 Task: Research Airbnb accommodation in Eindhoven, Netherlands from 13th December, 2023 to 16th December, 2023 for 2 adults, 1 child. Place can be entire room with 2 bedrooms having 2 beds and 1 bathroom. Property type can be flat. Amenities needed are: washing machine.
Action: Mouse moved to (463, 90)
Screenshot: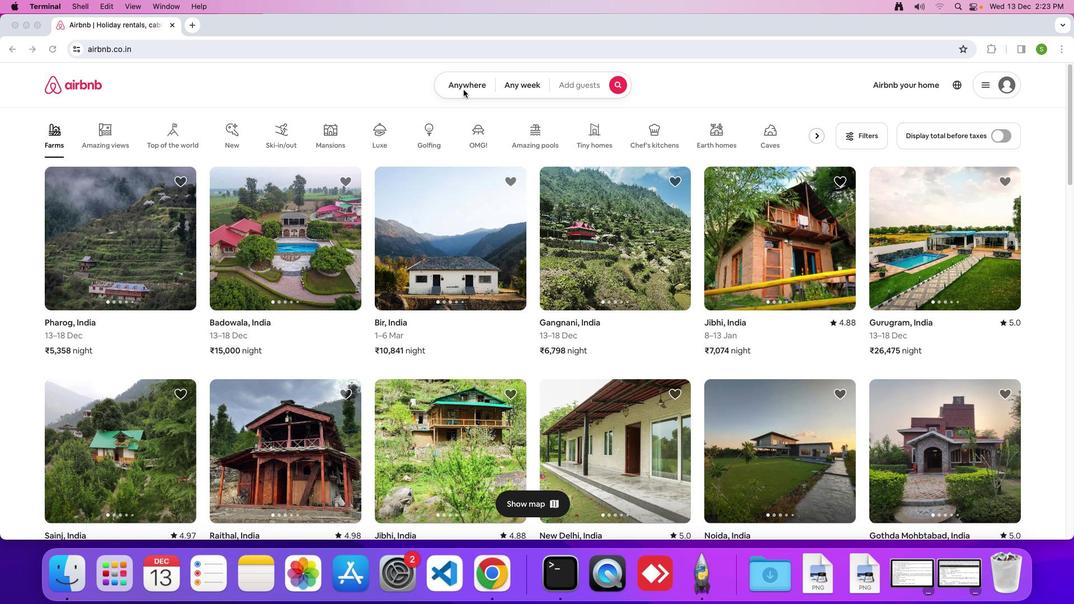 
Action: Mouse pressed left at (463, 90)
Screenshot: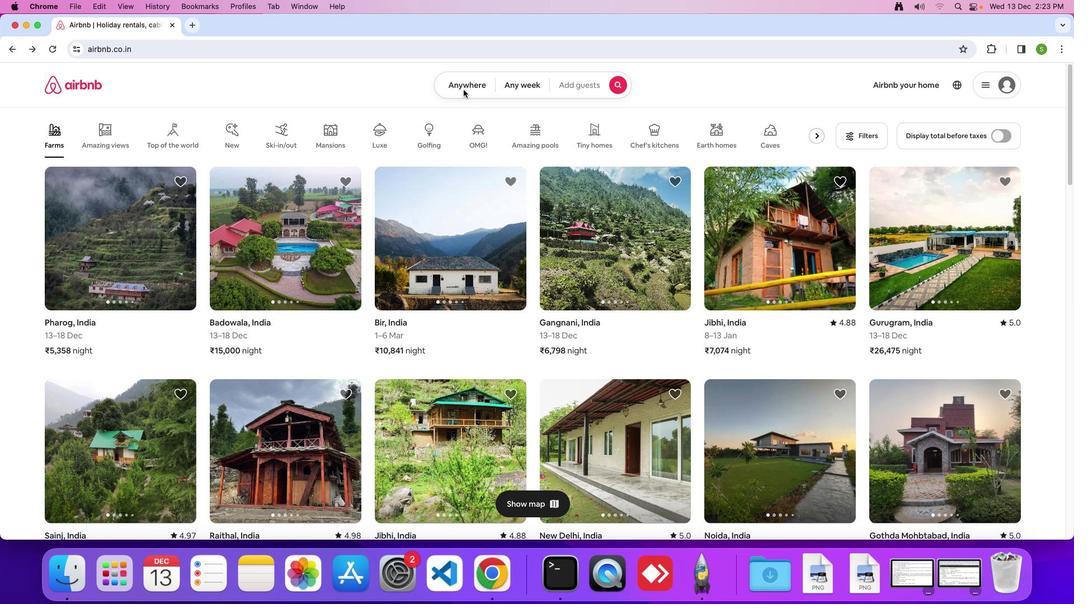
Action: Mouse moved to (456, 90)
Screenshot: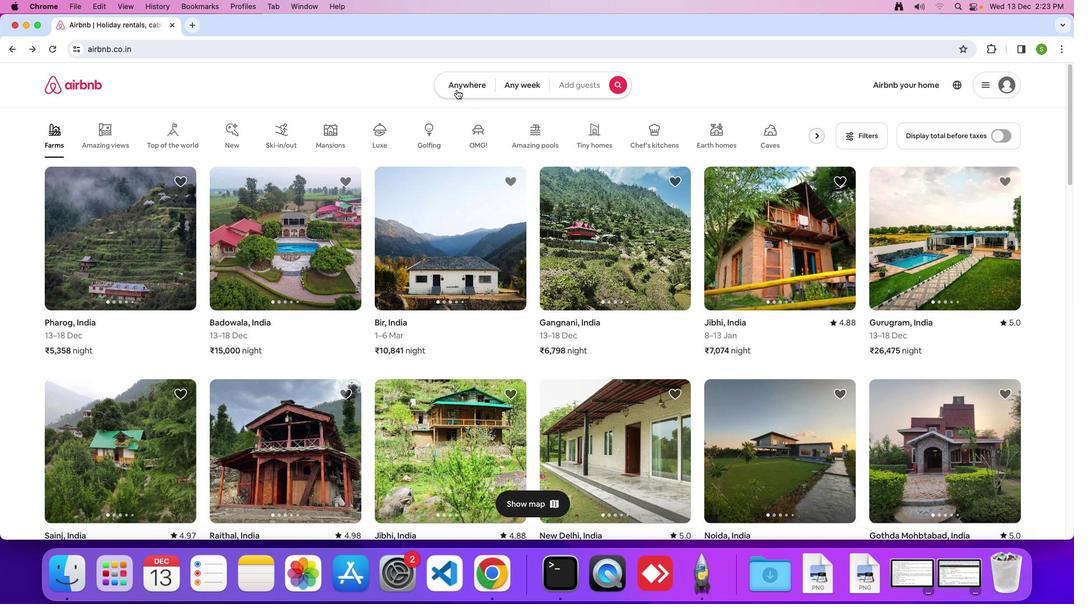 
Action: Mouse pressed left at (456, 90)
Screenshot: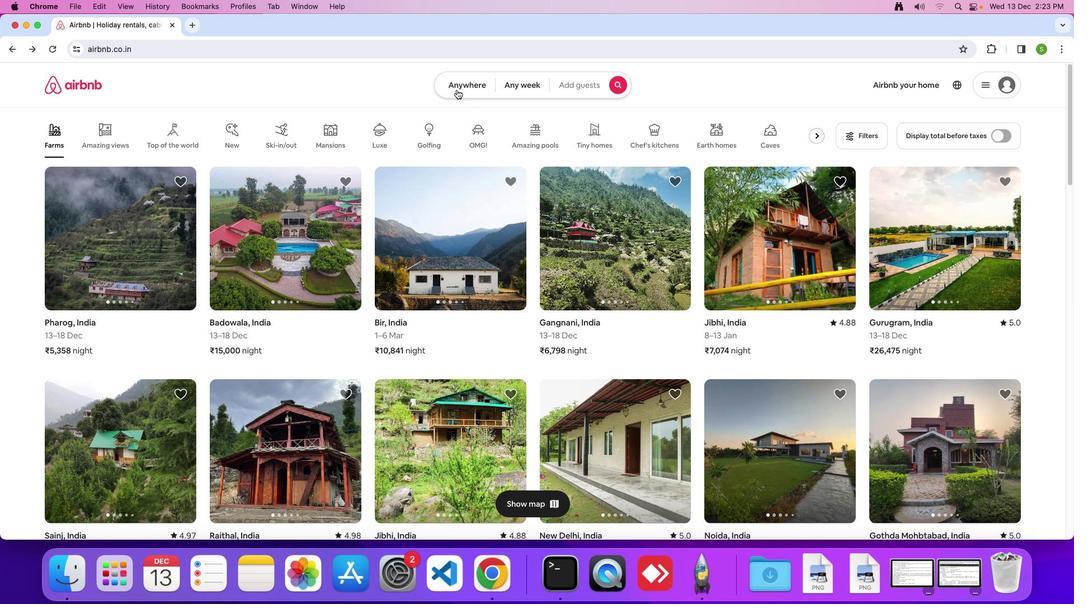 
Action: Mouse moved to (402, 130)
Screenshot: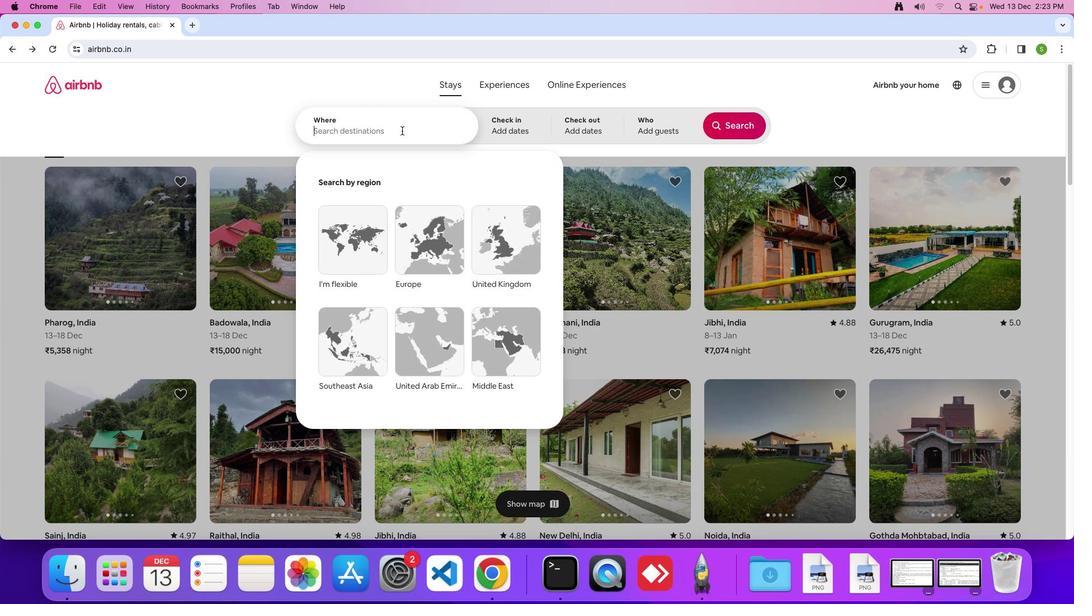 
Action: Mouse pressed left at (402, 130)
Screenshot: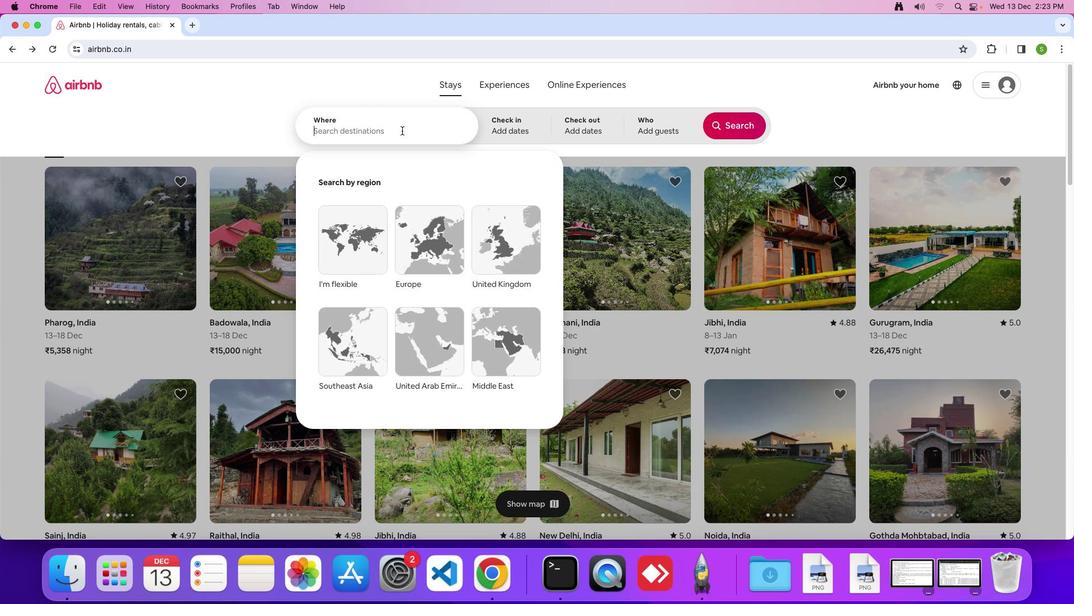 
Action: Mouse moved to (404, 131)
Screenshot: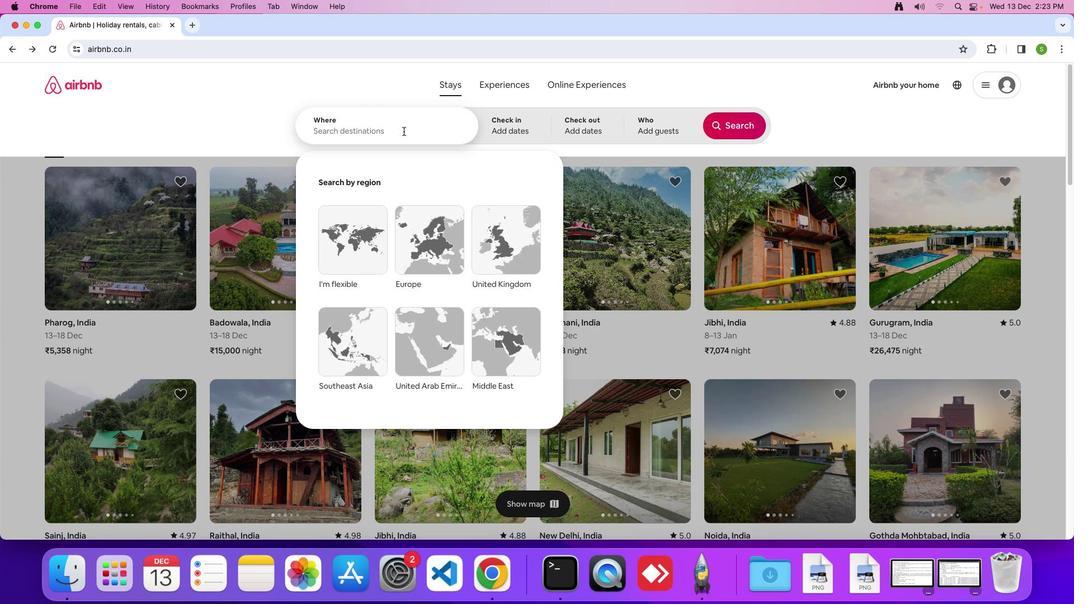 
Action: Key pressed 'E'Key.caps_lock'i''n''d''h''o''v''e''n'','Key.spaceKey.shift'N''e''t''h''e''r''l''a''n''d''s'Key.enter
Screenshot: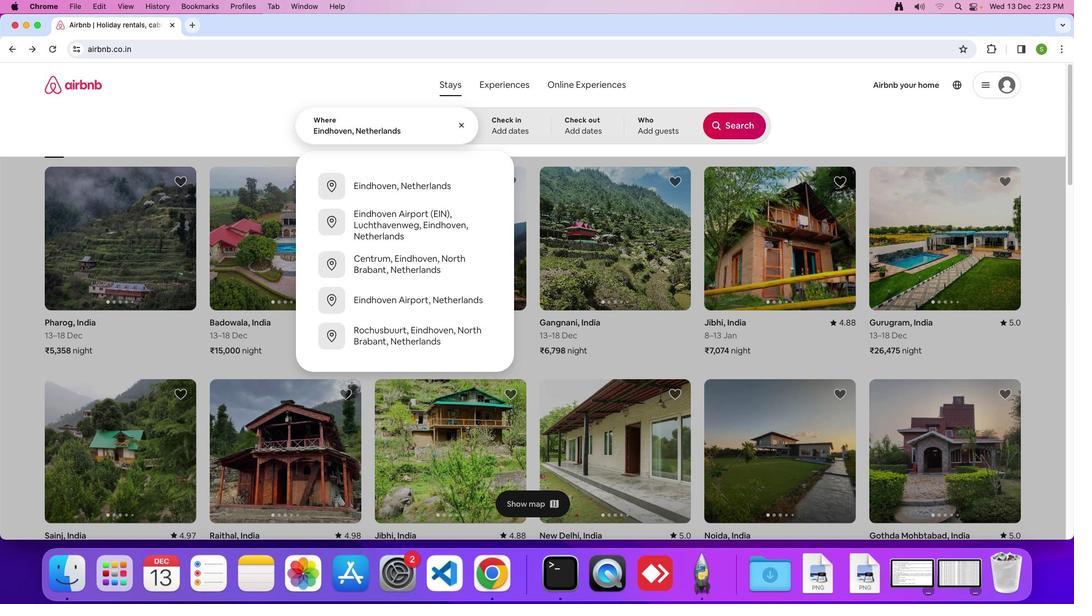 
Action: Mouse moved to (429, 324)
Screenshot: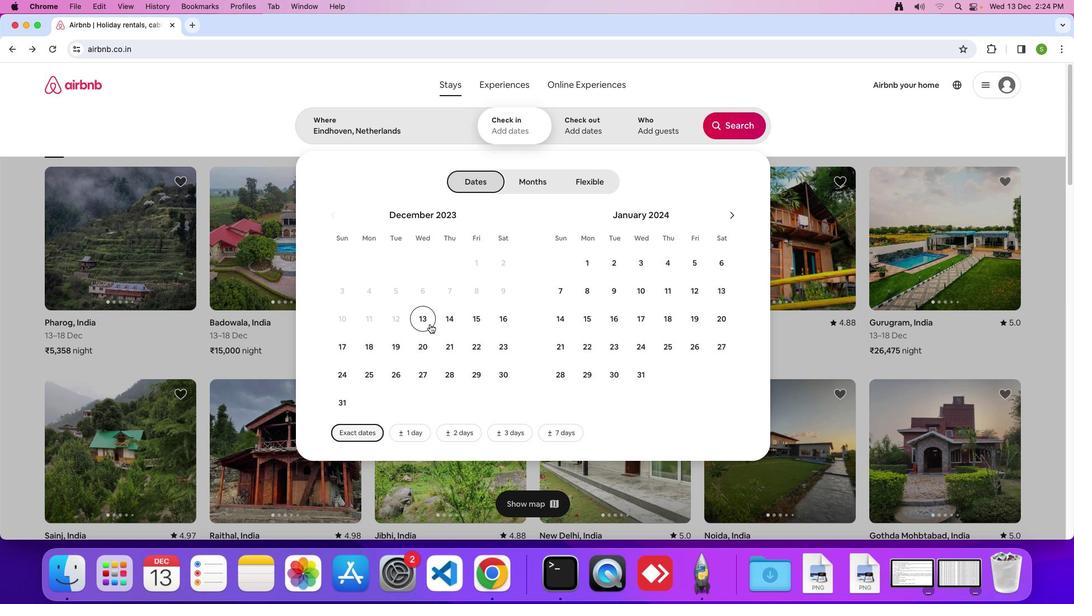 
Action: Mouse pressed left at (429, 324)
Screenshot: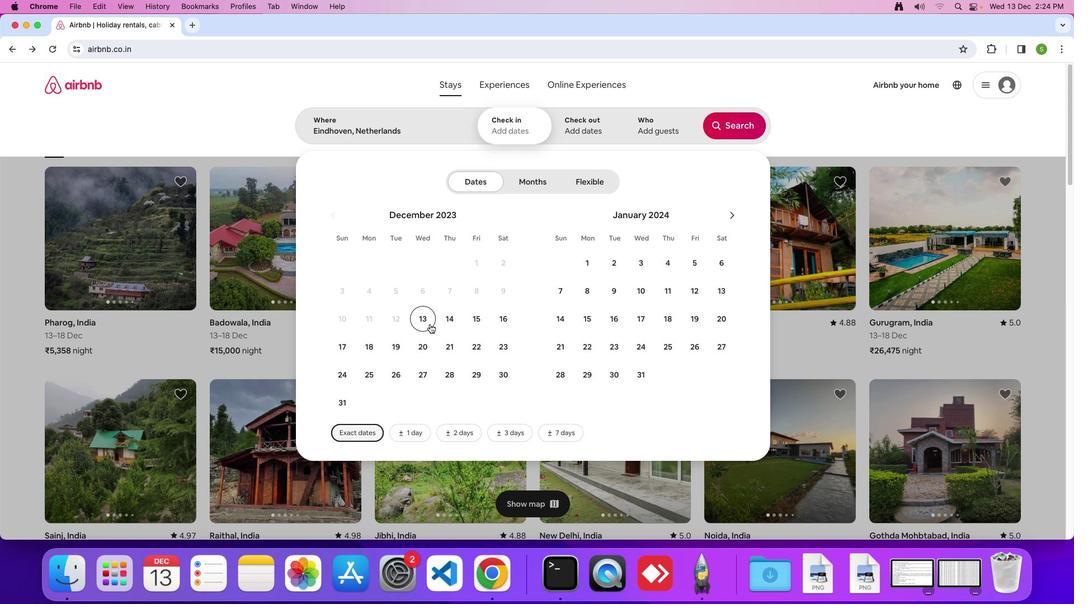 
Action: Mouse moved to (498, 318)
Screenshot: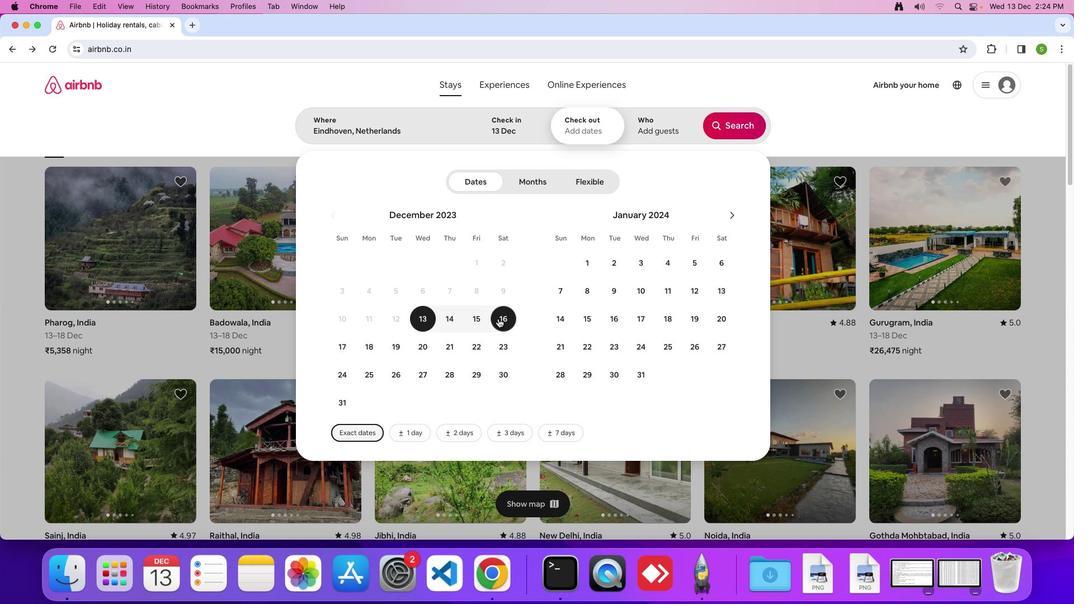 
Action: Mouse pressed left at (498, 318)
Screenshot: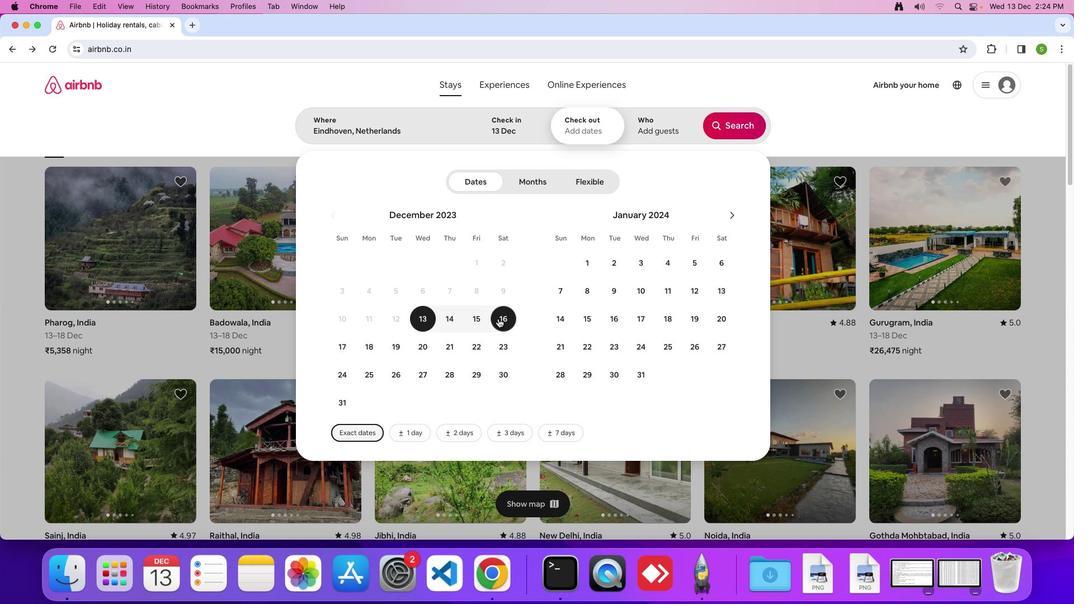 
Action: Mouse moved to (648, 137)
Screenshot: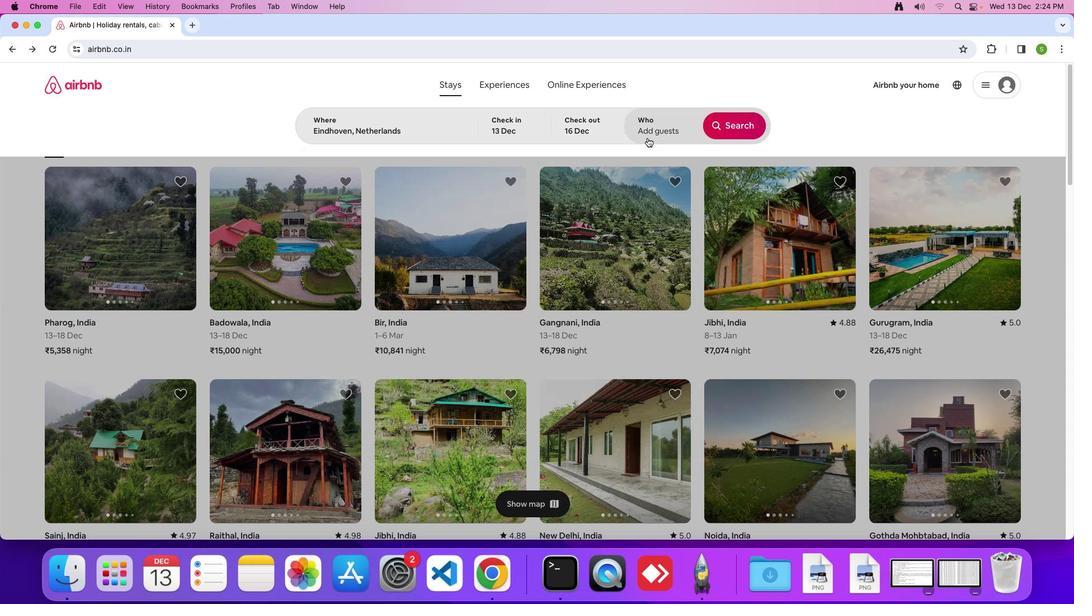 
Action: Mouse pressed left at (648, 137)
Screenshot: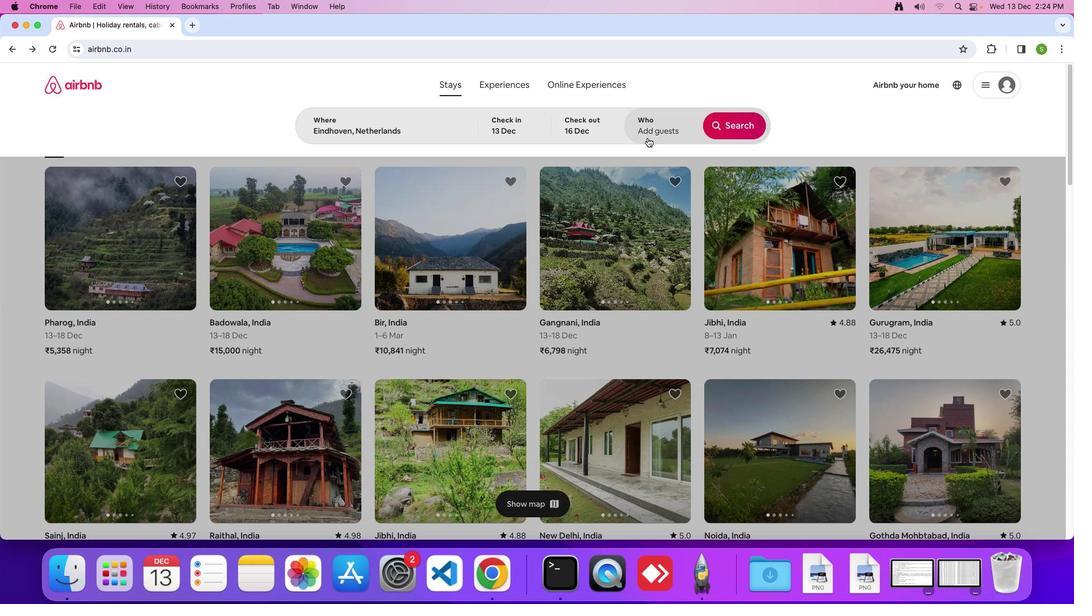 
Action: Mouse moved to (731, 188)
Screenshot: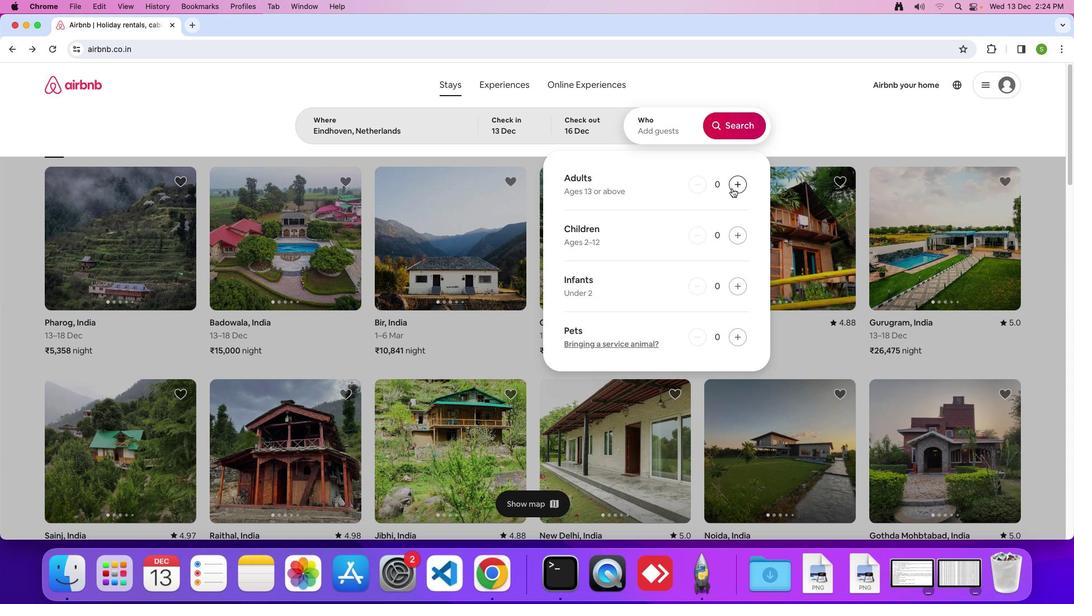 
Action: Mouse pressed left at (731, 188)
Screenshot: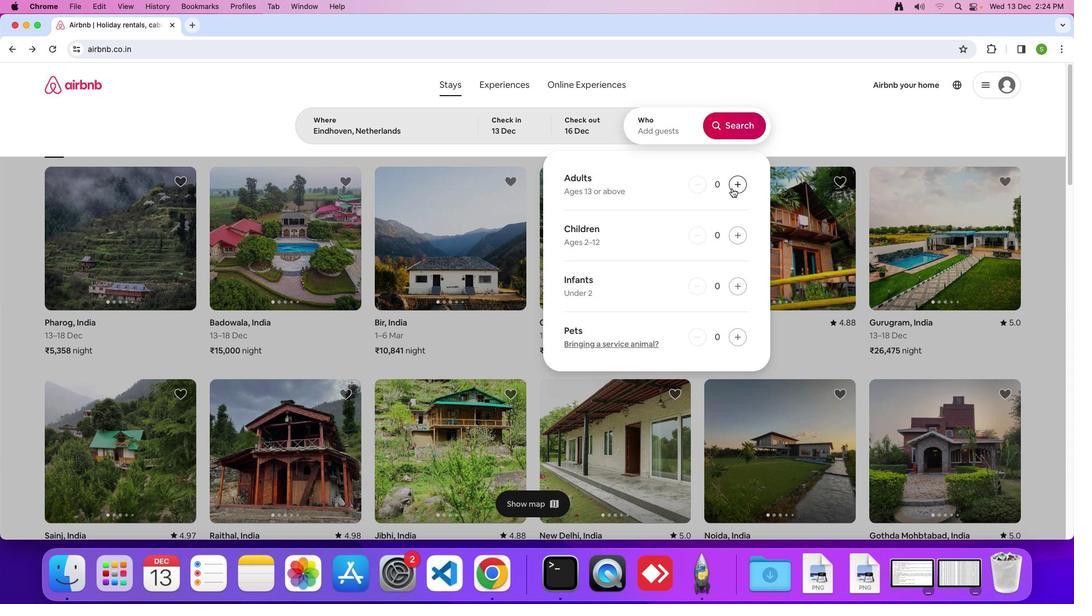 
Action: Mouse pressed left at (731, 188)
Screenshot: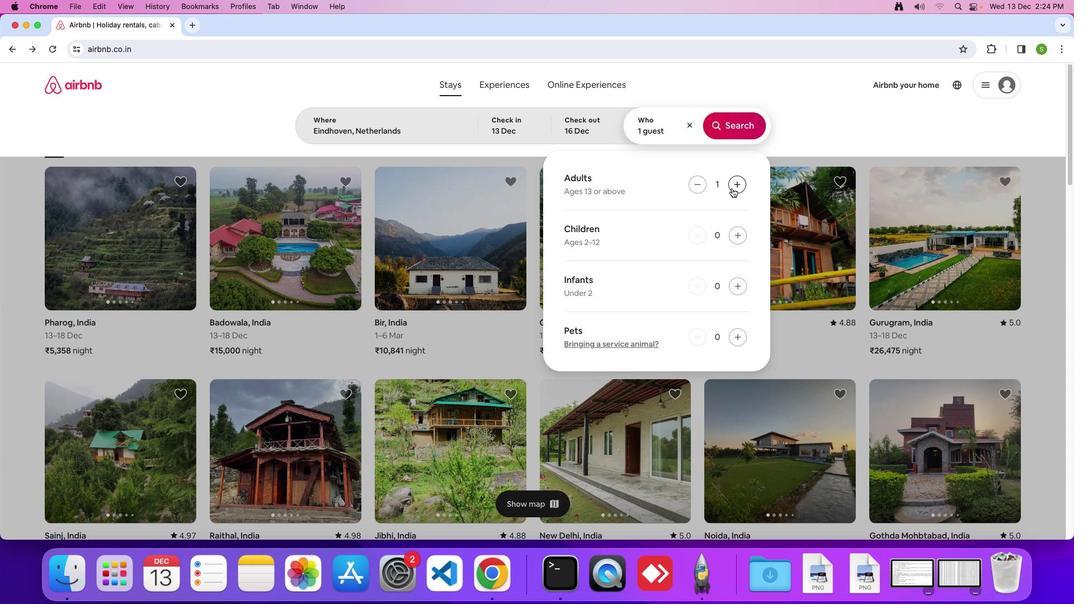 
Action: Mouse moved to (736, 233)
Screenshot: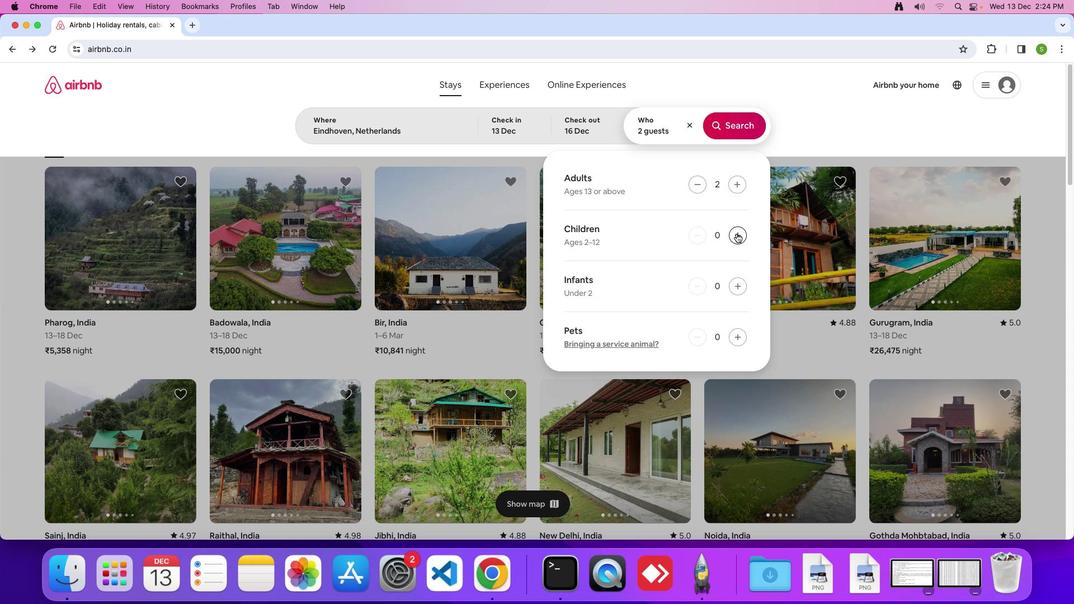 
Action: Mouse pressed left at (736, 233)
Screenshot: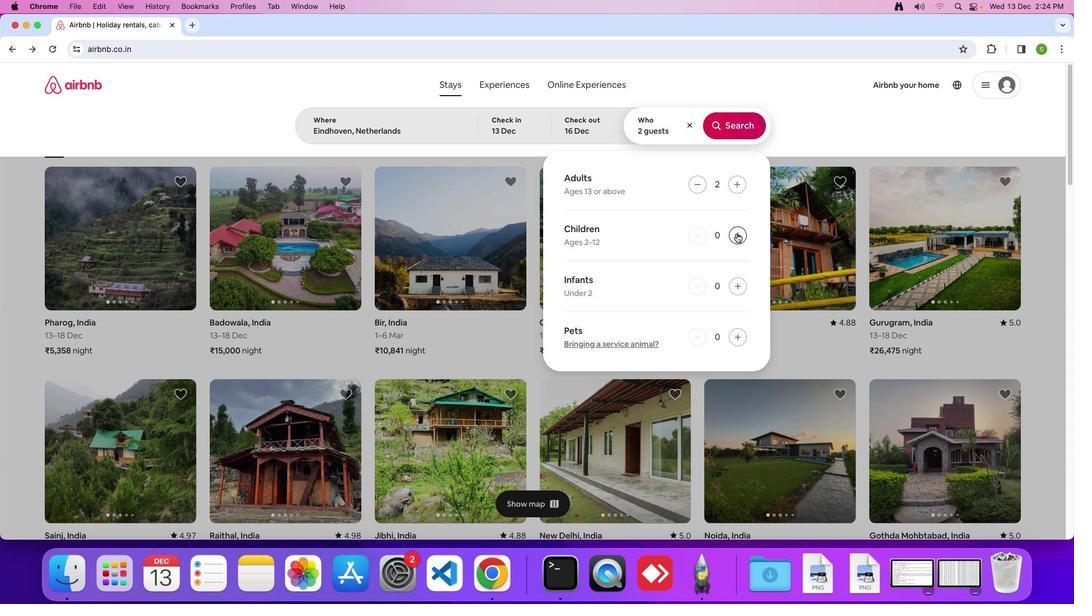 
Action: Mouse moved to (727, 130)
Screenshot: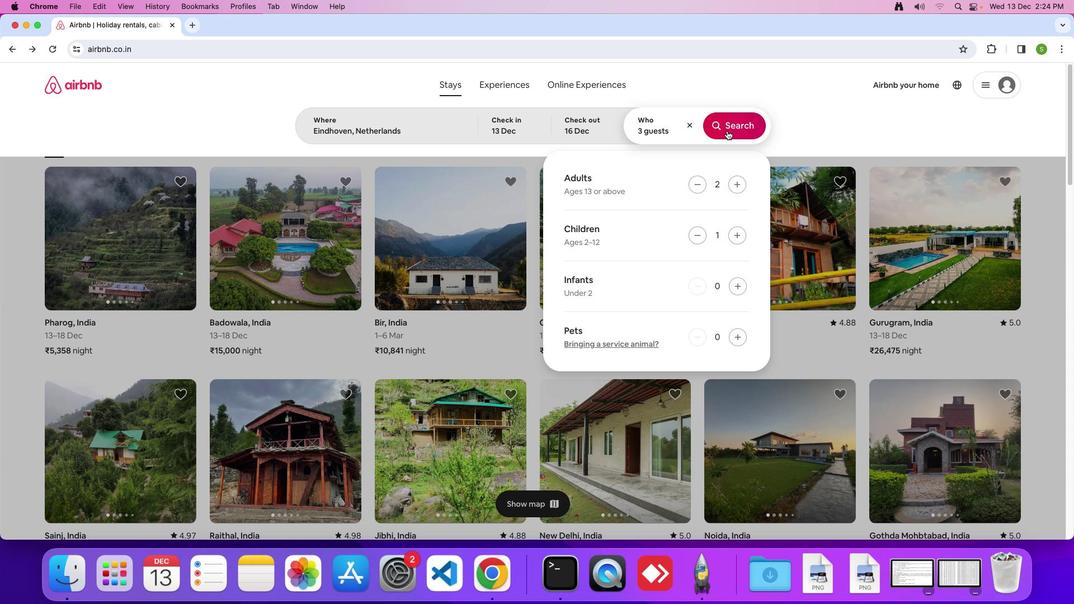 
Action: Mouse pressed left at (727, 130)
Screenshot: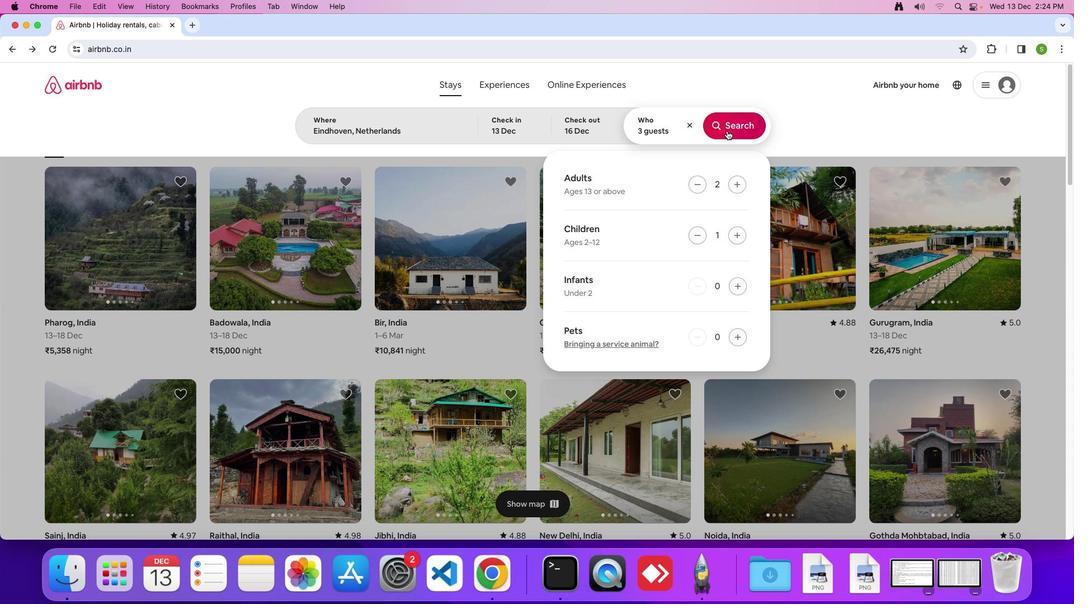 
Action: Mouse moved to (875, 132)
Screenshot: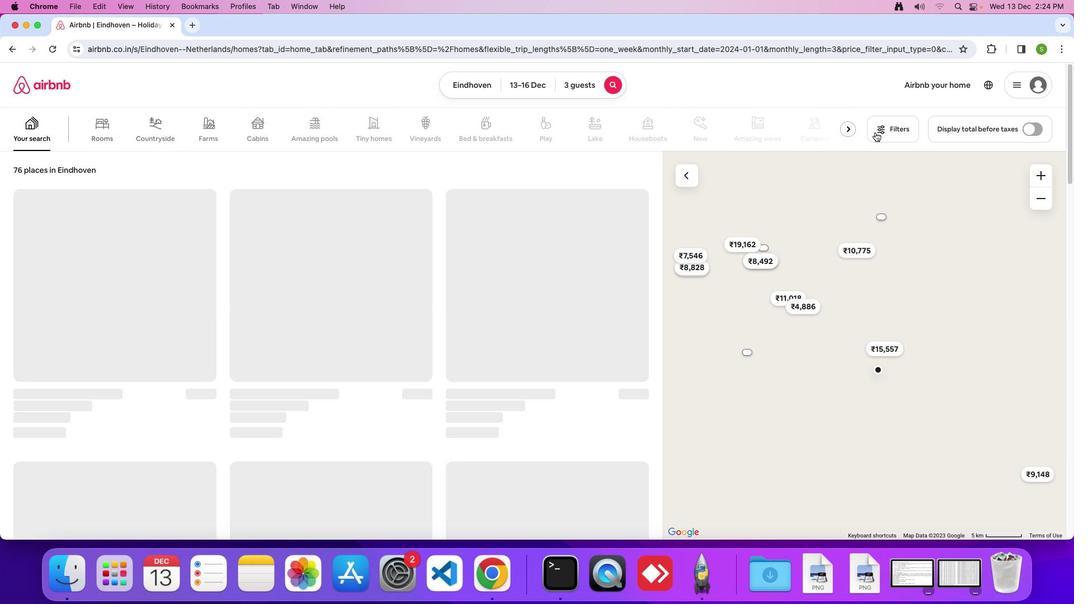 
Action: Mouse pressed left at (875, 132)
Screenshot: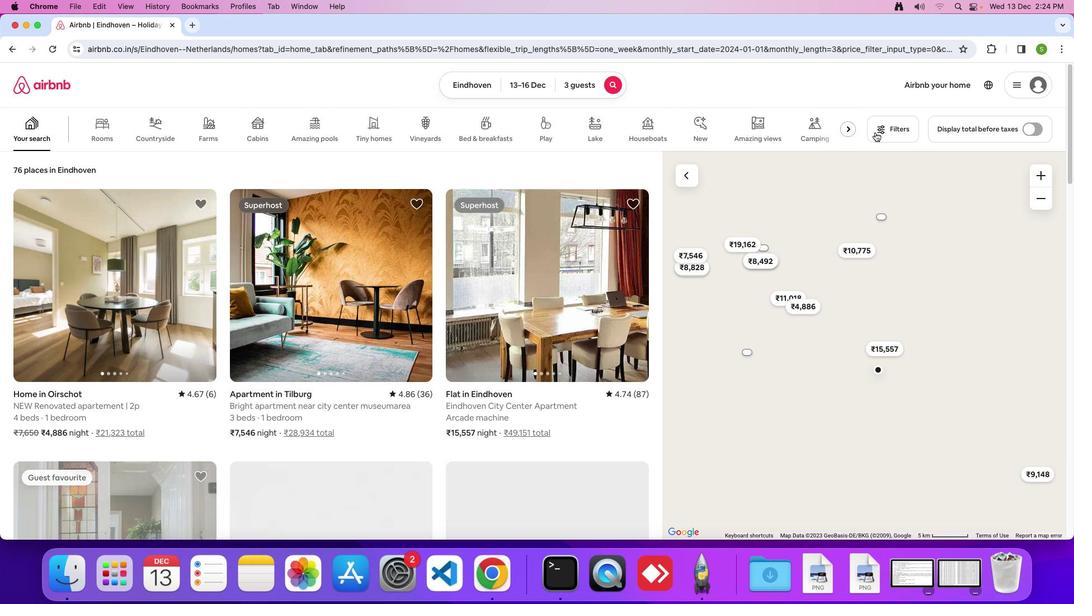 
Action: Mouse moved to (483, 317)
Screenshot: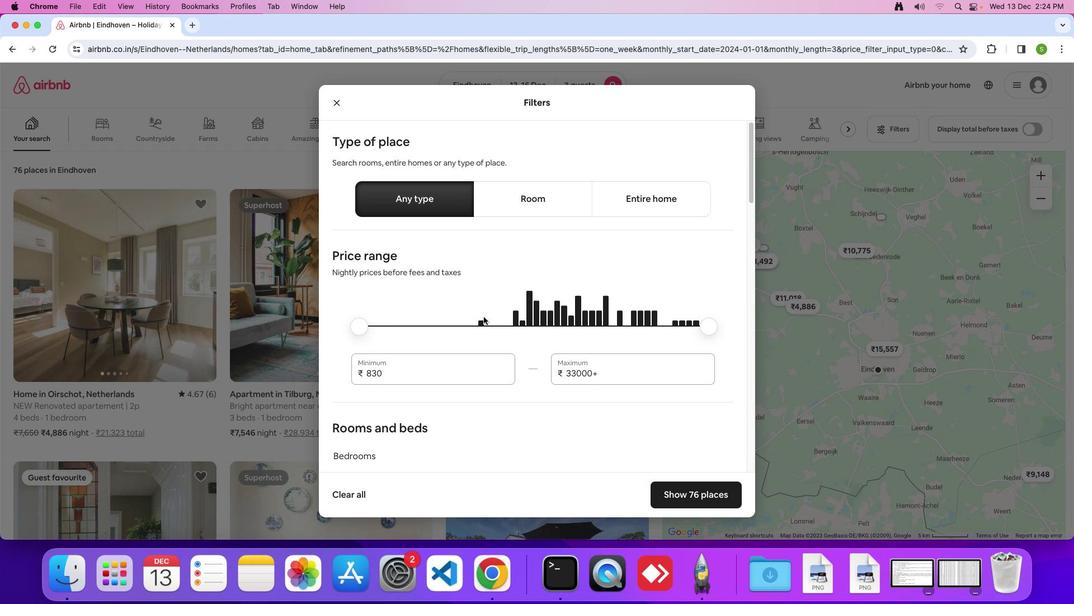 
Action: Mouse scrolled (483, 317) with delta (0, 0)
Screenshot: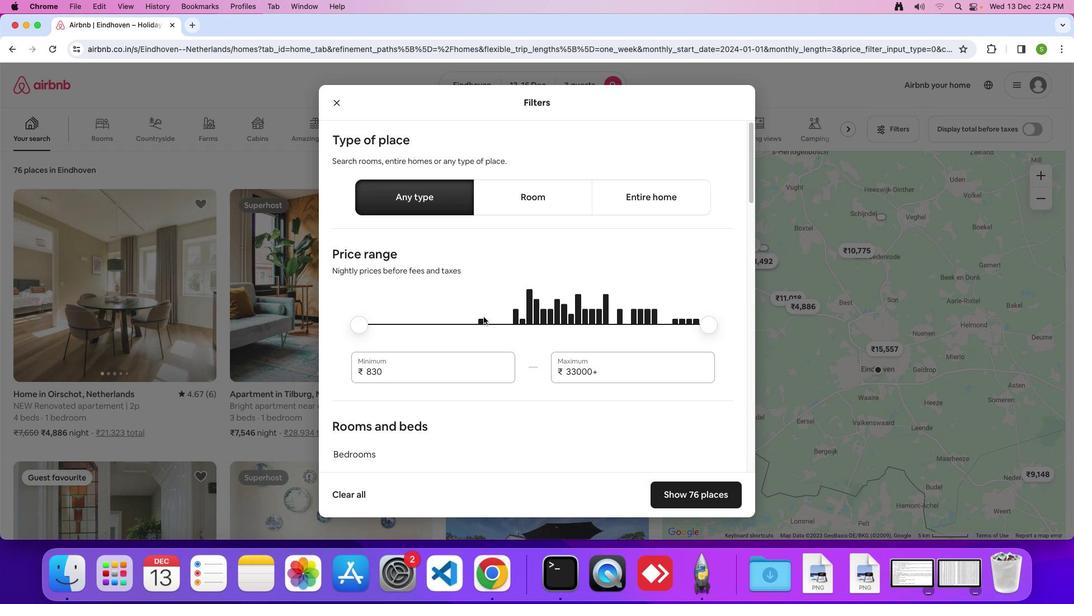 
Action: Mouse scrolled (483, 317) with delta (0, 0)
Screenshot: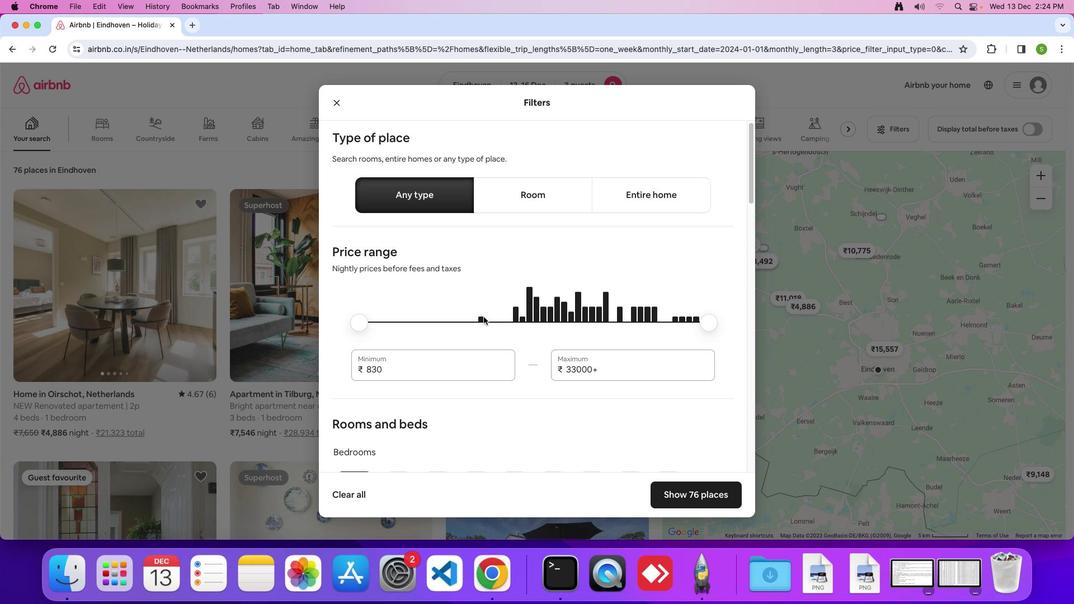 
Action: Mouse scrolled (483, 317) with delta (0, 0)
Screenshot: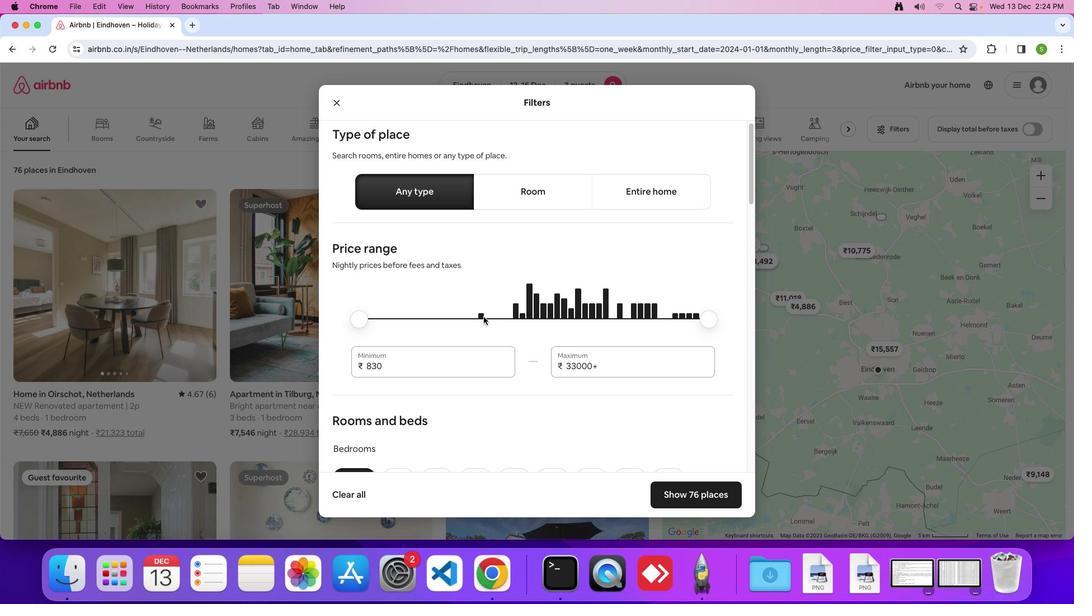 
Action: Mouse moved to (483, 315)
Screenshot: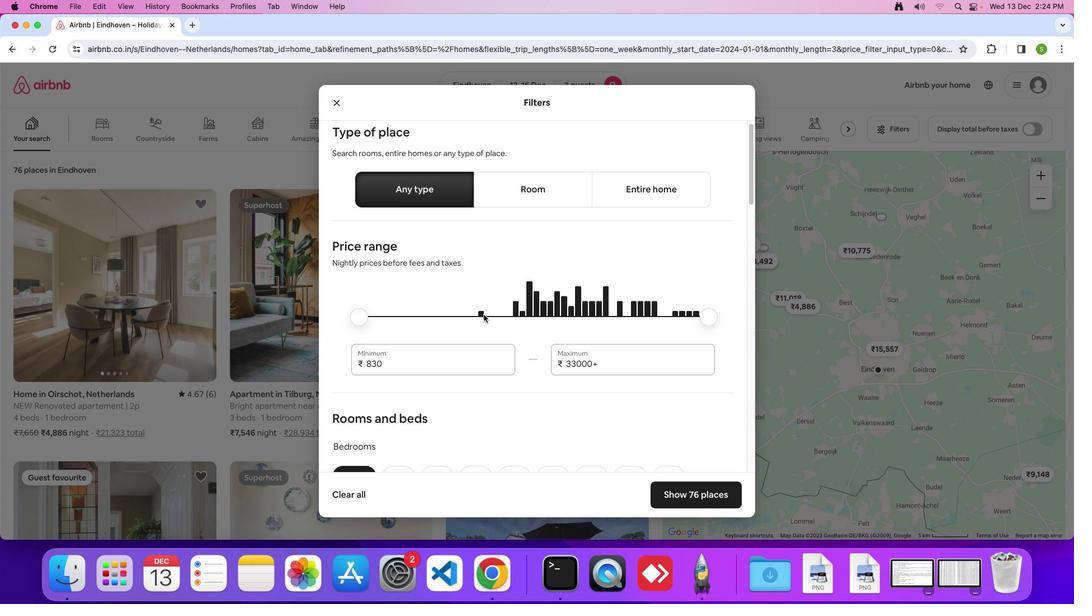 
Action: Mouse scrolled (483, 315) with delta (0, 0)
Screenshot: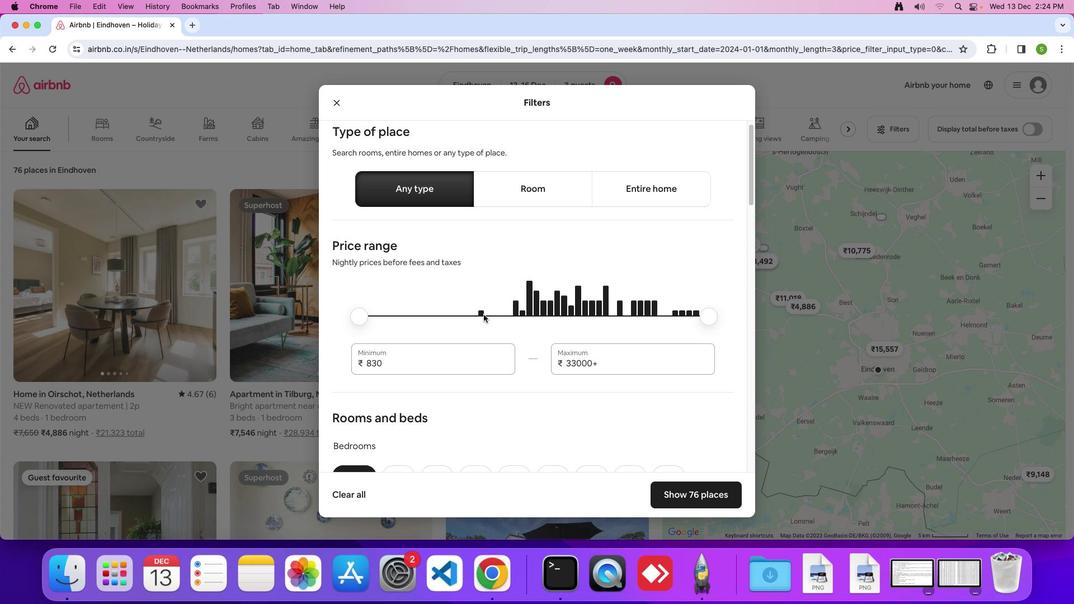 
Action: Mouse scrolled (483, 315) with delta (0, 0)
Screenshot: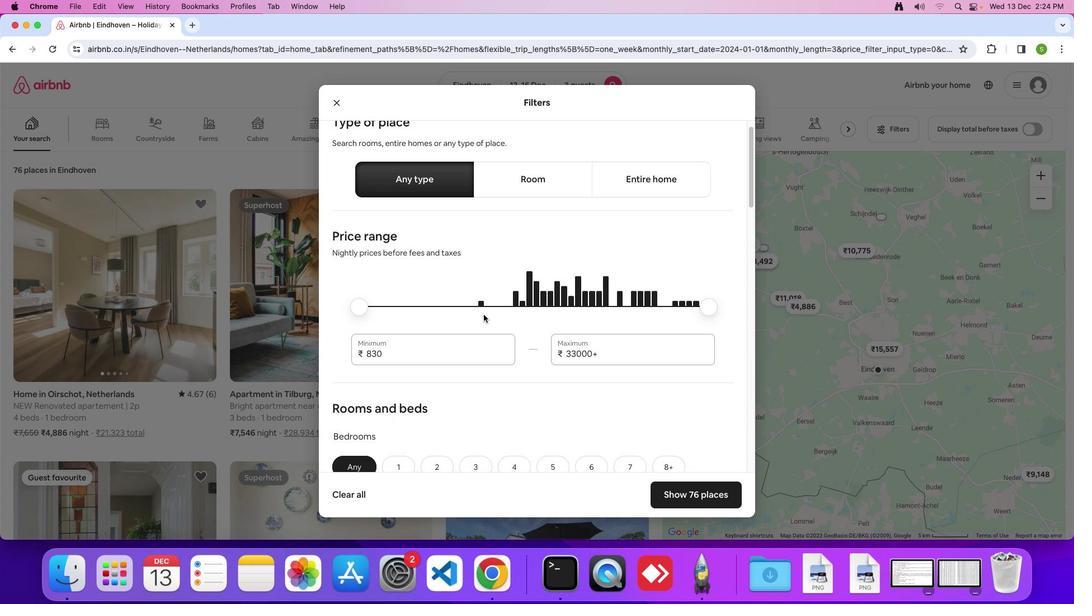 
Action: Mouse scrolled (483, 315) with delta (0, 0)
Screenshot: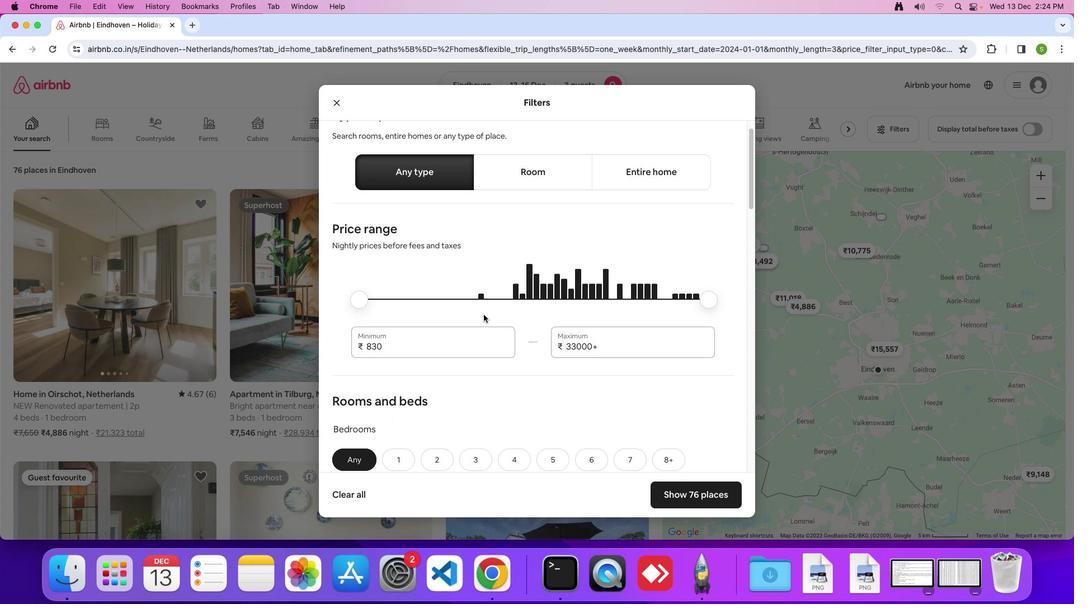 
Action: Mouse scrolled (483, 315) with delta (0, 0)
Screenshot: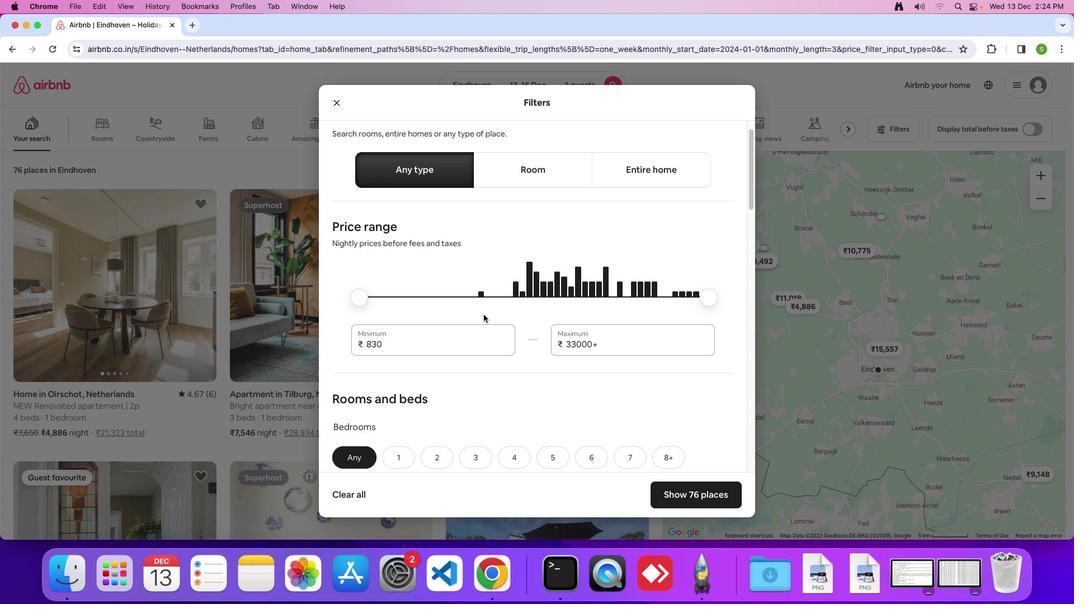 
Action: Mouse scrolled (483, 315) with delta (0, 0)
Screenshot: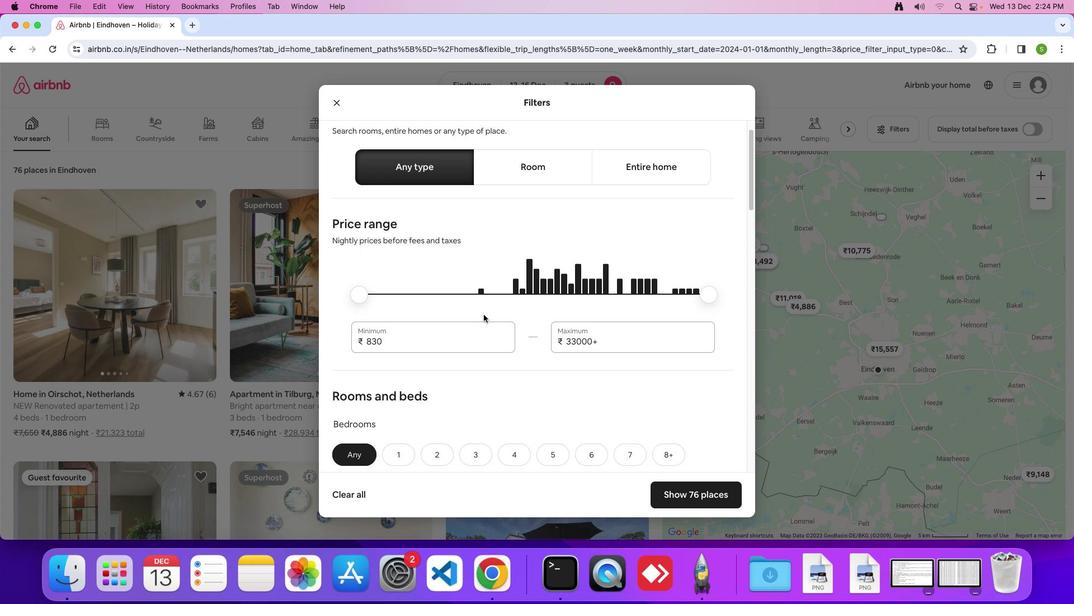 
Action: Mouse moved to (483, 315)
Screenshot: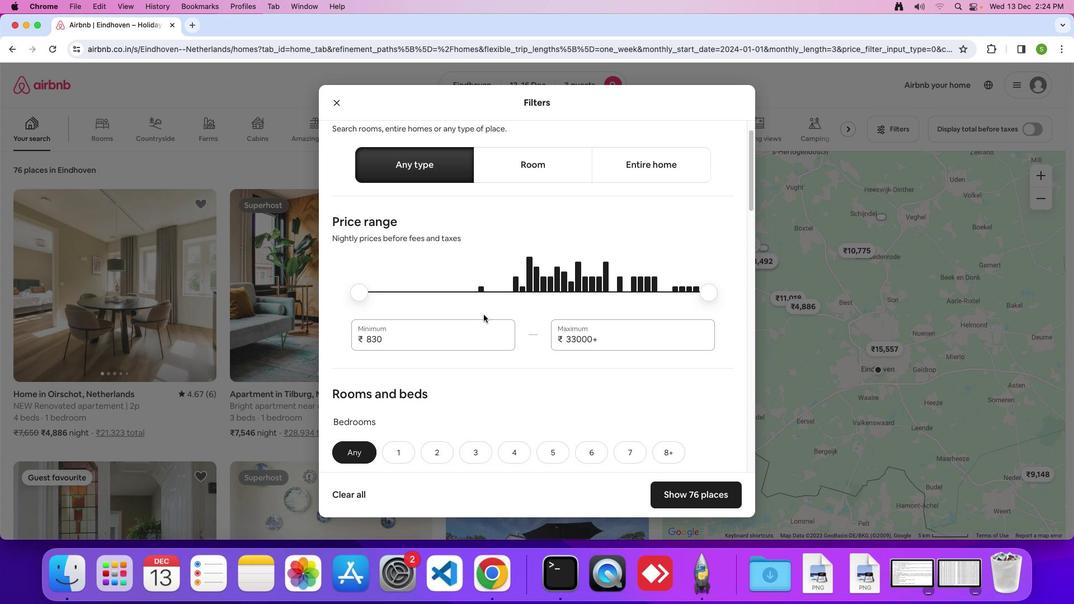 
Action: Mouse scrolled (483, 315) with delta (0, 0)
Screenshot: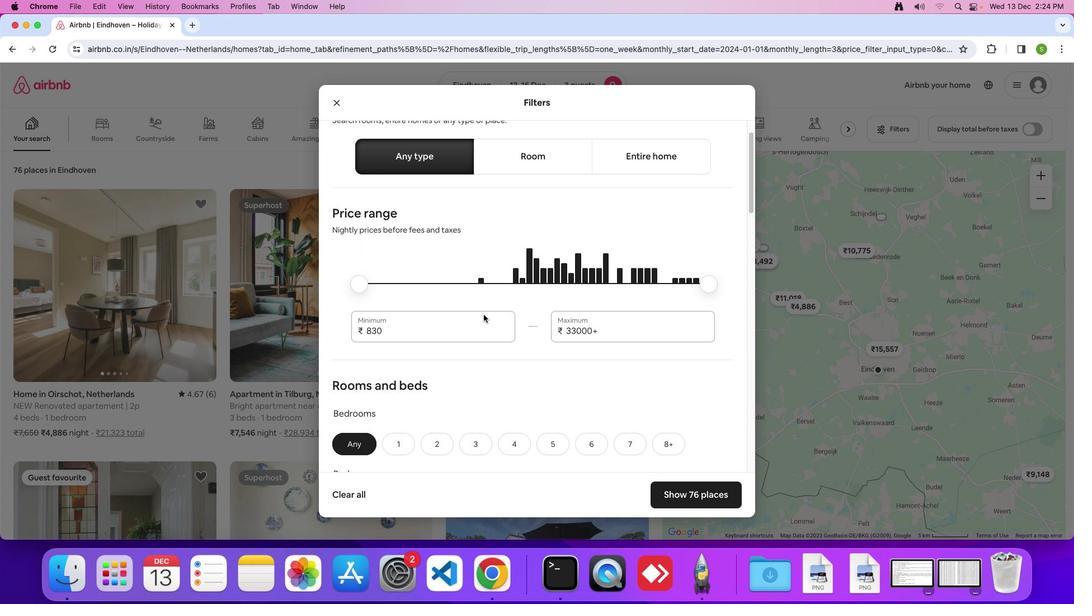 
Action: Mouse scrolled (483, 315) with delta (0, 0)
Screenshot: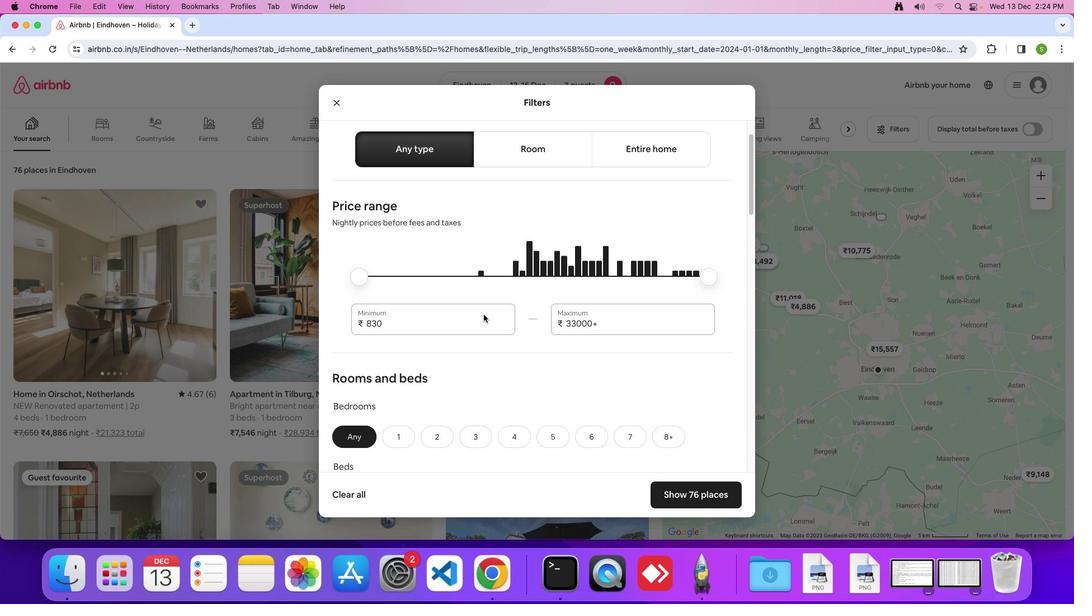 
Action: Mouse scrolled (483, 315) with delta (0, -1)
Screenshot: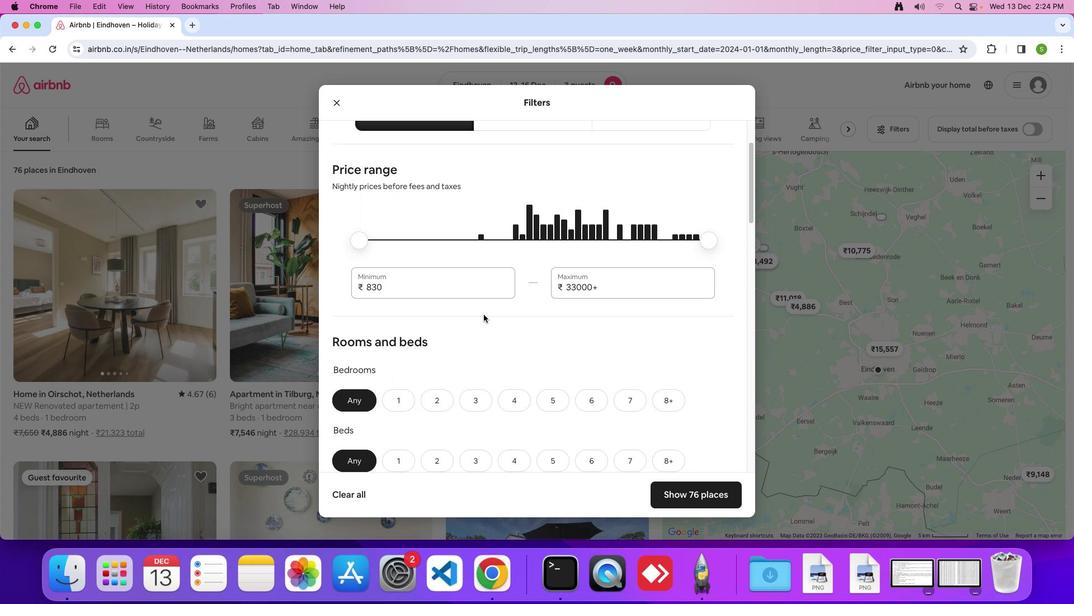 
Action: Mouse scrolled (483, 315) with delta (0, 0)
Screenshot: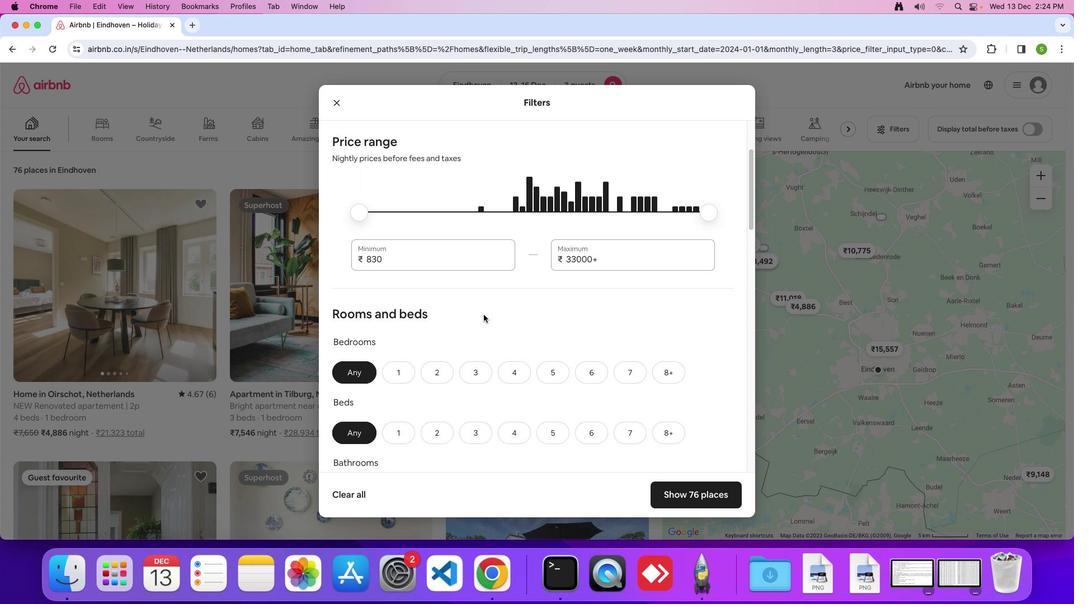 
Action: Mouse scrolled (483, 315) with delta (0, 0)
Screenshot: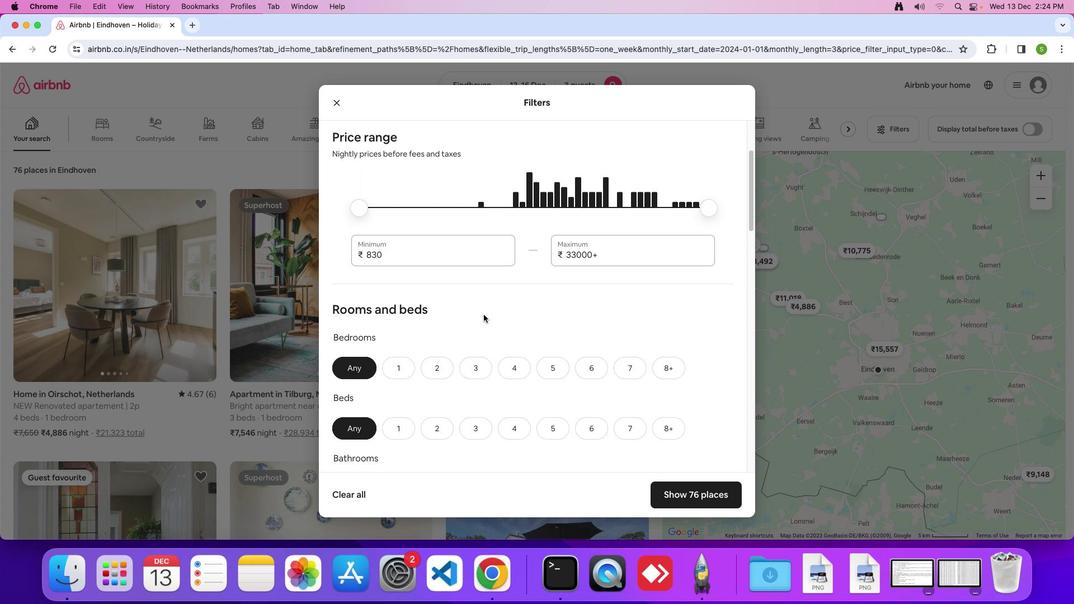 
Action: Mouse scrolled (483, 315) with delta (0, 0)
Screenshot: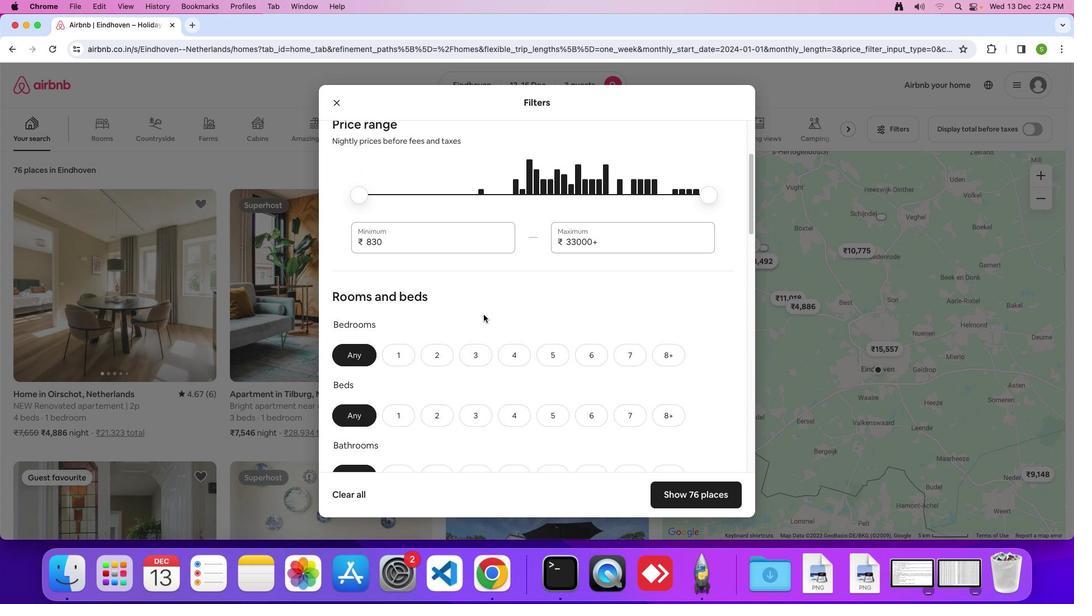 
Action: Mouse scrolled (483, 315) with delta (0, 0)
Screenshot: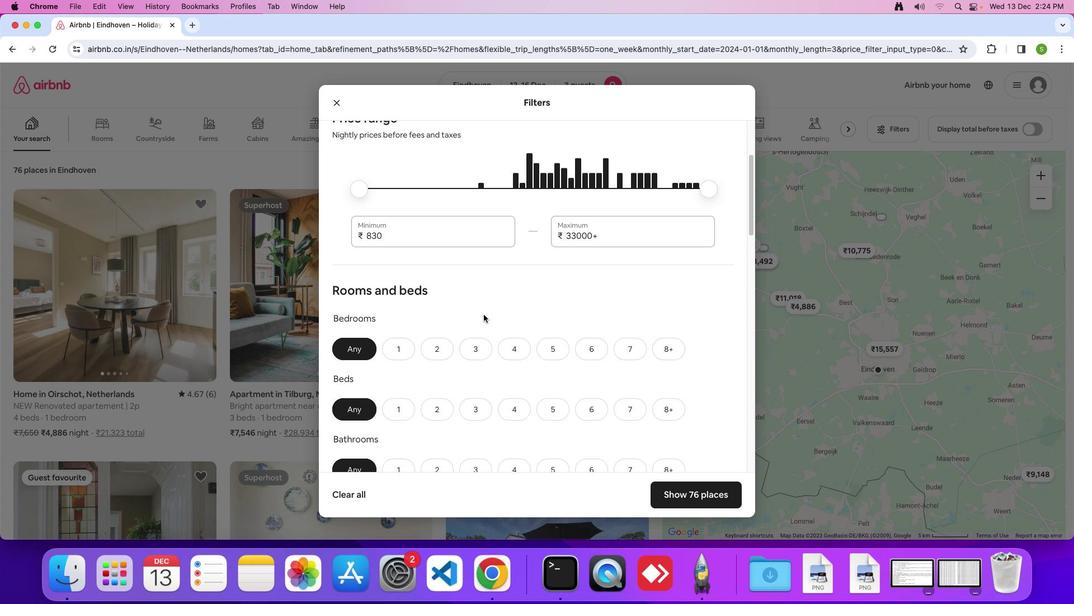
Action: Mouse scrolled (483, 315) with delta (0, 0)
Screenshot: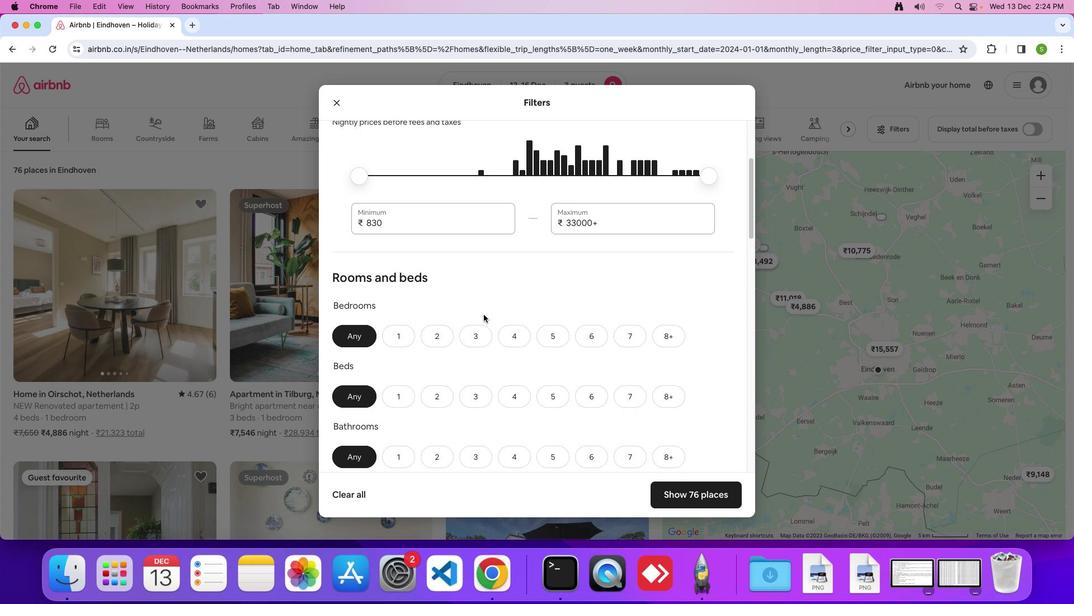 
Action: Mouse scrolled (483, 315) with delta (0, 0)
Screenshot: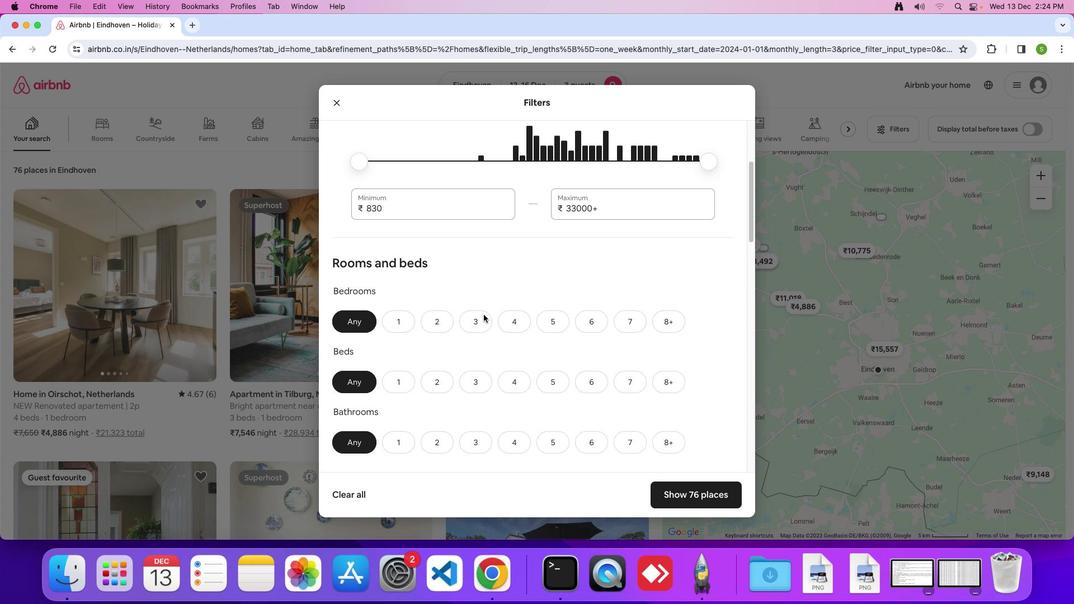 
Action: Mouse scrolled (483, 315) with delta (0, 0)
Screenshot: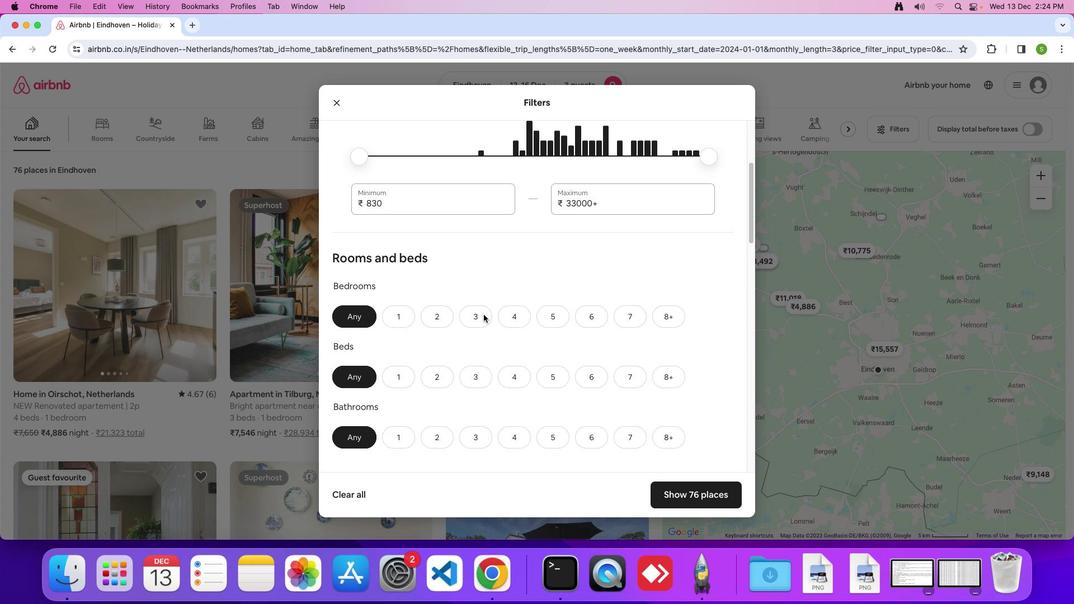 
Action: Mouse scrolled (483, 315) with delta (0, 0)
Screenshot: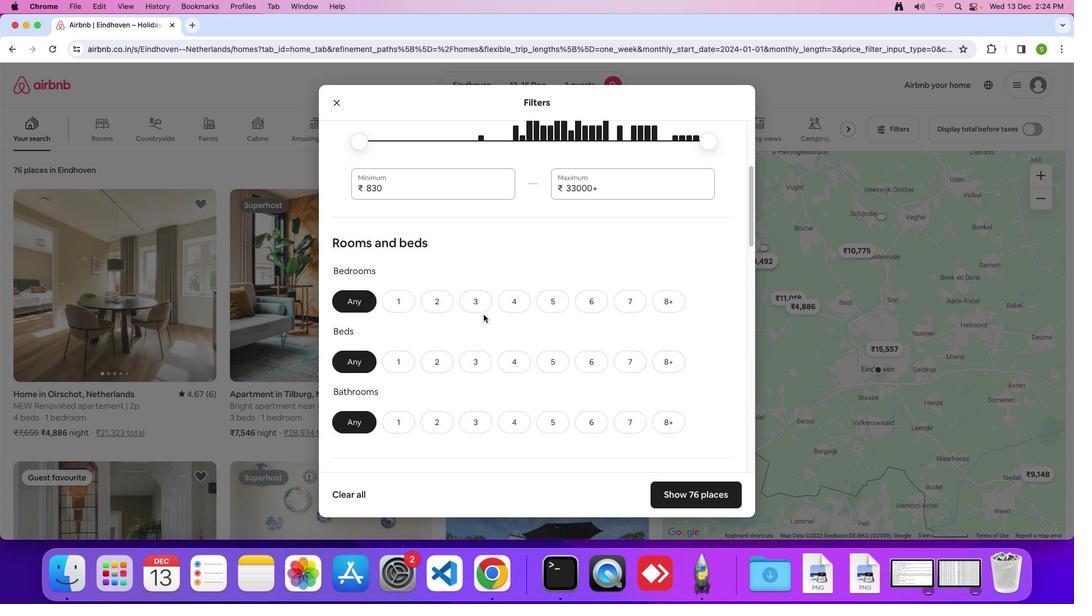 
Action: Mouse scrolled (483, 315) with delta (0, 0)
Screenshot: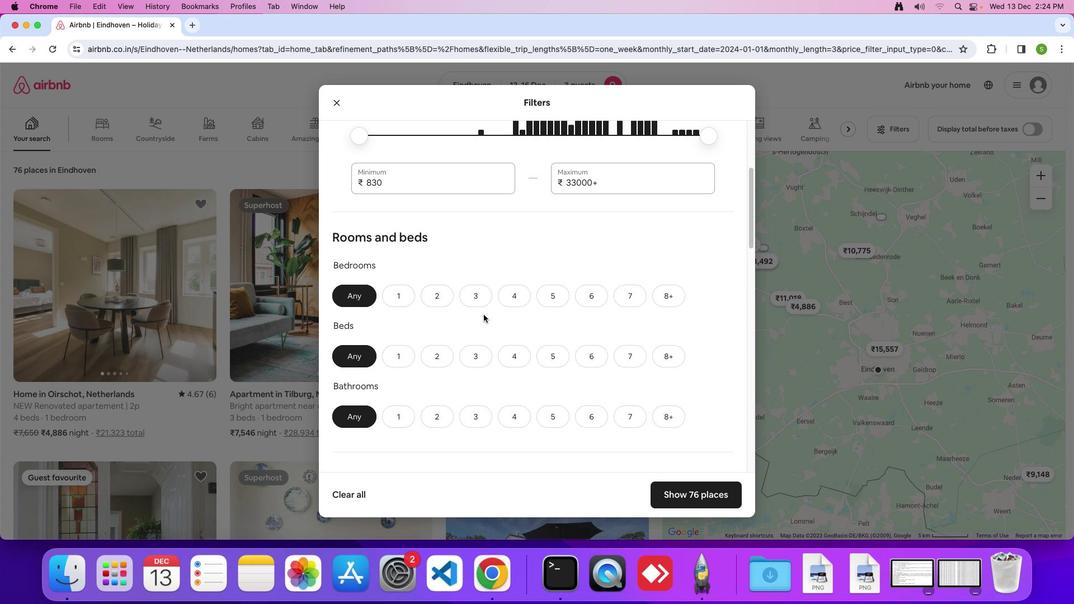 
Action: Mouse scrolled (483, 315) with delta (0, 0)
Screenshot: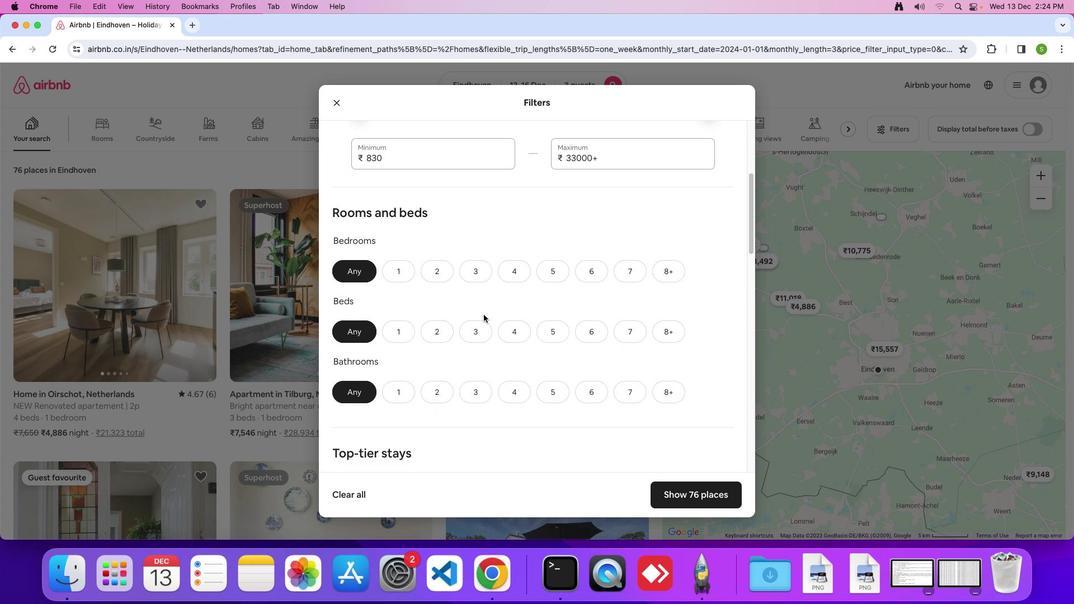 
Action: Mouse moved to (439, 266)
Screenshot: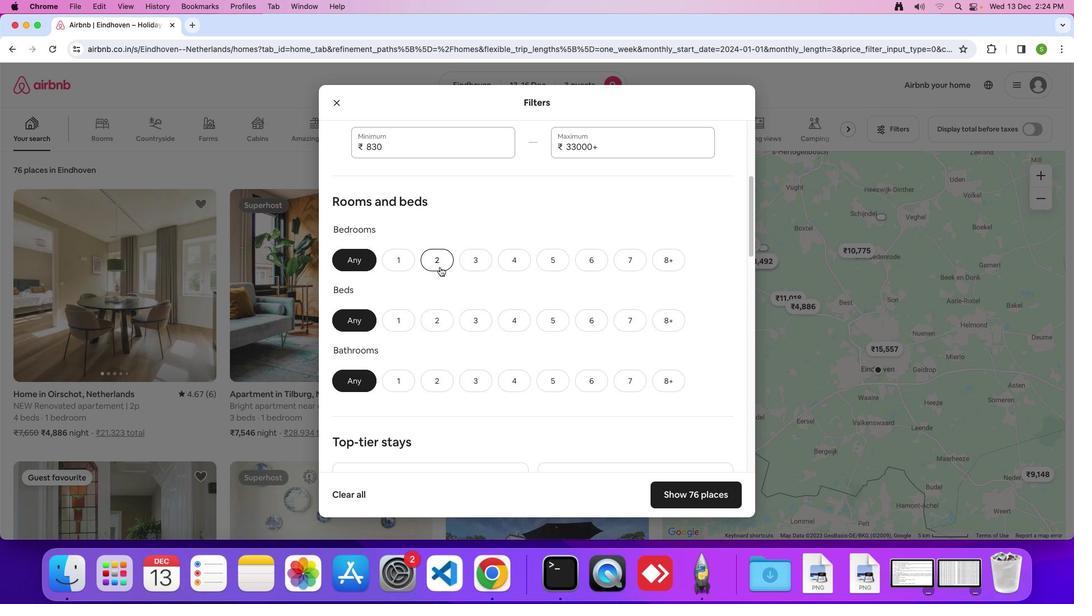 
Action: Mouse pressed left at (439, 266)
Screenshot: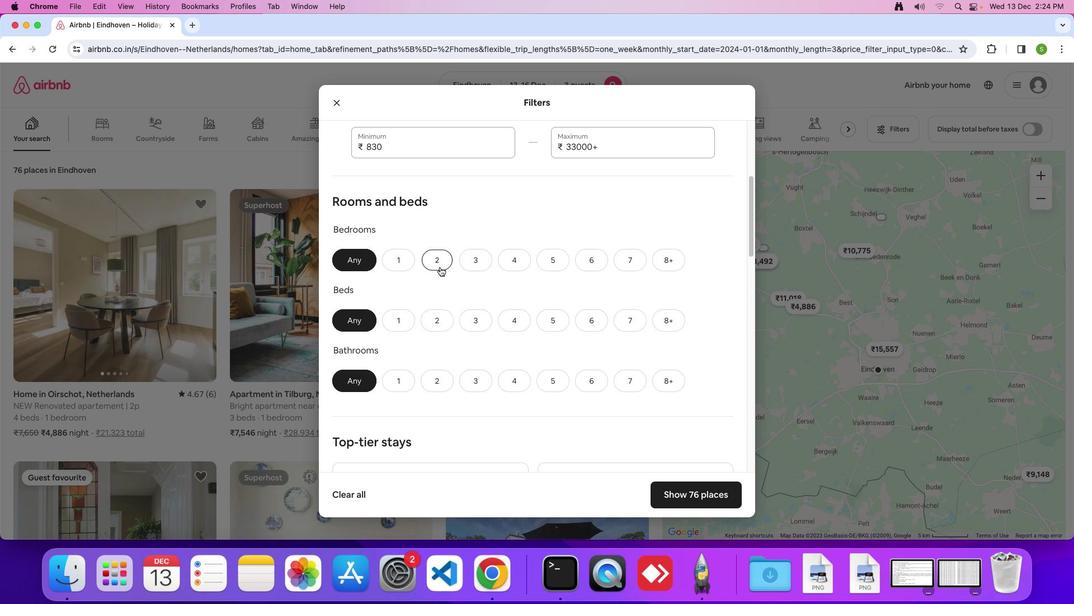
Action: Mouse moved to (431, 327)
Screenshot: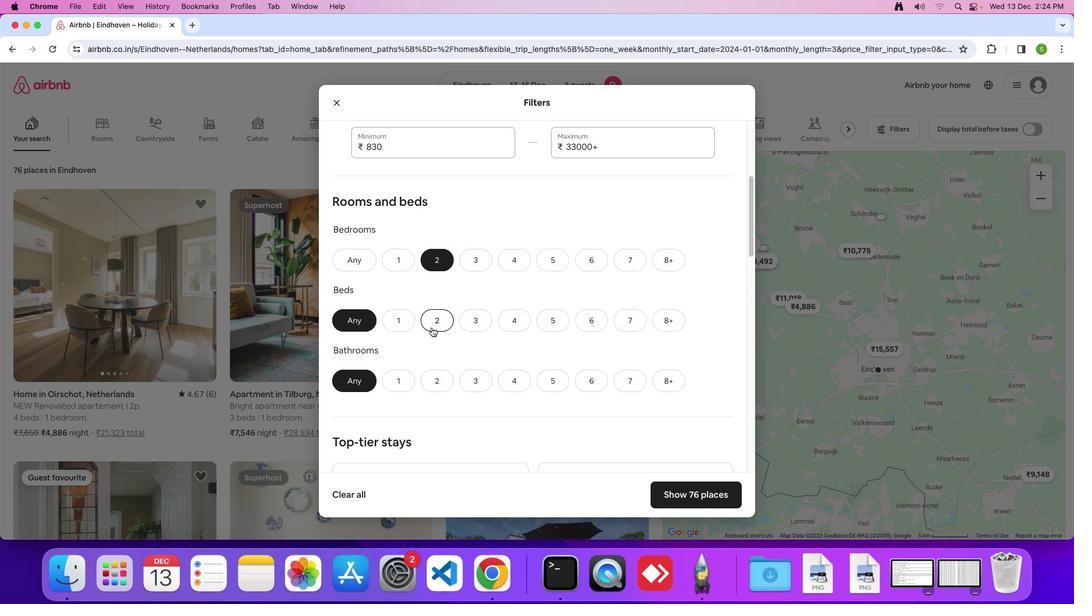 
Action: Mouse pressed left at (431, 327)
Screenshot: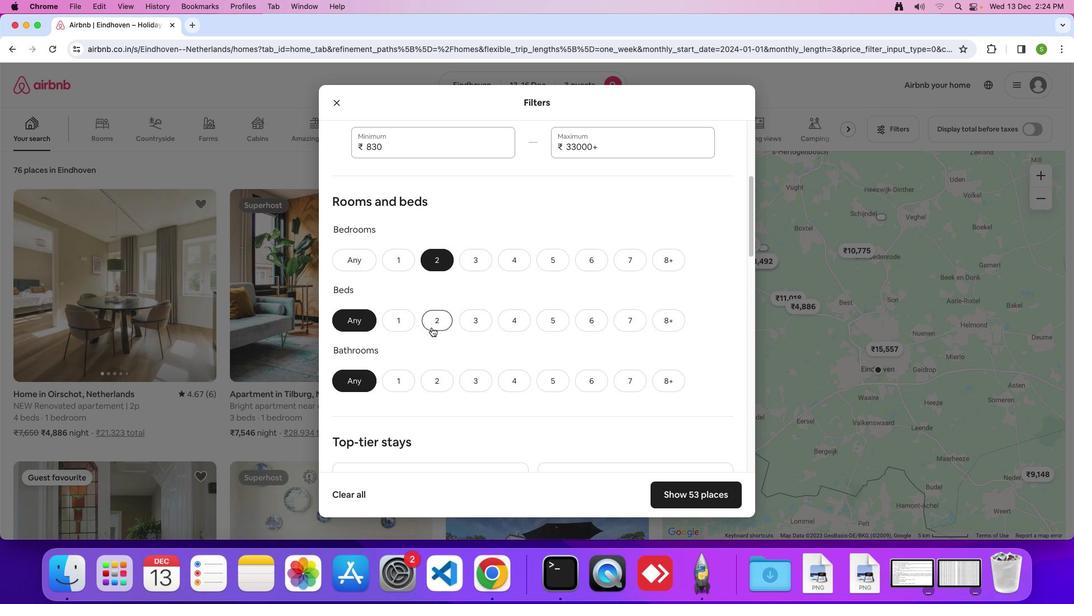 
Action: Mouse moved to (432, 327)
Screenshot: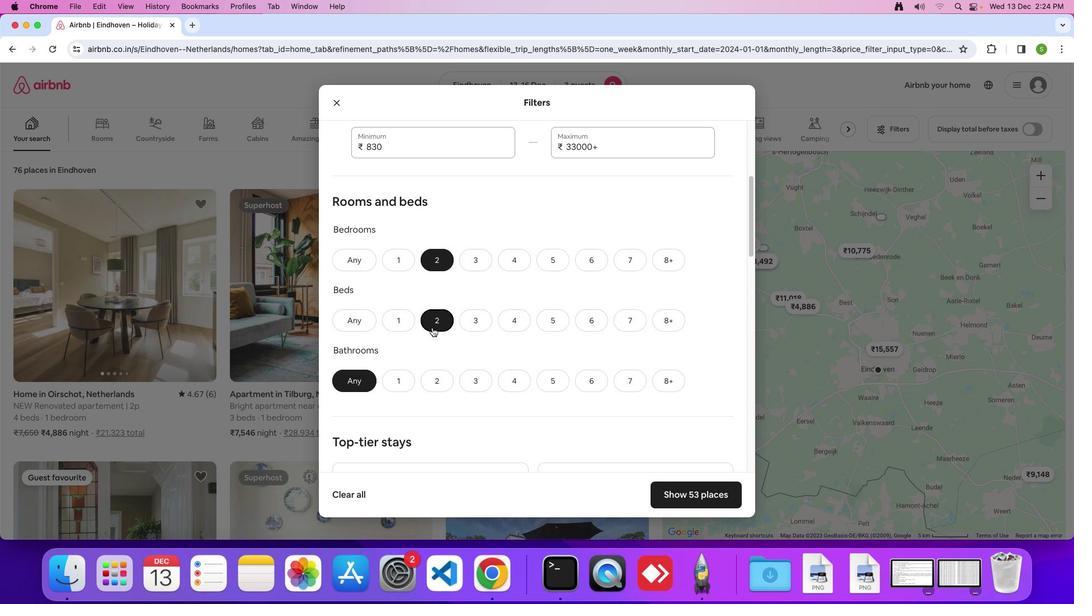
Action: Mouse scrolled (432, 327) with delta (0, 0)
Screenshot: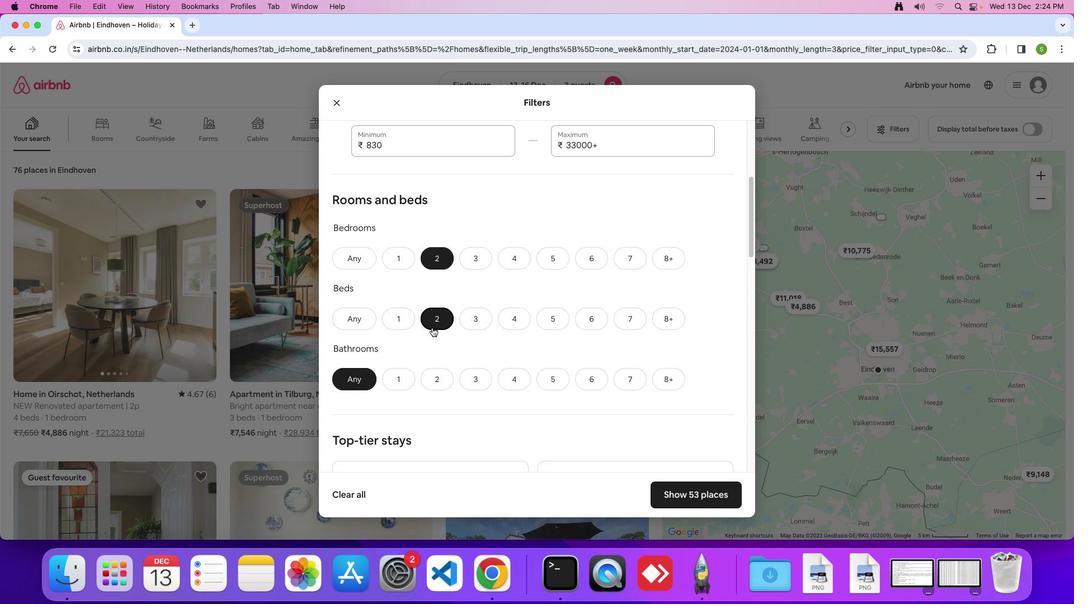 
Action: Mouse scrolled (432, 327) with delta (0, 0)
Screenshot: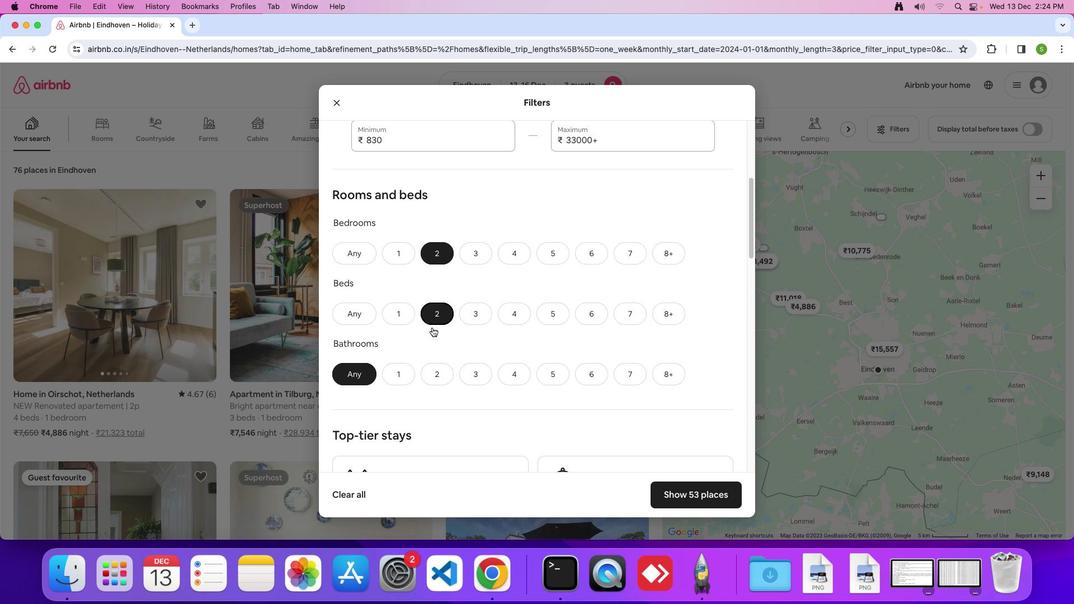 
Action: Mouse scrolled (432, 327) with delta (0, 0)
Screenshot: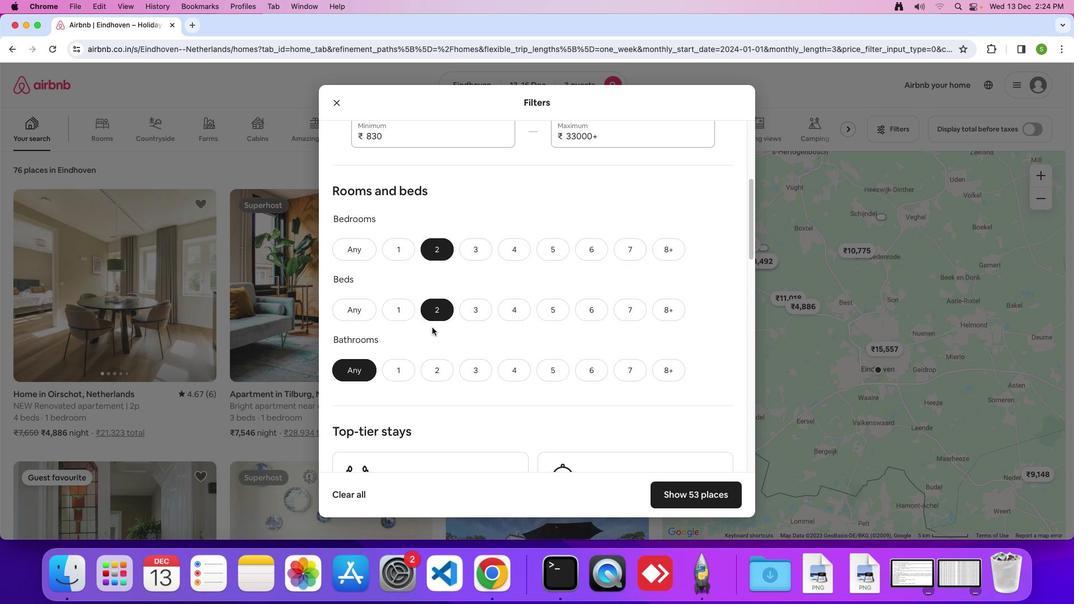 
Action: Mouse scrolled (432, 327) with delta (0, 0)
Screenshot: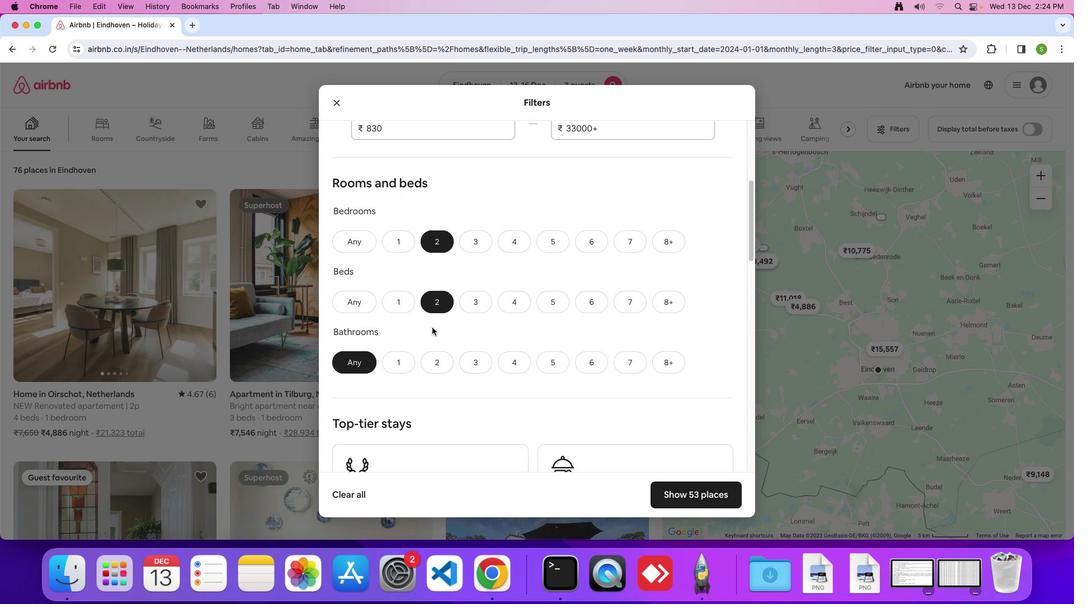 
Action: Mouse scrolled (432, 327) with delta (0, 0)
Screenshot: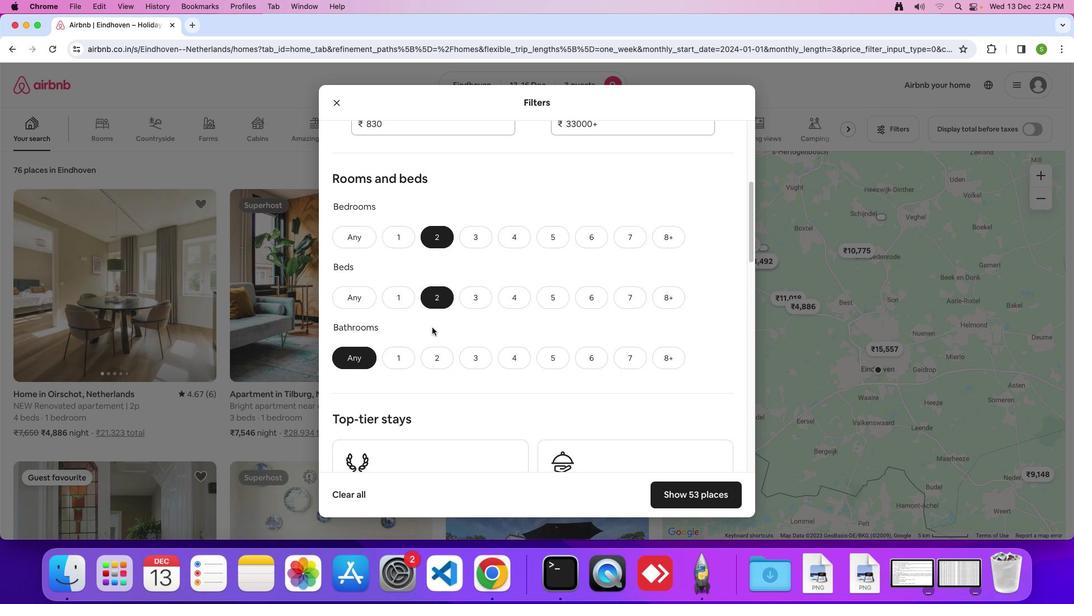 
Action: Mouse moved to (405, 357)
Screenshot: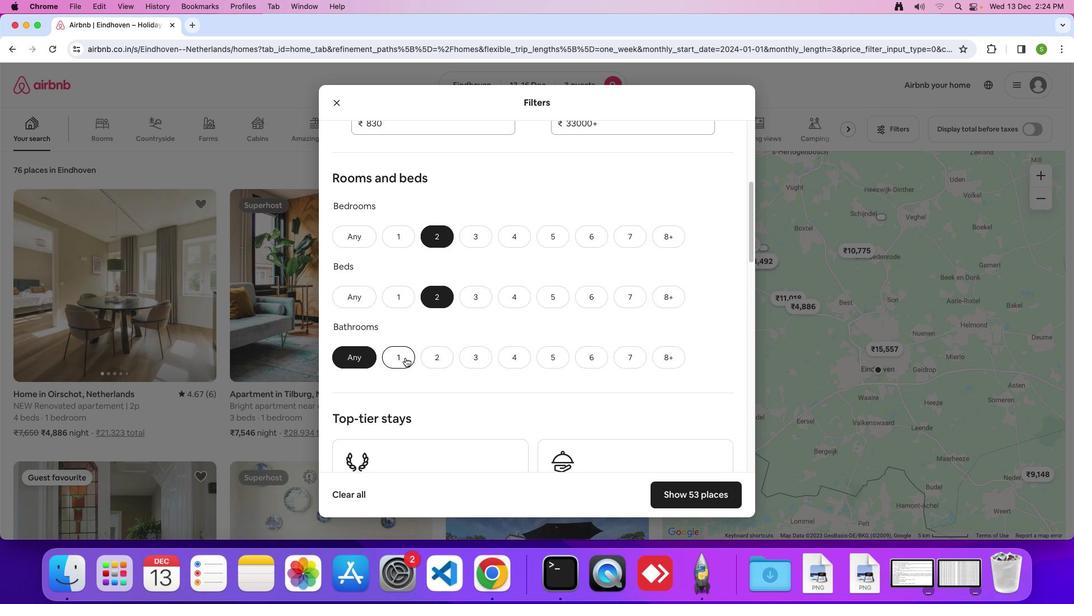 
Action: Mouse pressed left at (405, 357)
Screenshot: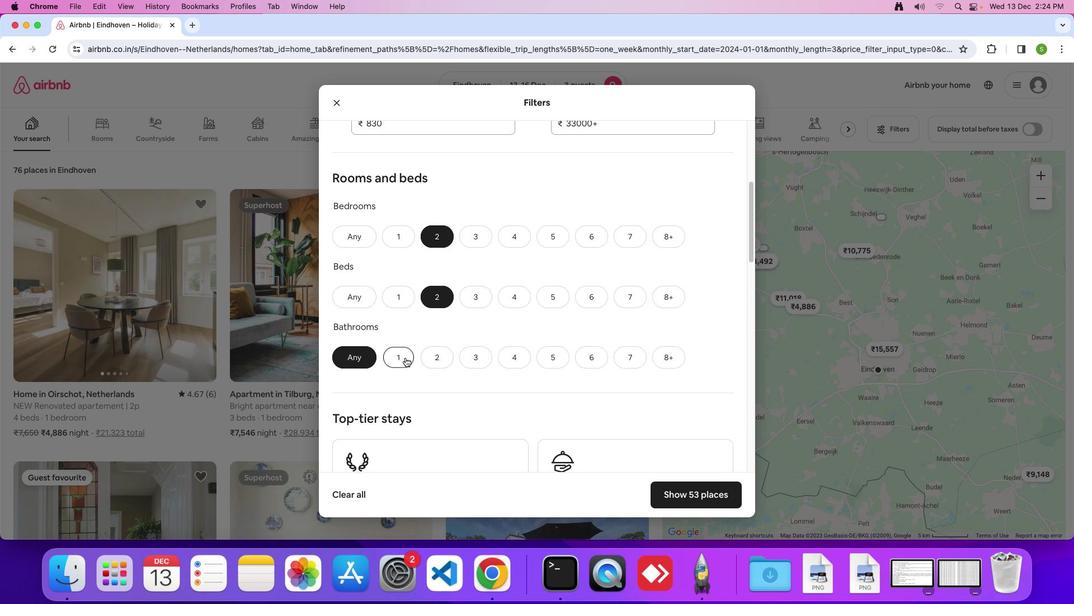 
Action: Mouse moved to (466, 344)
Screenshot: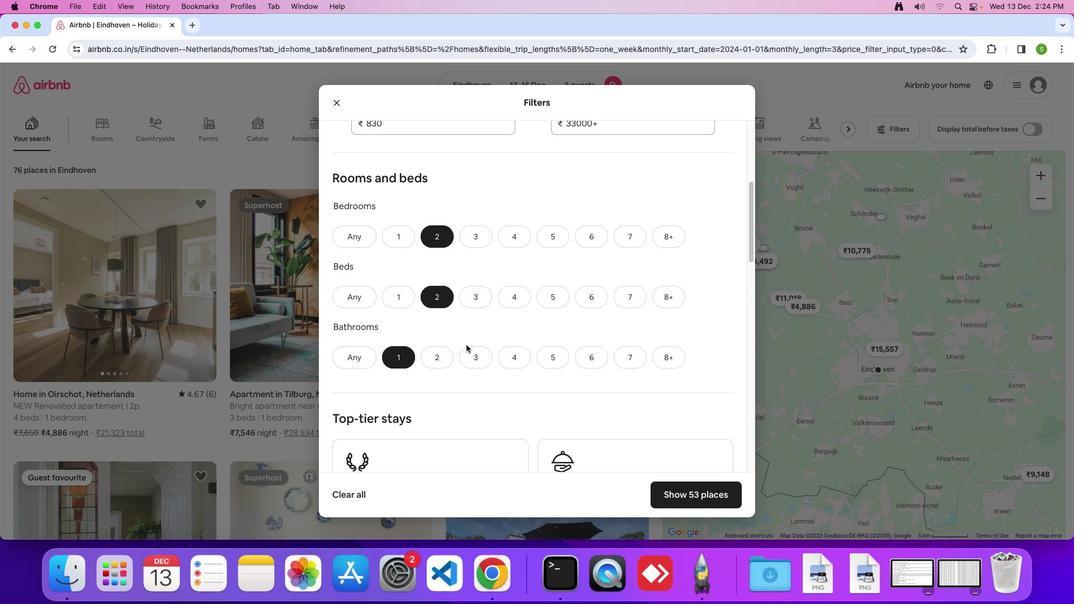 
Action: Mouse scrolled (466, 344) with delta (0, 0)
Screenshot: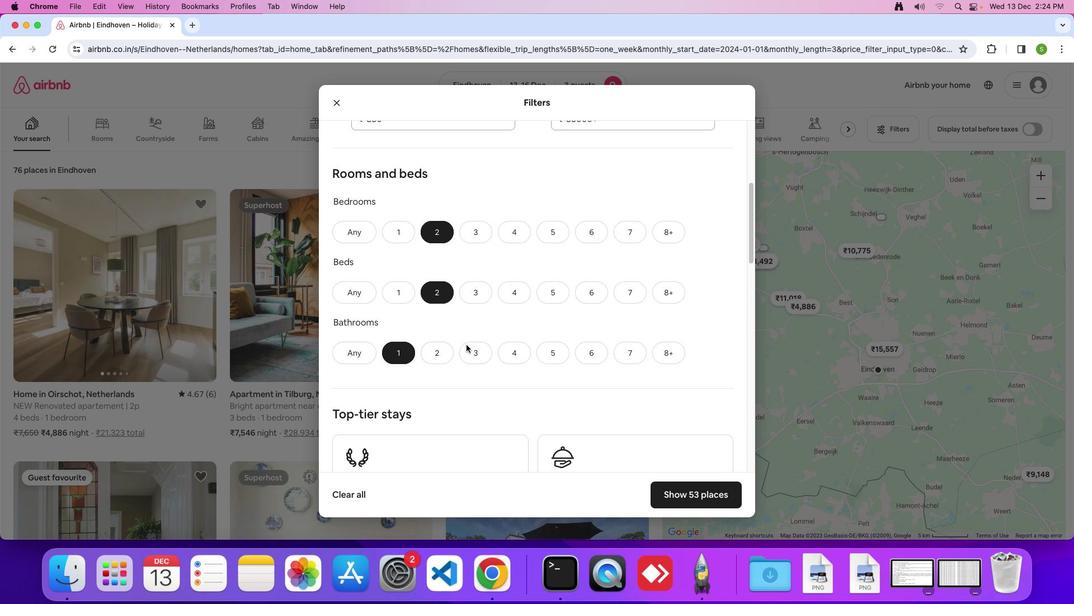 
Action: Mouse scrolled (466, 344) with delta (0, 0)
Screenshot: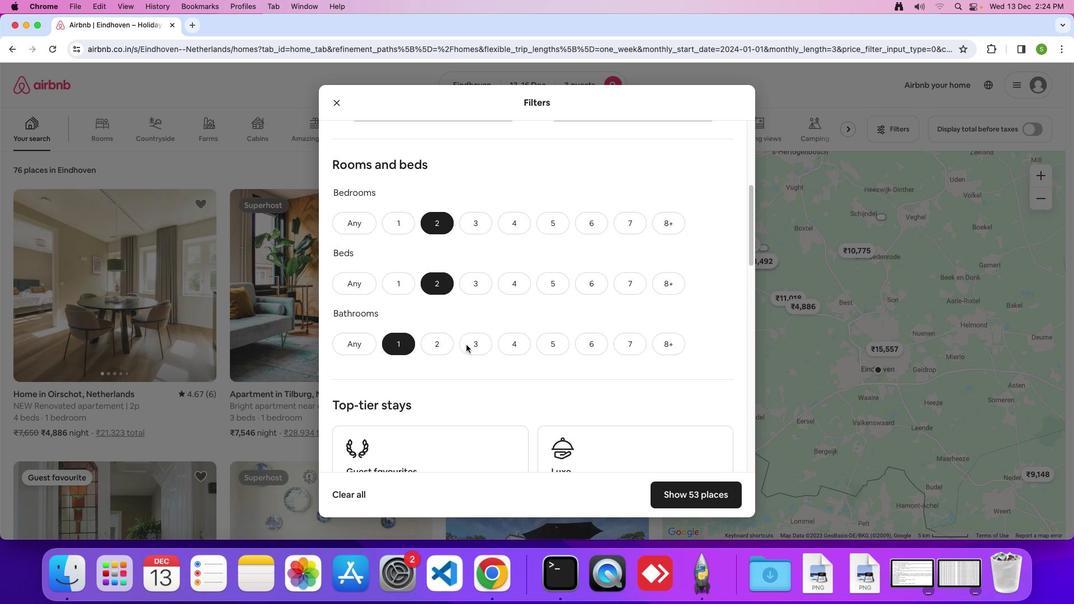 
Action: Mouse scrolled (466, 344) with delta (0, 0)
Screenshot: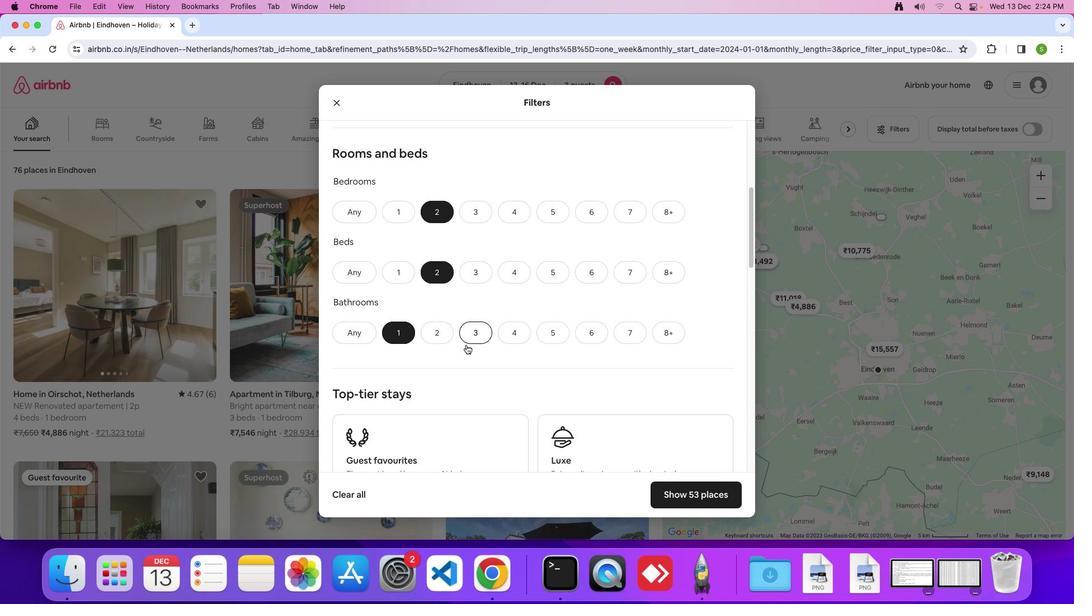 
Action: Mouse scrolled (466, 344) with delta (0, 0)
Screenshot: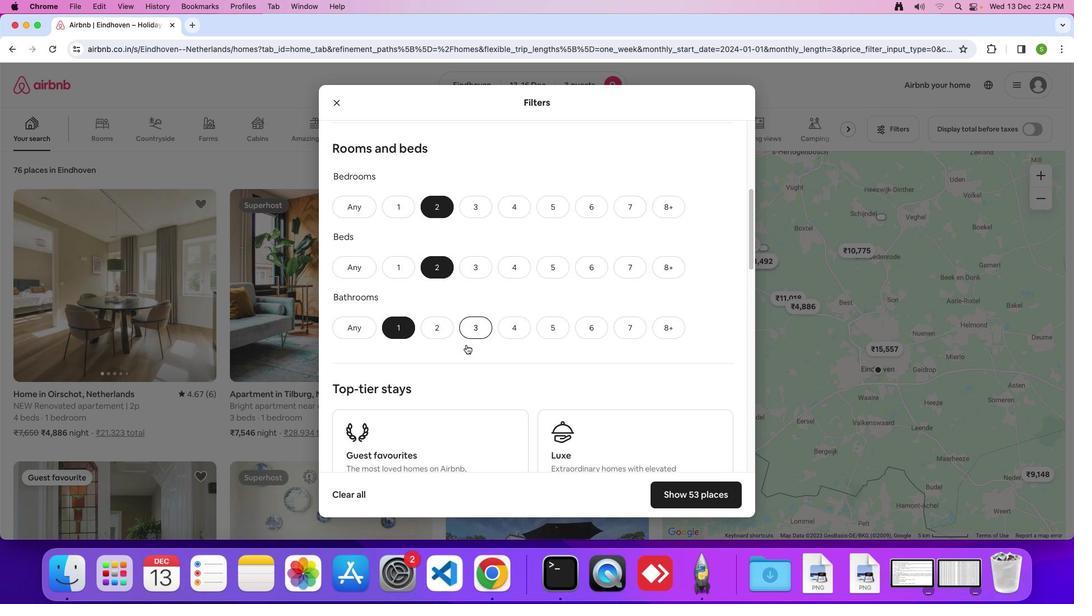 
Action: Mouse scrolled (466, 344) with delta (0, 0)
Screenshot: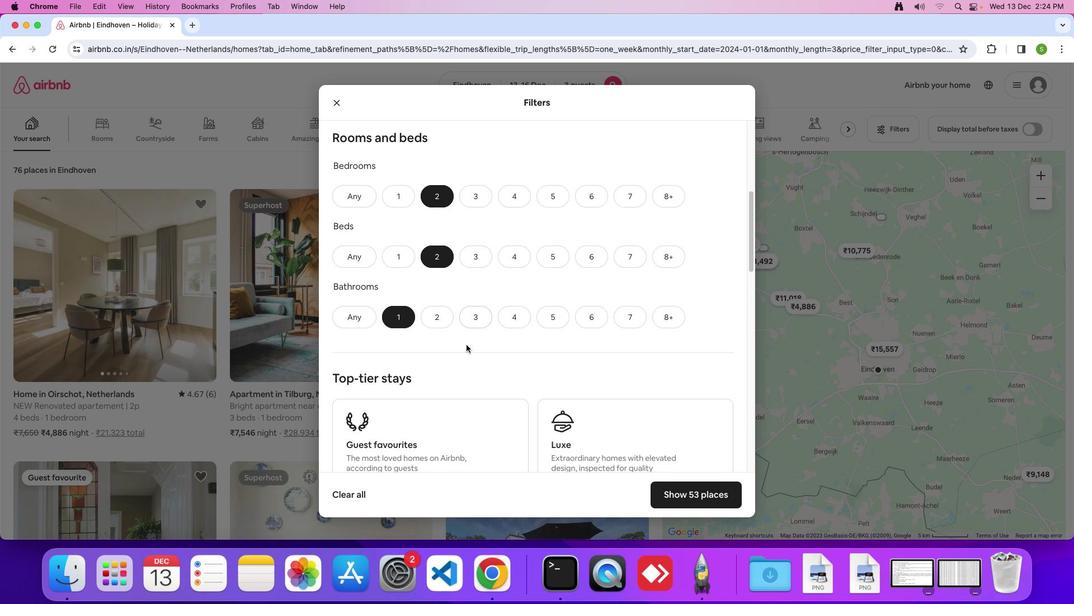 
Action: Mouse scrolled (466, 344) with delta (0, 0)
Screenshot: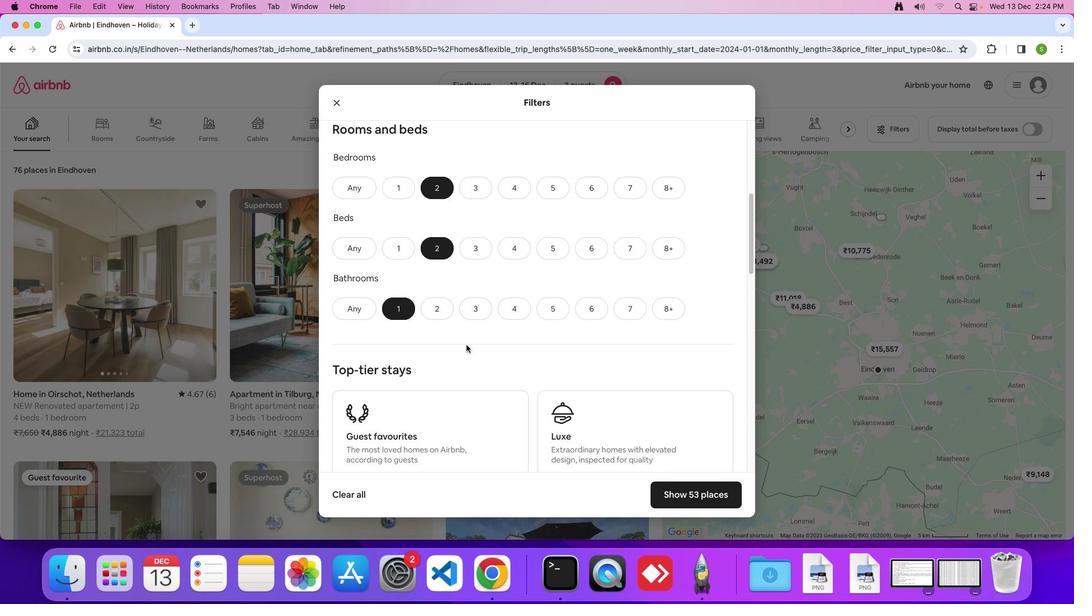 
Action: Mouse scrolled (466, 344) with delta (0, 0)
Screenshot: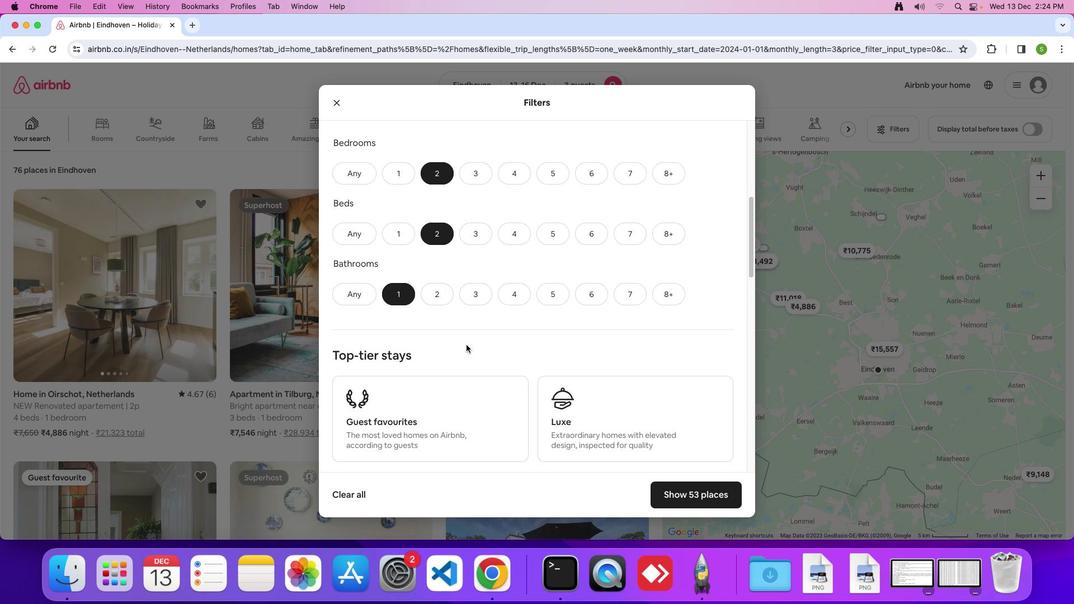 
Action: Mouse scrolled (466, 344) with delta (0, 0)
Screenshot: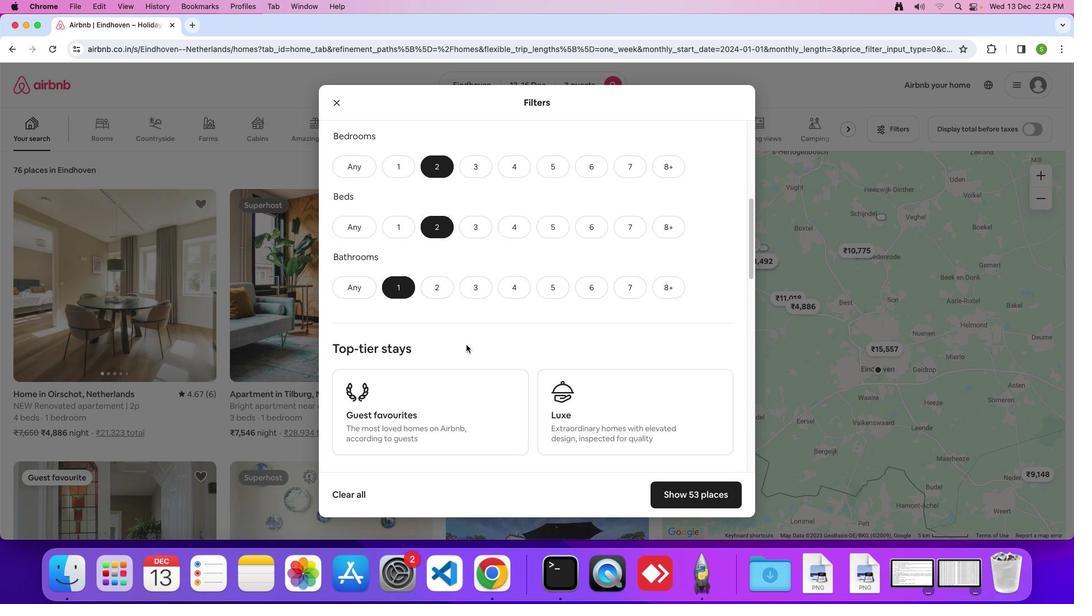
Action: Mouse scrolled (466, 344) with delta (0, 0)
Screenshot: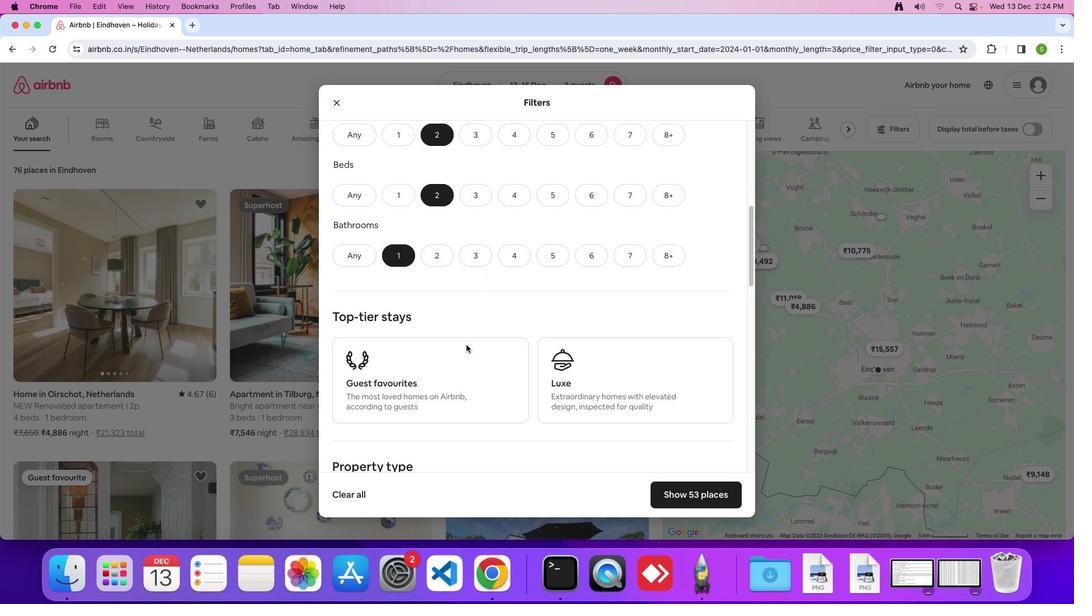 
Action: Mouse scrolled (466, 344) with delta (0, 0)
Screenshot: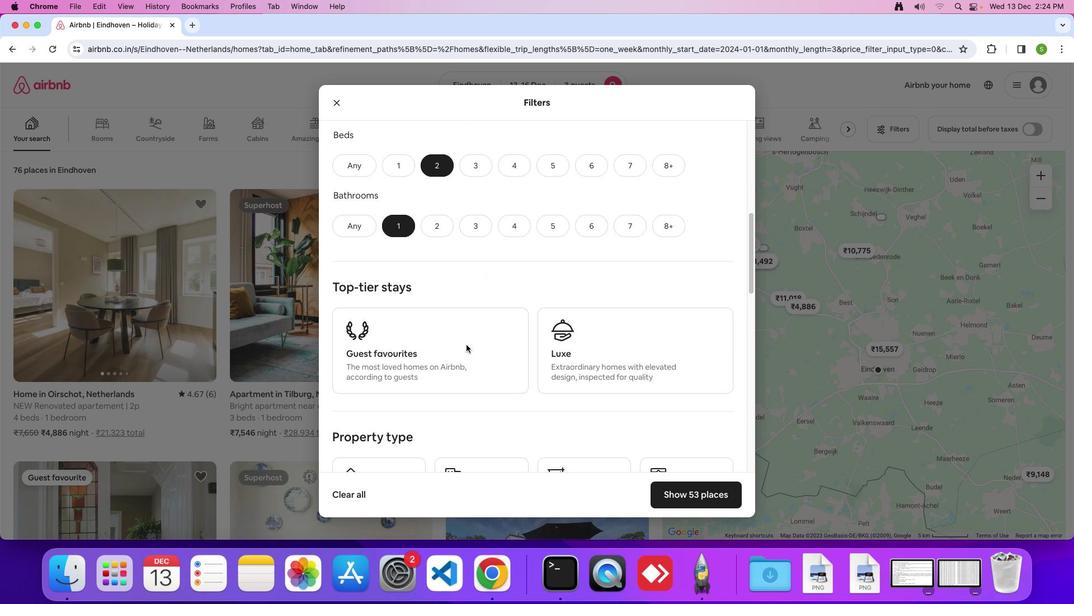 
Action: Mouse scrolled (466, 344) with delta (0, -1)
Screenshot: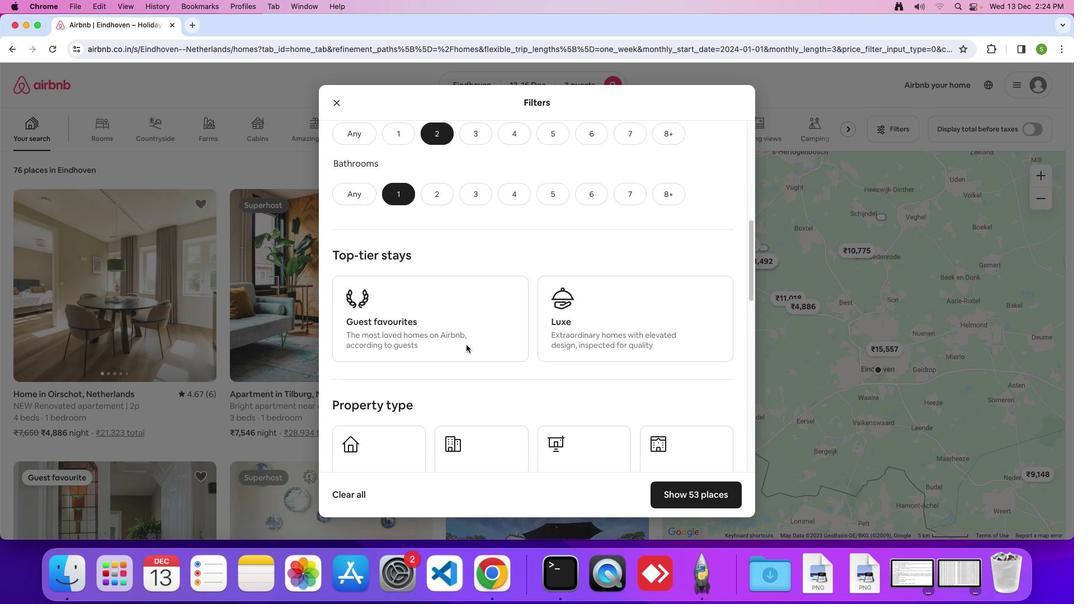 
Action: Mouse scrolled (466, 344) with delta (0, 0)
Screenshot: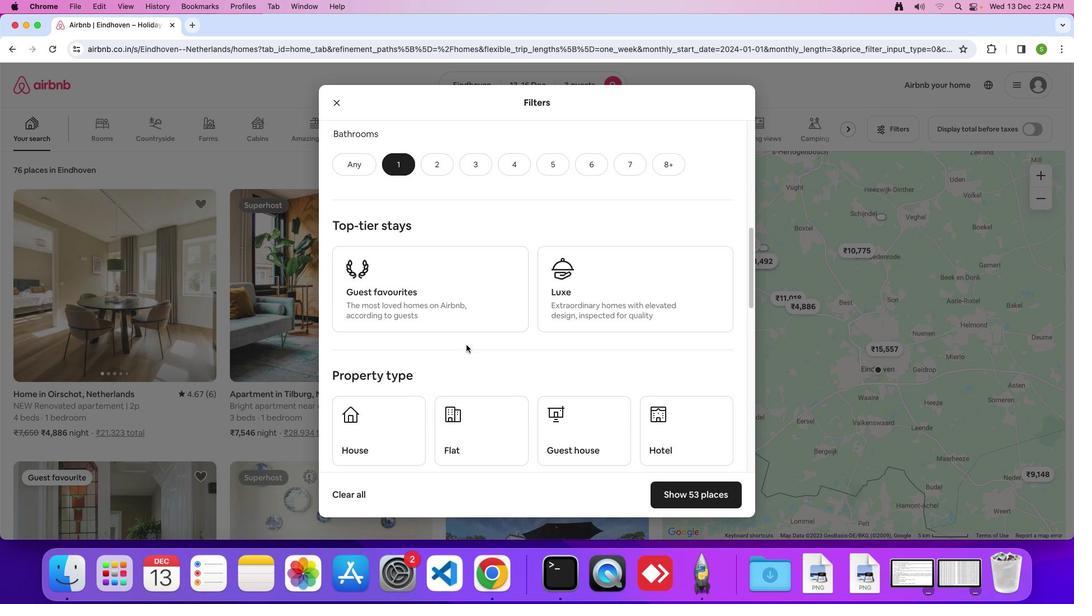 
Action: Mouse scrolled (466, 344) with delta (0, 0)
Screenshot: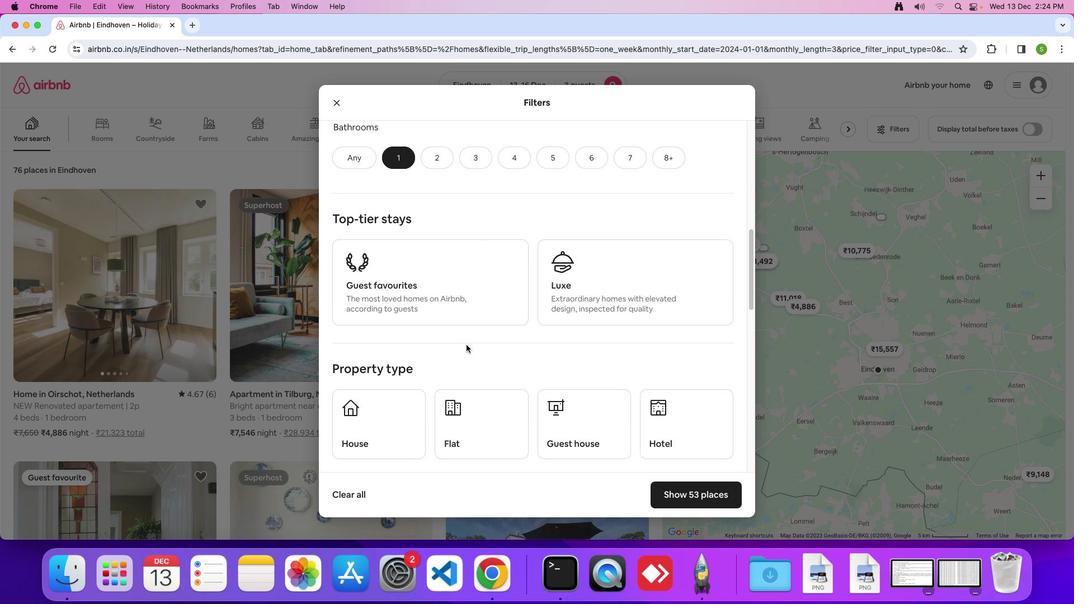 
Action: Mouse moved to (461, 401)
Screenshot: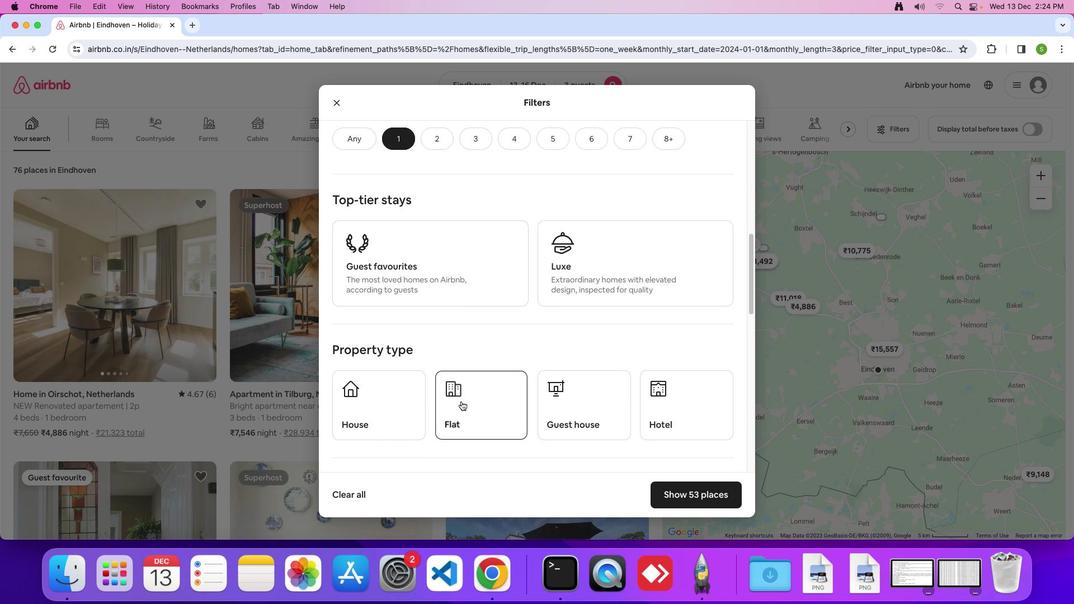 
Action: Mouse pressed left at (461, 401)
Screenshot: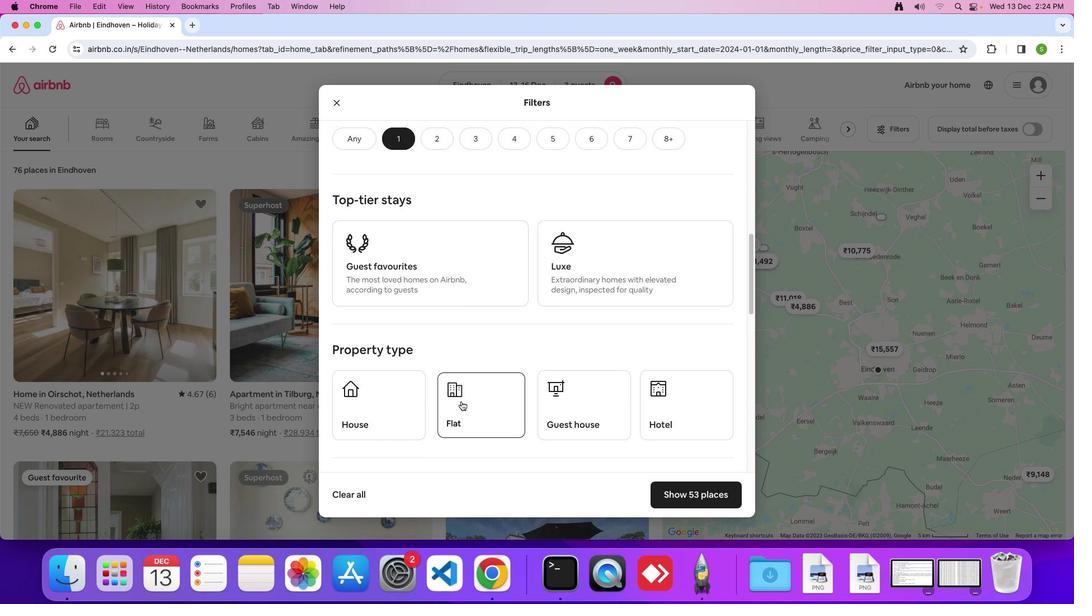 
Action: Mouse moved to (544, 377)
Screenshot: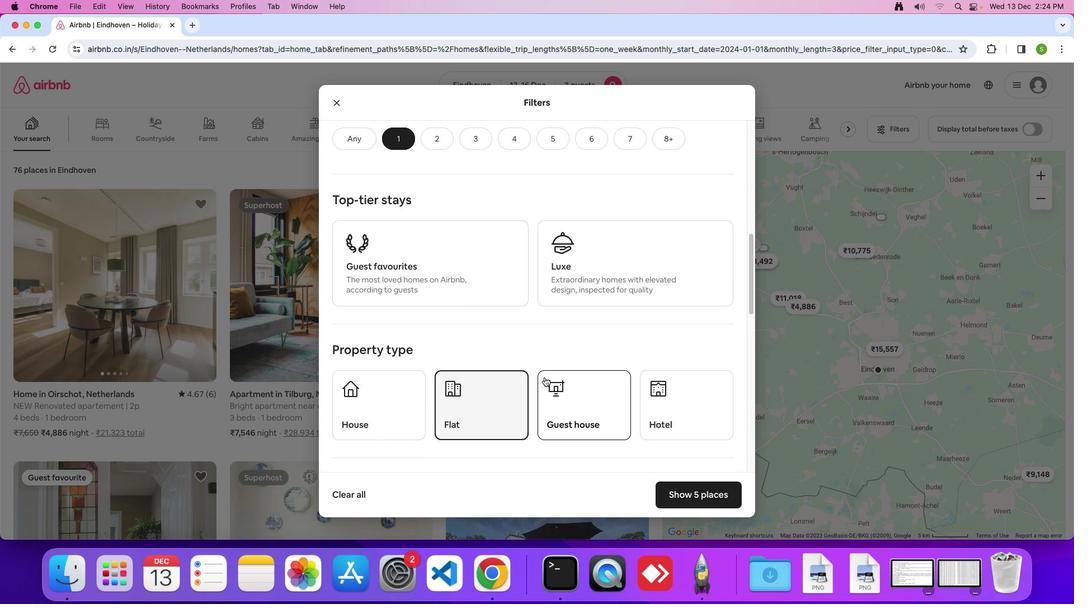 
Action: Mouse scrolled (544, 377) with delta (0, 0)
Screenshot: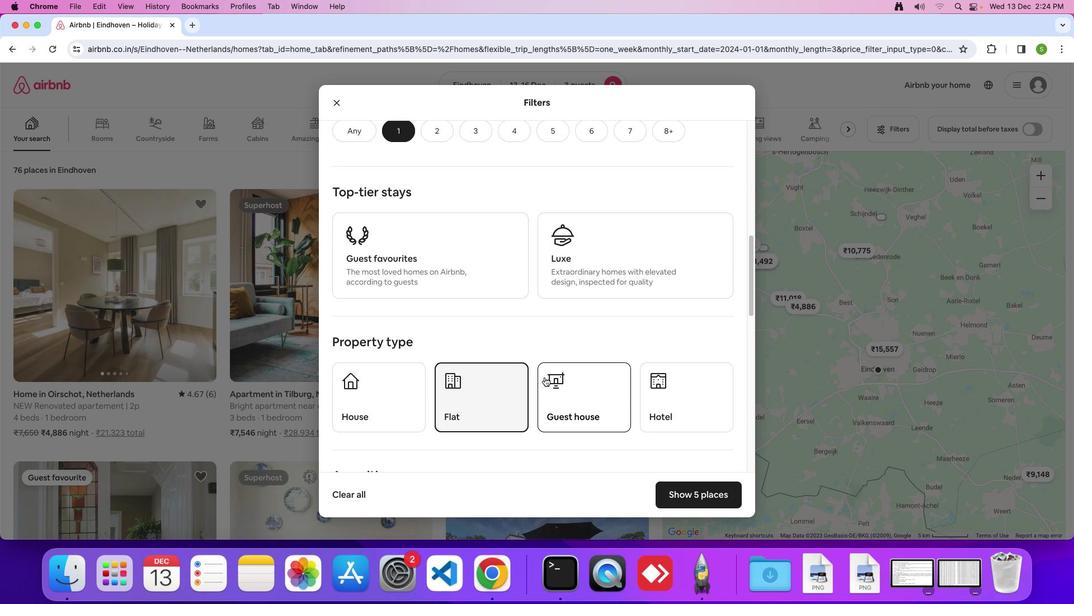 
Action: Mouse scrolled (544, 377) with delta (0, 0)
Screenshot: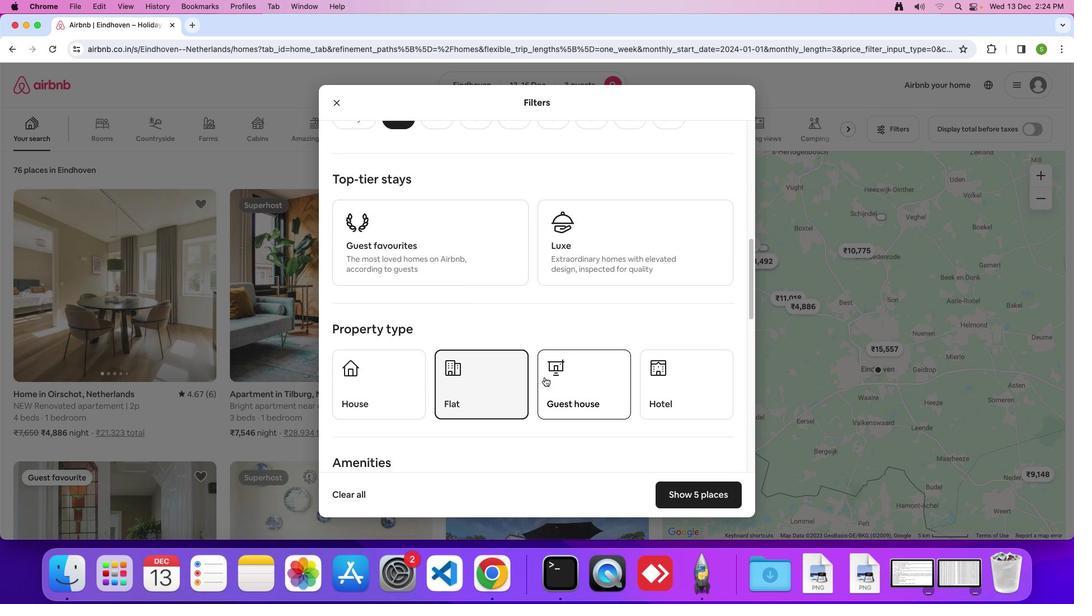 
Action: Mouse scrolled (544, 377) with delta (0, -1)
Screenshot: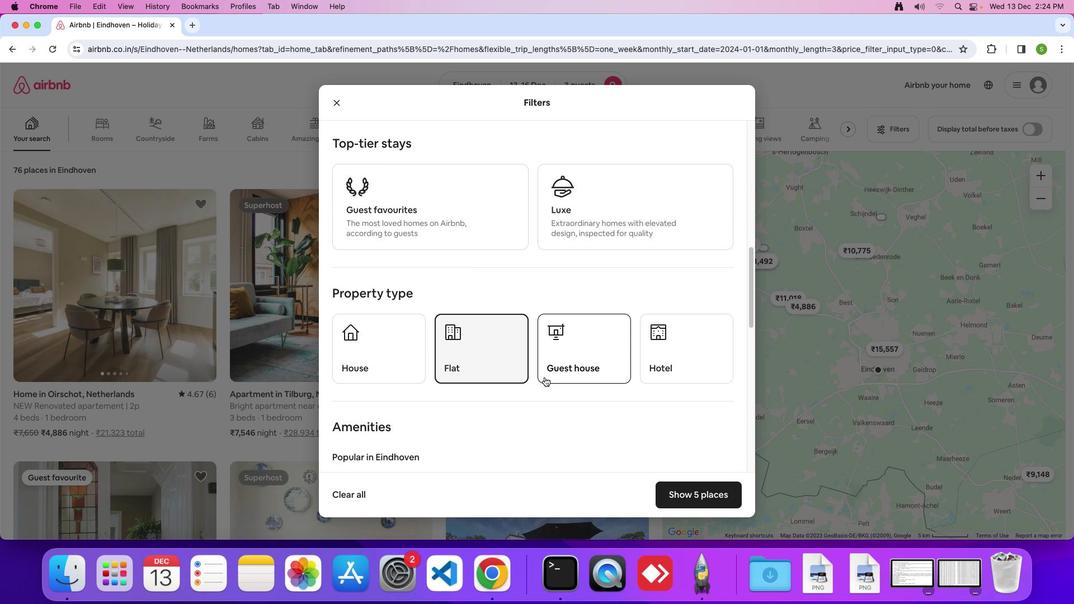 
Action: Mouse moved to (544, 377)
Screenshot: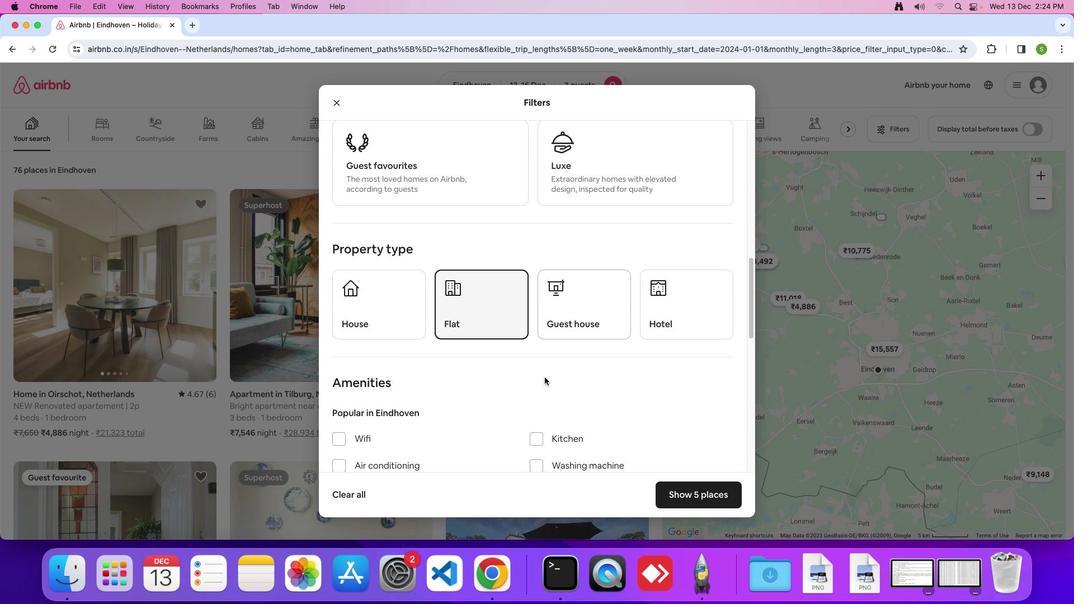 
Action: Mouse scrolled (544, 377) with delta (0, 0)
Screenshot: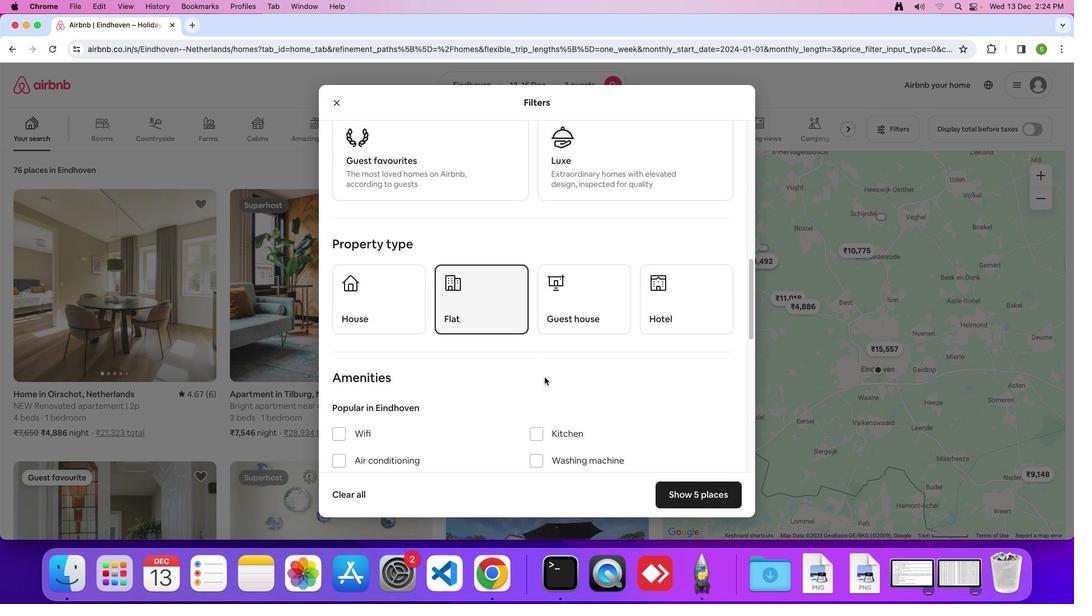 
Action: Mouse scrolled (544, 377) with delta (0, 0)
Screenshot: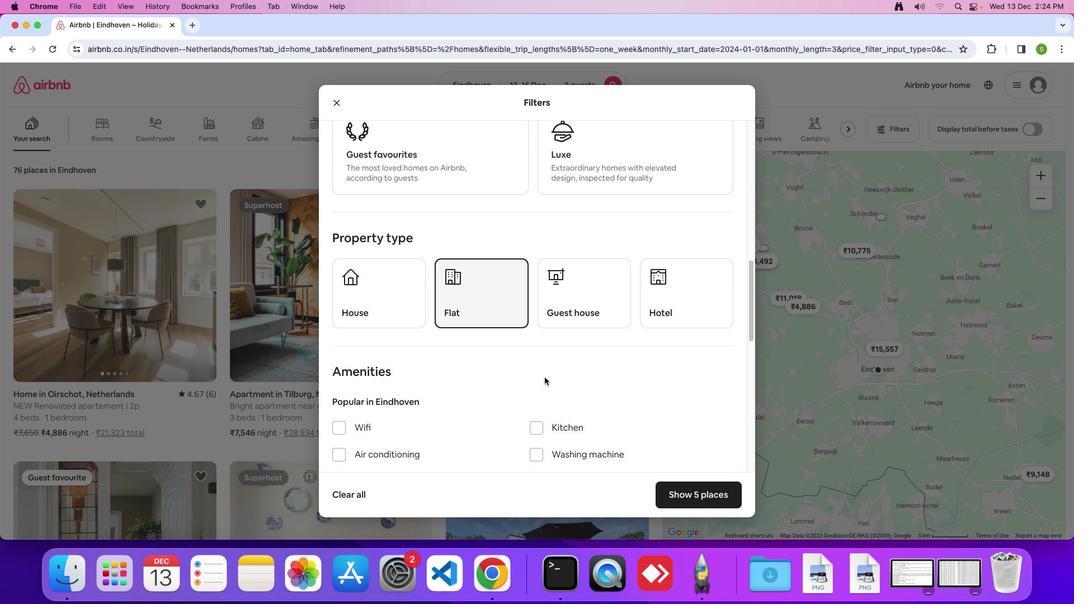 
Action: Mouse scrolled (544, 377) with delta (0, 0)
Screenshot: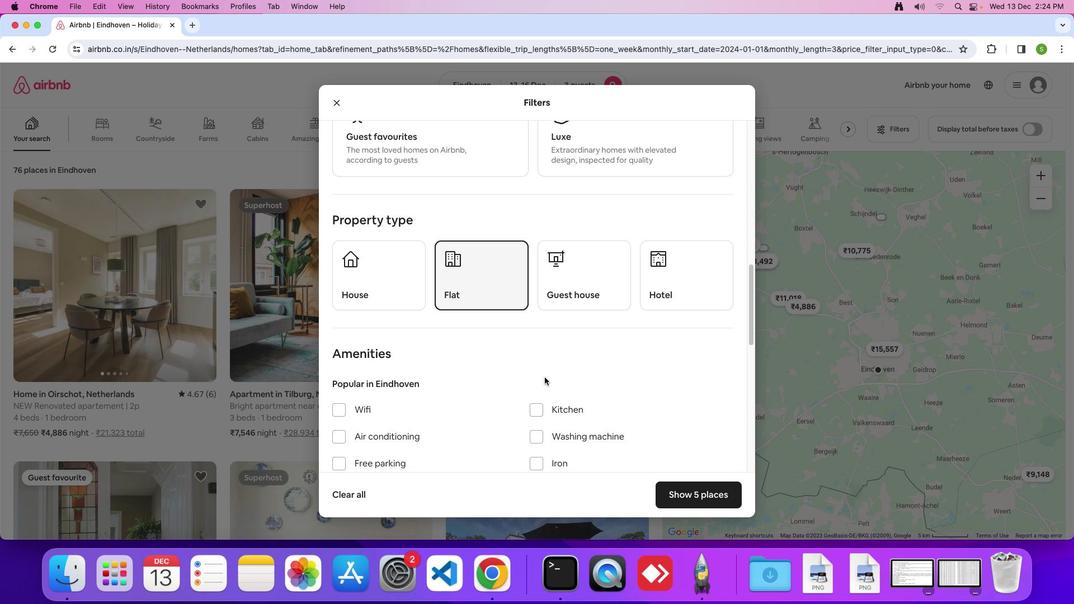 
Action: Mouse scrolled (544, 377) with delta (0, 0)
Screenshot: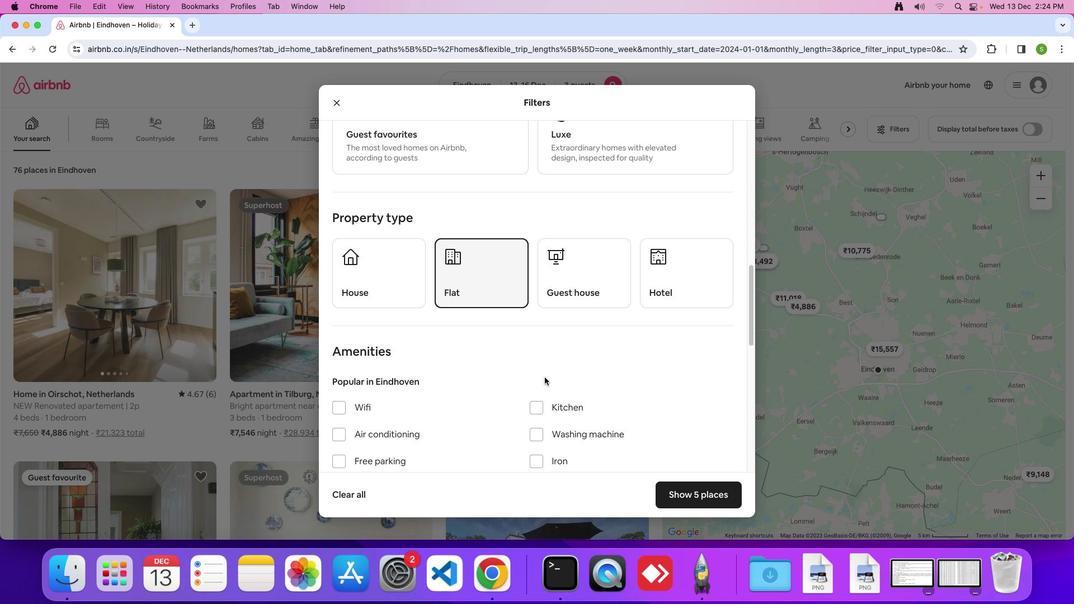 
Action: Mouse scrolled (544, 377) with delta (0, 0)
Screenshot: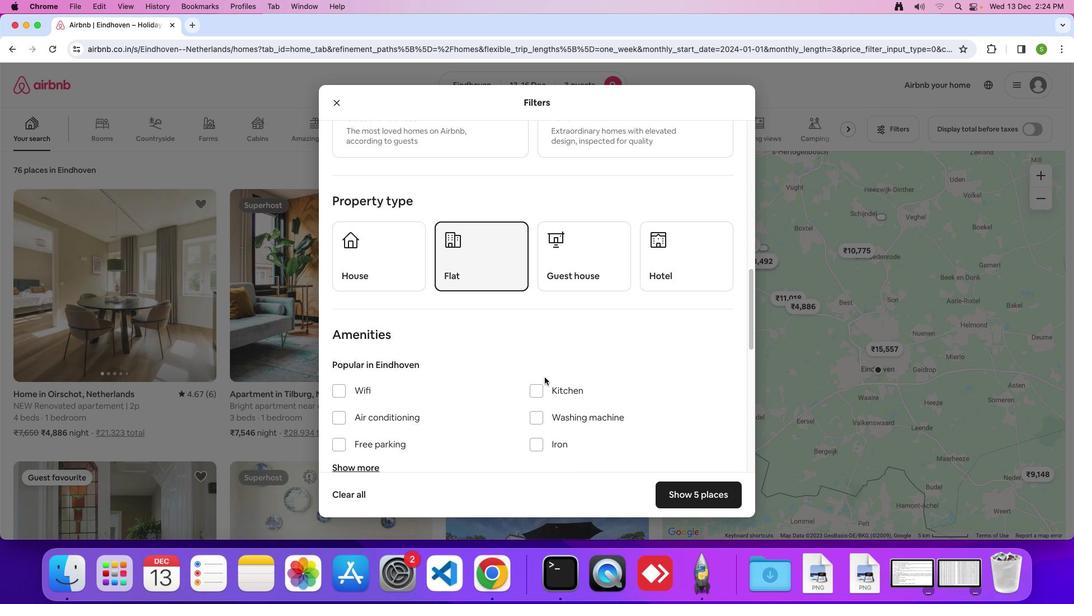 
Action: Mouse scrolled (544, 377) with delta (0, 0)
Screenshot: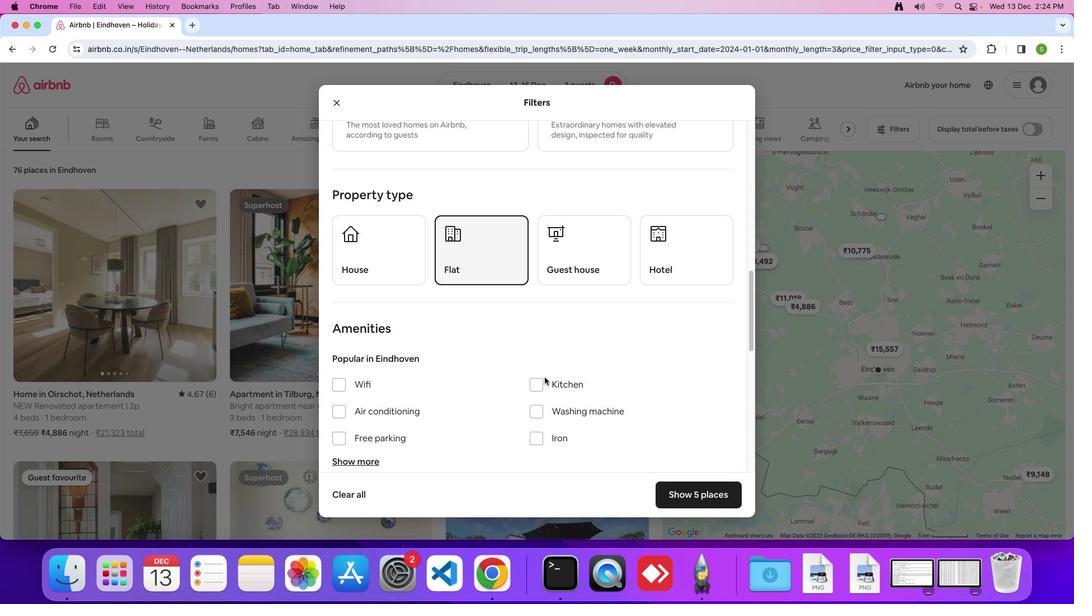 
Action: Mouse scrolled (544, 377) with delta (0, 0)
Screenshot: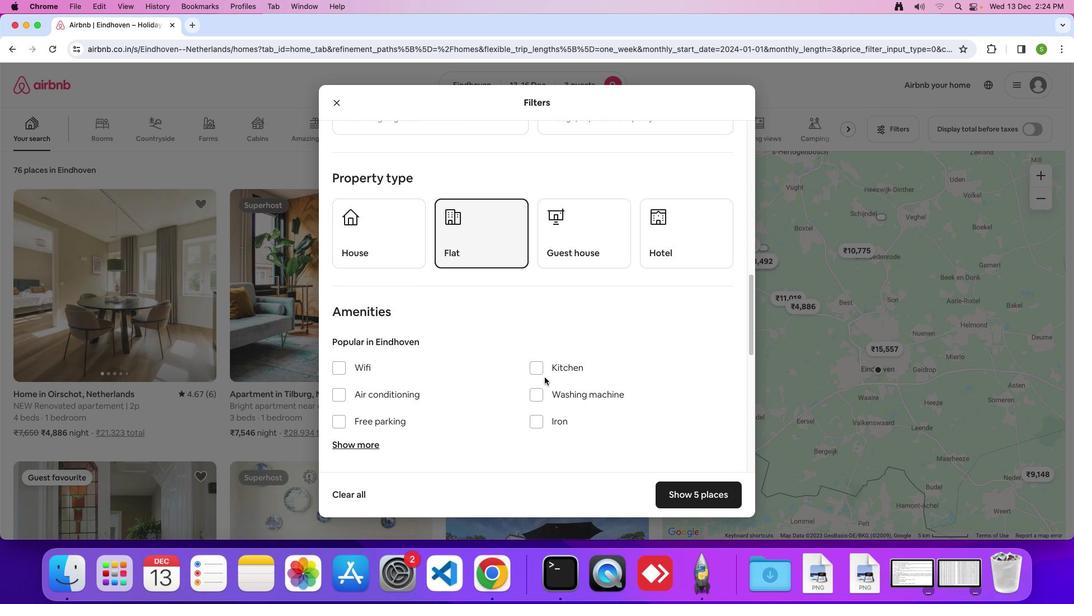 
Action: Mouse moved to (541, 382)
Screenshot: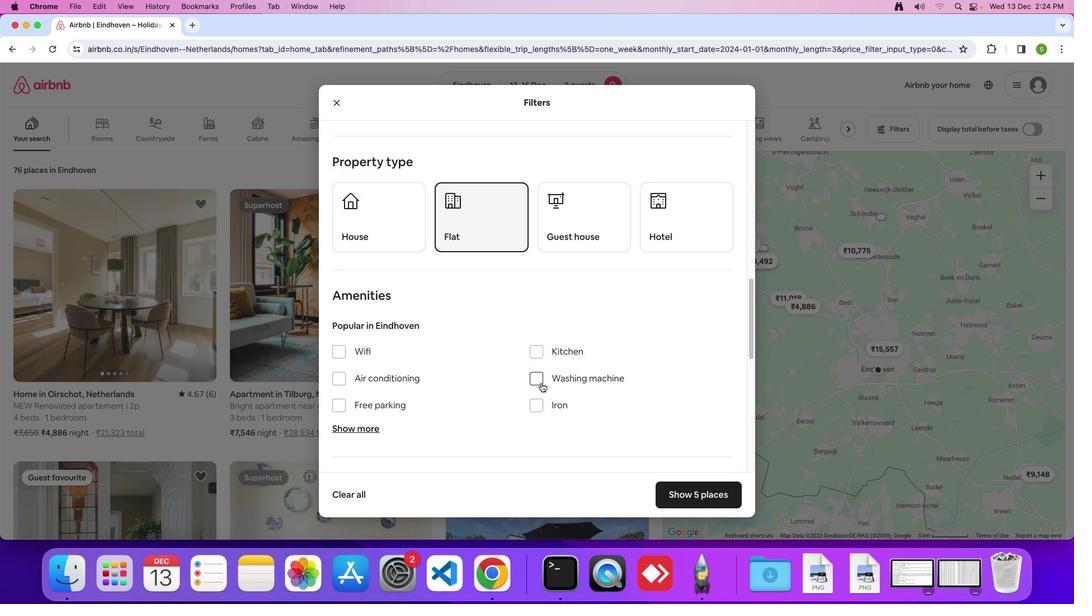 
Action: Mouse pressed left at (541, 382)
Screenshot: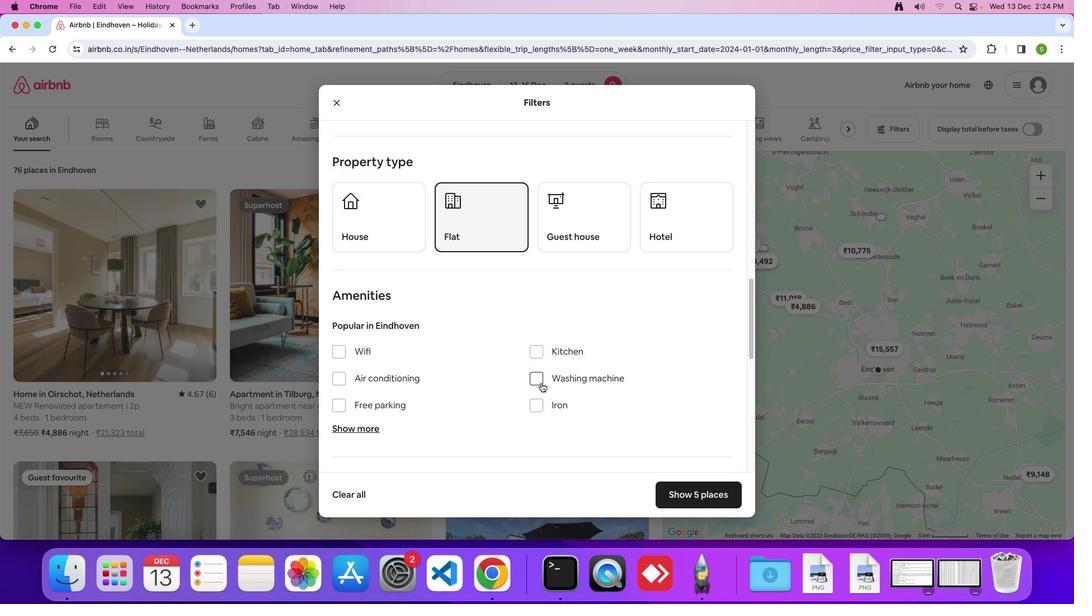 
Action: Mouse moved to (486, 377)
Screenshot: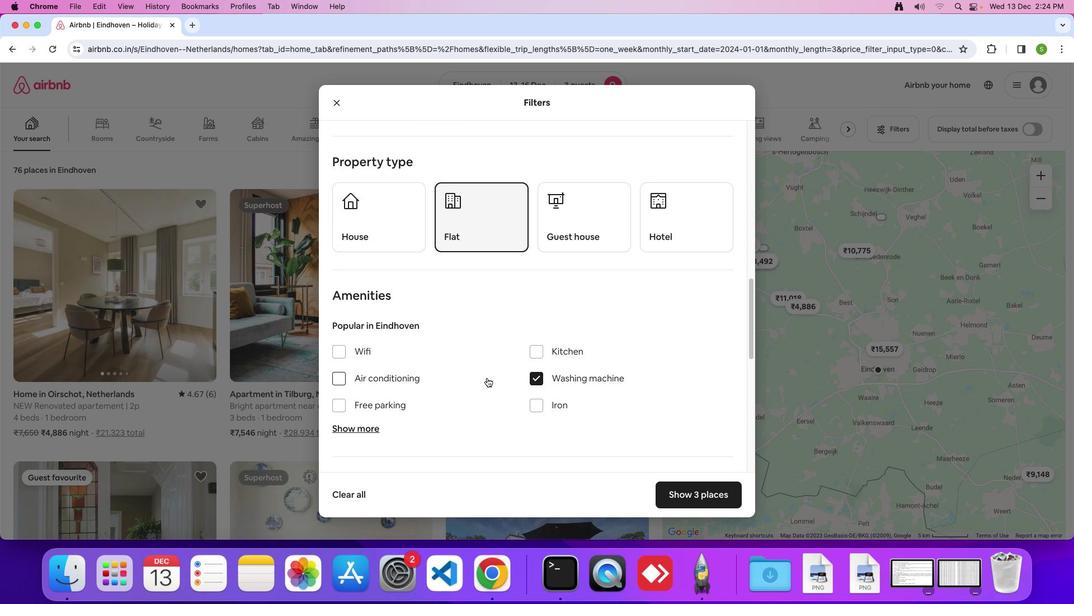 
Action: Mouse scrolled (486, 377) with delta (0, 0)
Screenshot: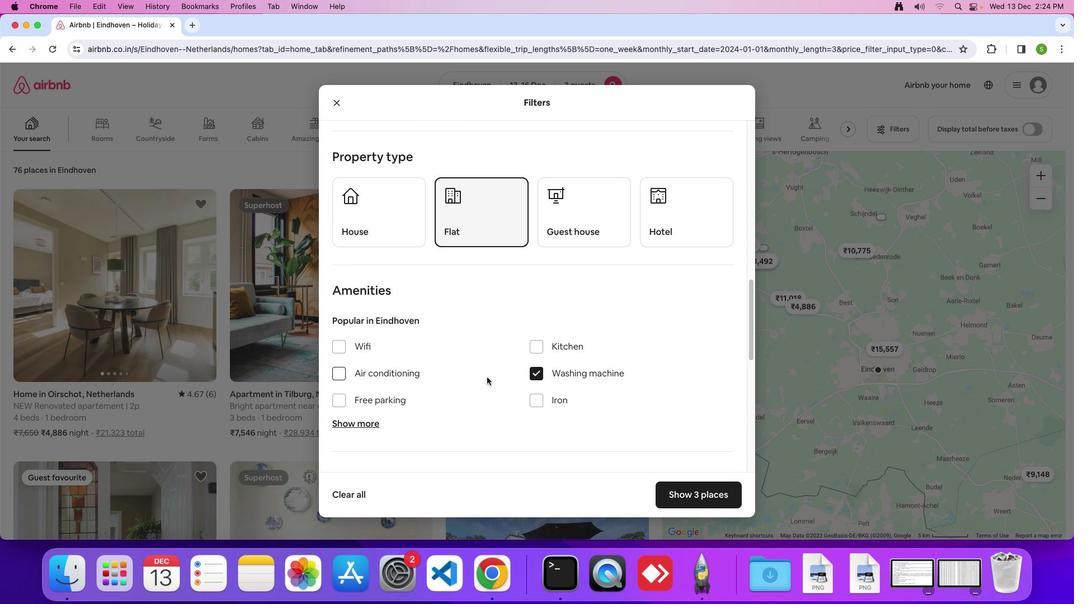 
Action: Mouse scrolled (486, 377) with delta (0, 0)
Screenshot: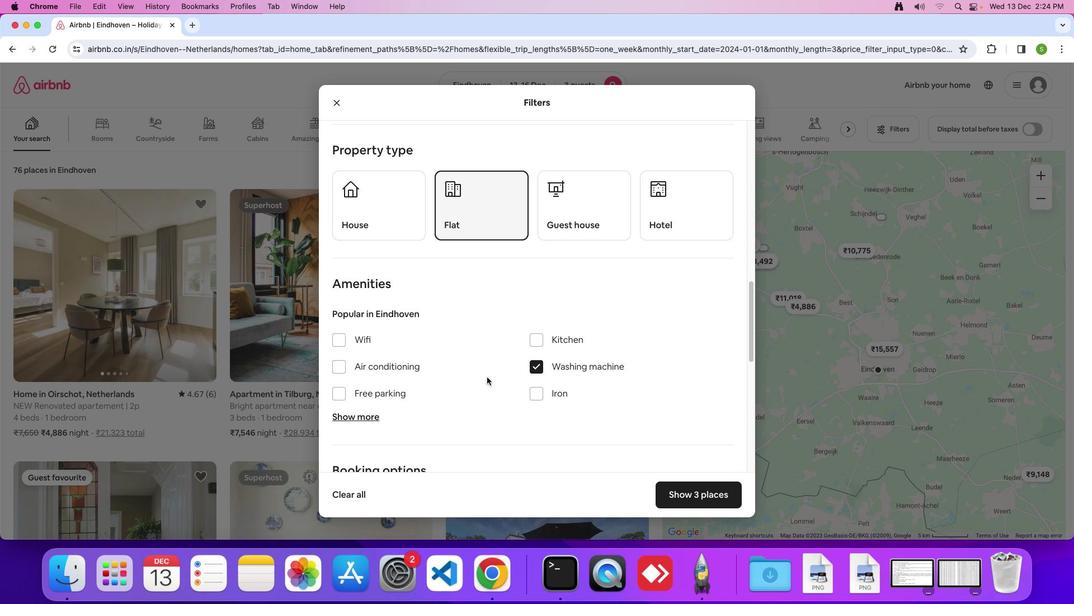 
Action: Mouse moved to (486, 377)
Screenshot: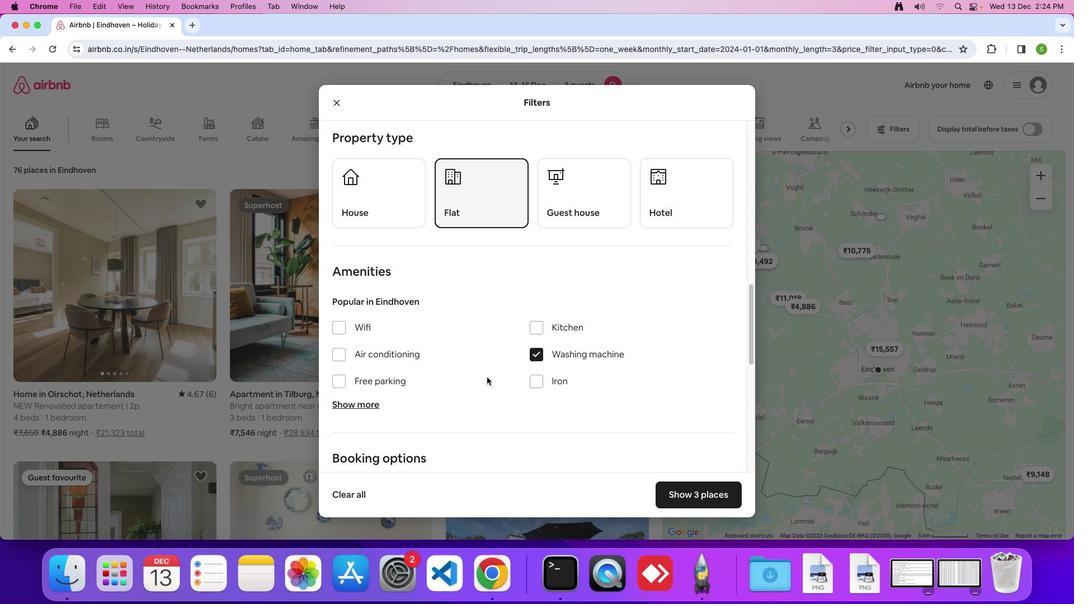 
Action: Mouse scrolled (486, 377) with delta (0, 0)
Screenshot: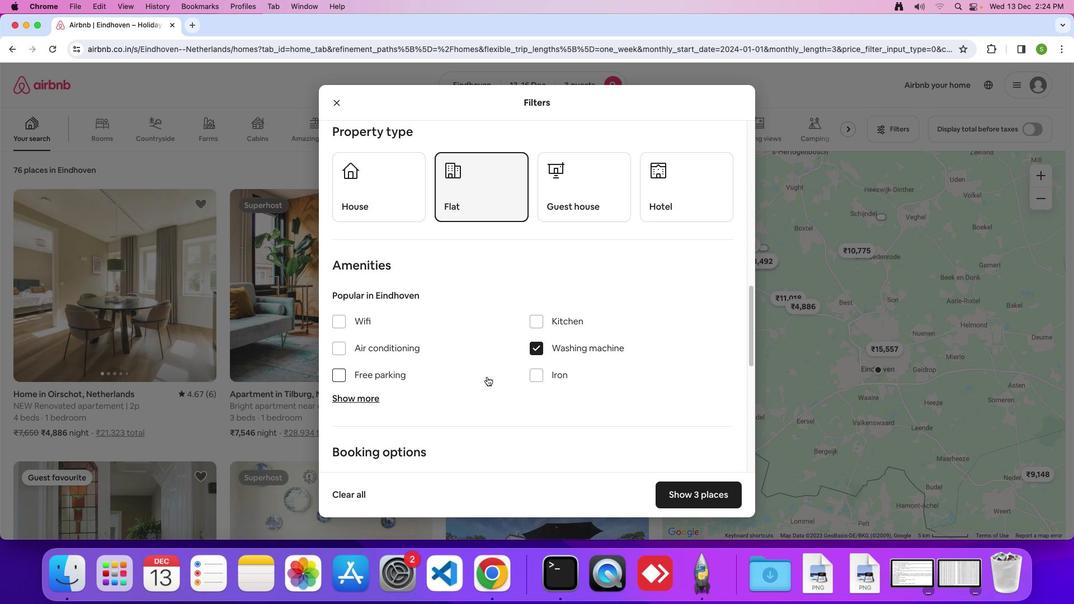 
Action: Mouse scrolled (486, 377) with delta (0, 0)
Screenshot: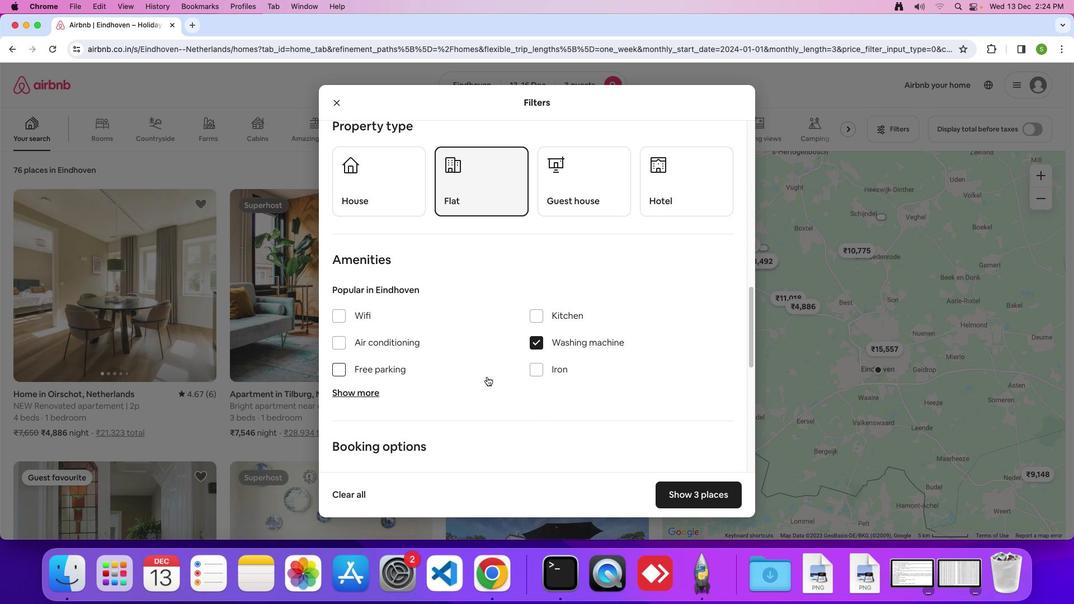 
Action: Mouse moved to (486, 377)
Screenshot: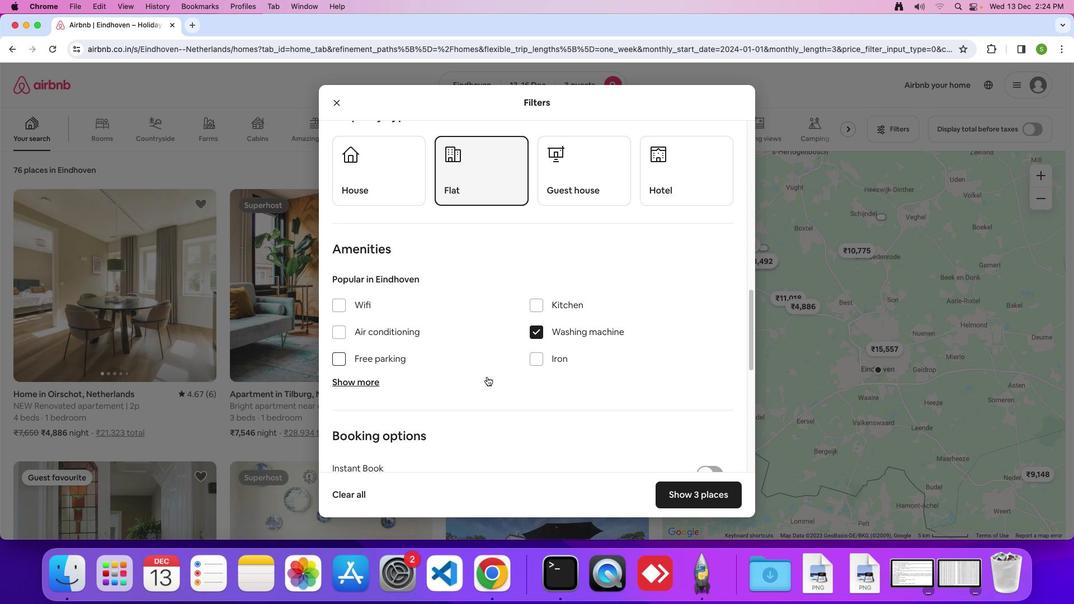 
Action: Mouse scrolled (486, 377) with delta (0, 0)
Screenshot: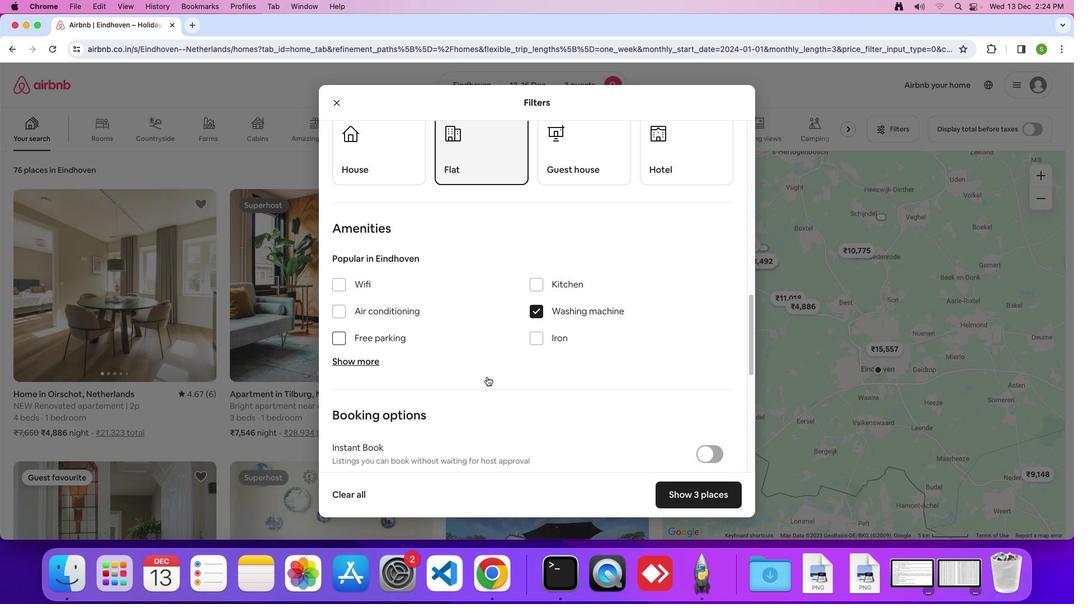
Action: Mouse moved to (488, 376)
Screenshot: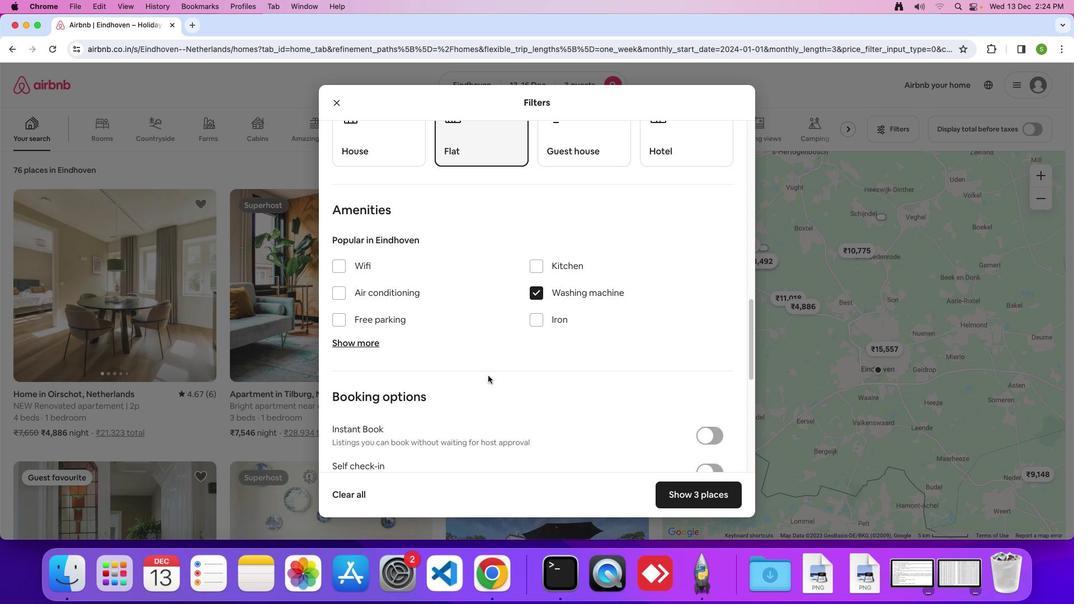 
Action: Mouse scrolled (488, 376) with delta (0, 0)
Screenshot: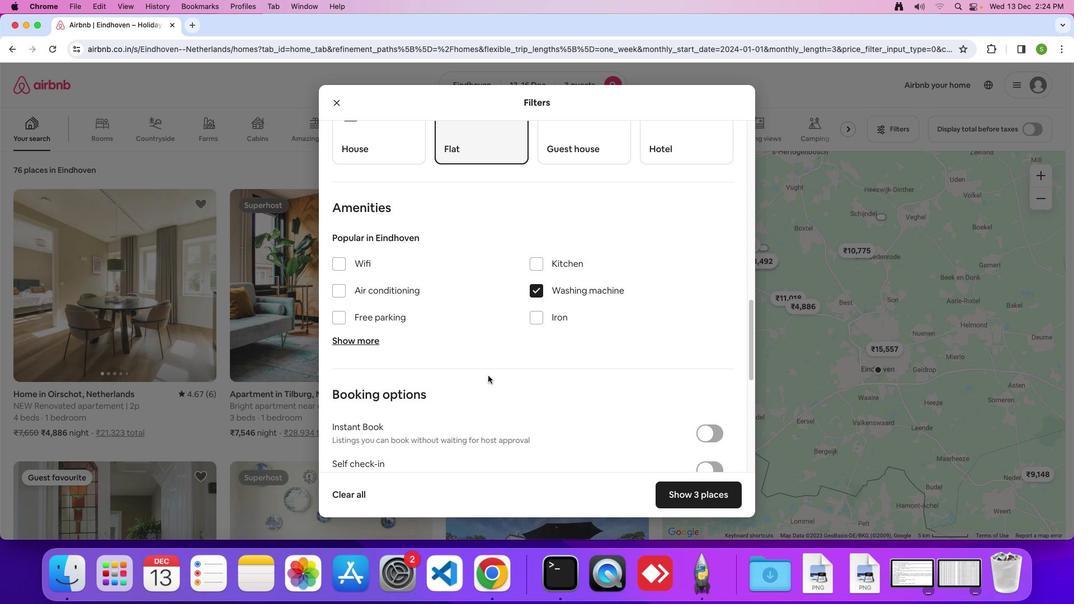 
Action: Mouse scrolled (488, 376) with delta (0, 0)
Screenshot: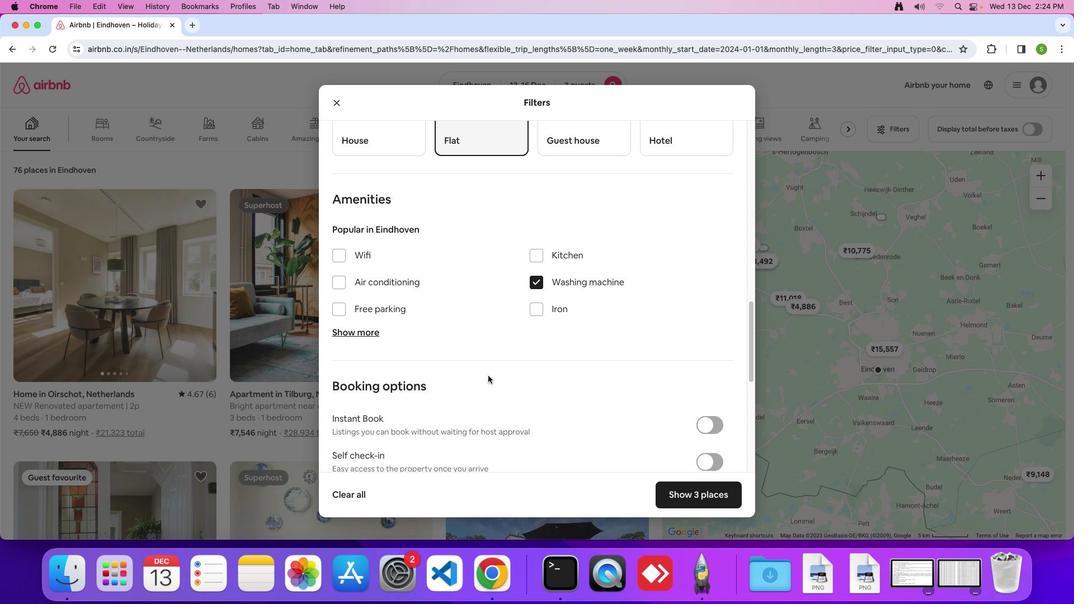 
Action: Mouse scrolled (488, 376) with delta (0, 0)
Screenshot: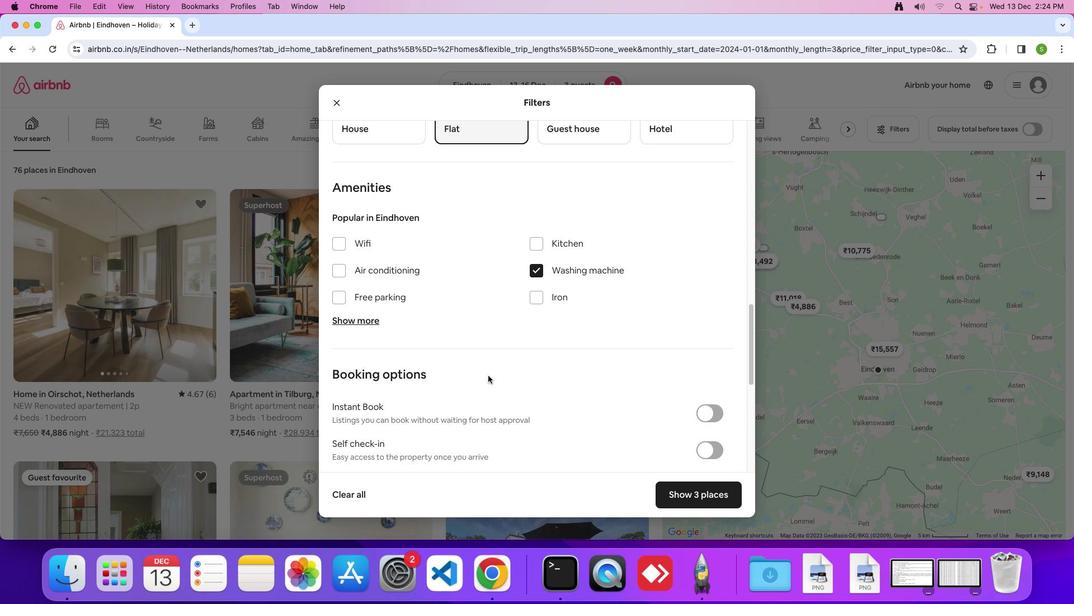 
Action: Mouse scrolled (488, 376) with delta (0, 0)
Screenshot: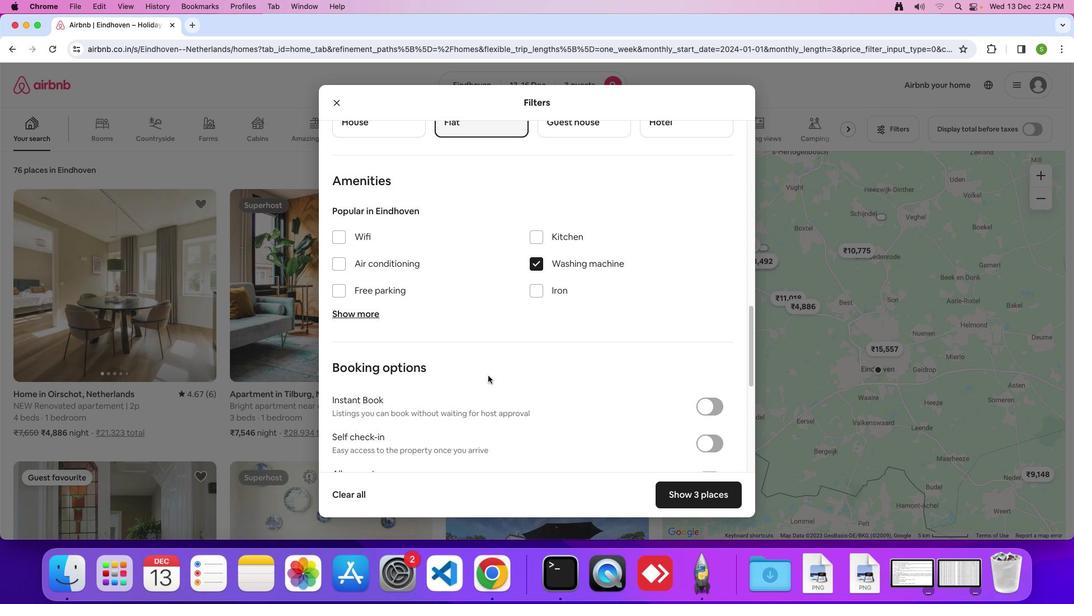
Action: Mouse scrolled (488, 376) with delta (0, -1)
Screenshot: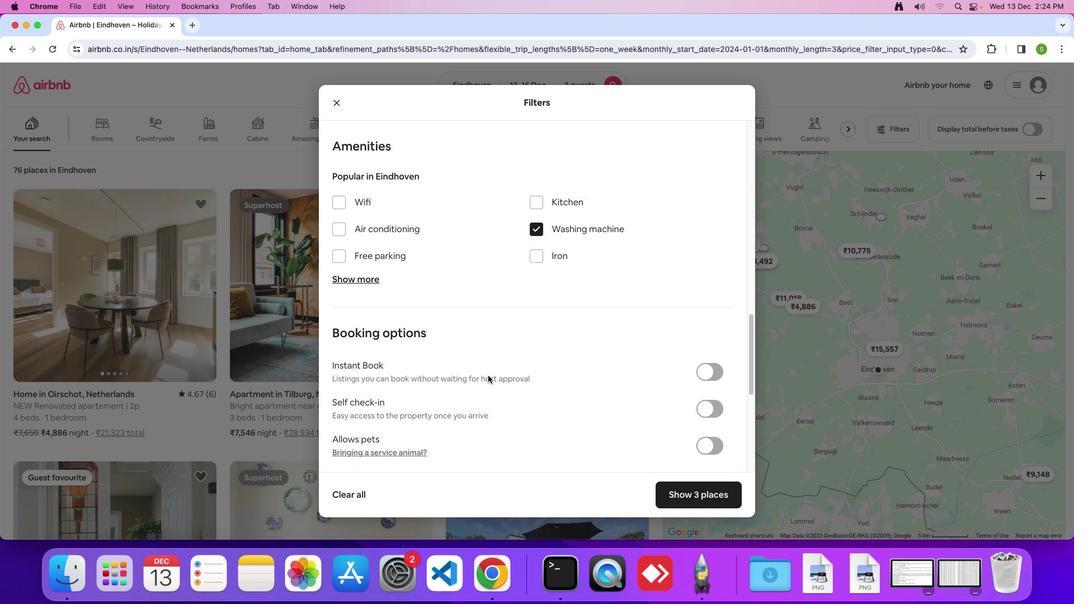 
Action: Mouse moved to (489, 372)
Screenshot: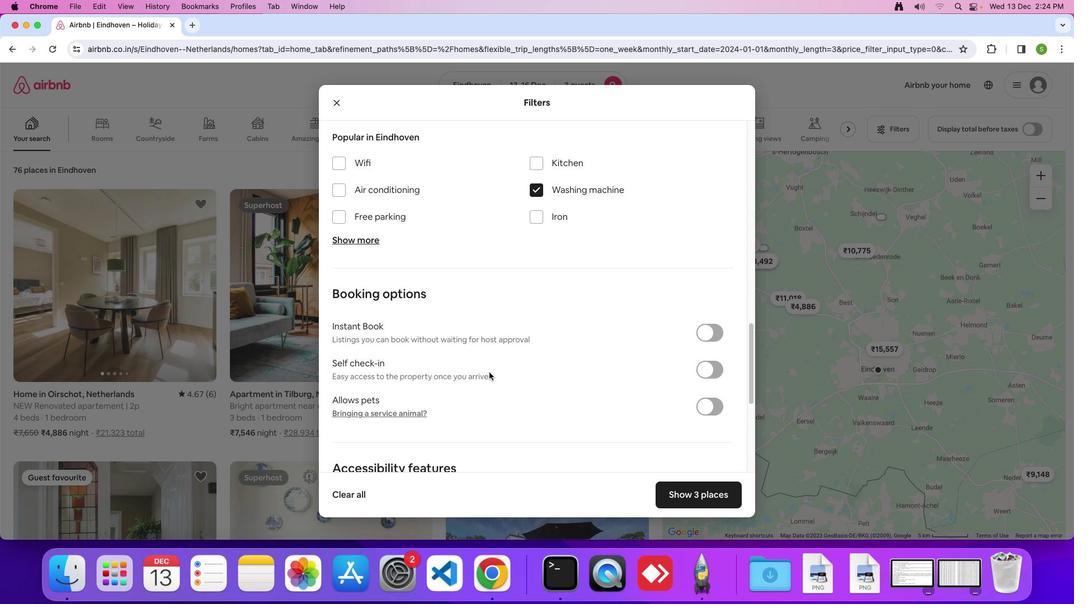 
Action: Mouse scrolled (489, 372) with delta (0, 0)
Screenshot: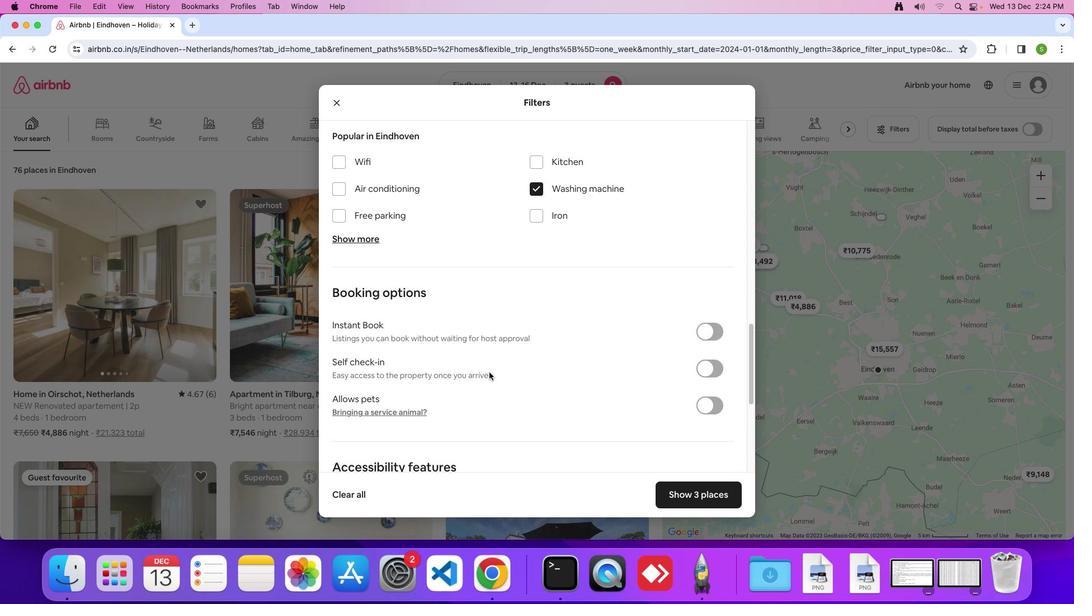 
Action: Mouse scrolled (489, 372) with delta (0, 0)
Screenshot: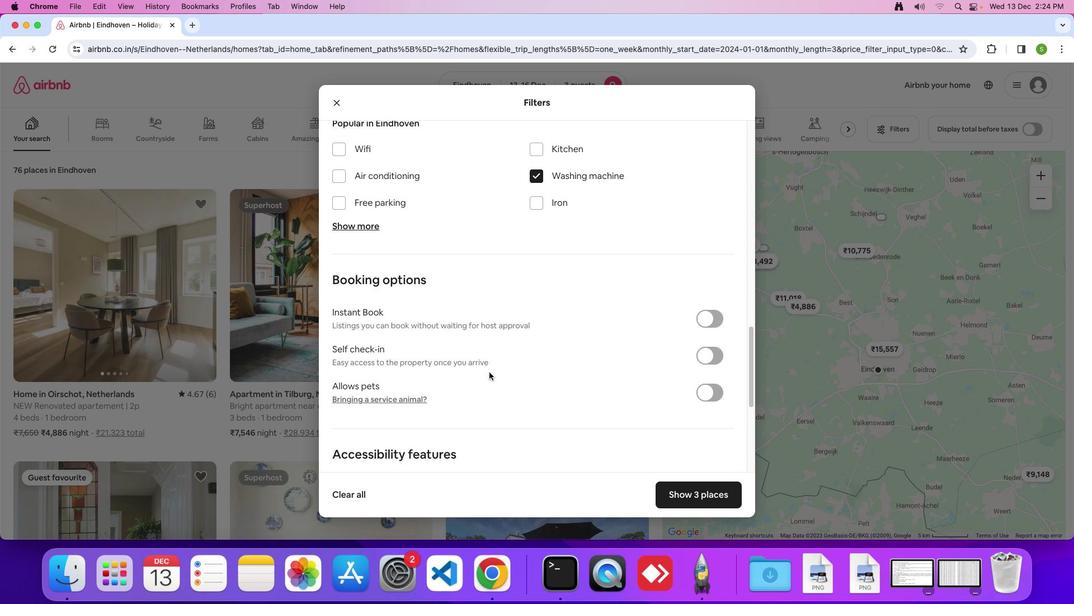 
Action: Mouse scrolled (489, 372) with delta (0, 0)
Screenshot: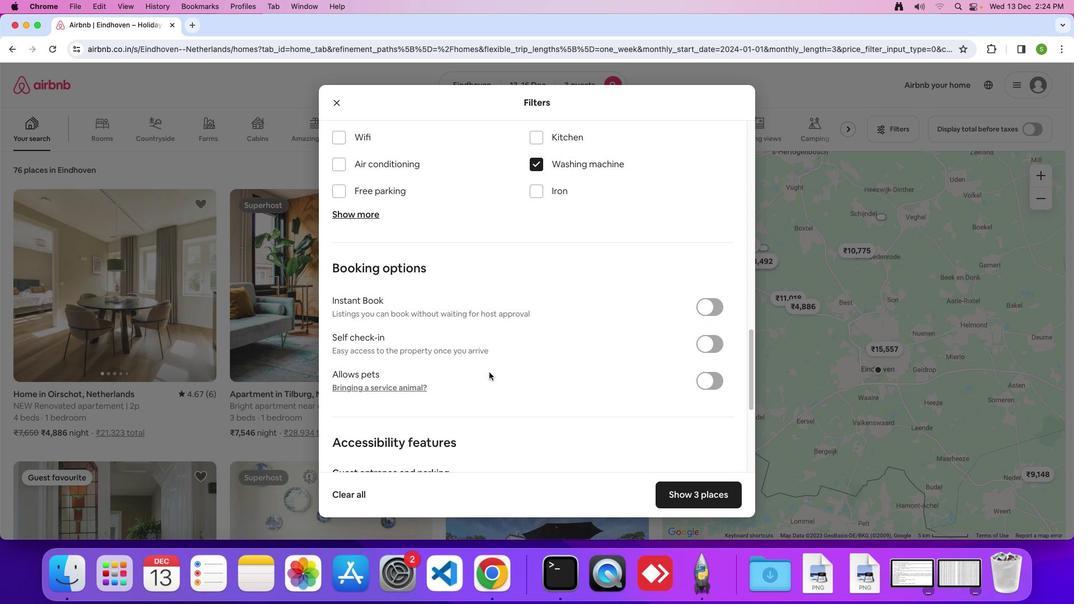 
Action: Mouse scrolled (489, 372) with delta (0, 0)
Screenshot: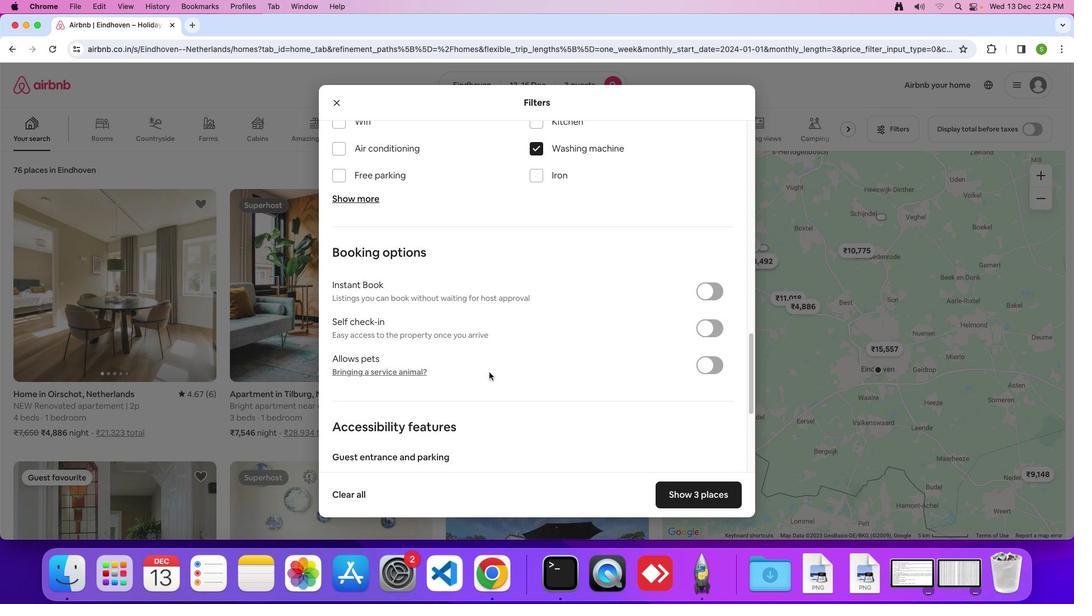
Action: Mouse scrolled (489, 372) with delta (0, -1)
Screenshot: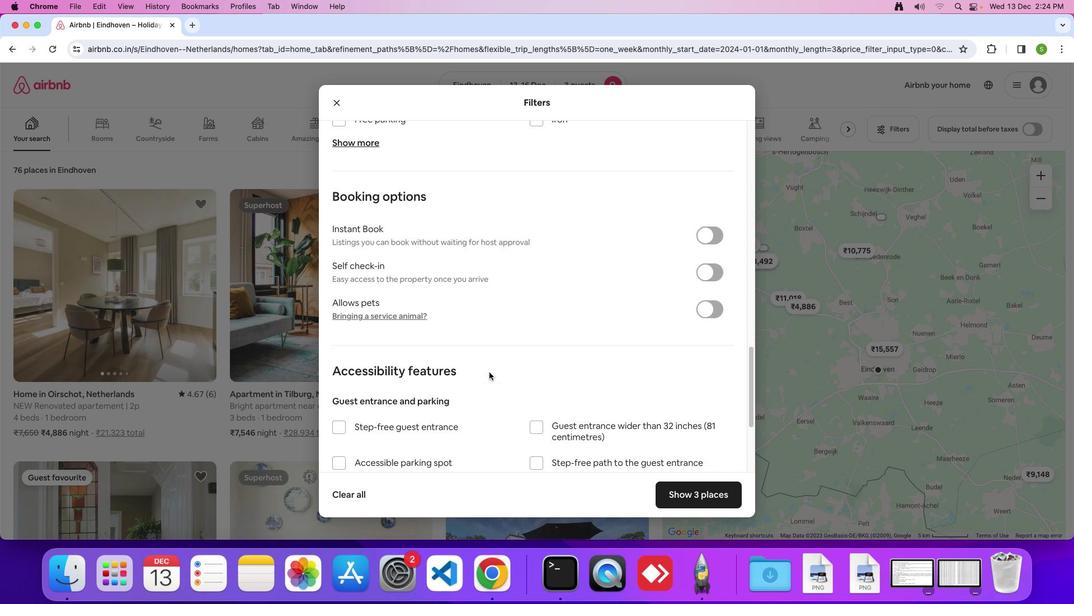 
Action: Mouse scrolled (489, 372) with delta (0, 0)
Screenshot: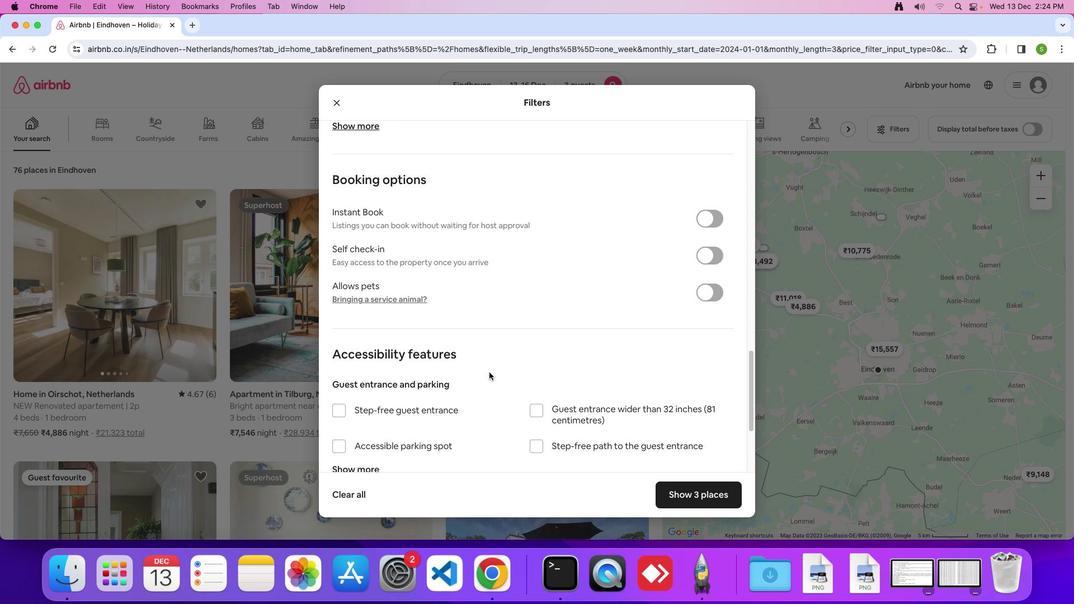 
Action: Mouse scrolled (489, 372) with delta (0, 0)
Screenshot: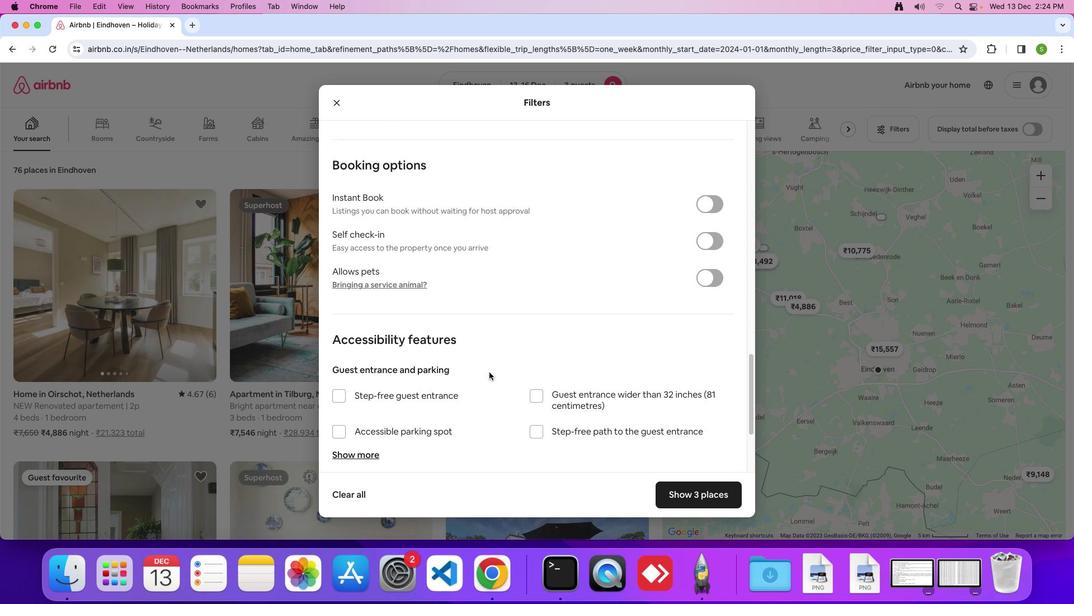 
Action: Mouse scrolled (489, 372) with delta (0, -1)
Screenshot: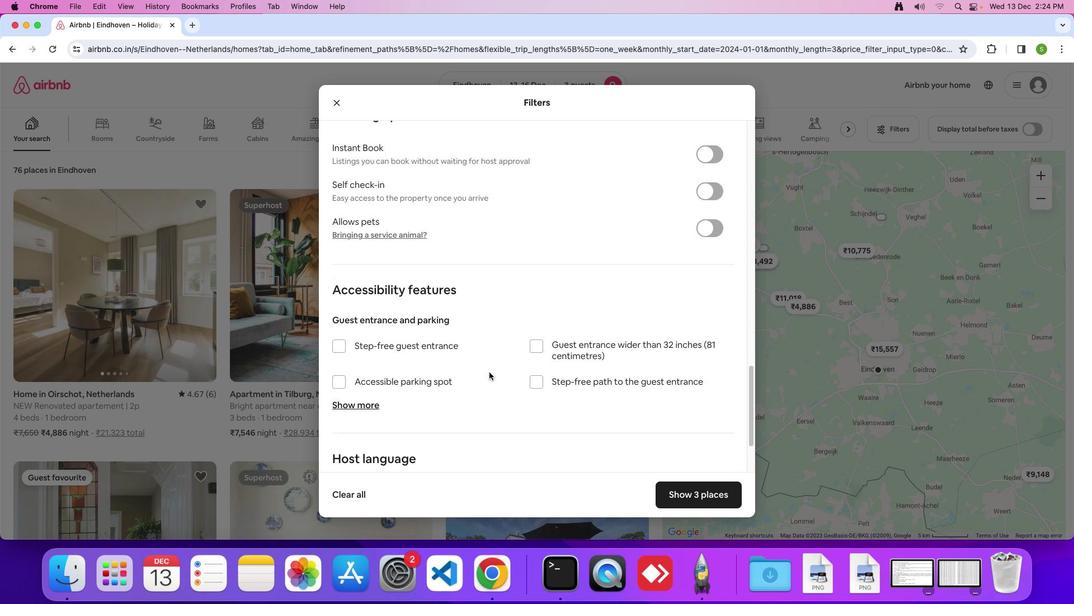 
Action: Mouse scrolled (489, 372) with delta (0, 0)
Screenshot: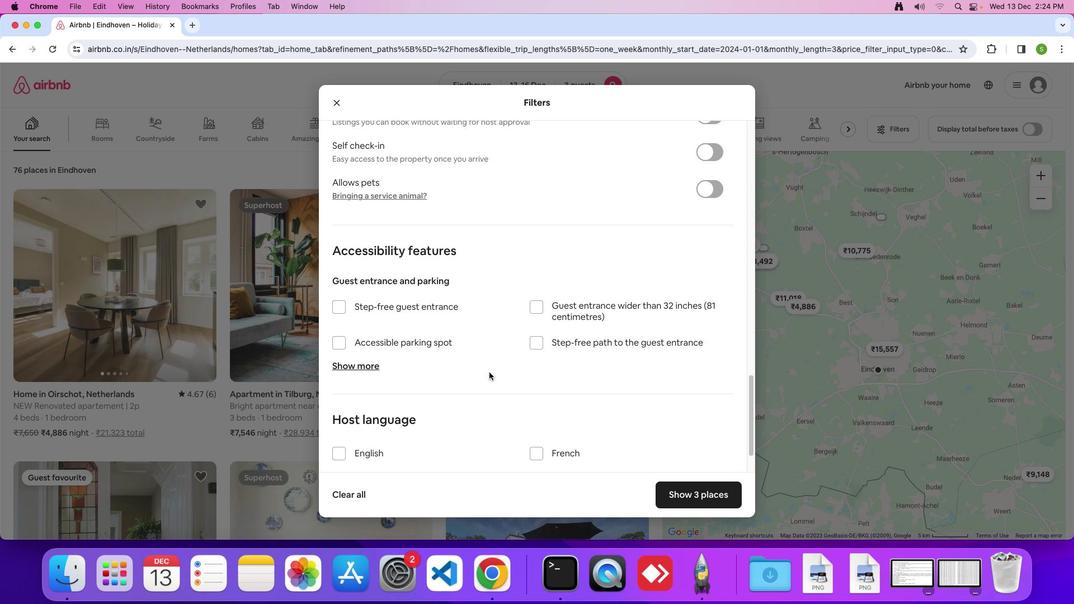 
Action: Mouse scrolled (489, 372) with delta (0, 0)
Screenshot: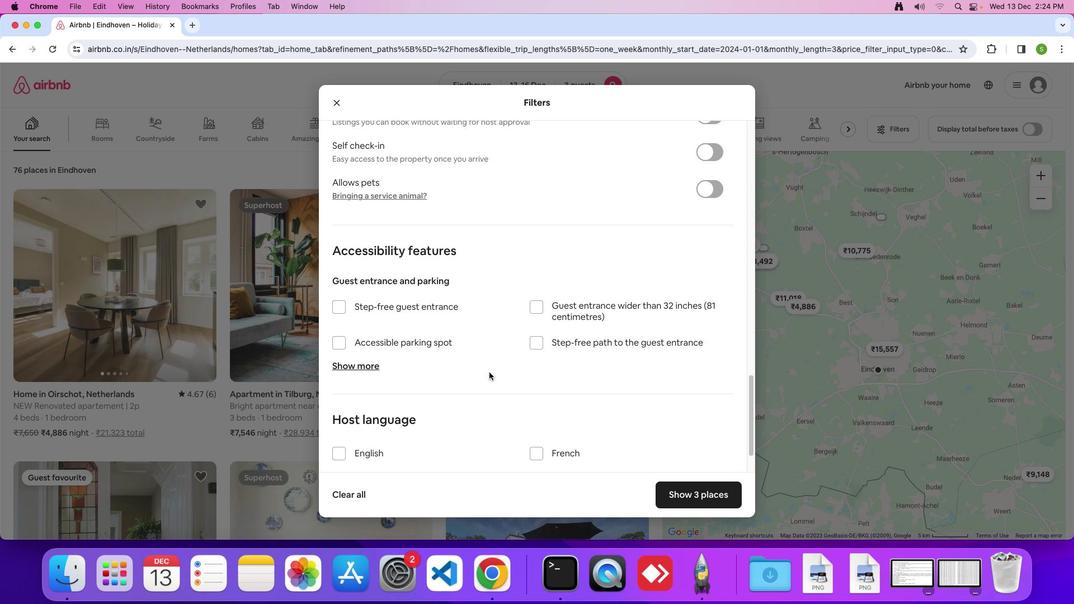 
Action: Mouse scrolled (489, 372) with delta (0, 0)
Screenshot: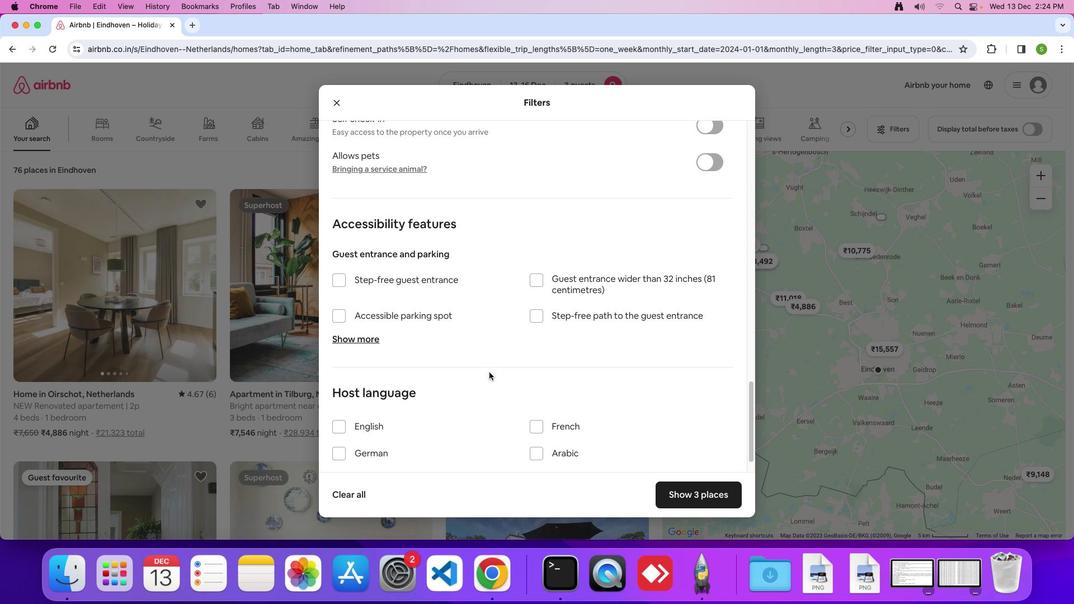 
Action: Mouse scrolled (489, 372) with delta (0, 0)
Screenshot: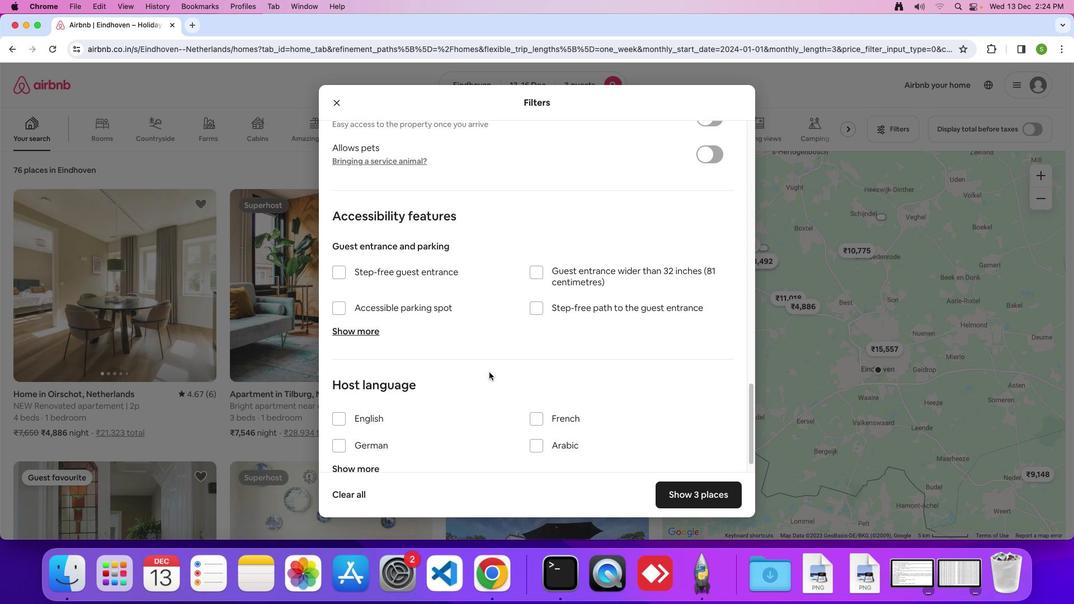 
Action: Mouse scrolled (489, 372) with delta (0, -1)
Screenshot: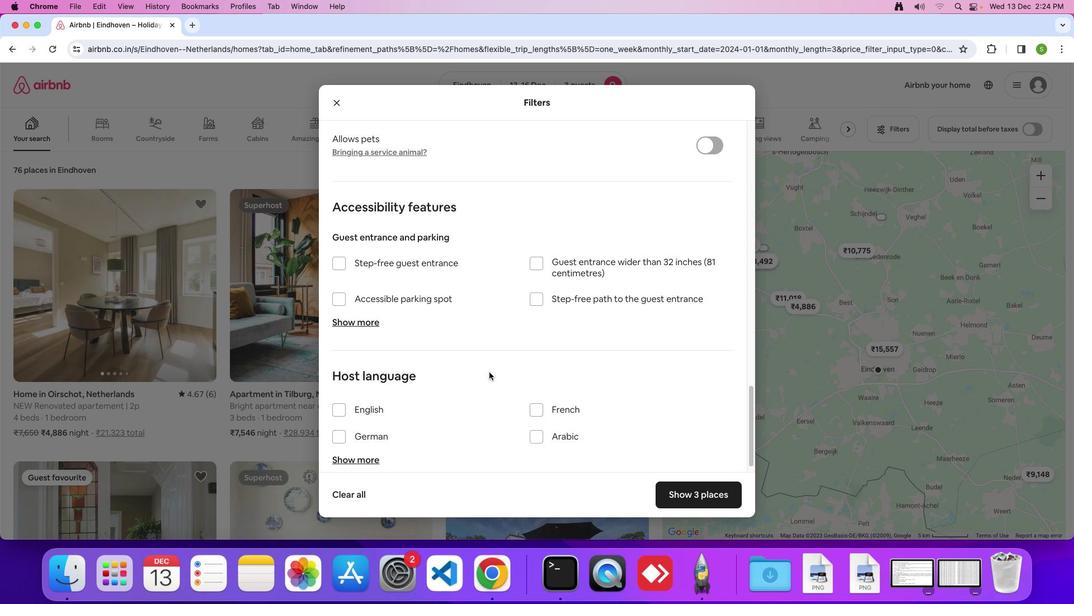 
Action: Mouse scrolled (489, 372) with delta (0, 0)
Screenshot: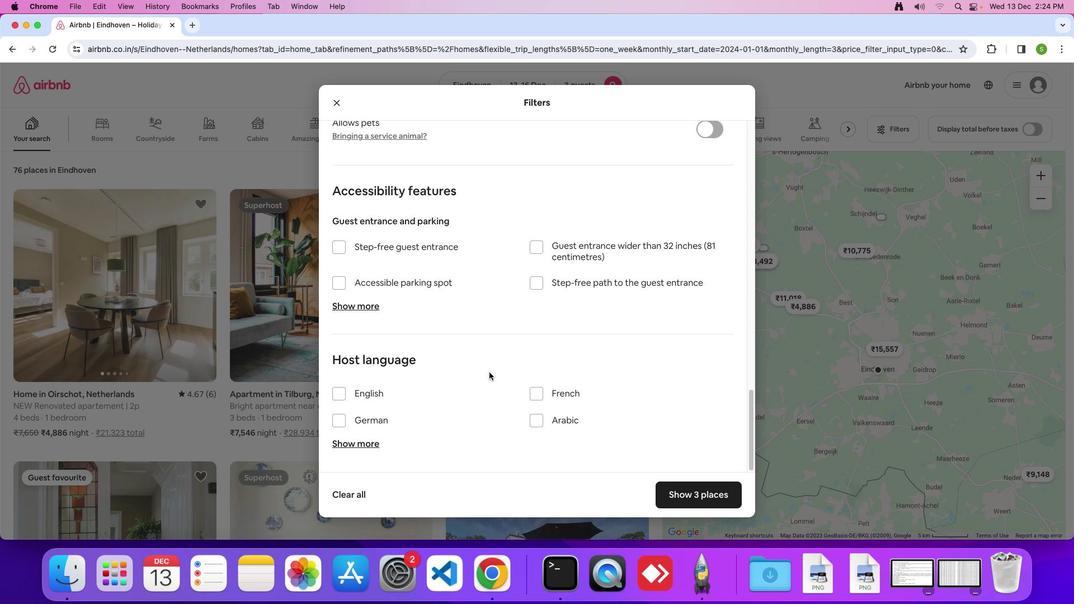 
Action: Mouse scrolled (489, 372) with delta (0, 0)
Screenshot: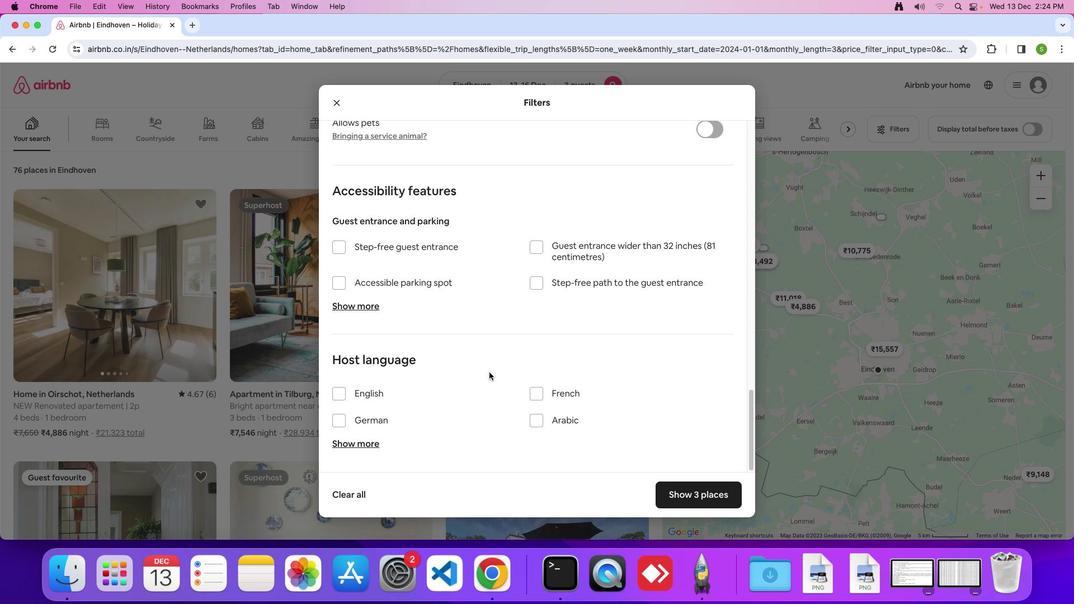 
Action: Mouse scrolled (489, 372) with delta (0, 0)
Screenshot: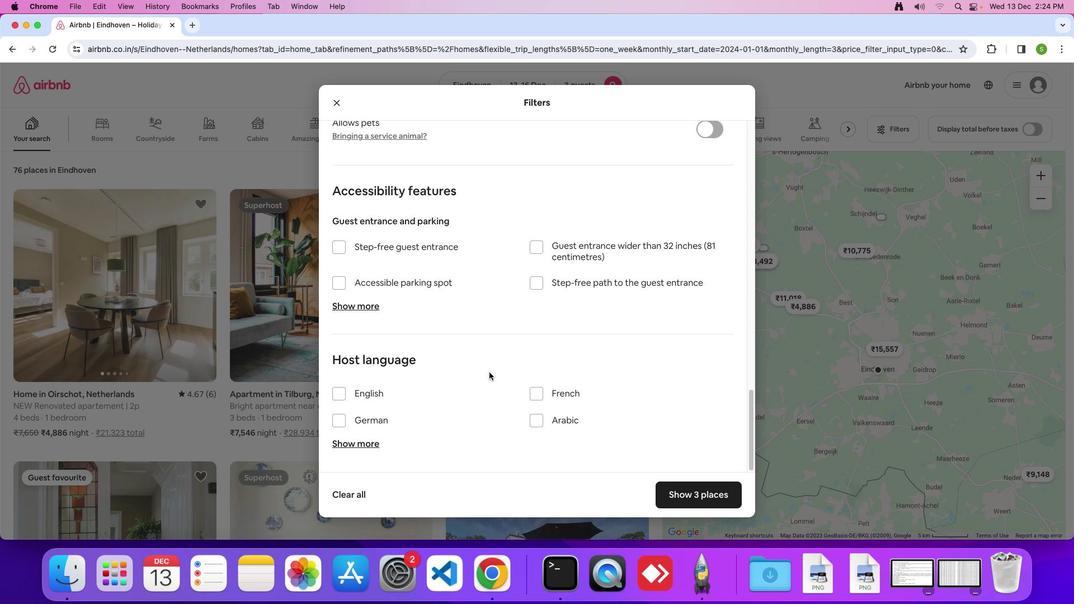 
Action: Mouse moved to (683, 494)
Screenshot: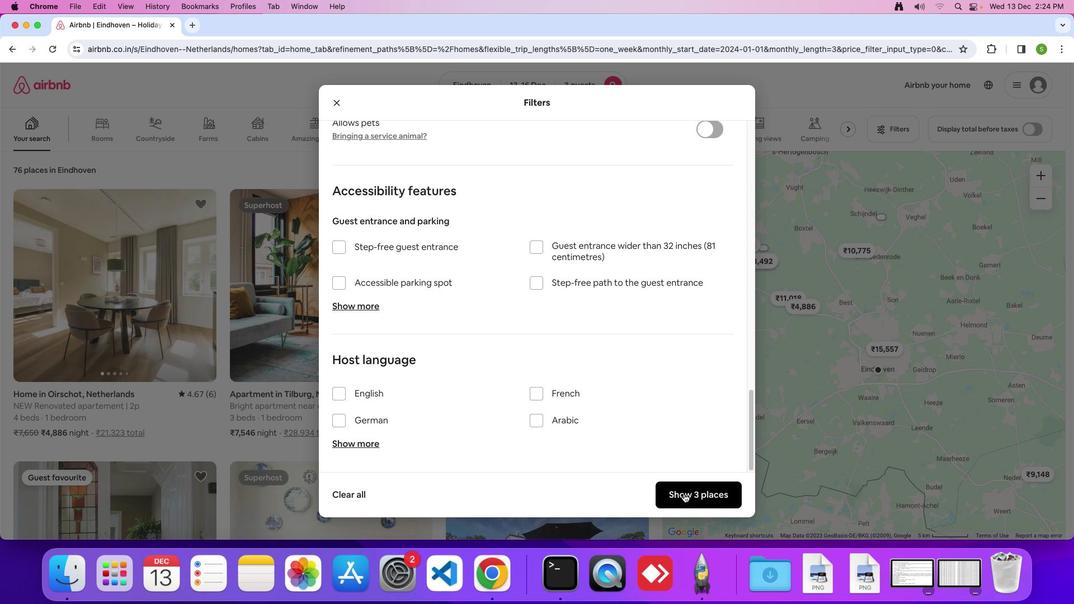 
Action: Mouse pressed left at (683, 494)
Screenshot: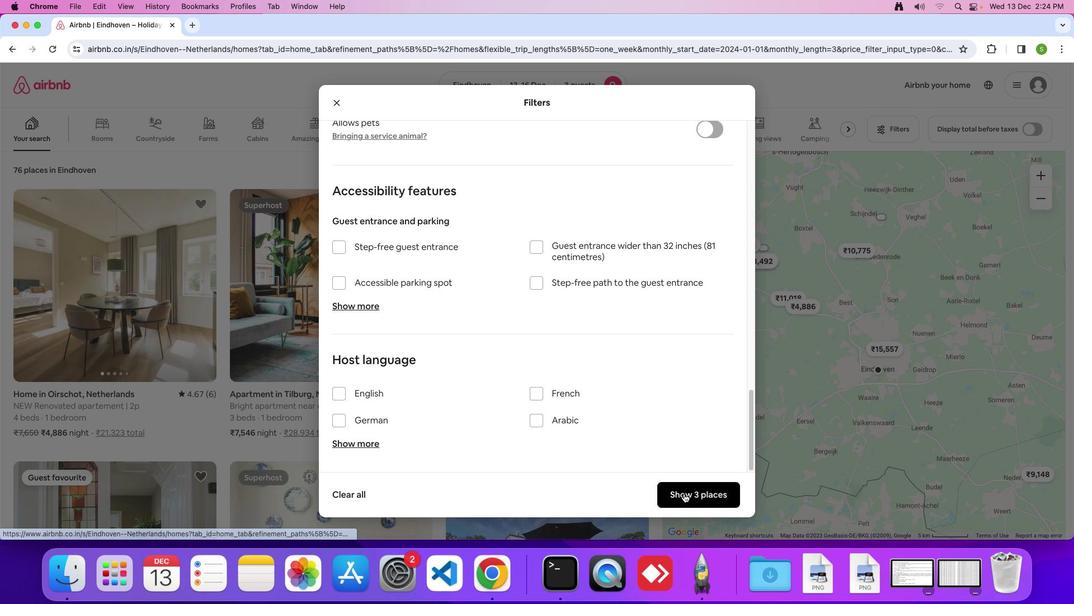 
Action: Mouse moved to (91, 275)
Screenshot: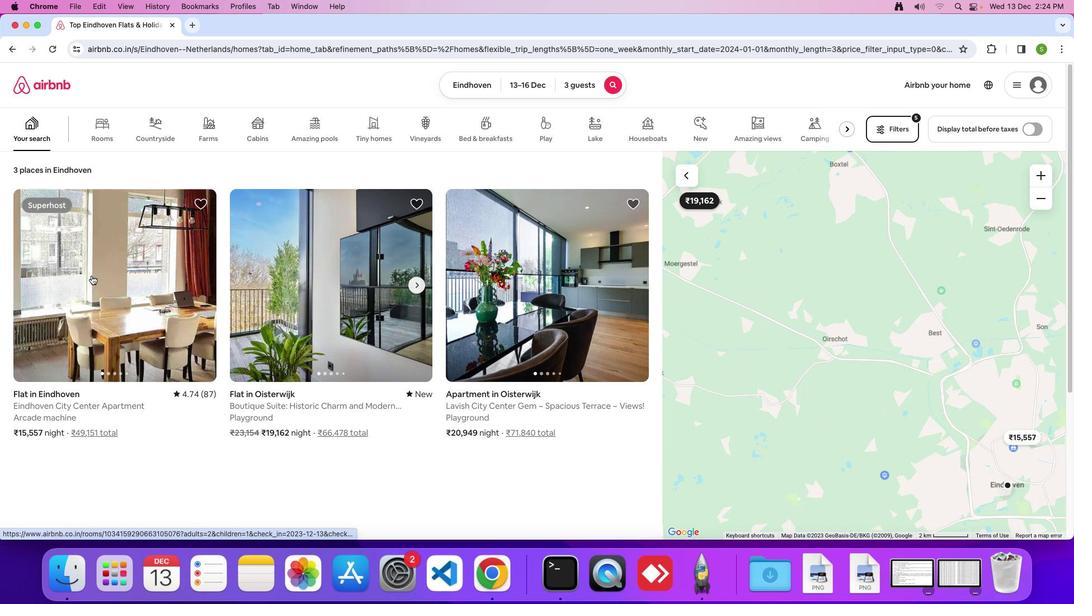 
Action: Mouse pressed left at (91, 275)
Screenshot: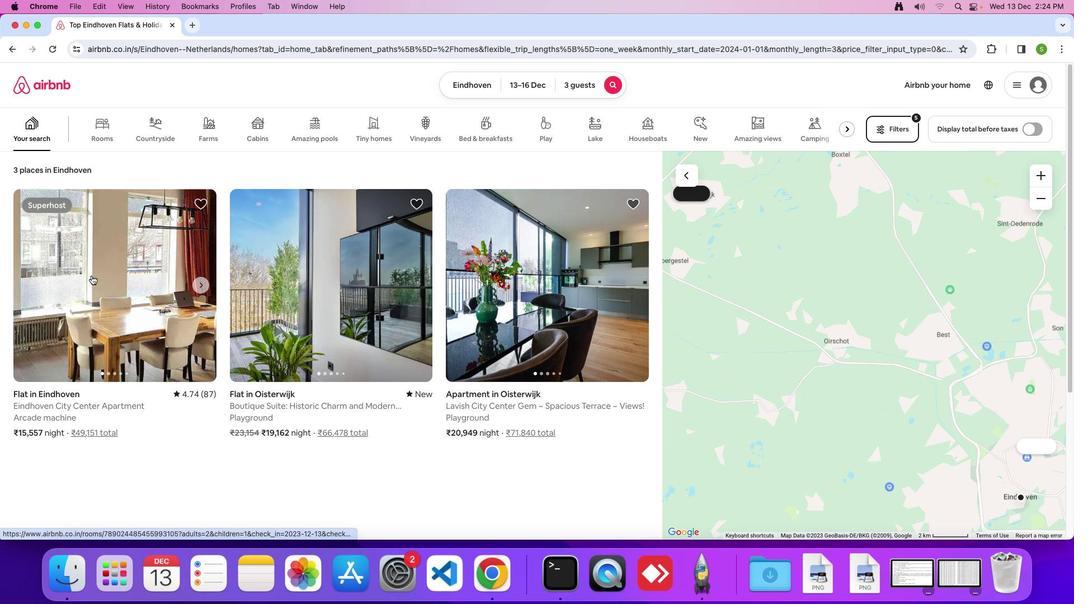 
Action: Mouse moved to (386, 290)
Screenshot: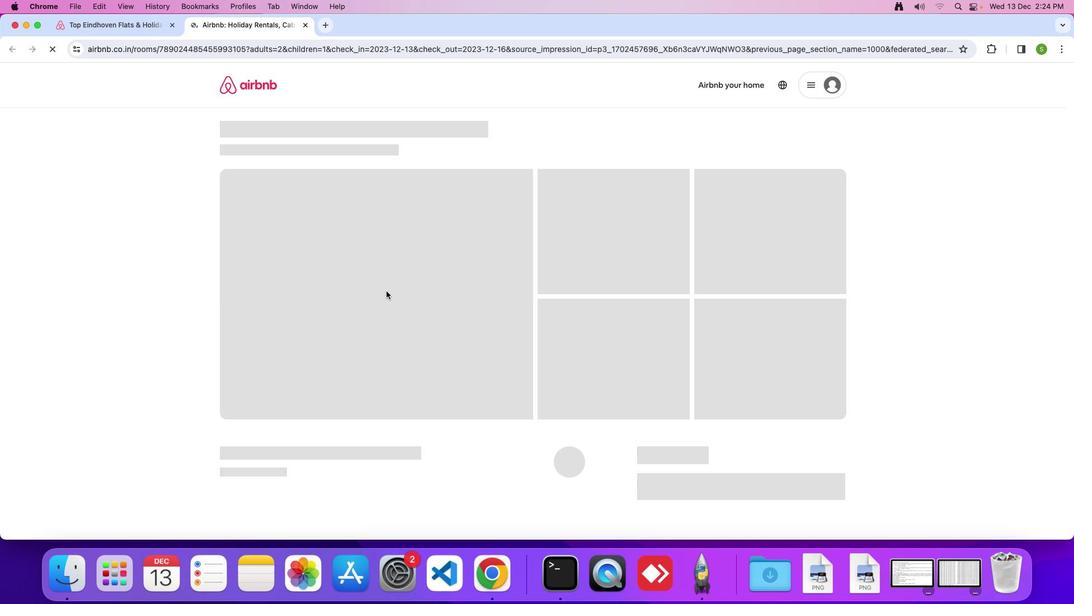 
Action: Mouse pressed left at (386, 290)
Screenshot: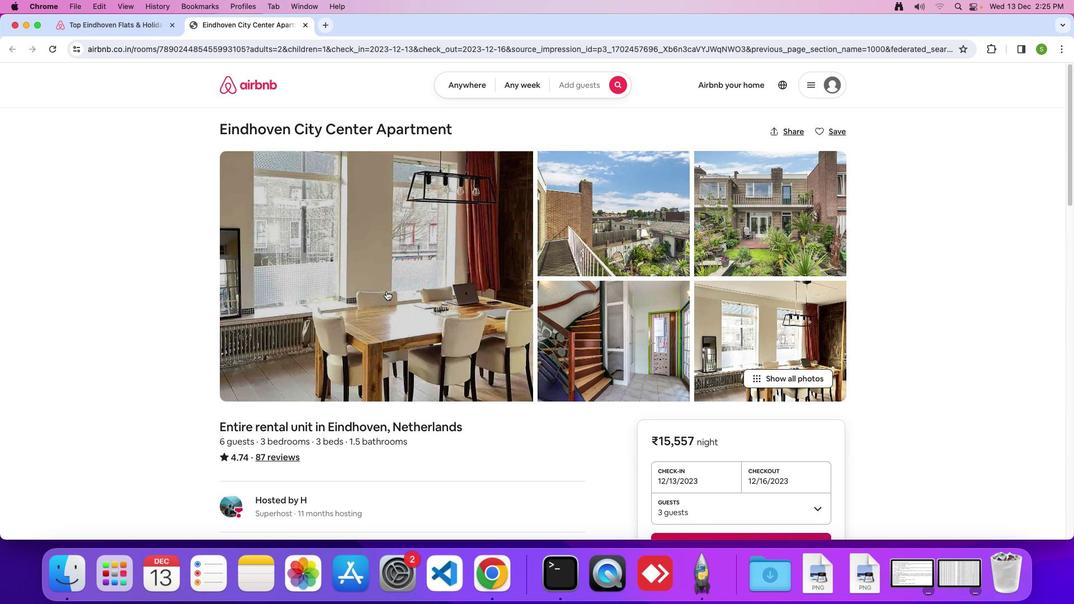 
Action: Mouse moved to (552, 357)
Screenshot: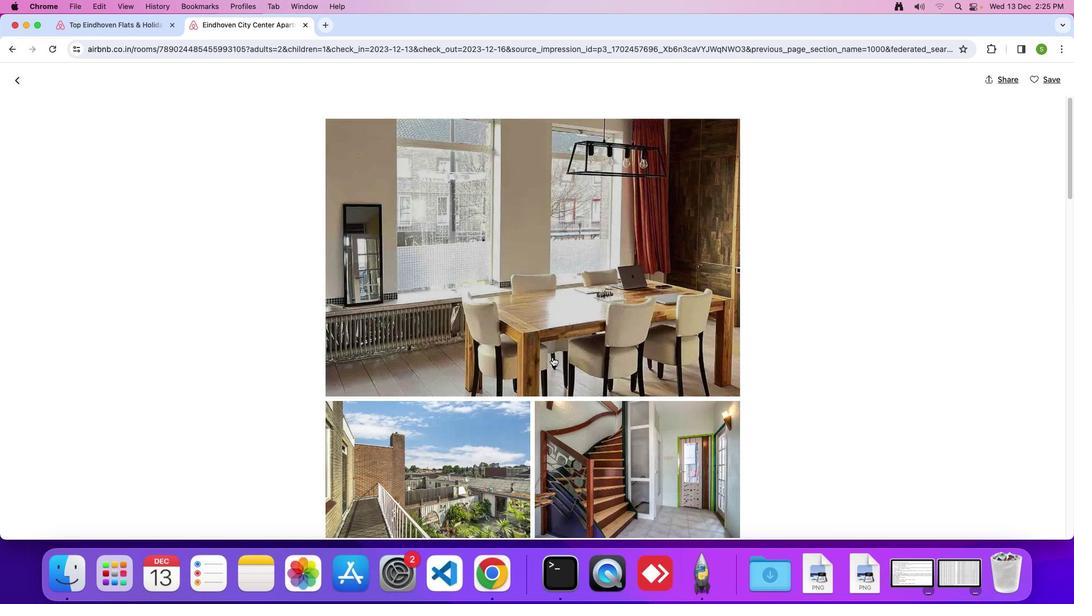 
Action: Mouse scrolled (552, 357) with delta (0, 0)
Screenshot: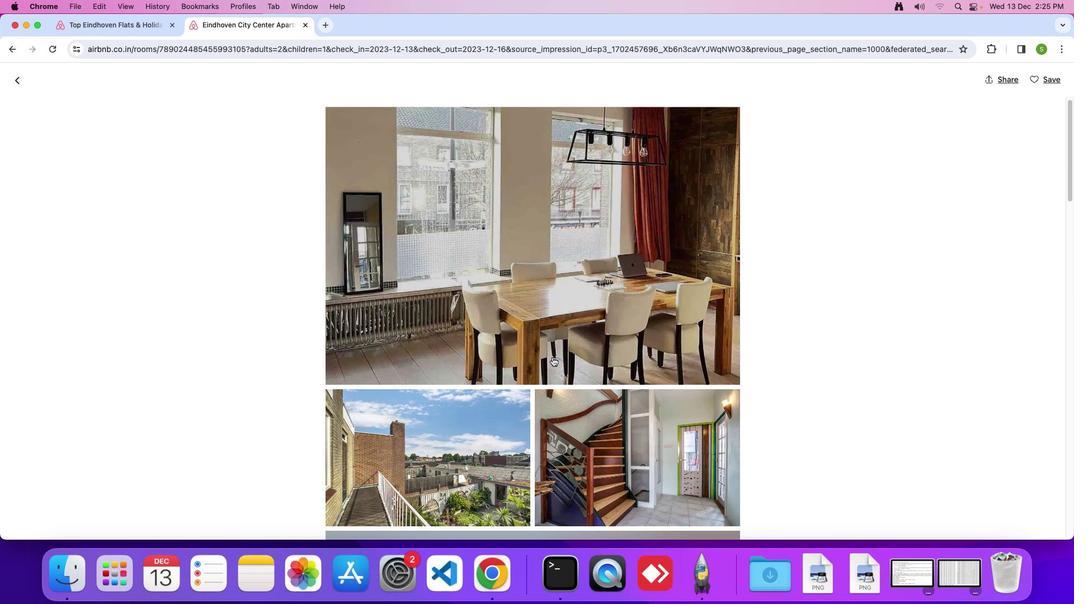 
Action: Mouse scrolled (552, 357) with delta (0, 0)
Screenshot: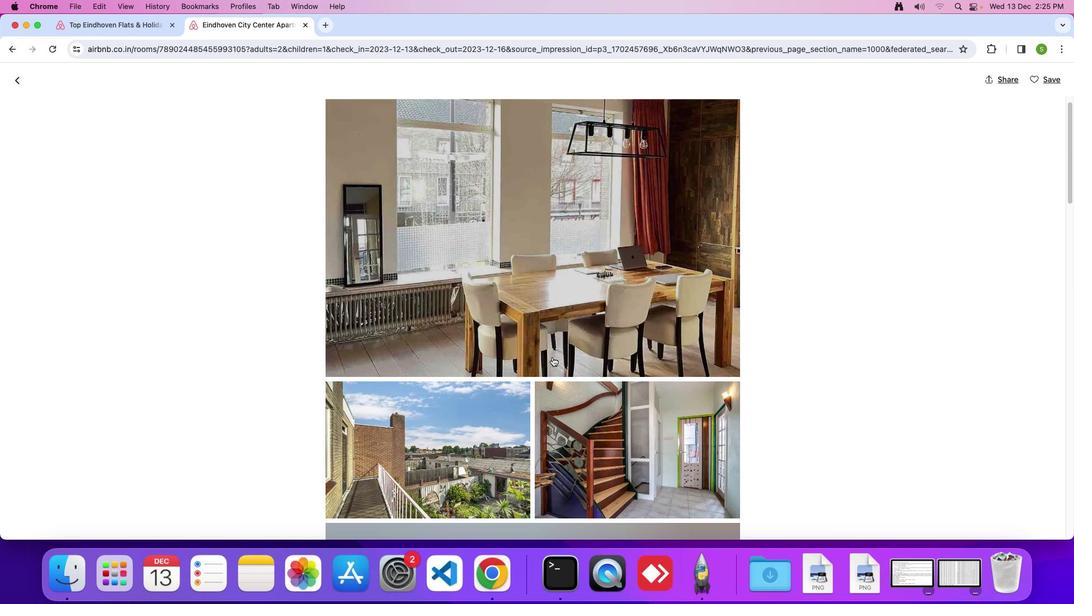 
Action: Mouse scrolled (552, 357) with delta (0, 0)
Screenshot: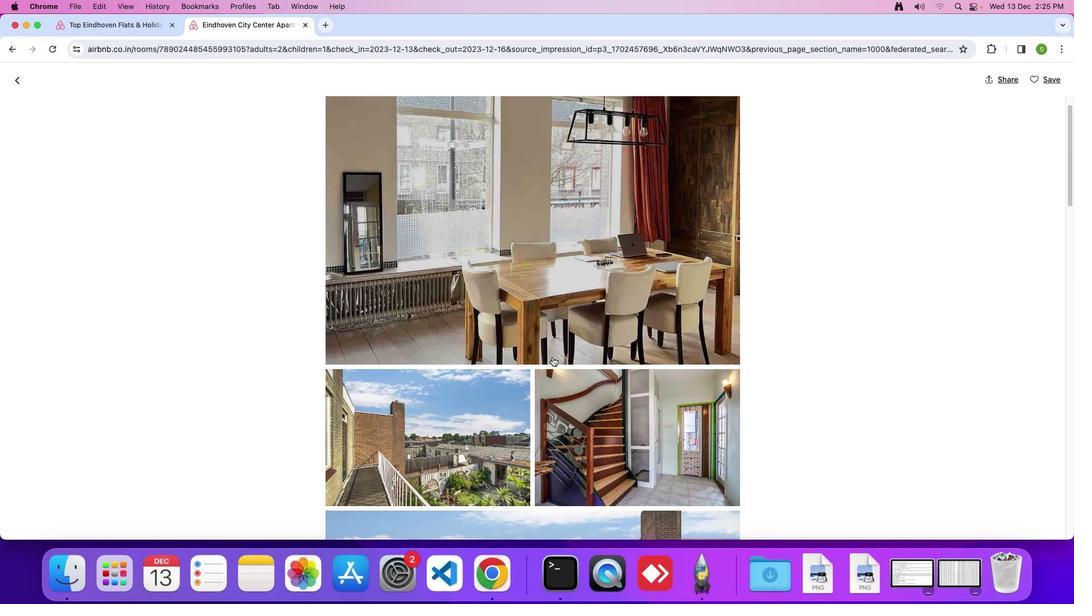 
Action: Mouse scrolled (552, 357) with delta (0, 0)
Screenshot: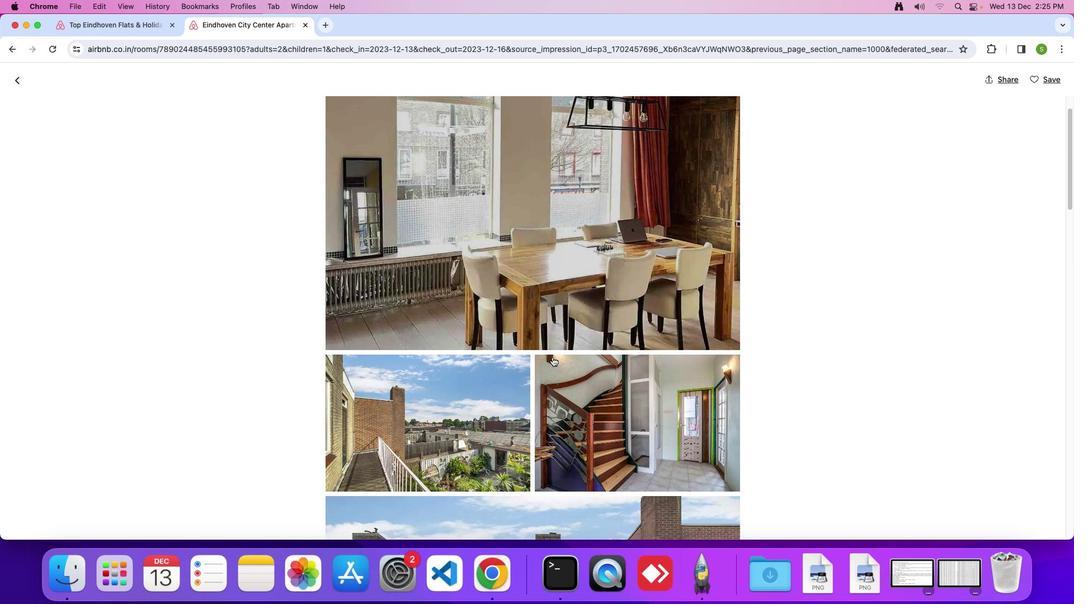 
Action: Mouse scrolled (552, 357) with delta (0, -1)
Screenshot: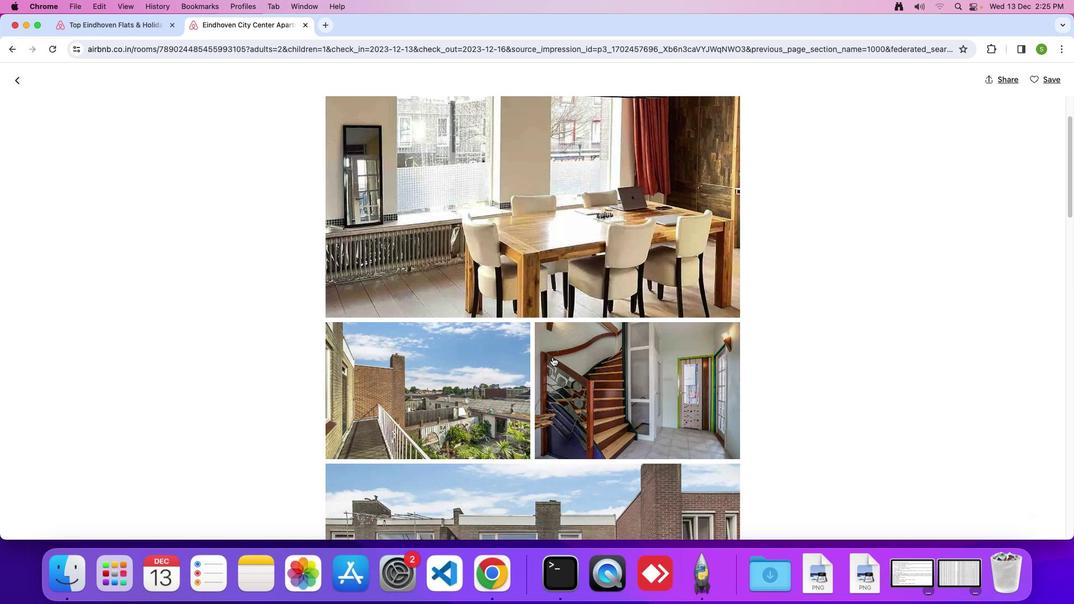 
Action: Mouse scrolled (552, 357) with delta (0, 0)
Screenshot: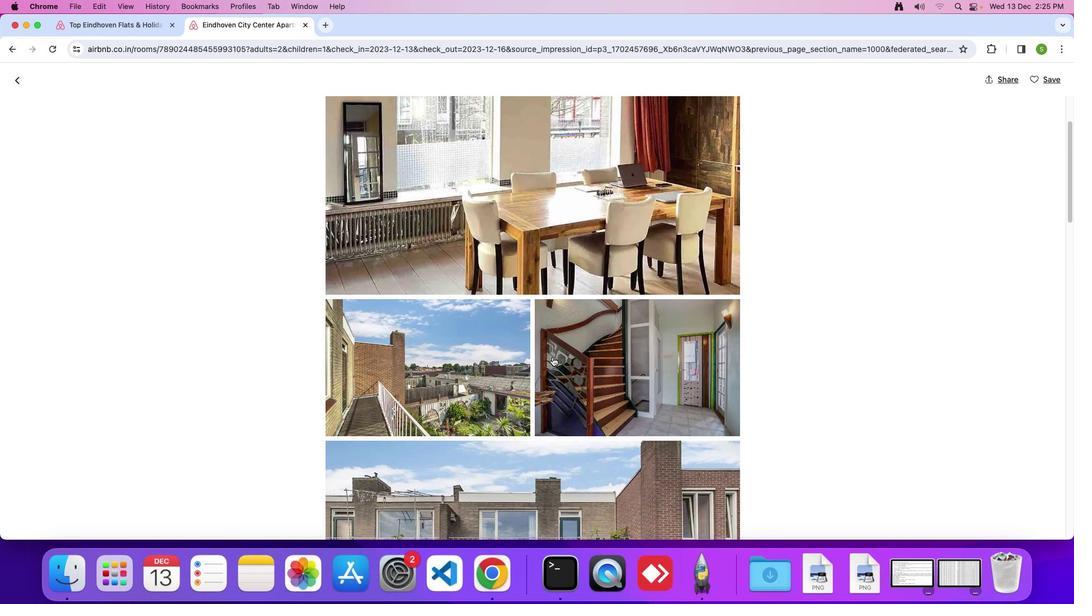 
Action: Mouse scrolled (552, 357) with delta (0, 0)
Screenshot: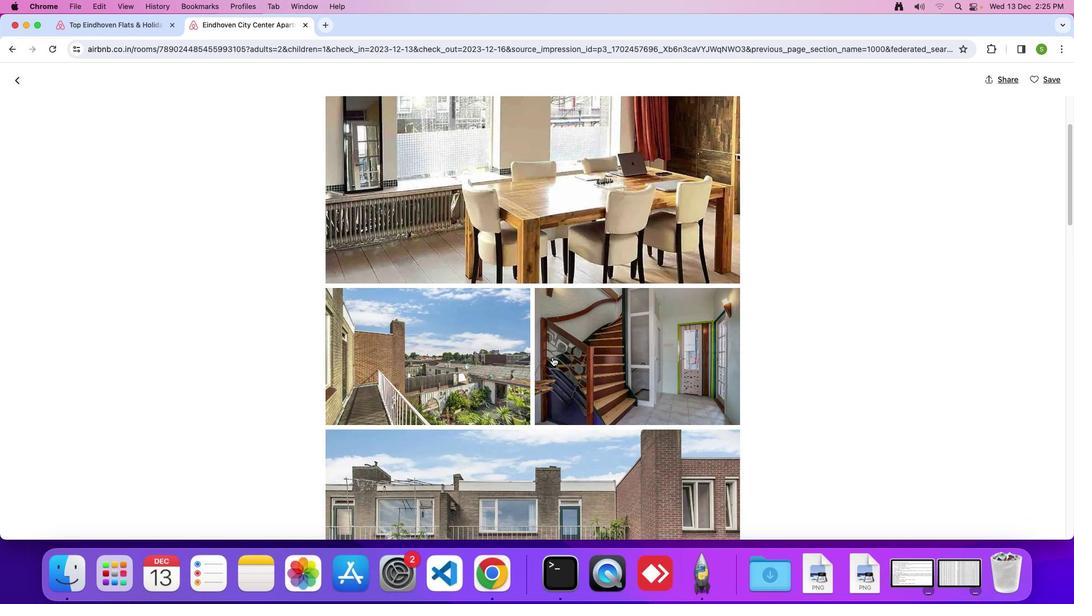 
Action: Mouse scrolled (552, 357) with delta (0, -1)
Screenshot: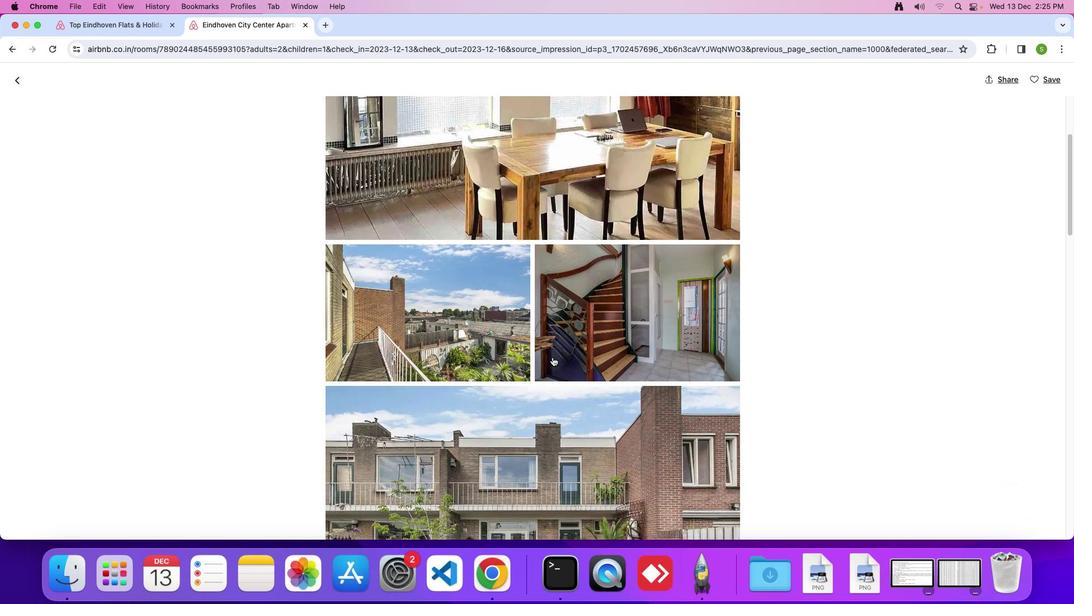 
Action: Mouse scrolled (552, 357) with delta (0, 0)
Screenshot: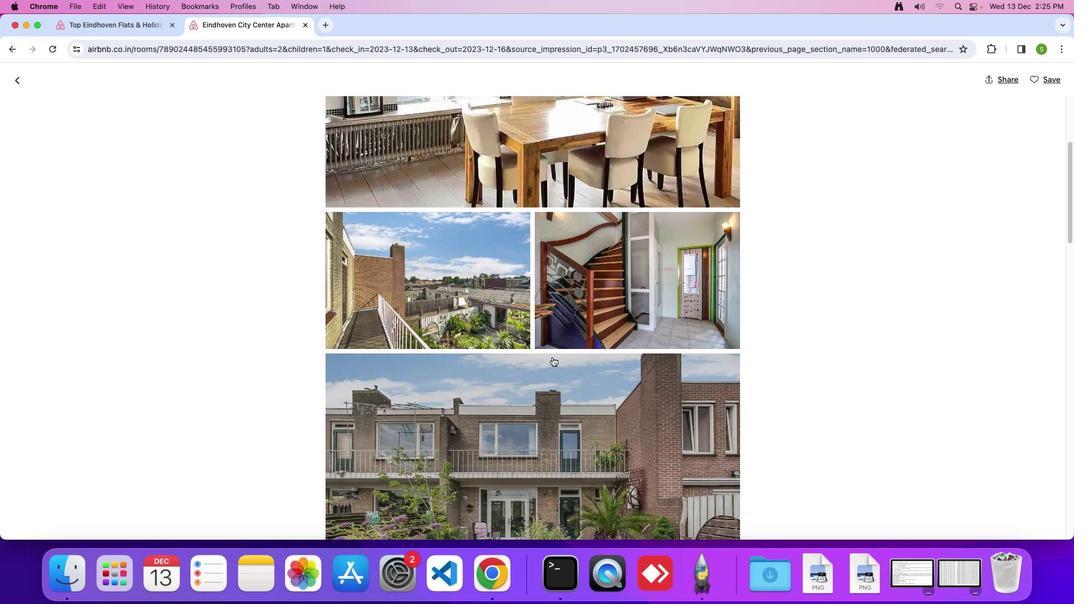
Action: Mouse scrolled (552, 357) with delta (0, 0)
Screenshot: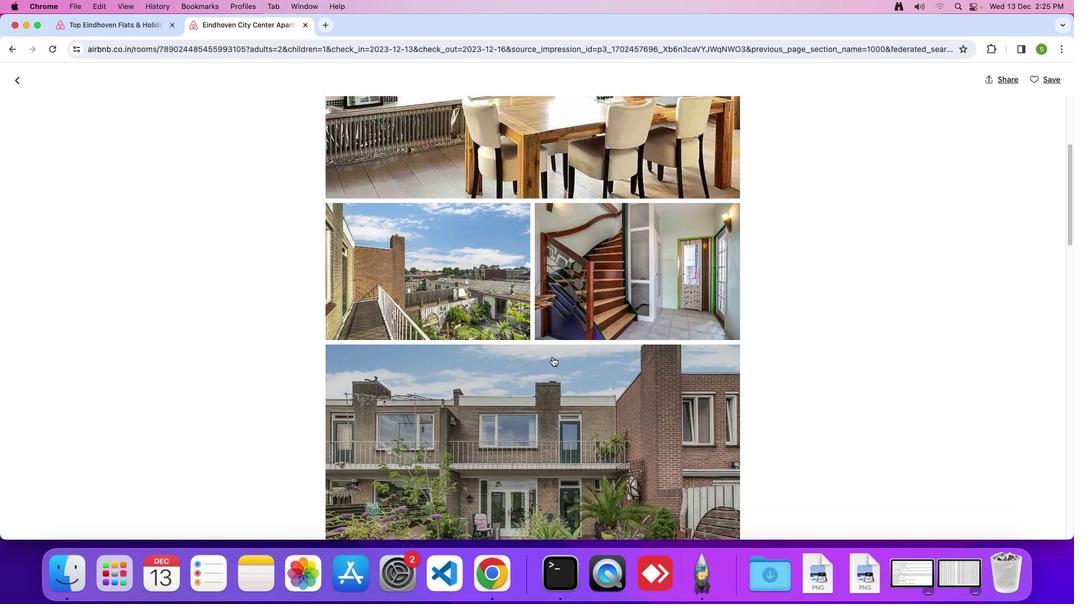 
Action: Mouse scrolled (552, 357) with delta (0, 0)
Screenshot: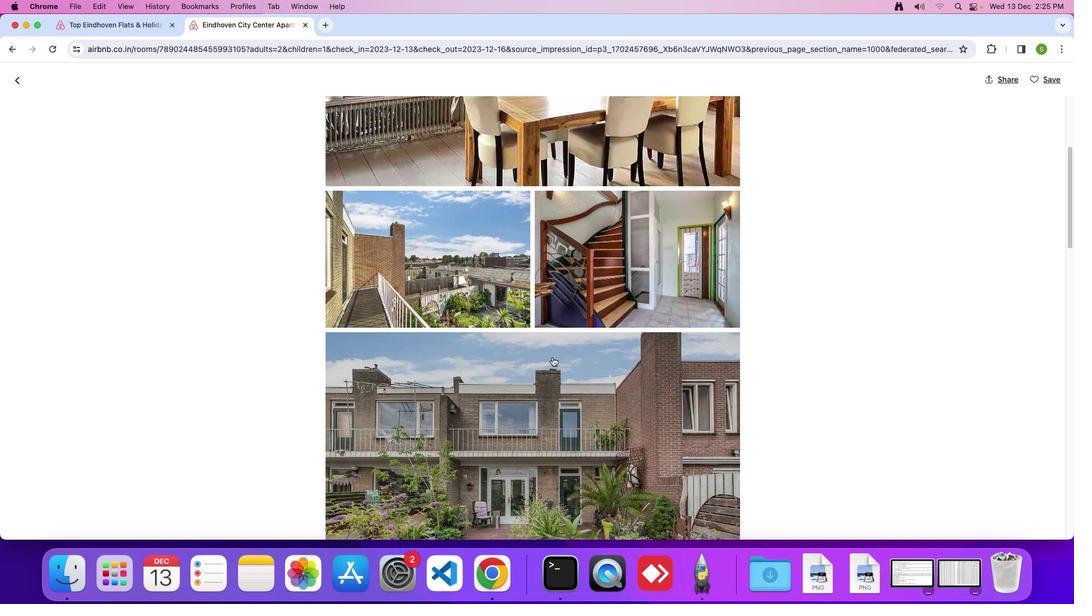
Action: Mouse scrolled (552, 357) with delta (0, 0)
Screenshot: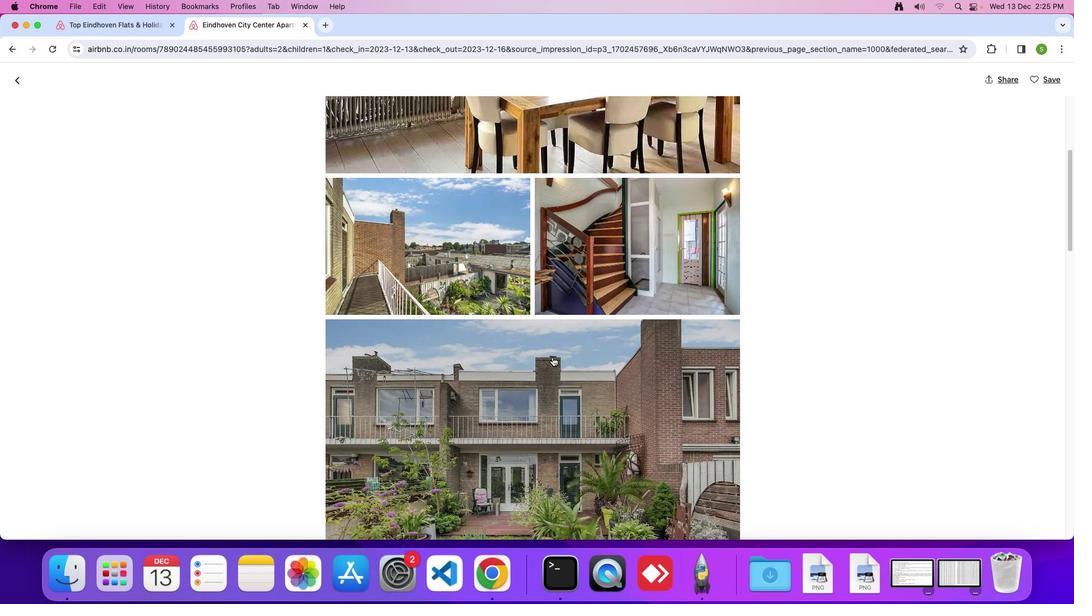 
Action: Mouse scrolled (552, 357) with delta (0, -1)
Screenshot: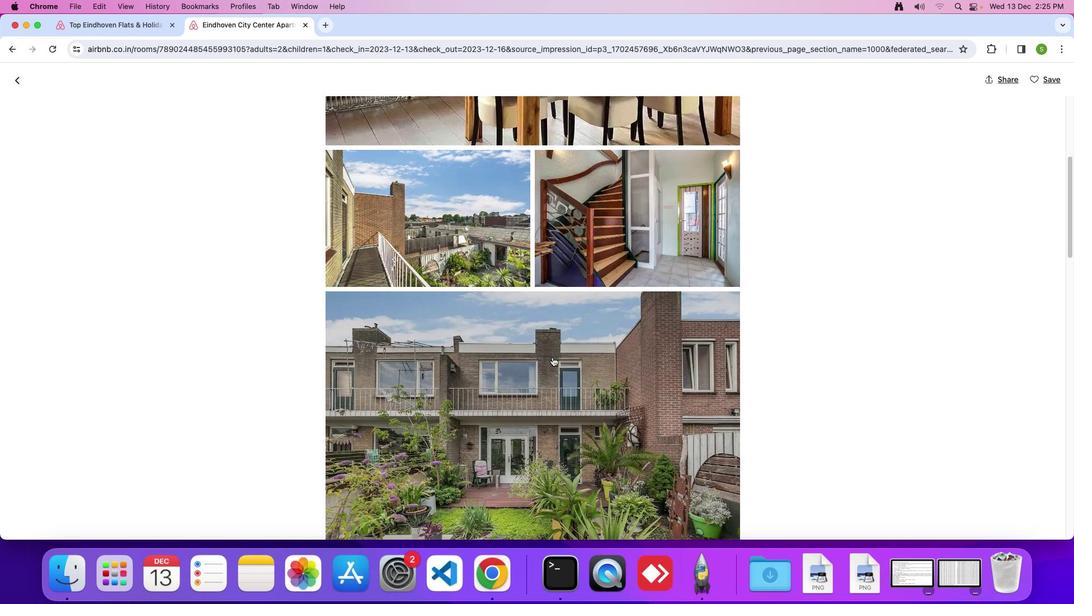 
Action: Mouse scrolled (552, 357) with delta (0, 0)
Screenshot: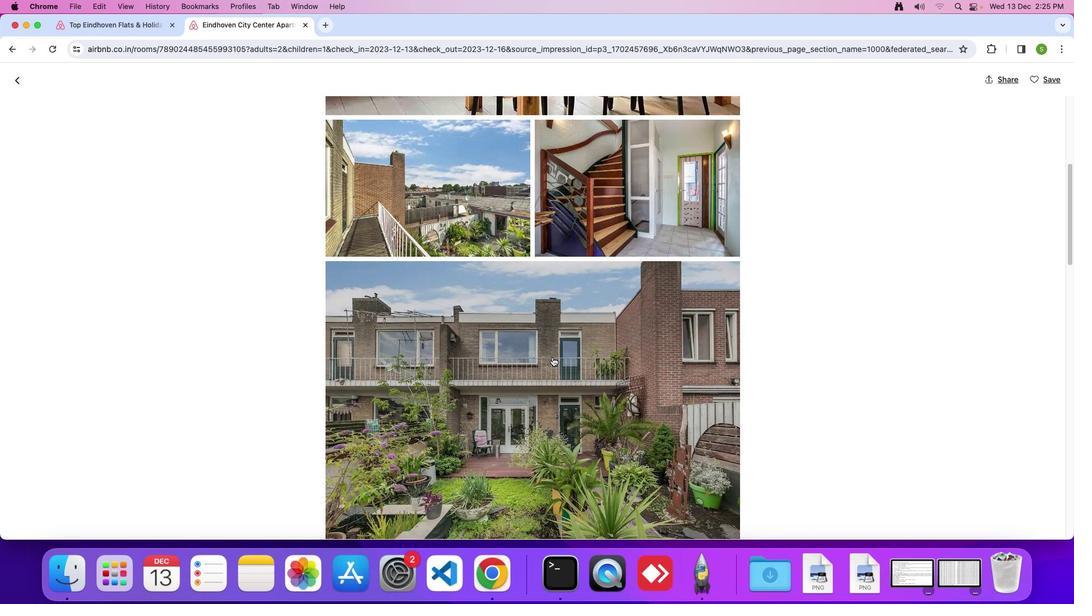 
Action: Mouse scrolled (552, 357) with delta (0, 0)
Screenshot: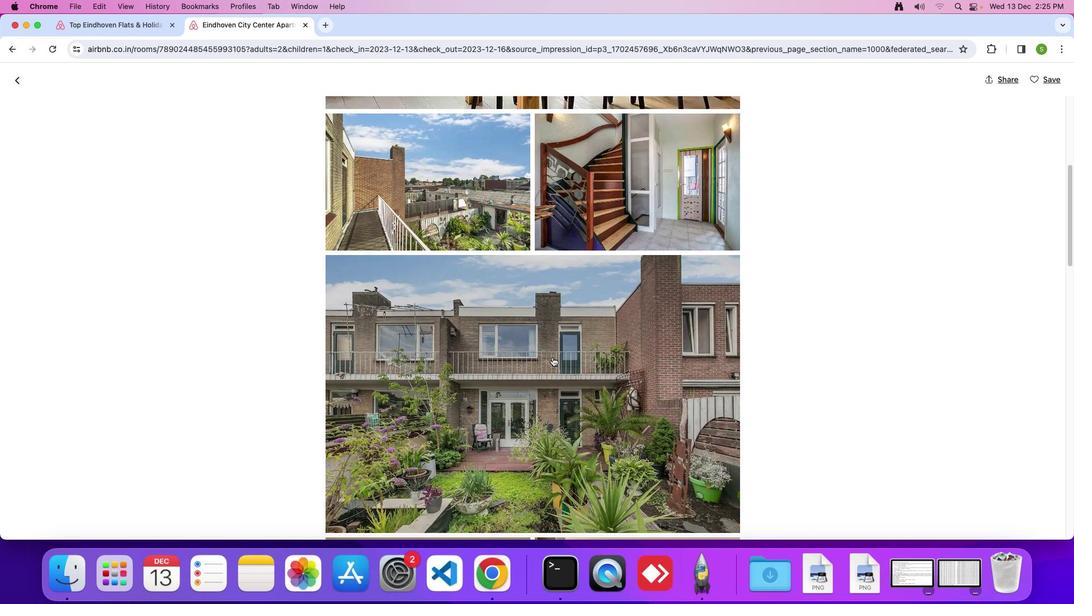 
Action: Mouse scrolled (552, 357) with delta (0, 0)
Screenshot: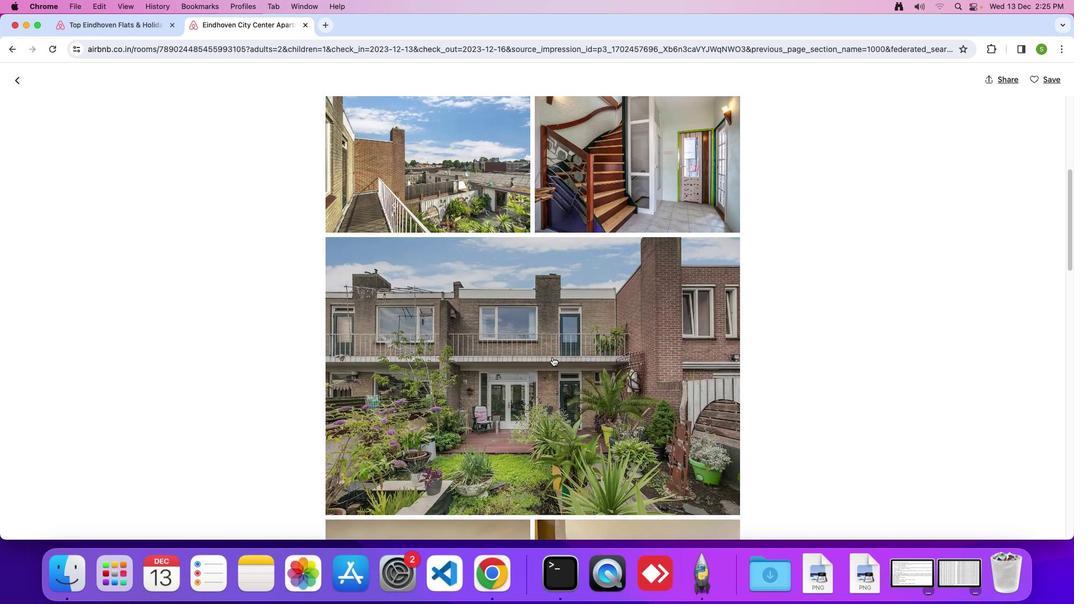 
Action: Mouse scrolled (552, 357) with delta (0, 0)
Screenshot: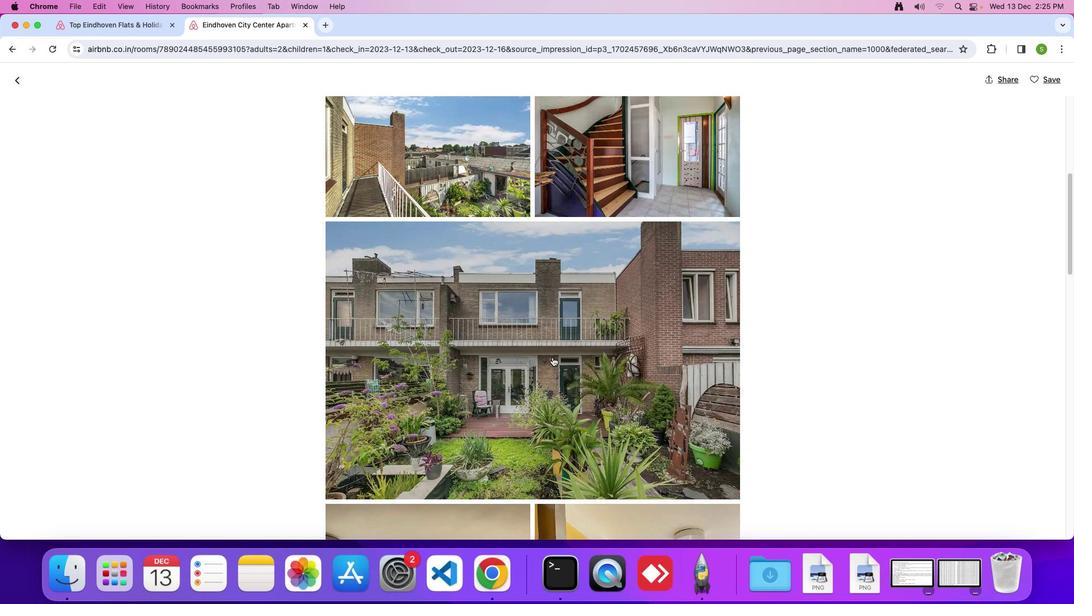 
Action: Mouse scrolled (552, 357) with delta (0, -1)
Screenshot: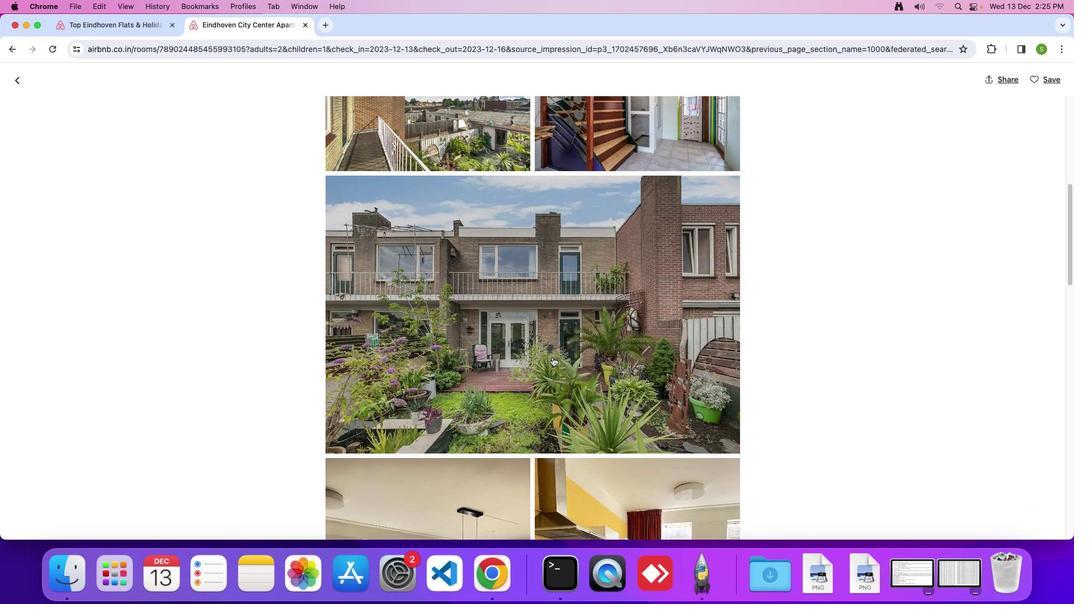 
Action: Mouse scrolled (552, 357) with delta (0, 0)
Screenshot: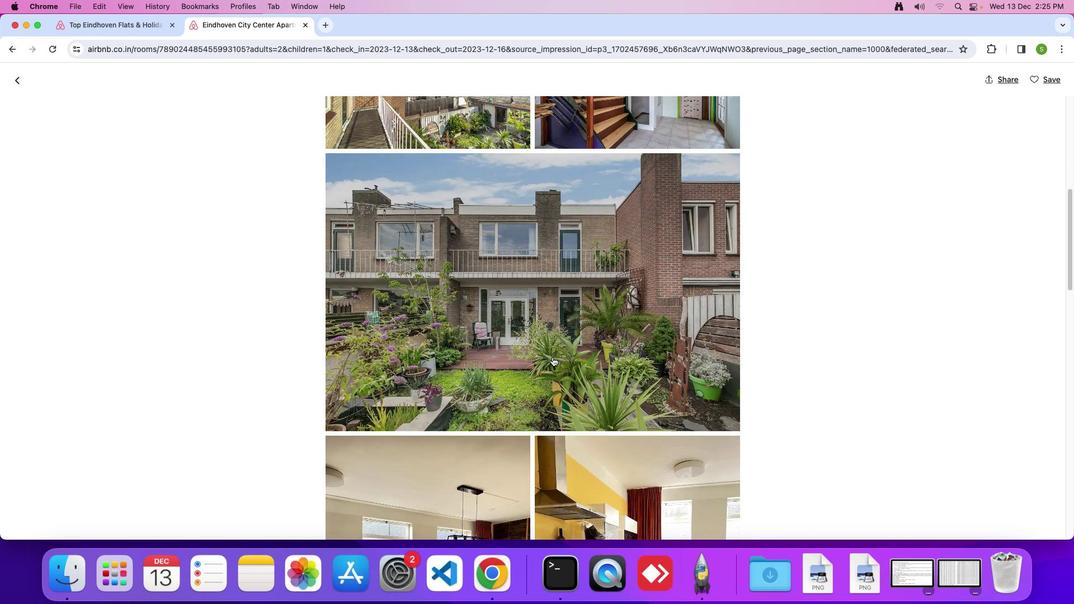 
Action: Mouse scrolled (552, 357) with delta (0, 0)
Screenshot: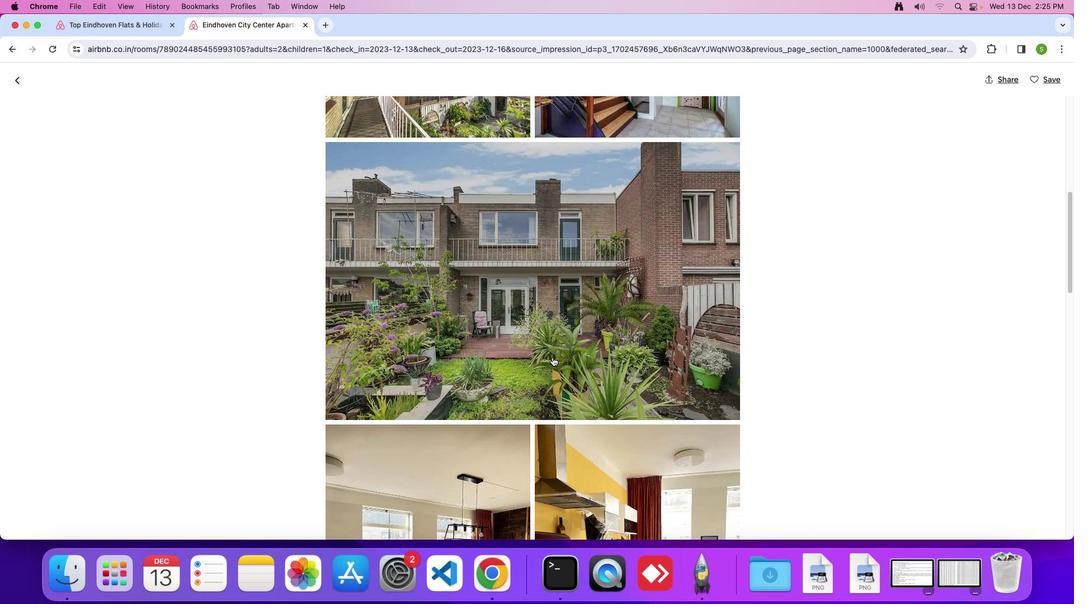 
Action: Mouse scrolled (552, 357) with delta (0, 0)
Screenshot: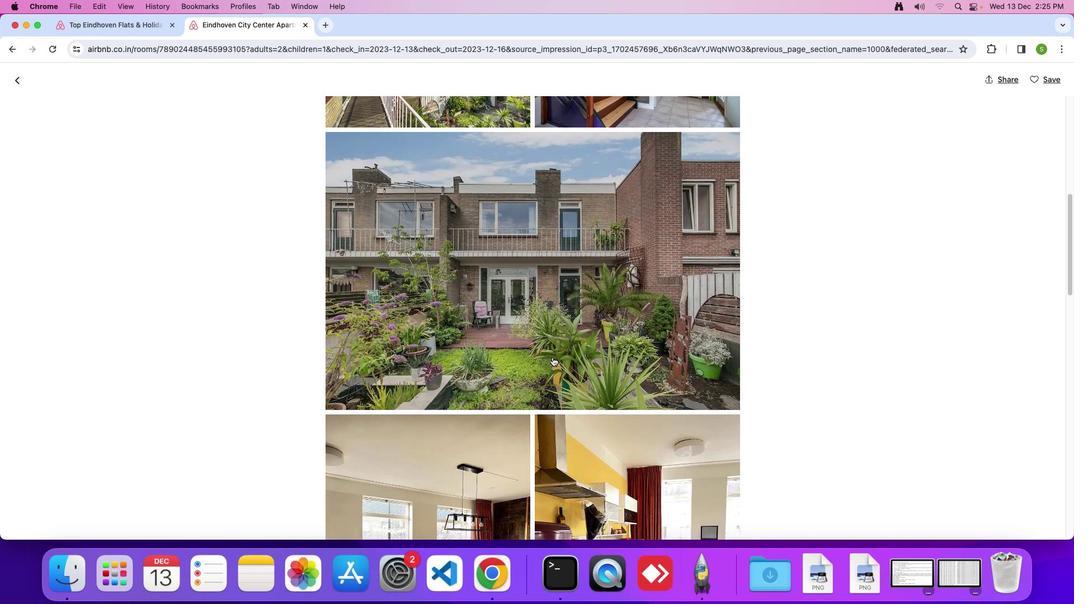 
Action: Mouse scrolled (552, 357) with delta (0, 0)
Screenshot: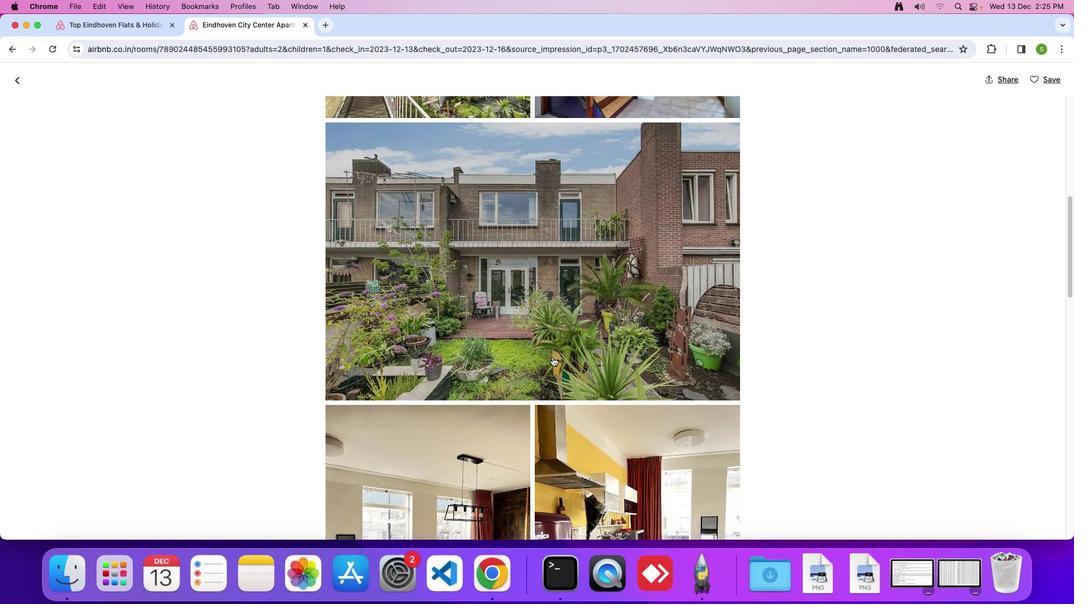 
Action: Mouse scrolled (552, 357) with delta (0, 0)
Screenshot: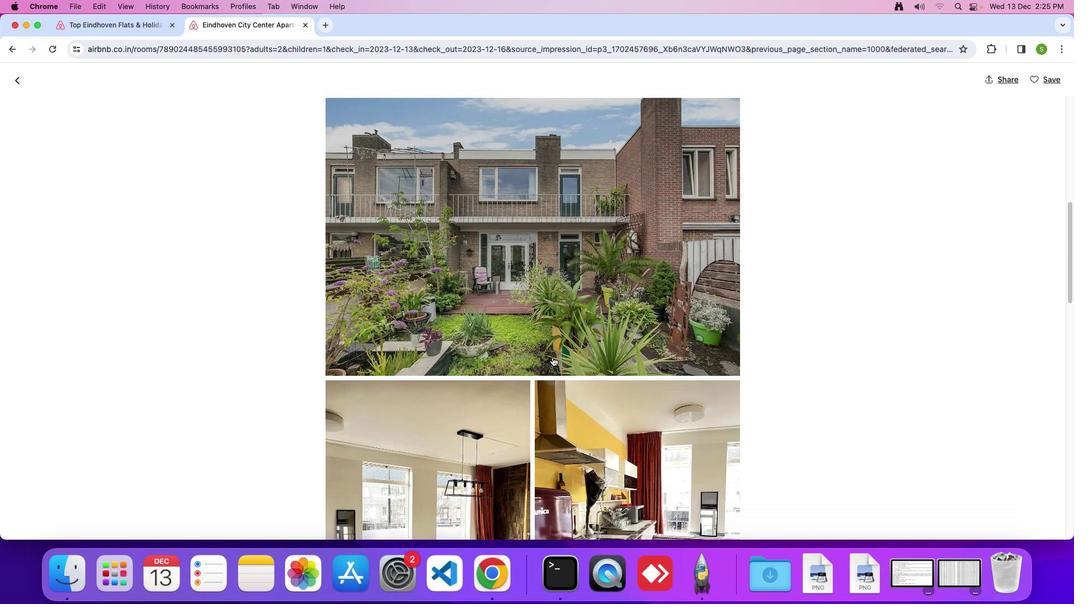 
Action: Mouse scrolled (552, 357) with delta (0, 0)
Screenshot: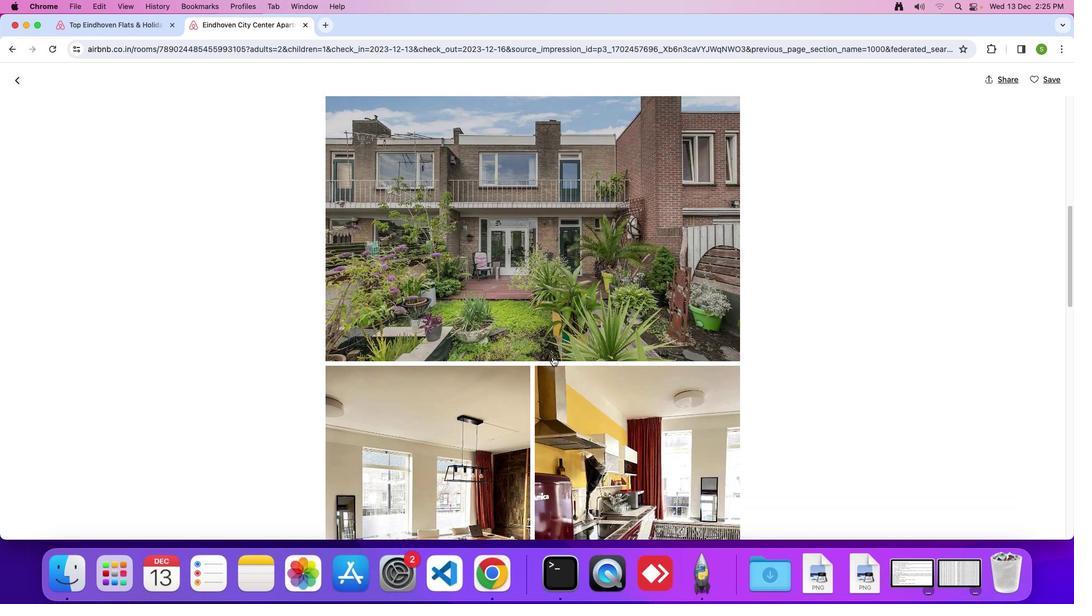 
Action: Mouse scrolled (552, 357) with delta (0, 0)
Screenshot: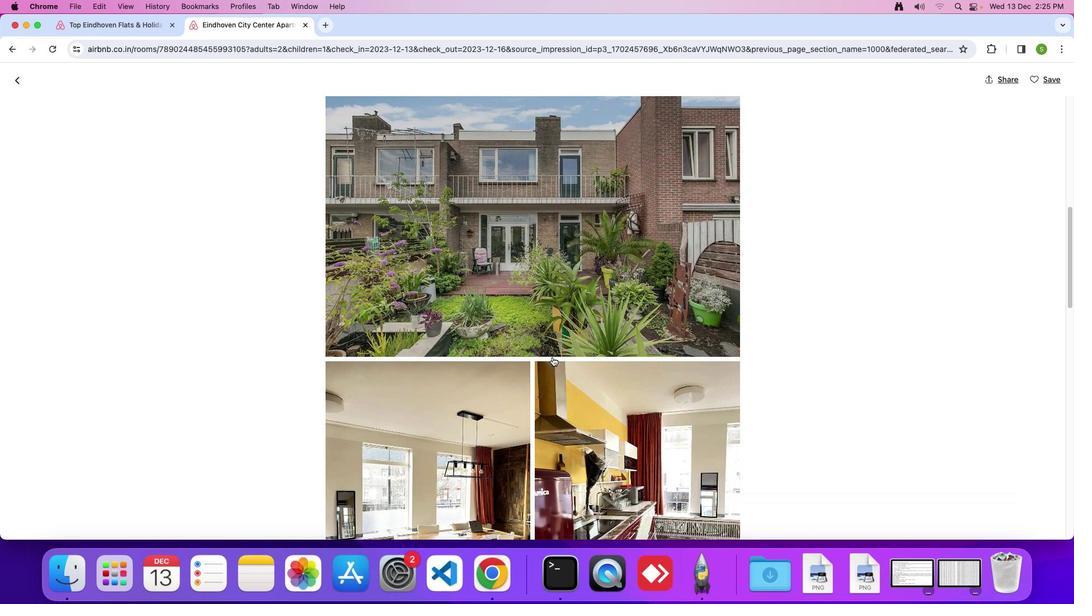 
Action: Mouse scrolled (552, 357) with delta (0, 0)
Screenshot: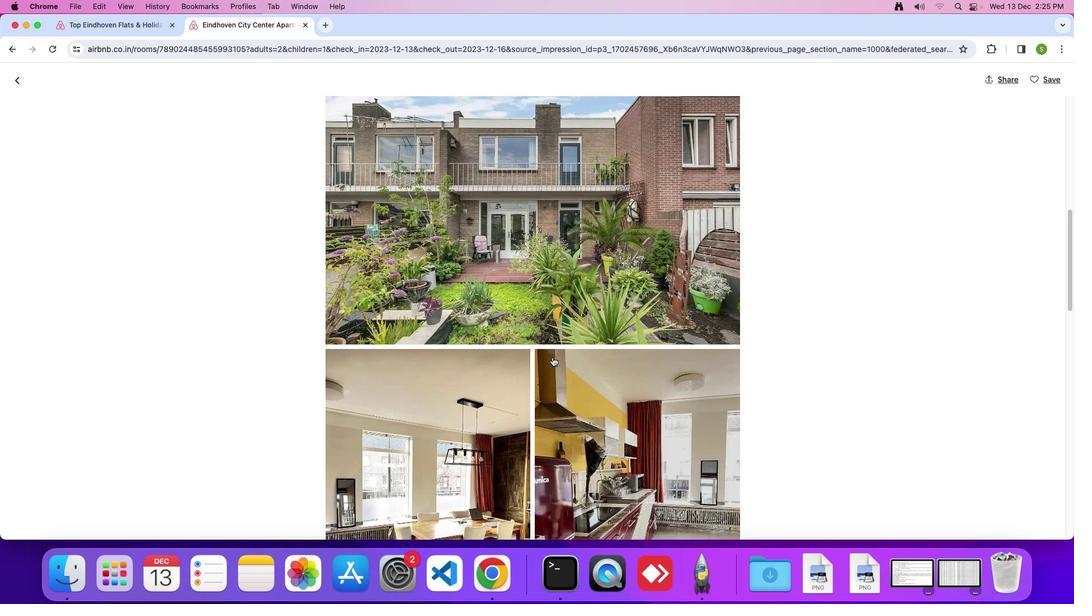 
Action: Mouse scrolled (552, 357) with delta (0, 0)
Screenshot: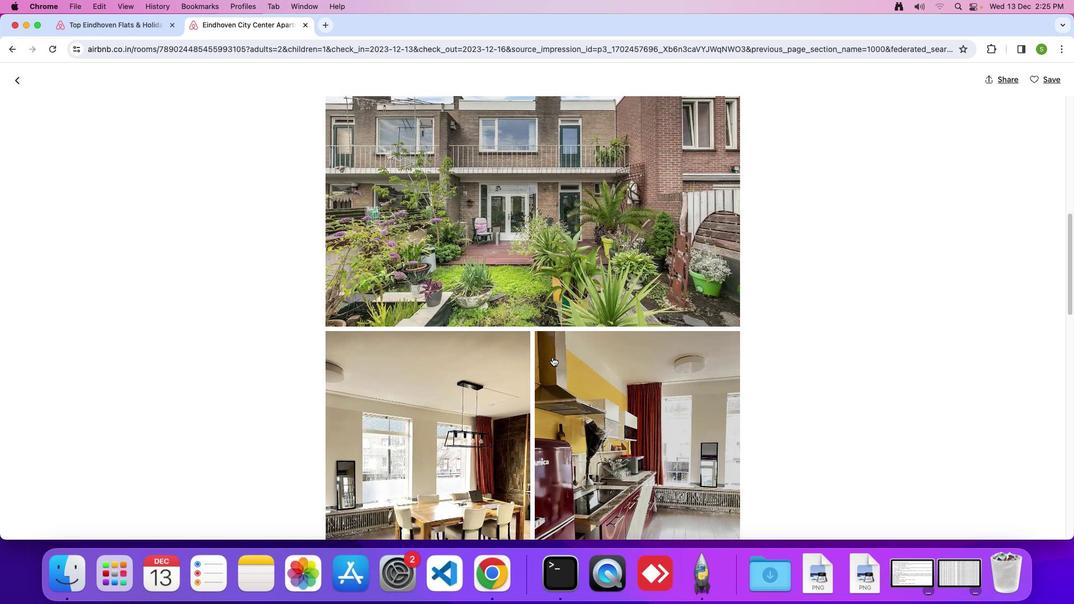 
Action: Mouse scrolled (552, 357) with delta (0, -1)
Screenshot: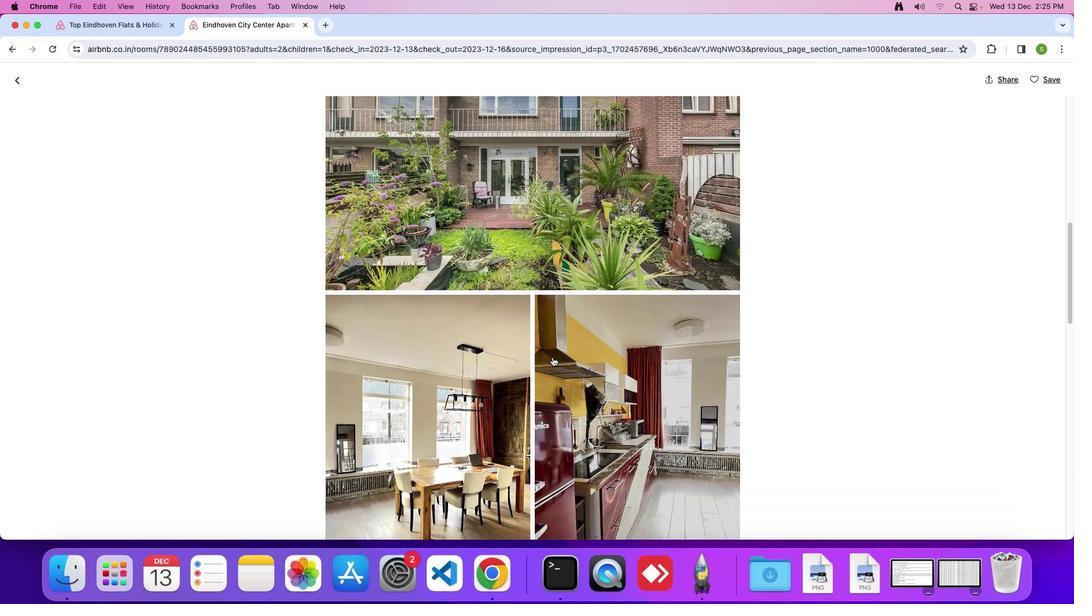 
Action: Mouse scrolled (552, 357) with delta (0, 0)
Screenshot: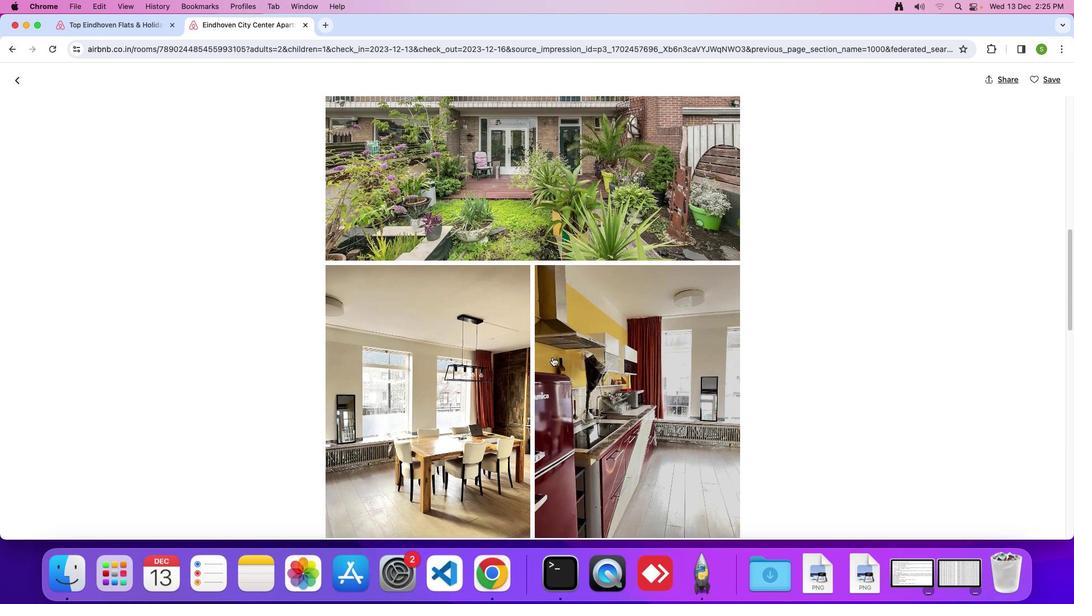 
Action: Mouse scrolled (552, 357) with delta (0, 0)
Screenshot: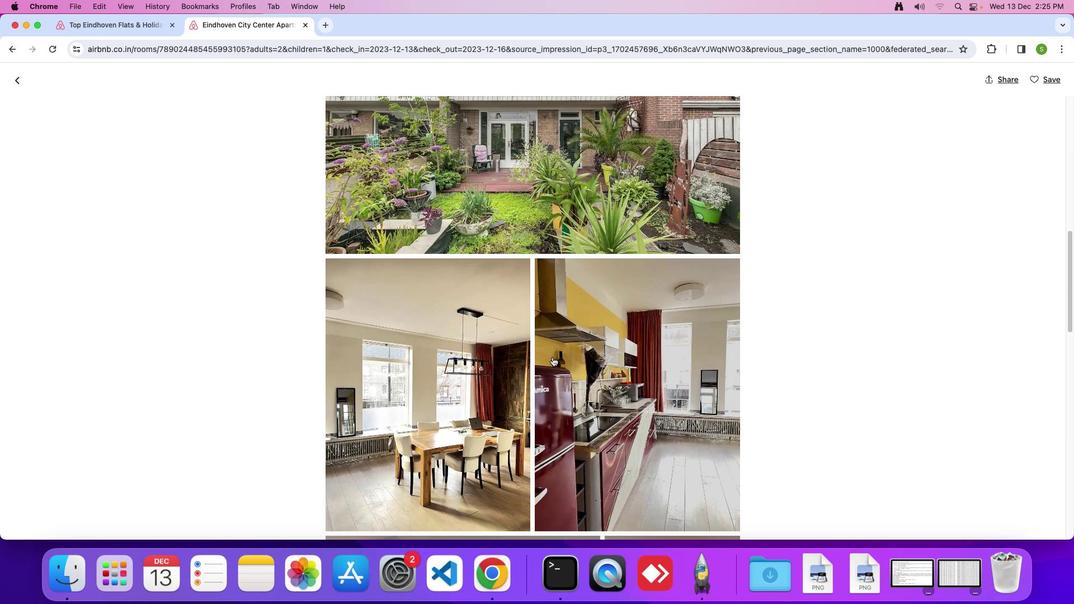 
Action: Mouse scrolled (552, 357) with delta (0, 0)
Screenshot: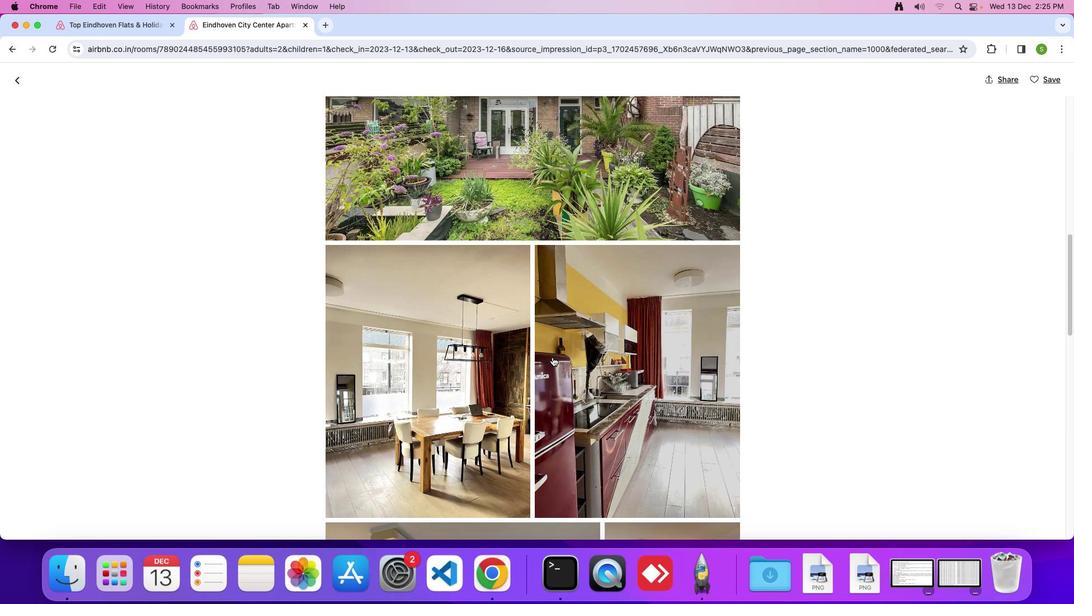 
Action: Mouse scrolled (552, 357) with delta (0, 0)
Screenshot: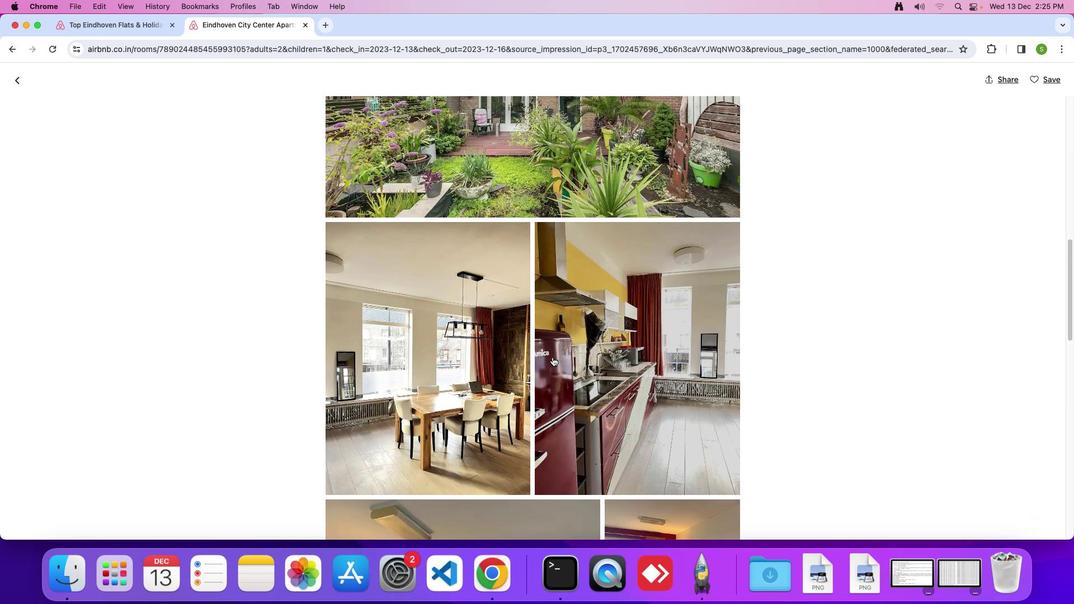 
Action: Mouse scrolled (552, 357) with delta (0, -1)
Screenshot: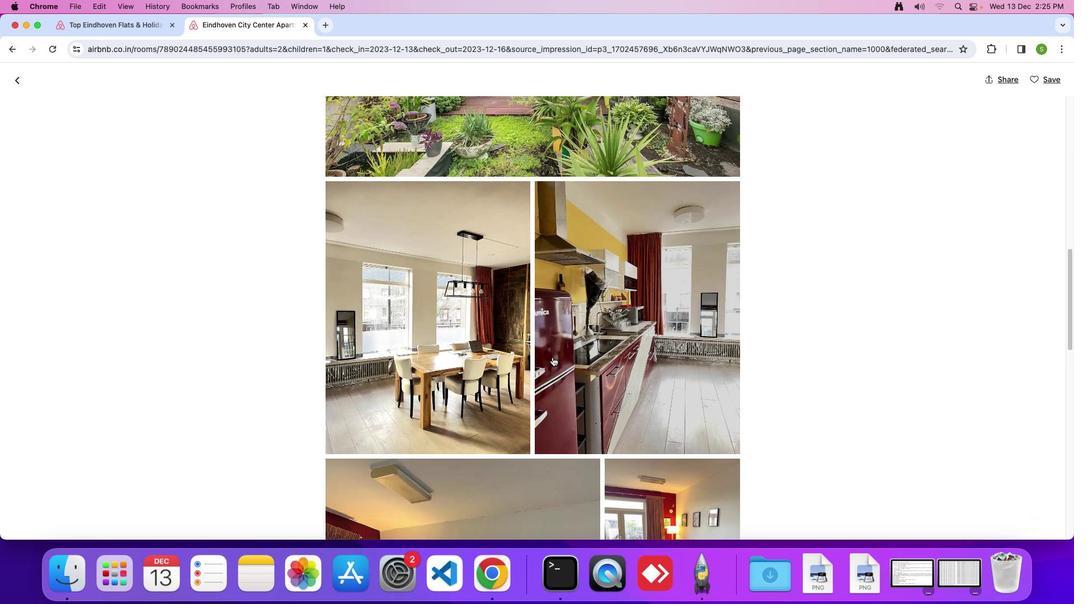 
Action: Mouse scrolled (552, 357) with delta (0, 0)
Screenshot: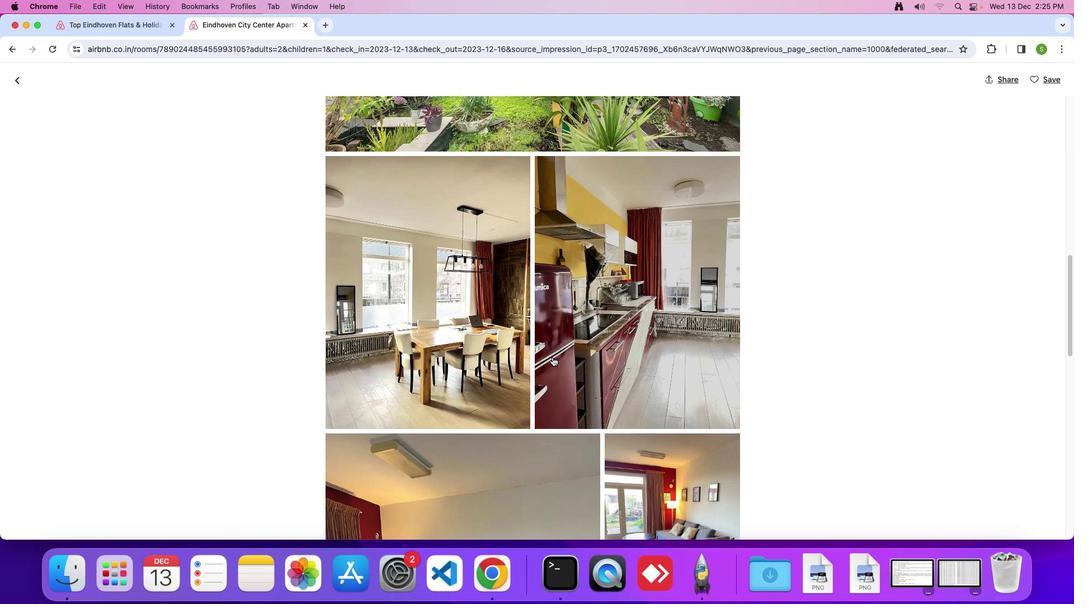 
Action: Mouse scrolled (552, 357) with delta (0, 0)
Screenshot: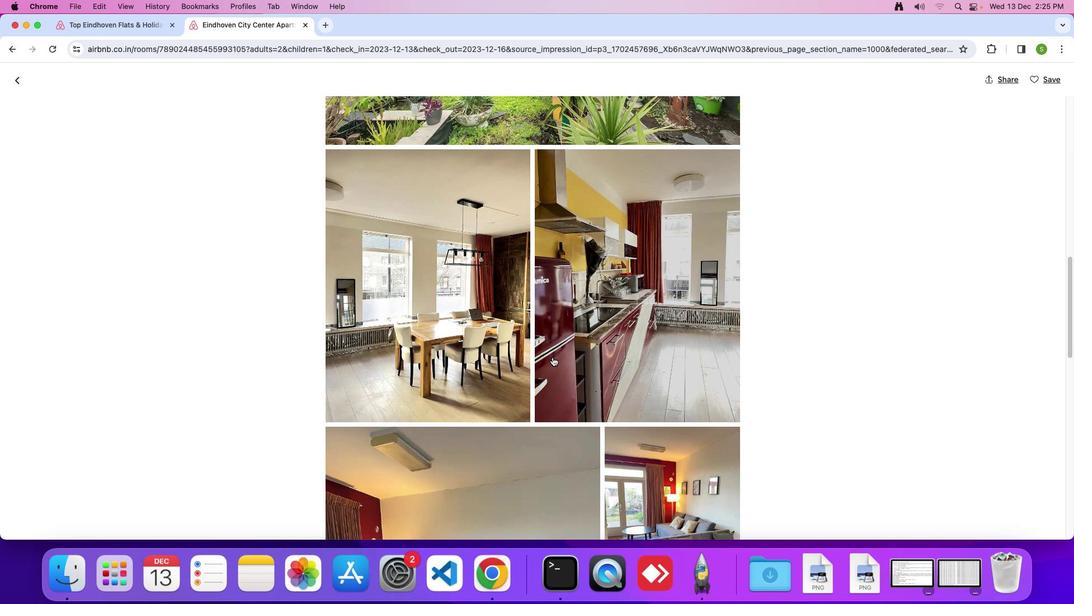 
Action: Mouse scrolled (552, 357) with delta (0, 0)
Screenshot: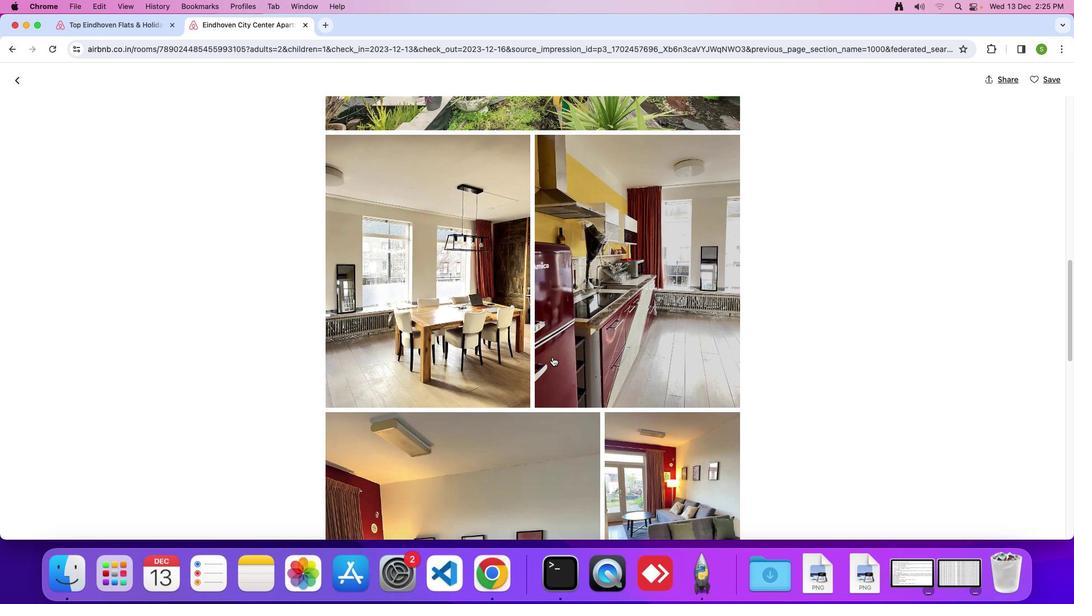 
Action: Mouse scrolled (552, 357) with delta (0, 0)
Screenshot: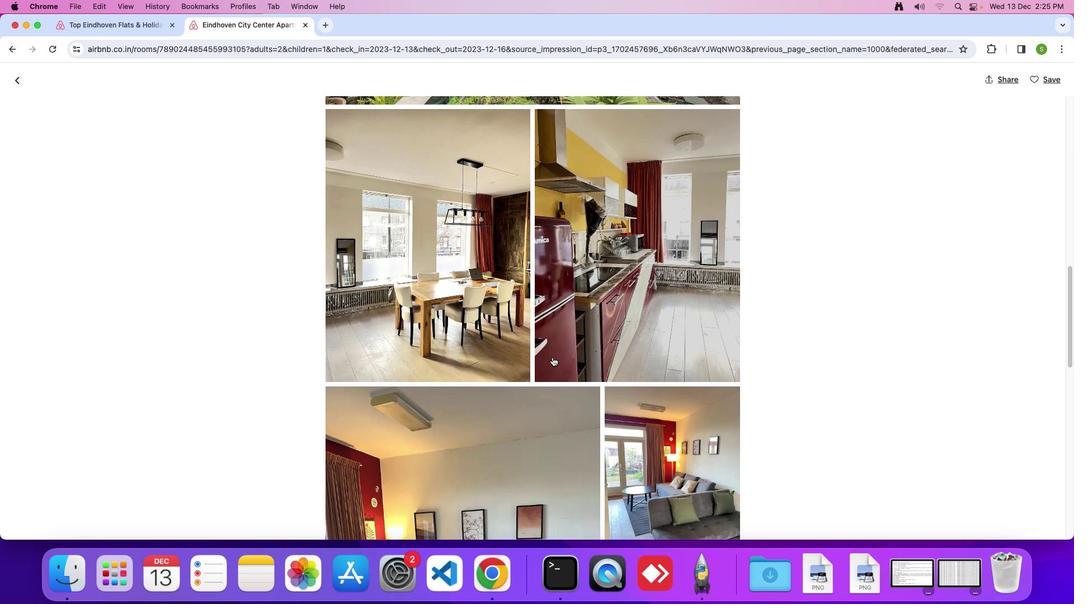 
Action: Mouse scrolled (552, 357) with delta (0, -1)
Screenshot: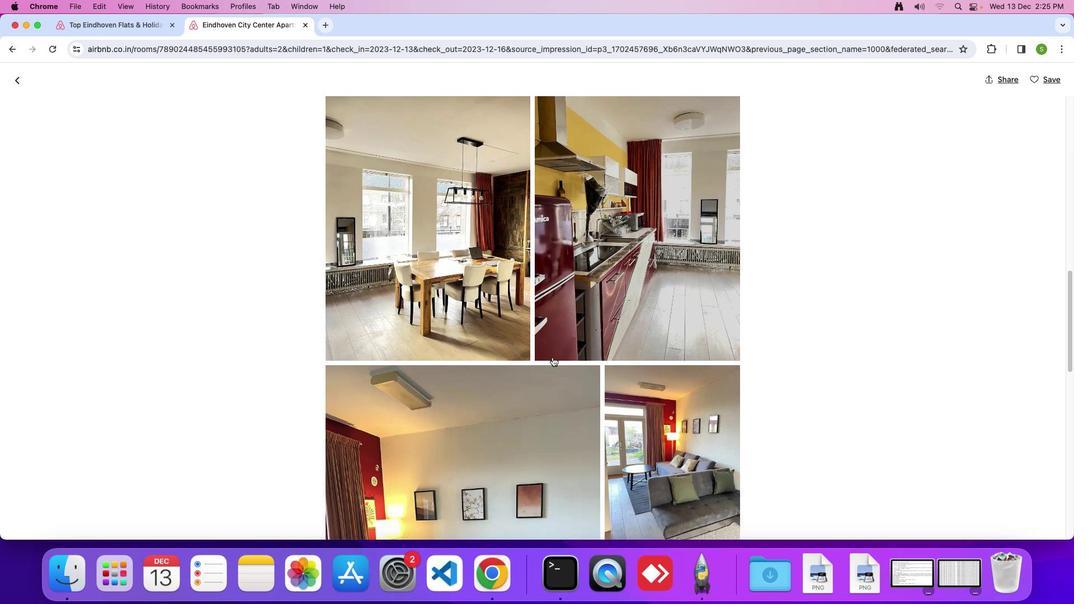 
Action: Mouse scrolled (552, 357) with delta (0, 0)
Screenshot: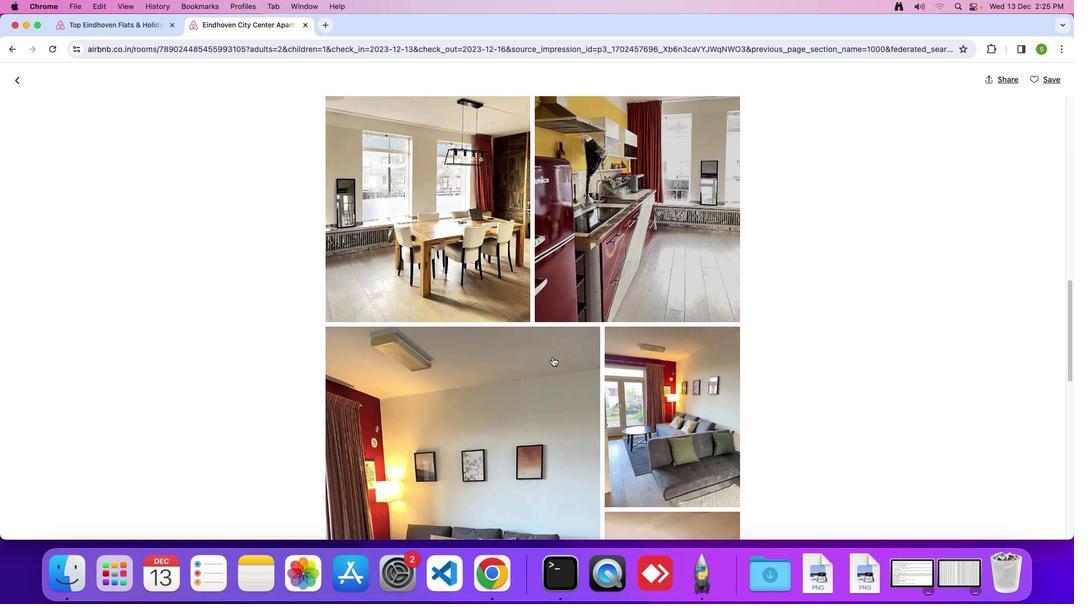 
Action: Mouse scrolled (552, 357) with delta (0, 0)
Screenshot: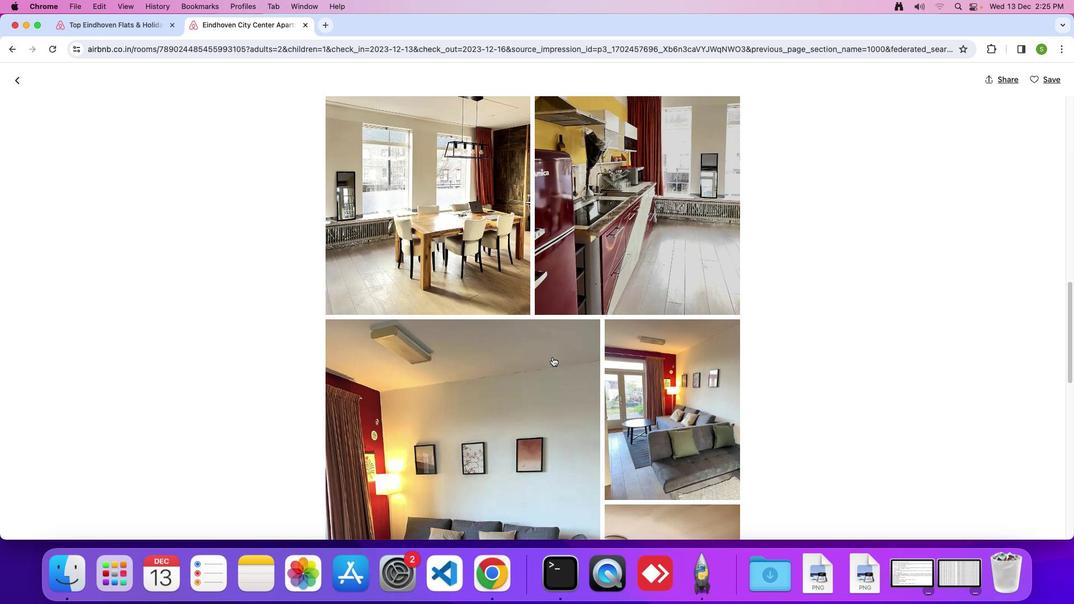 
Action: Mouse scrolled (552, 357) with delta (0, 0)
Screenshot: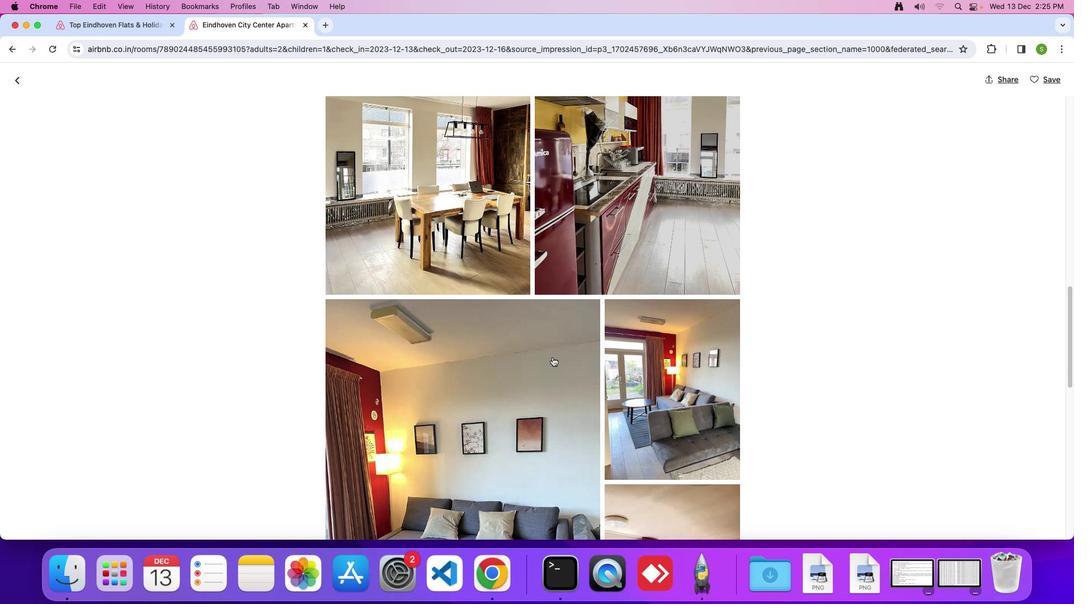 
Action: Mouse scrolled (552, 357) with delta (0, 0)
Screenshot: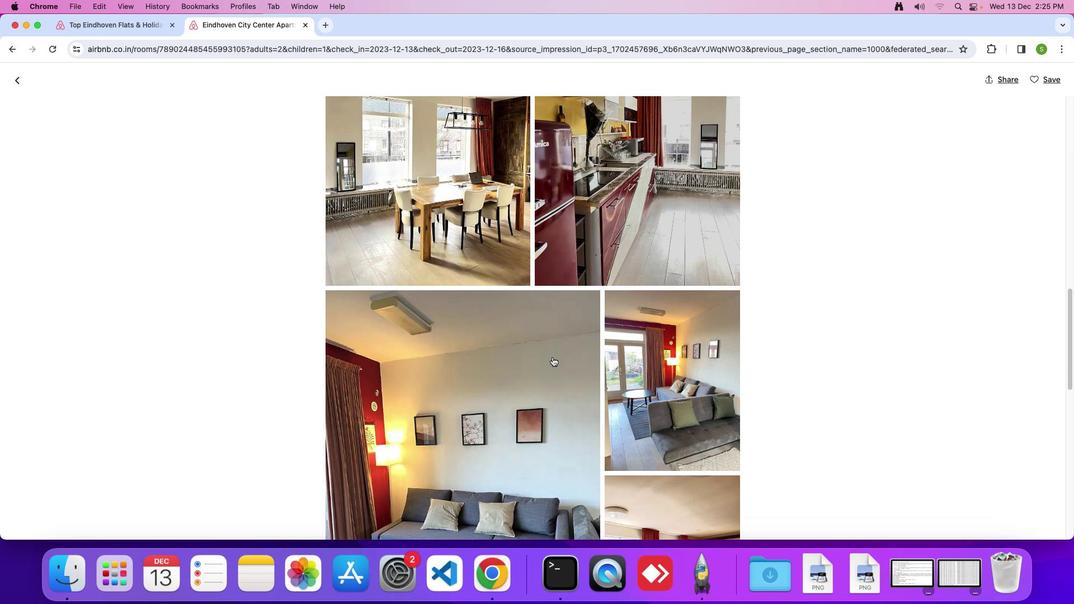 
Action: Mouse scrolled (552, 357) with delta (0, -1)
Screenshot: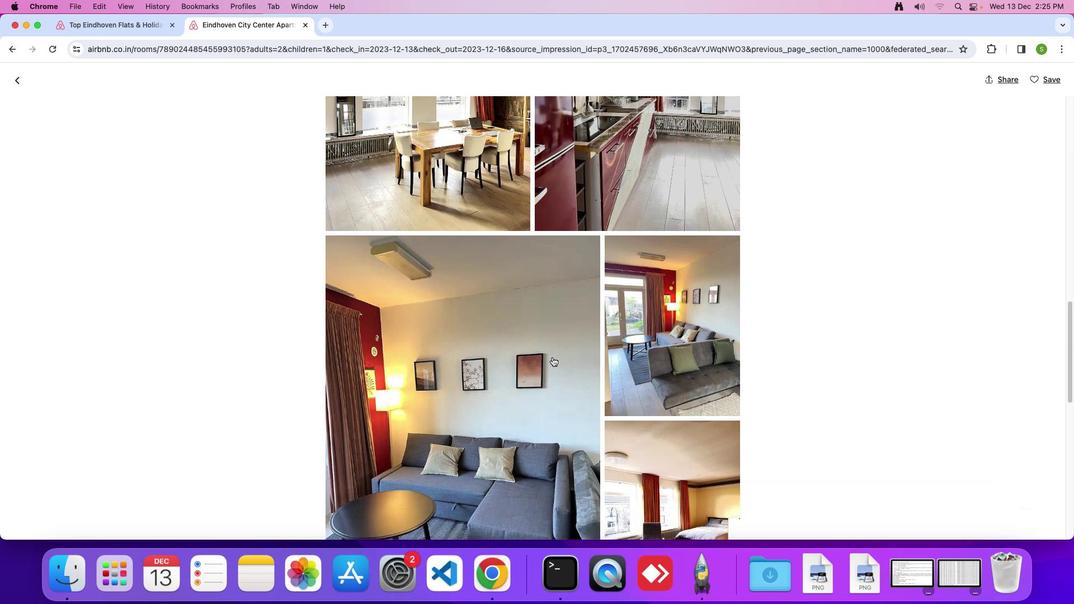 
Action: Mouse scrolled (552, 357) with delta (0, 0)
Screenshot: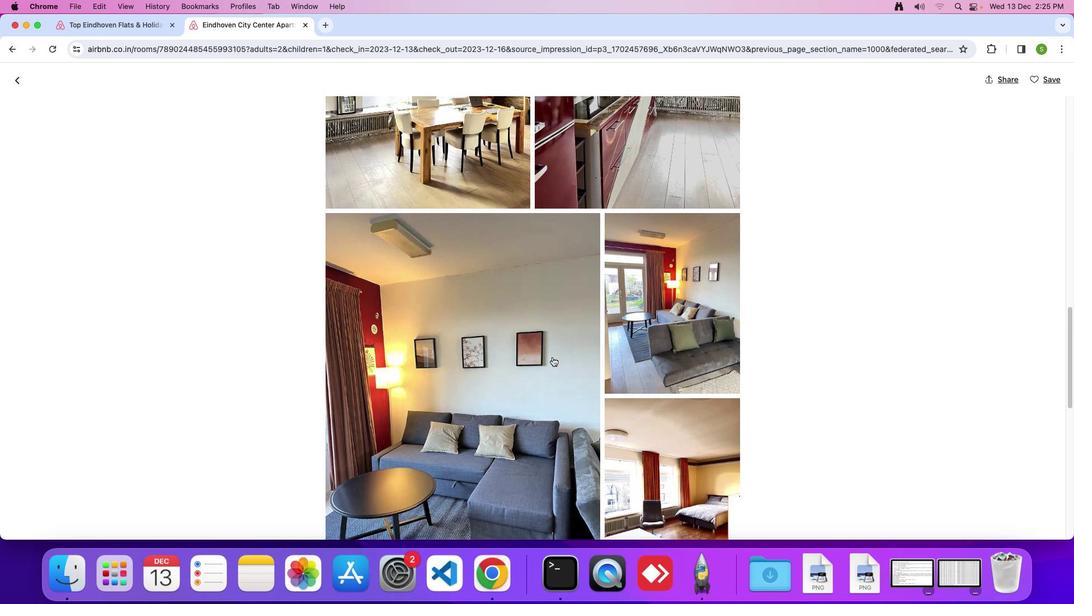 
Action: Mouse scrolled (552, 357) with delta (0, 0)
Screenshot: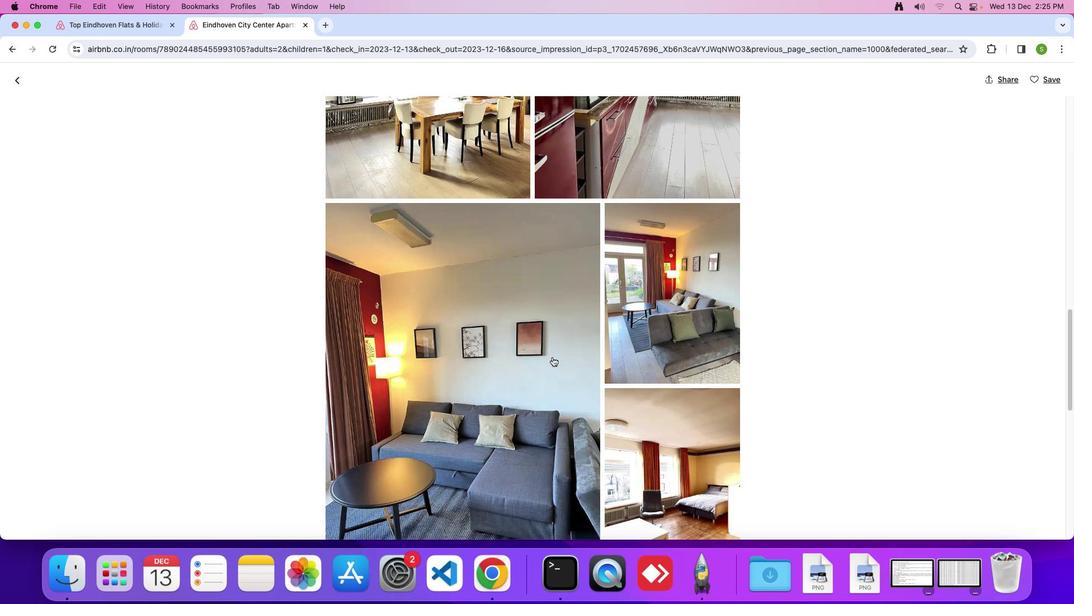 
Action: Mouse scrolled (552, 357) with delta (0, 0)
Screenshot: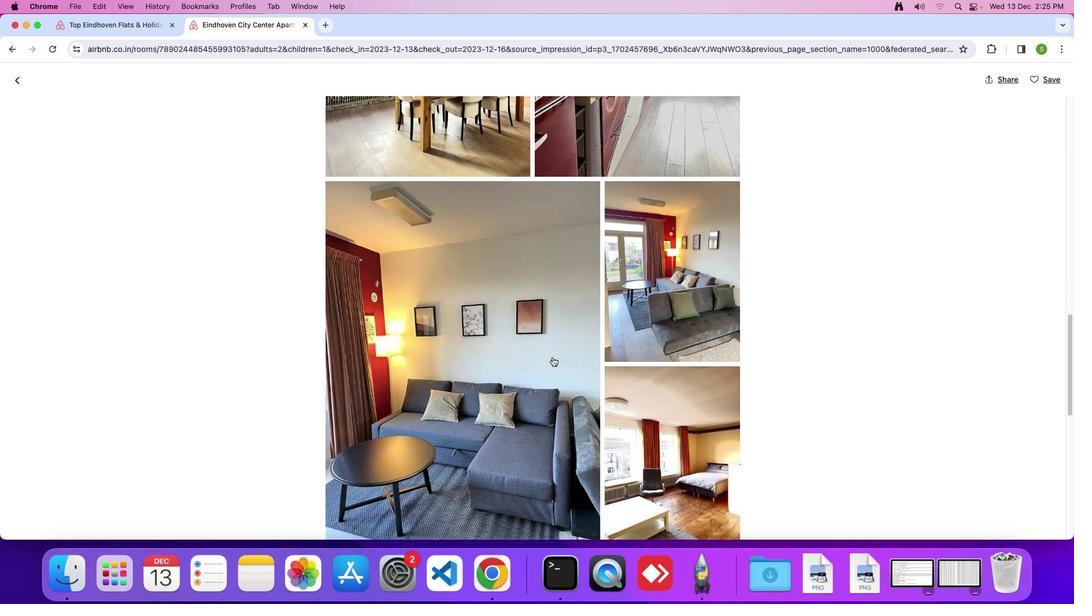 
Action: Mouse scrolled (552, 357) with delta (0, 0)
Screenshot: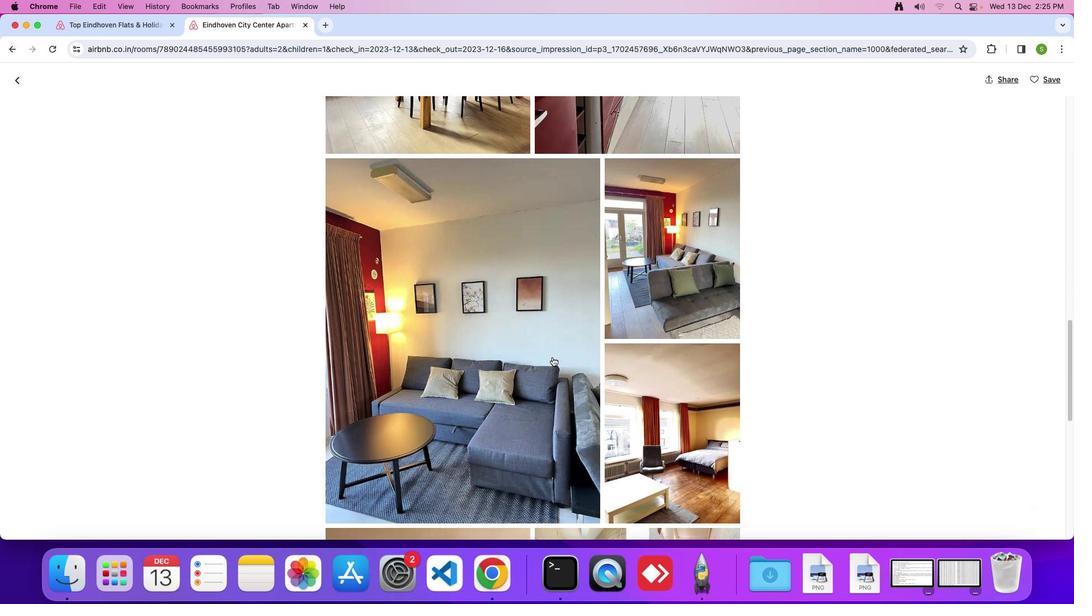 
Action: Mouse scrolled (552, 357) with delta (0, -1)
Screenshot: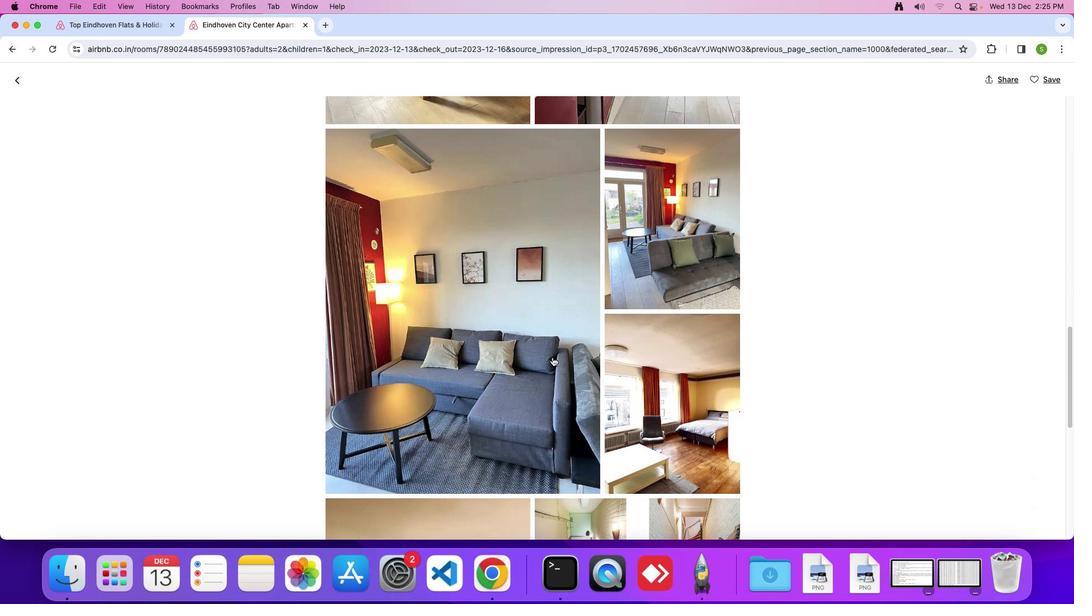 
Action: Mouse scrolled (552, 357) with delta (0, 0)
Screenshot: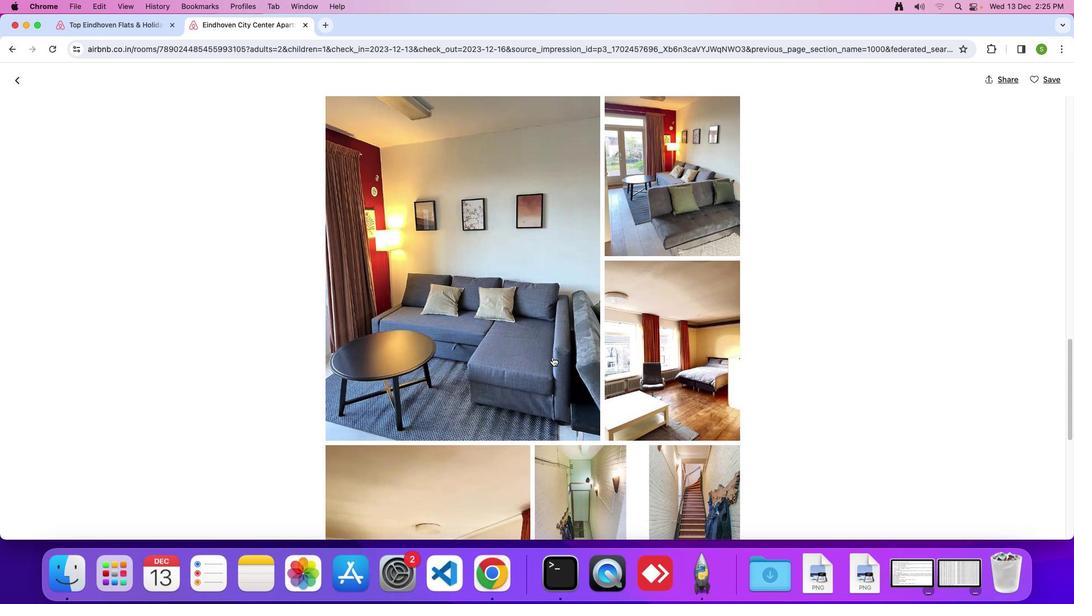 
Action: Mouse scrolled (552, 357) with delta (0, 0)
Screenshot: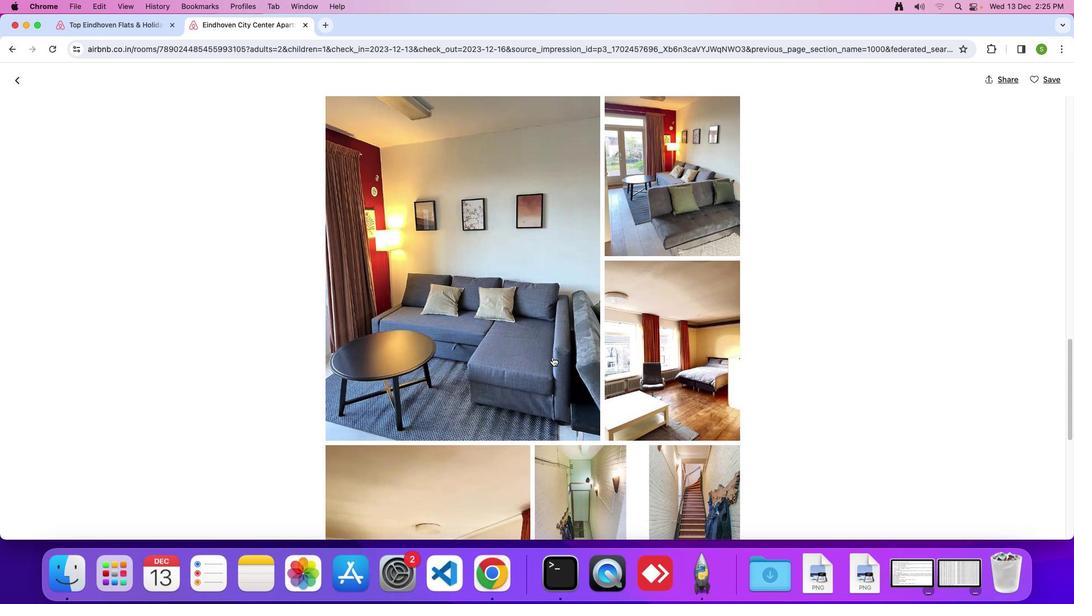 
Action: Mouse scrolled (552, 357) with delta (0, 0)
Screenshot: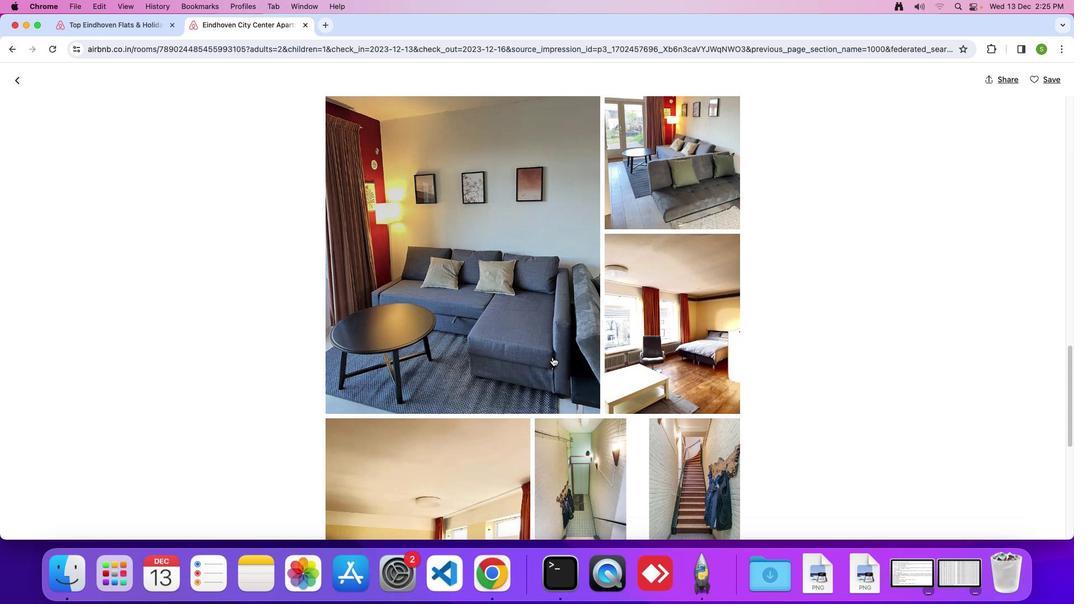 
Action: Mouse scrolled (552, 357) with delta (0, 0)
Screenshot: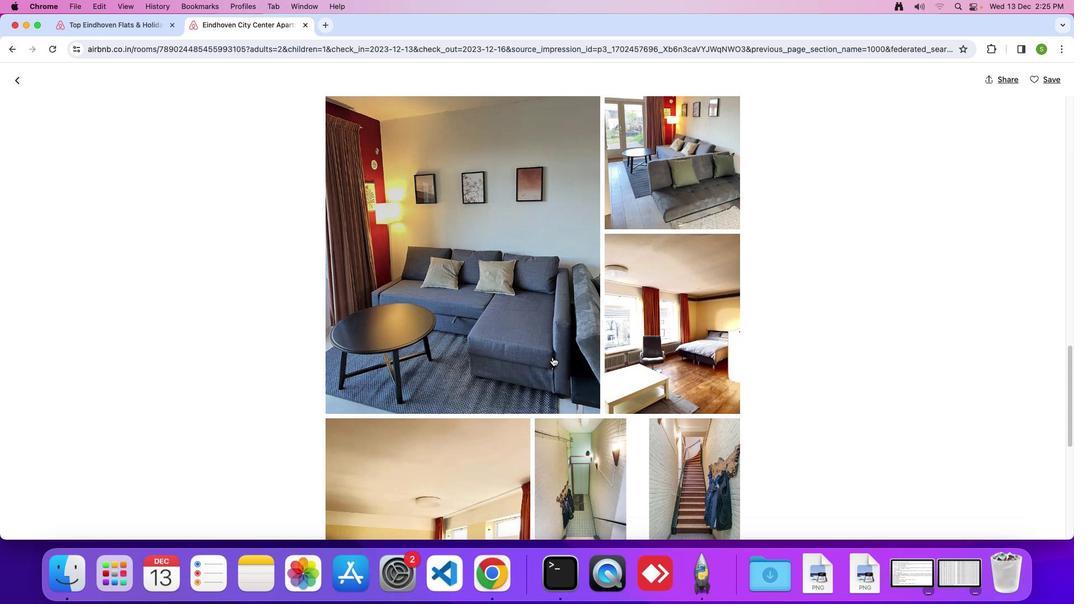 
Action: Mouse scrolled (552, 357) with delta (0, -1)
Screenshot: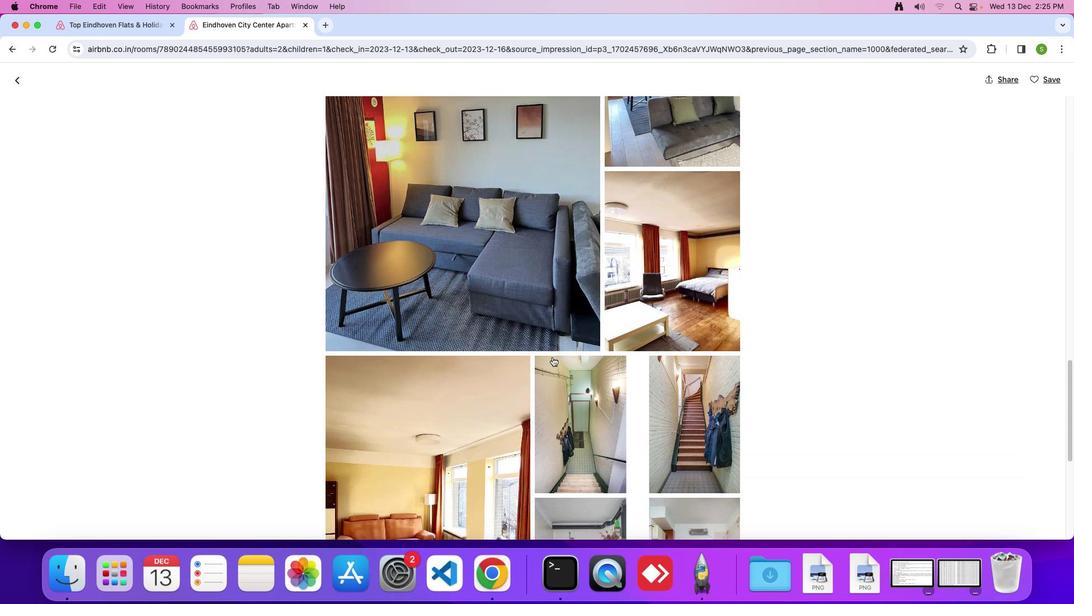 
Action: Mouse scrolled (552, 357) with delta (0, 0)
Screenshot: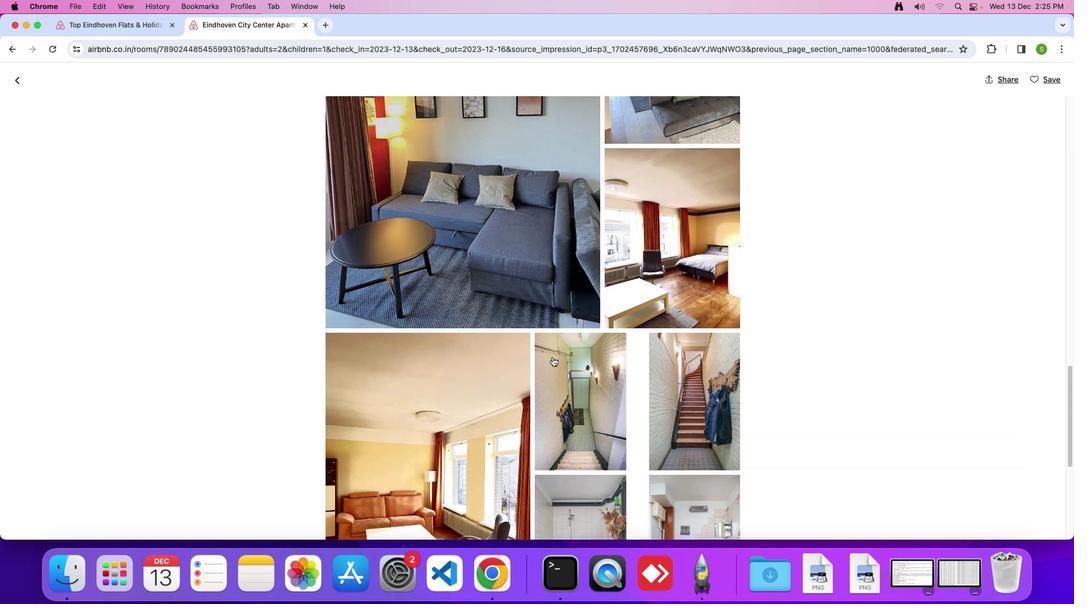 
Action: Mouse scrolled (552, 357) with delta (0, 0)
Screenshot: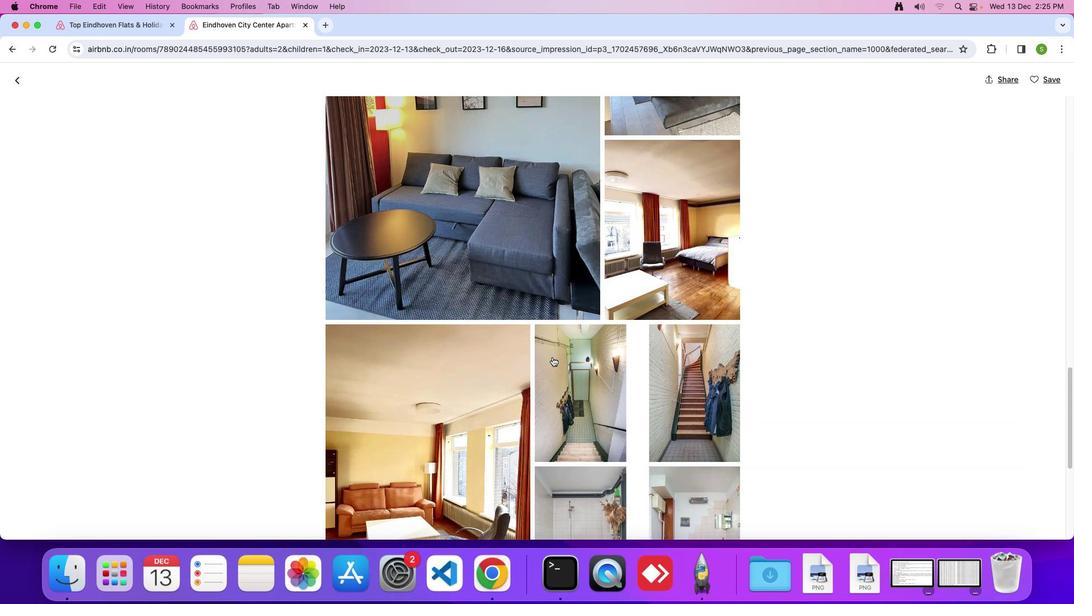 
Action: Mouse scrolled (552, 357) with delta (0, -1)
Screenshot: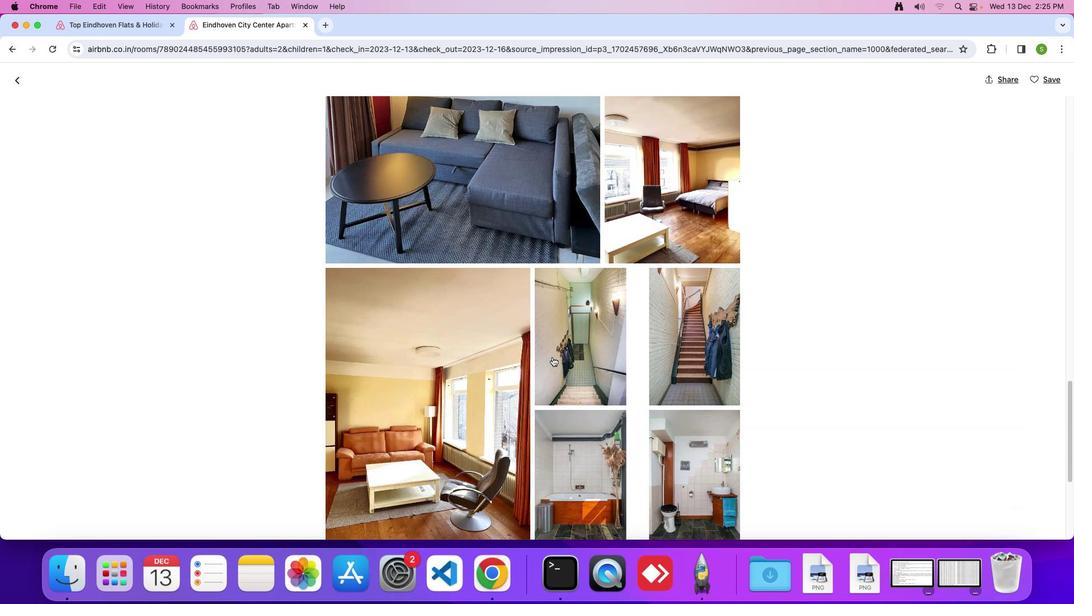 
Action: Mouse scrolled (552, 357) with delta (0, 0)
Screenshot: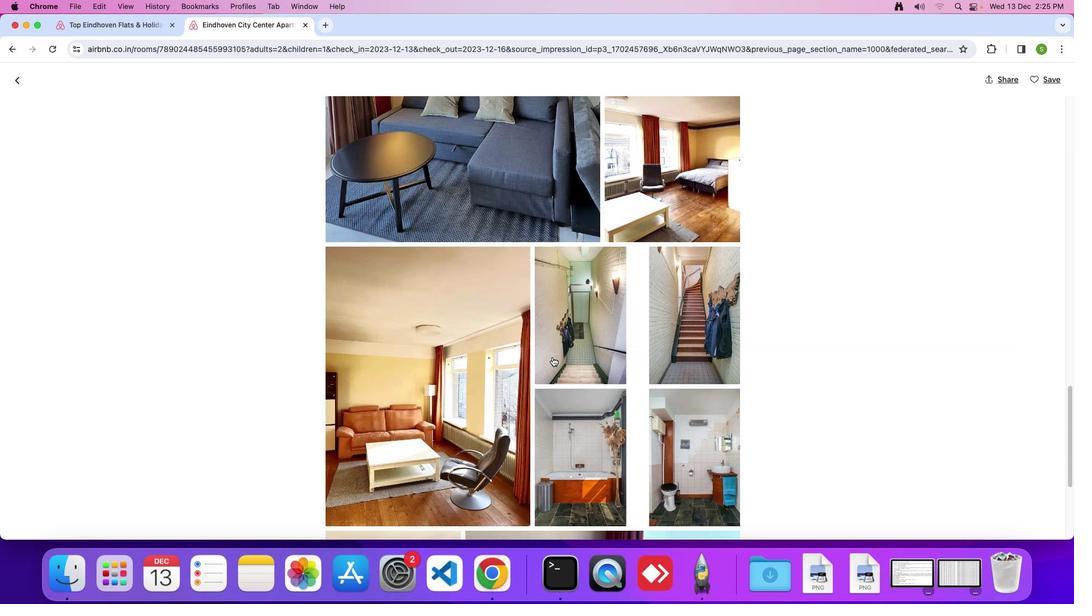
Action: Mouse scrolled (552, 357) with delta (0, 0)
Screenshot: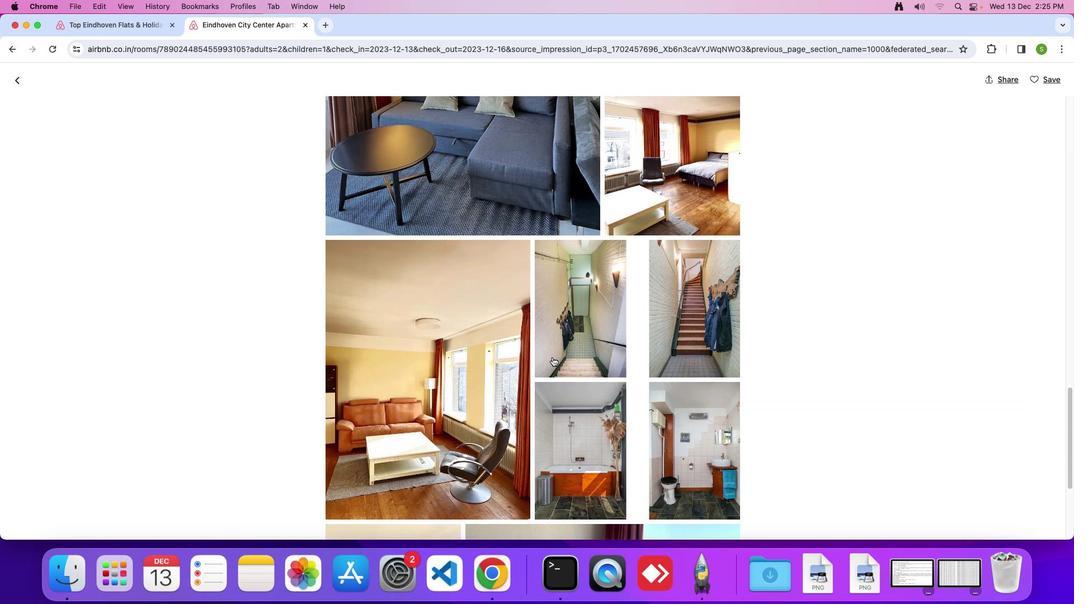 
Action: Mouse scrolled (552, 357) with delta (0, 0)
Screenshot: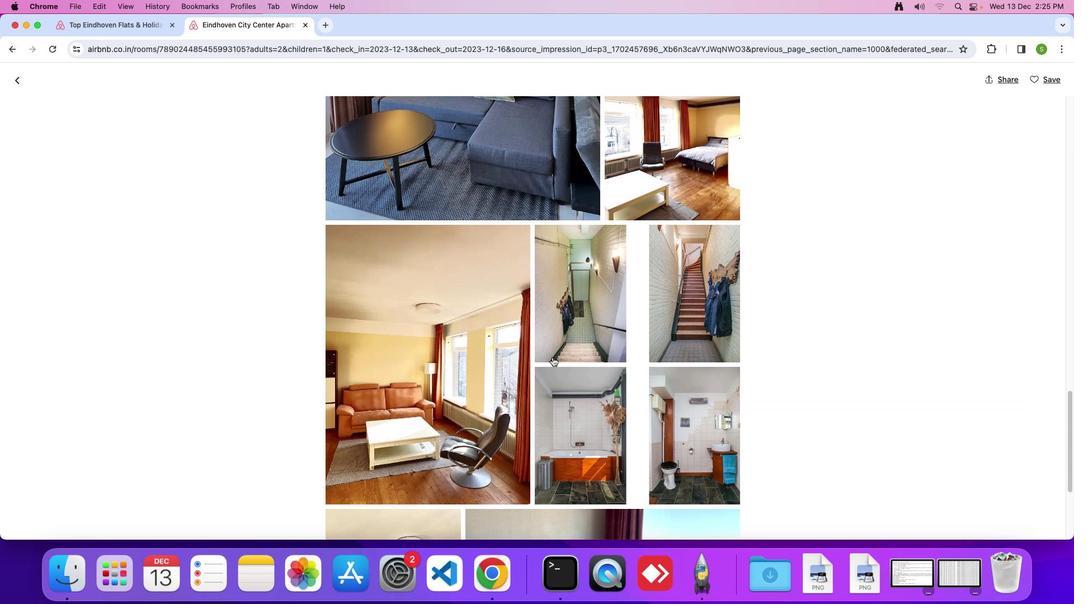
Action: Mouse scrolled (552, 357) with delta (0, 0)
Screenshot: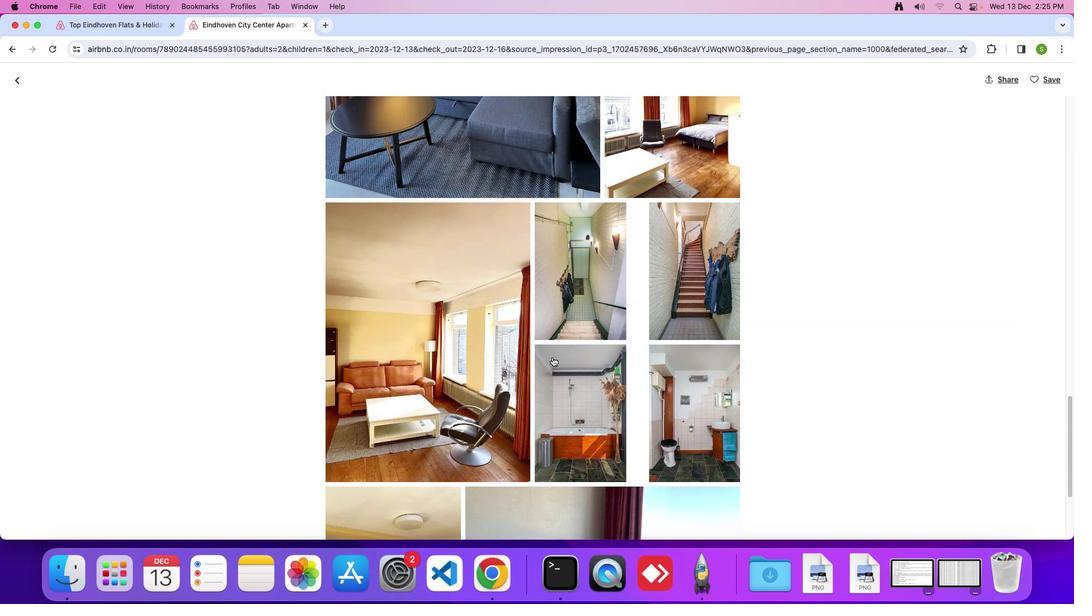 
Action: Mouse scrolled (552, 357) with delta (0, -1)
Screenshot: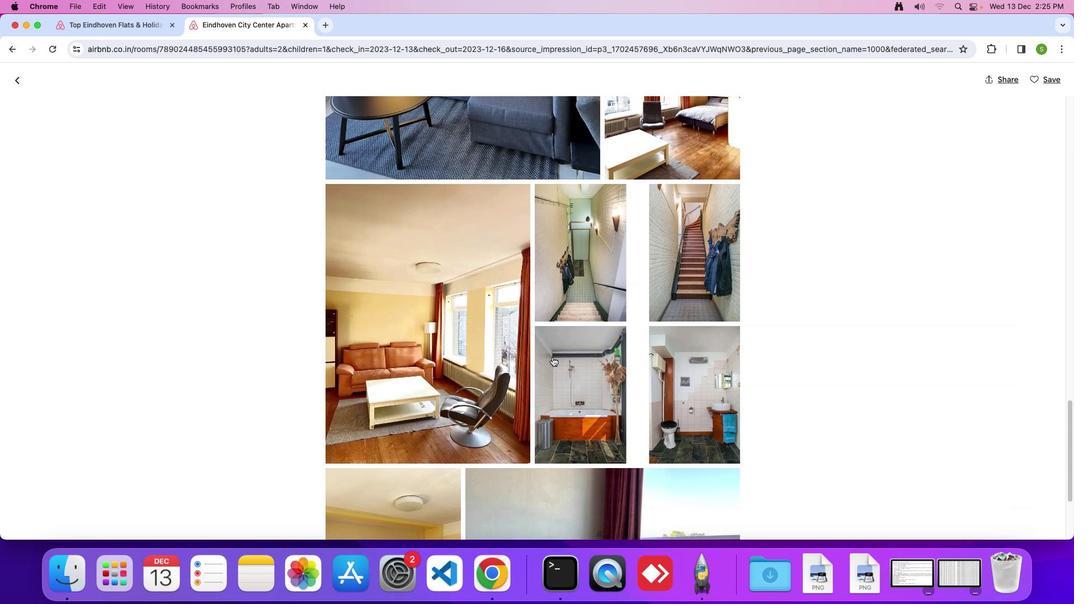 
Action: Mouse scrolled (552, 357) with delta (0, 0)
Screenshot: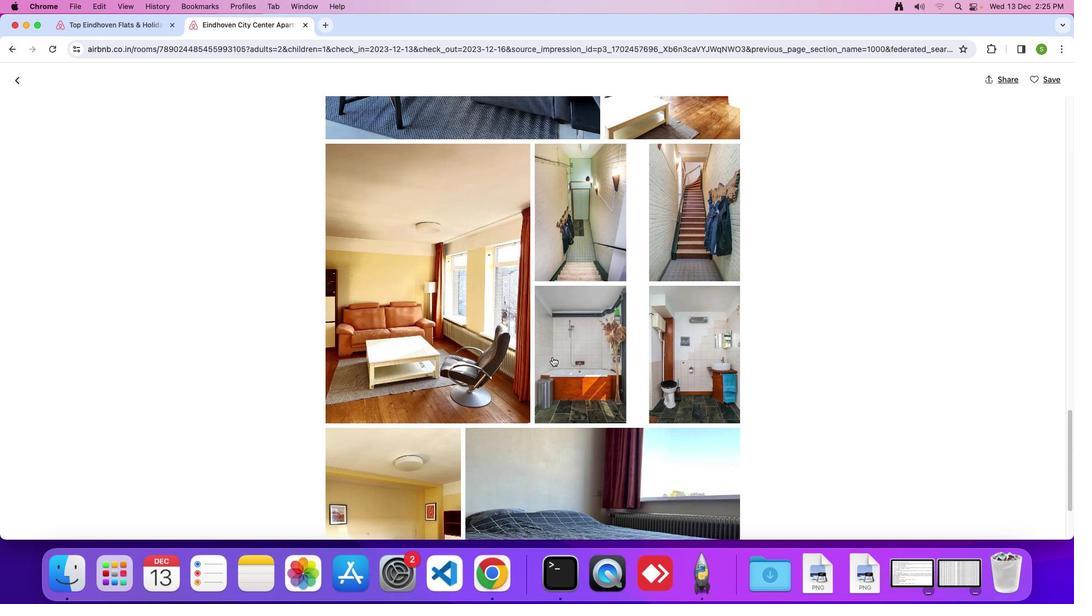 
Action: Mouse scrolled (552, 357) with delta (0, 0)
Screenshot: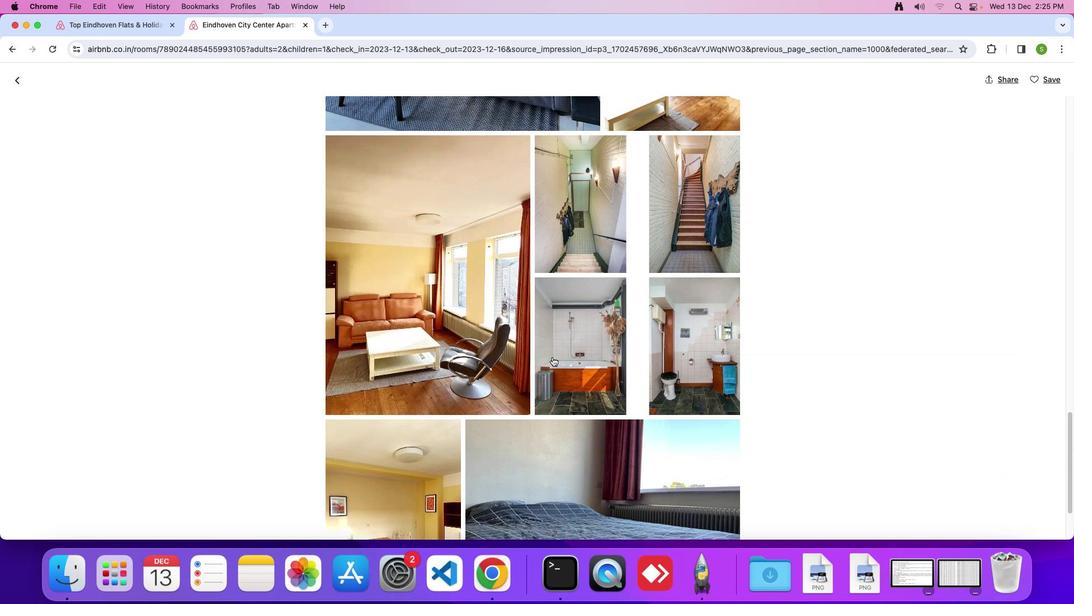 
Action: Mouse scrolled (552, 357) with delta (0, -1)
Screenshot: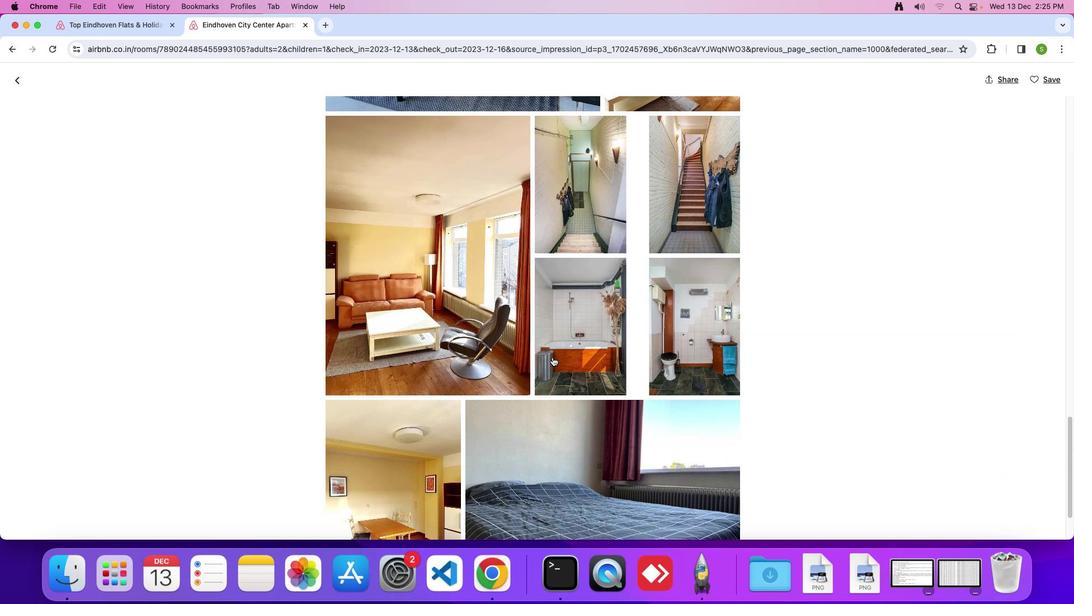 
Action: Mouse scrolled (552, 357) with delta (0, 0)
Screenshot: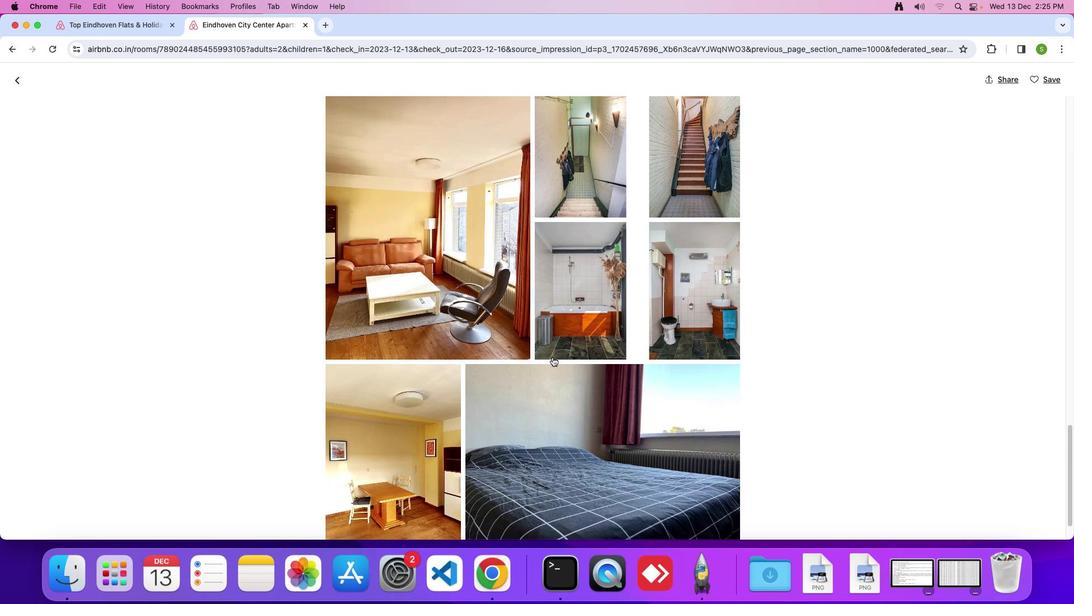 
Action: Mouse scrolled (552, 357) with delta (0, 0)
Screenshot: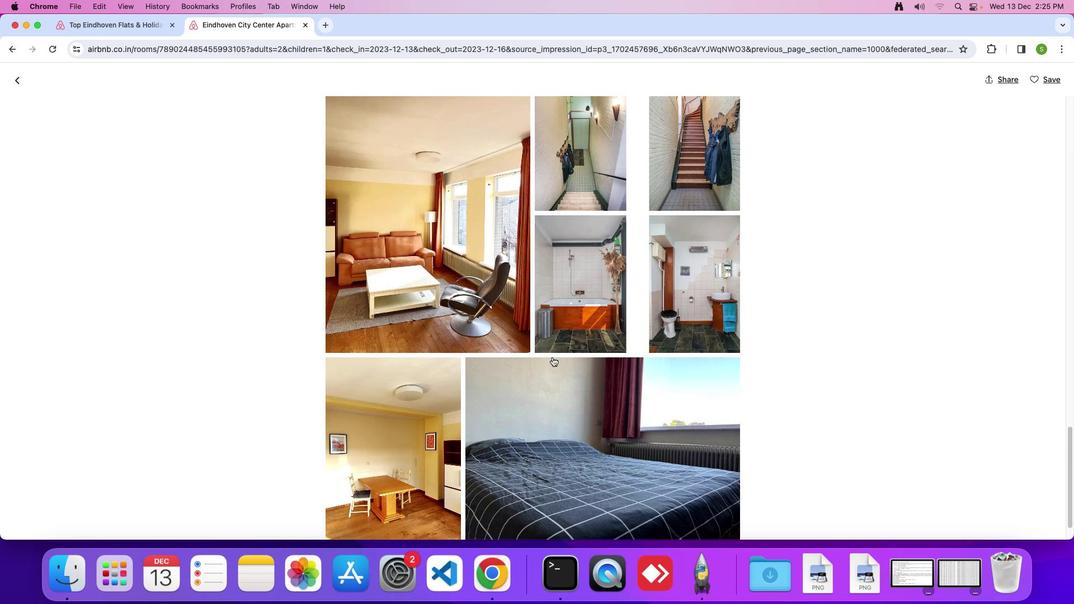 
Action: Mouse scrolled (552, 357) with delta (0, 0)
Screenshot: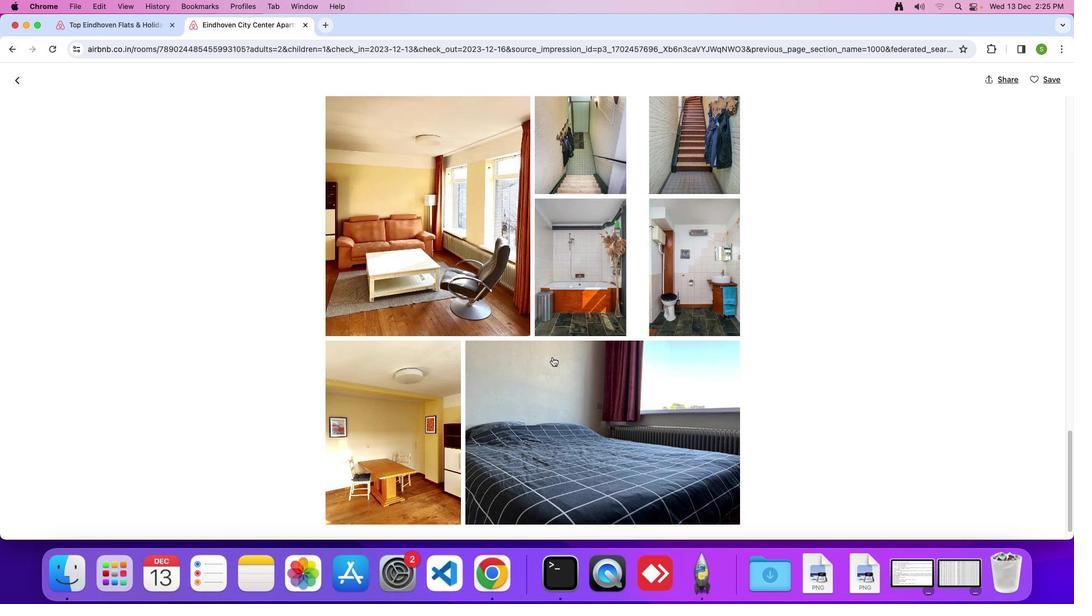 
Action: Mouse scrolled (552, 357) with delta (0, 0)
Screenshot: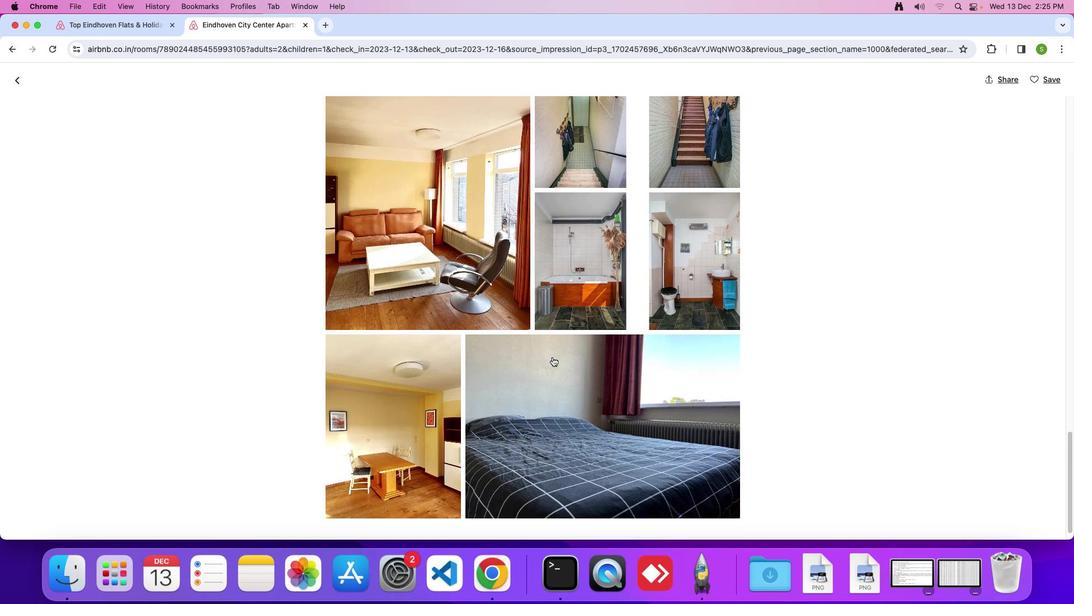 
Action: Mouse scrolled (552, 357) with delta (0, -1)
Screenshot: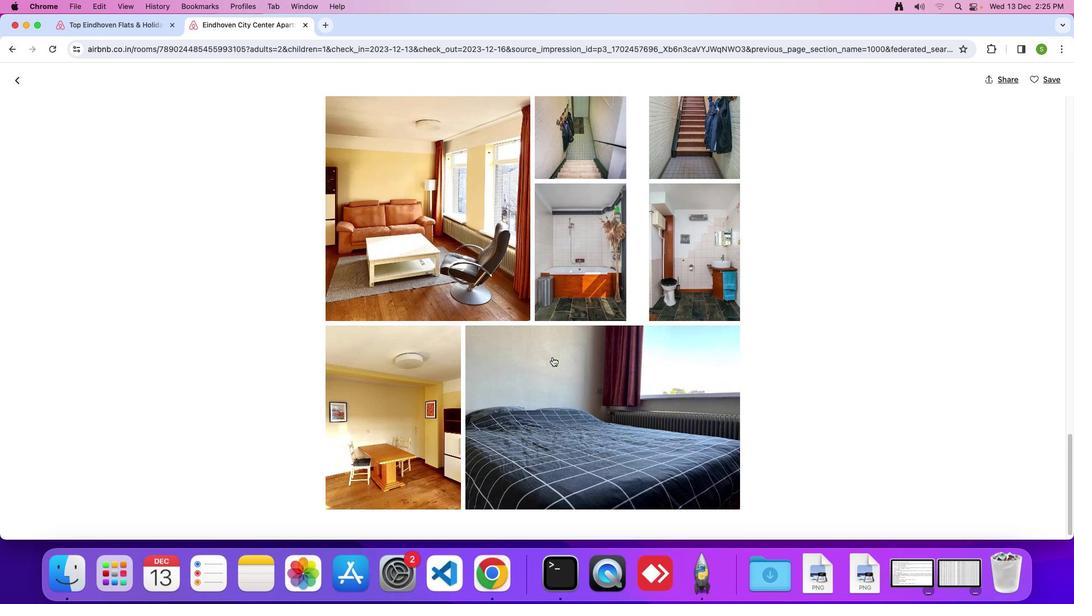 
Action: Mouse scrolled (552, 357) with delta (0, 0)
Screenshot: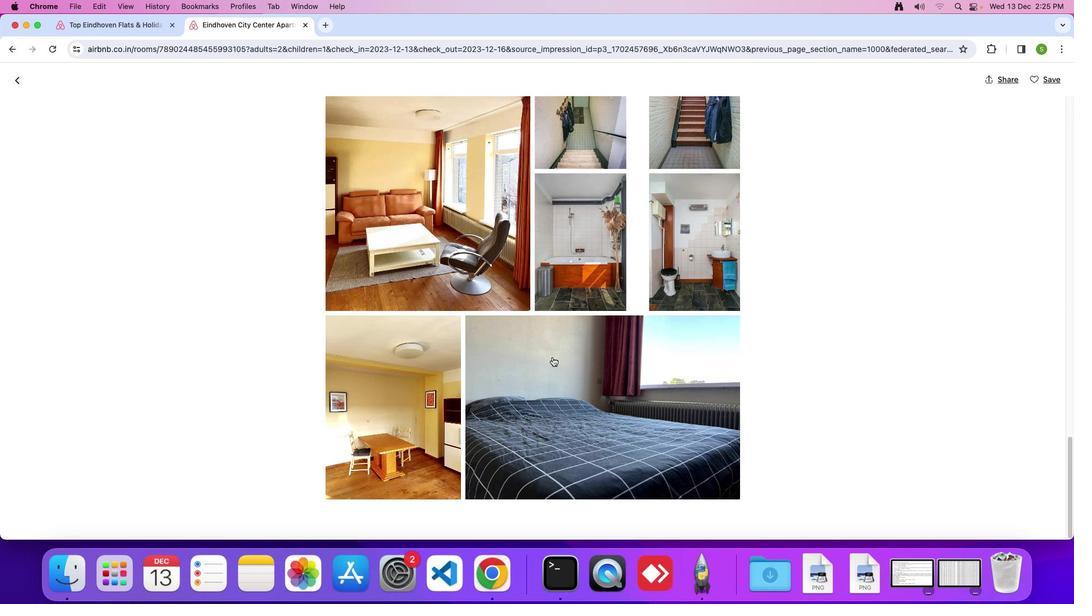 
Action: Mouse scrolled (552, 357) with delta (0, 0)
Screenshot: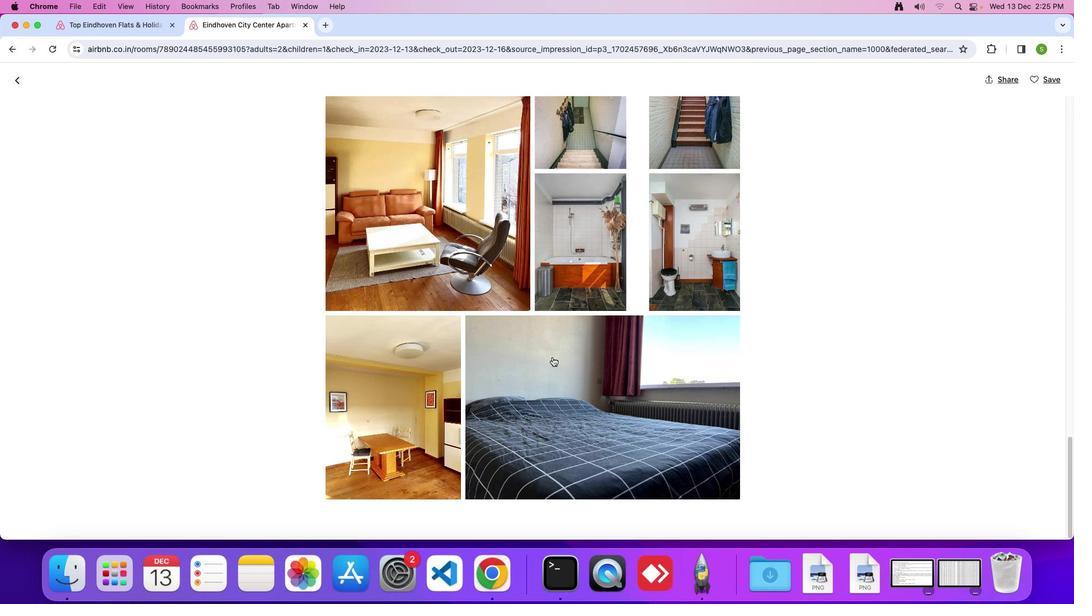 
Action: Mouse moved to (22, 83)
Screenshot: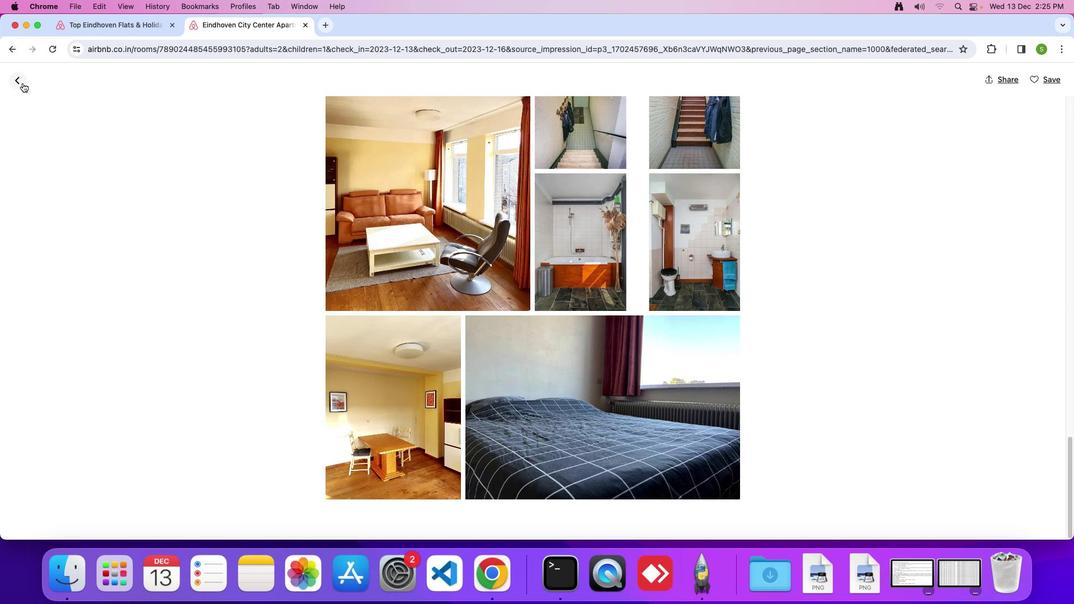 
Action: Mouse pressed left at (22, 83)
Screenshot: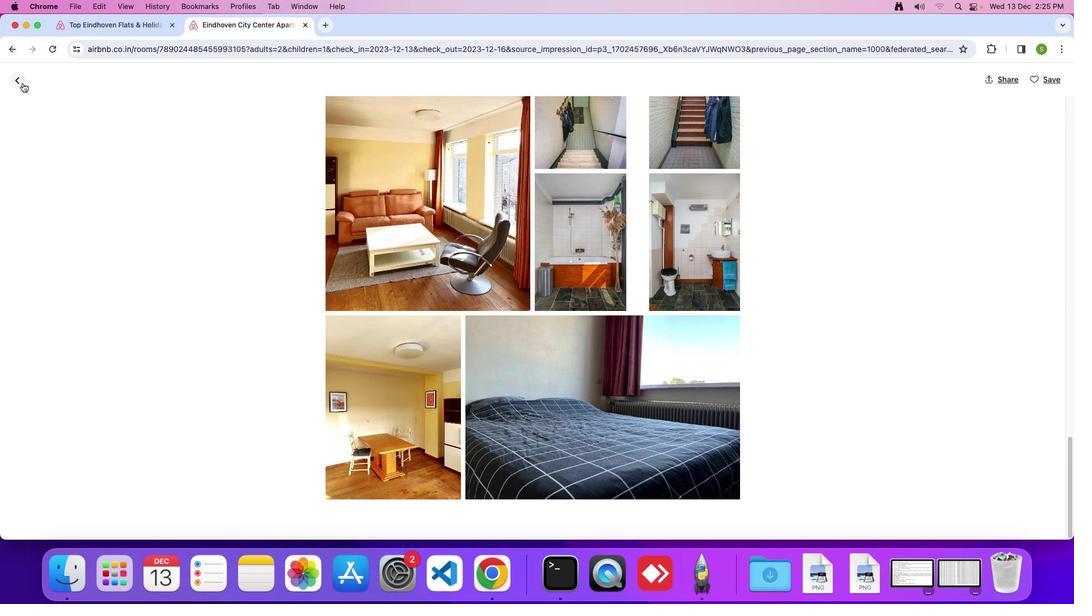 
Action: Mouse moved to (419, 385)
Screenshot: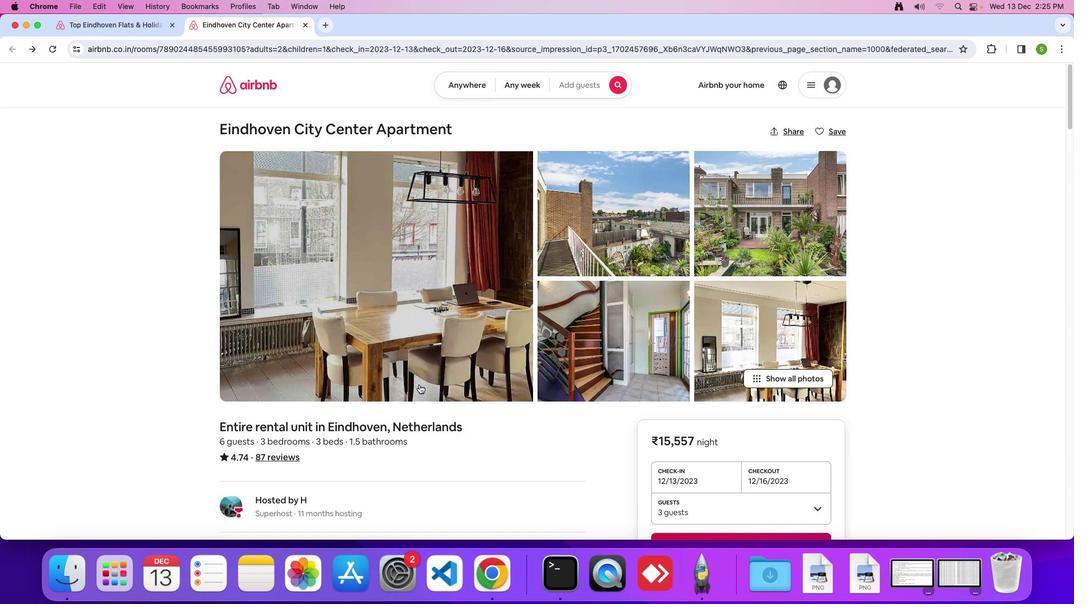
Action: Mouse scrolled (419, 385) with delta (0, 0)
Screenshot: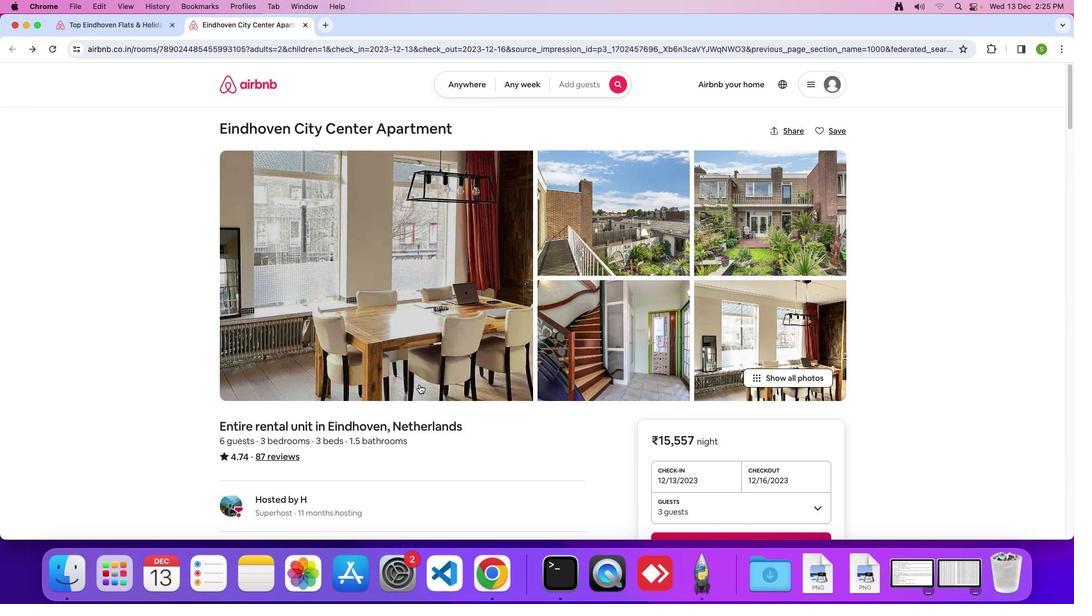 
Action: Mouse scrolled (419, 385) with delta (0, 0)
Screenshot: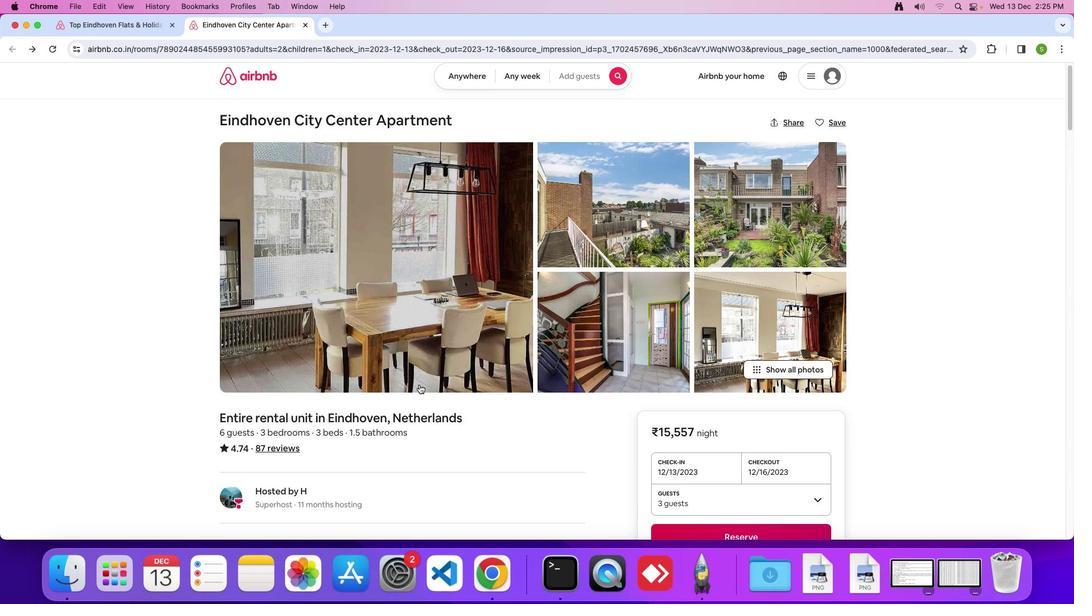 
Action: Mouse scrolled (419, 385) with delta (0, -1)
Screenshot: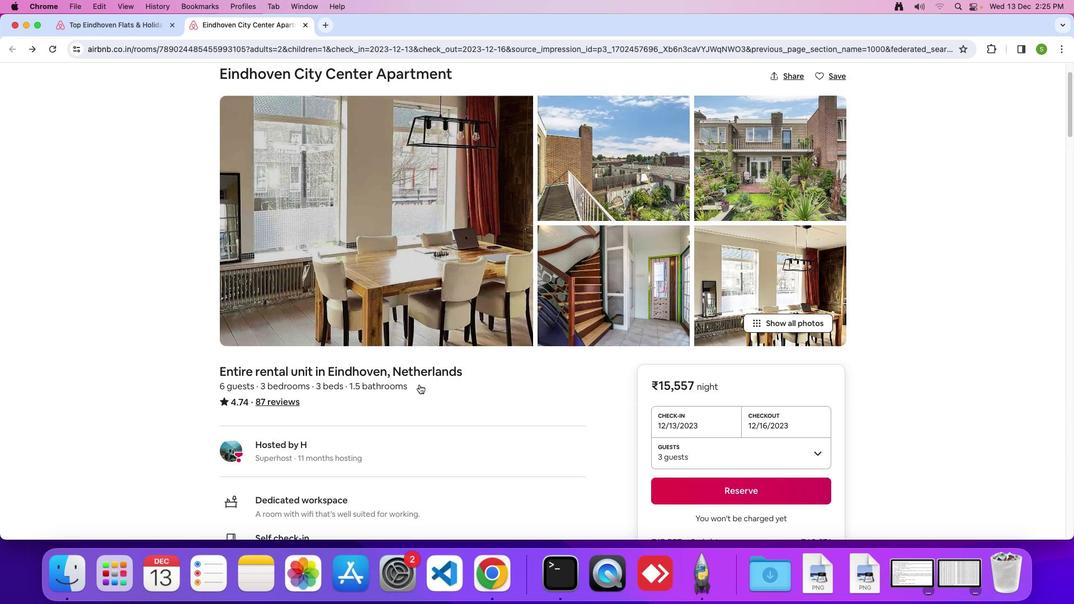 
Action: Mouse scrolled (419, 385) with delta (0, 0)
Screenshot: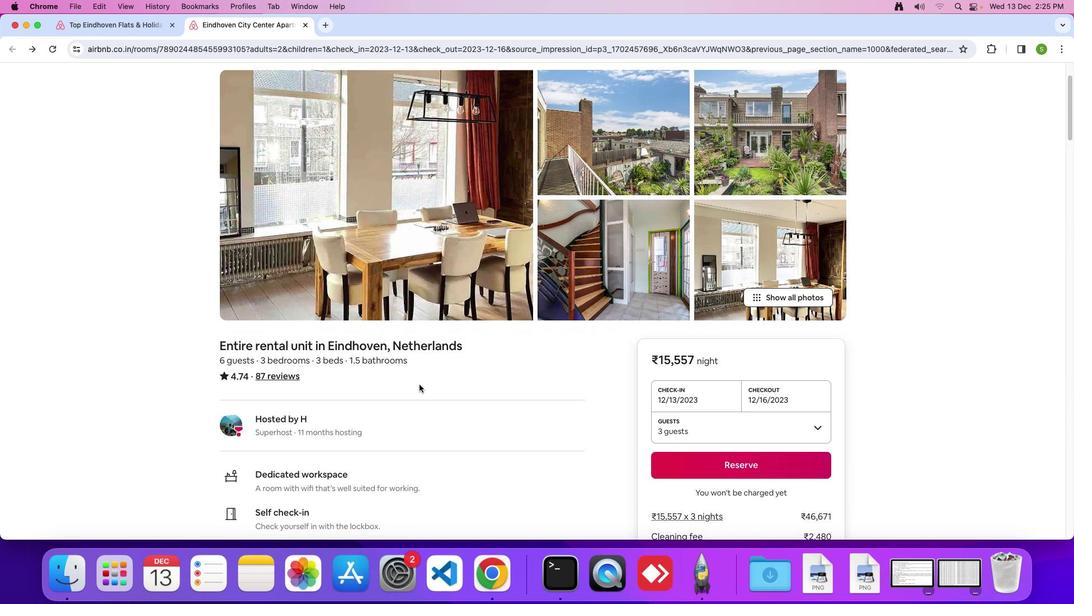 
Action: Mouse scrolled (419, 385) with delta (0, 0)
Screenshot: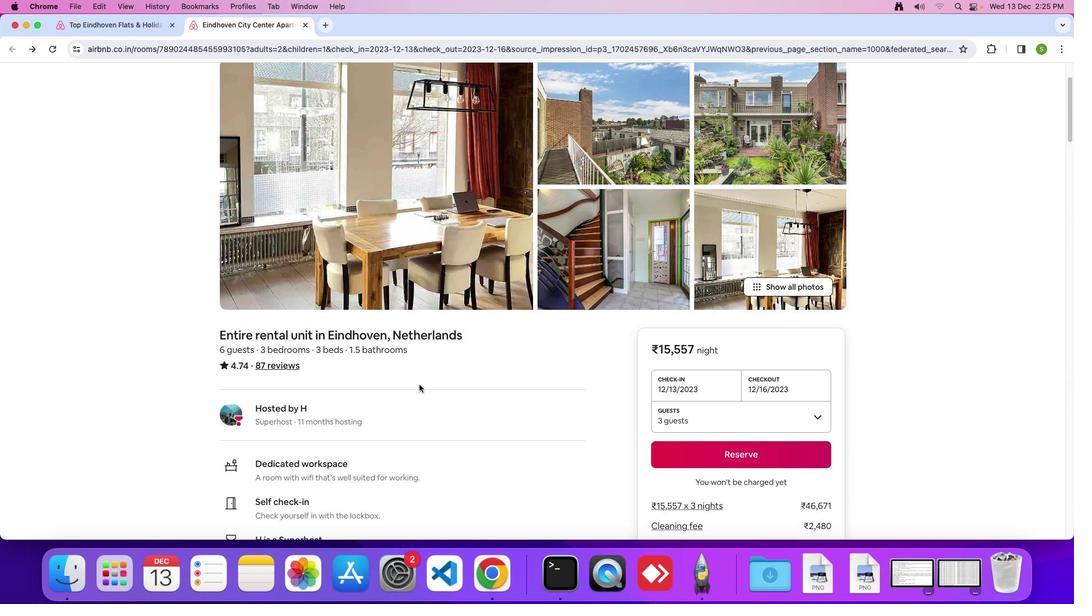 
Action: Mouse scrolled (419, 385) with delta (0, -1)
Screenshot: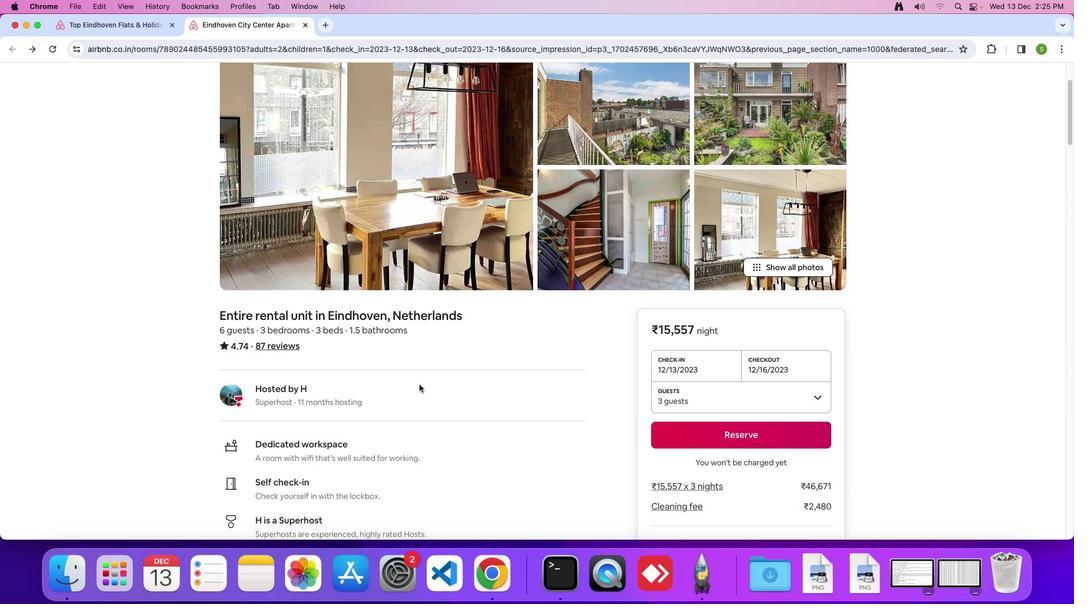 
Action: Mouse scrolled (419, 385) with delta (0, 0)
Screenshot: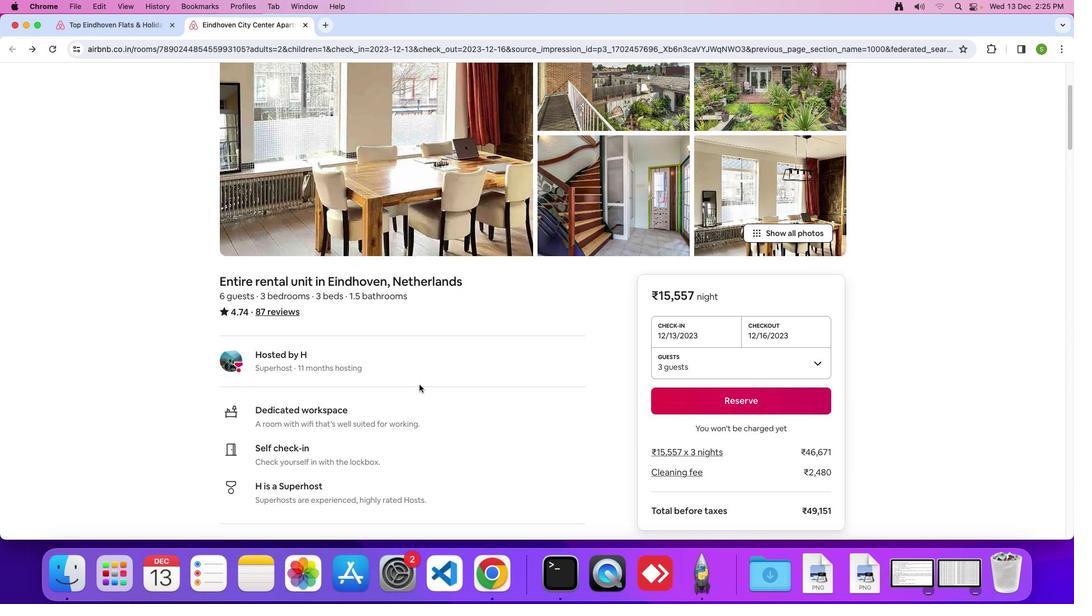 
Action: Mouse scrolled (419, 385) with delta (0, 0)
Screenshot: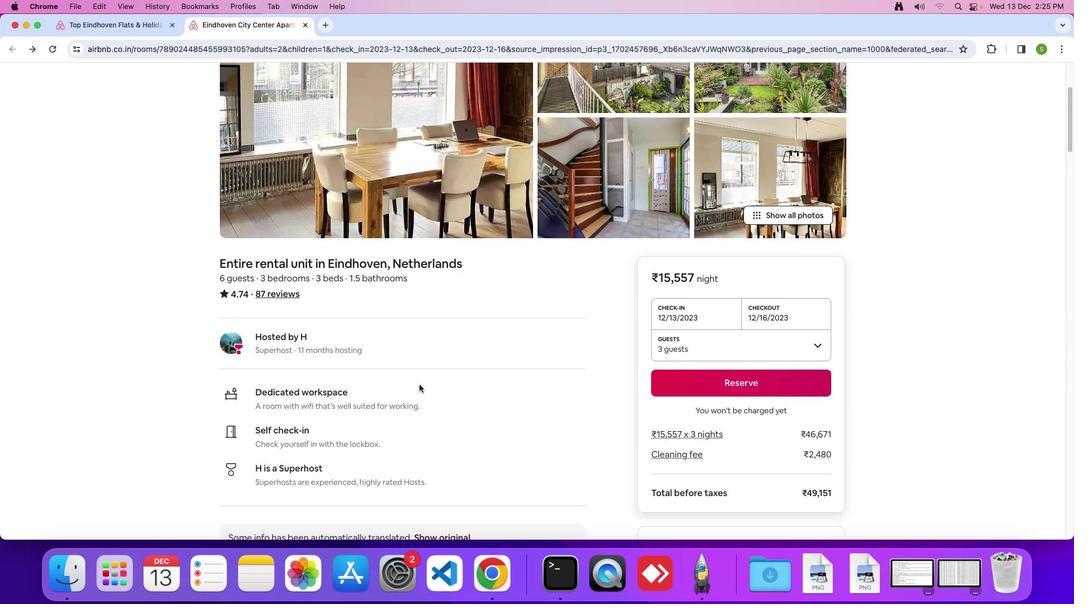 
Action: Mouse scrolled (419, 385) with delta (0, -1)
Screenshot: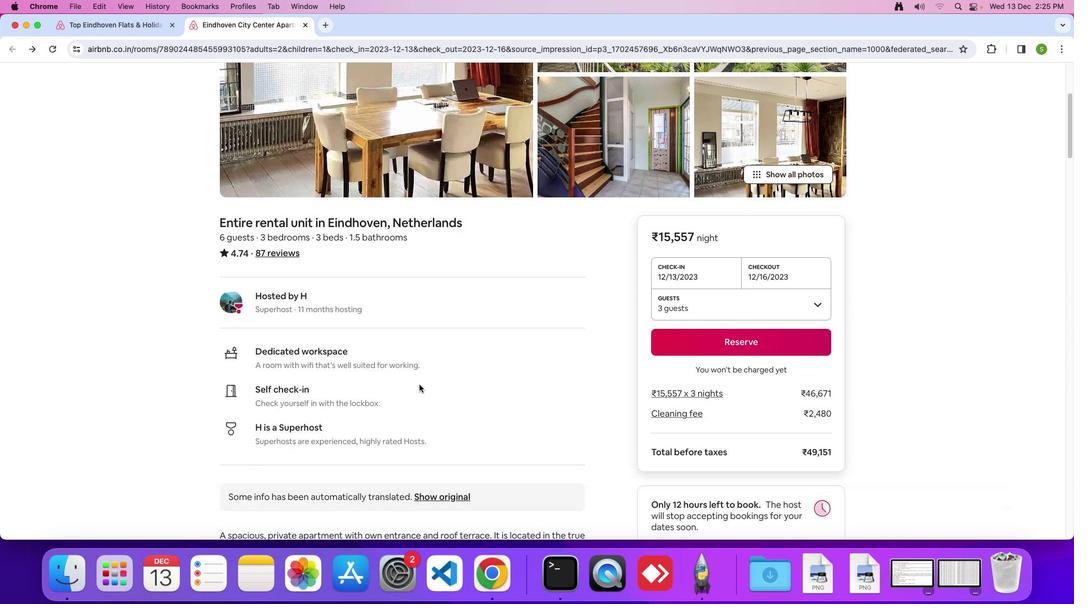 
Action: Mouse scrolled (419, 385) with delta (0, 0)
Screenshot: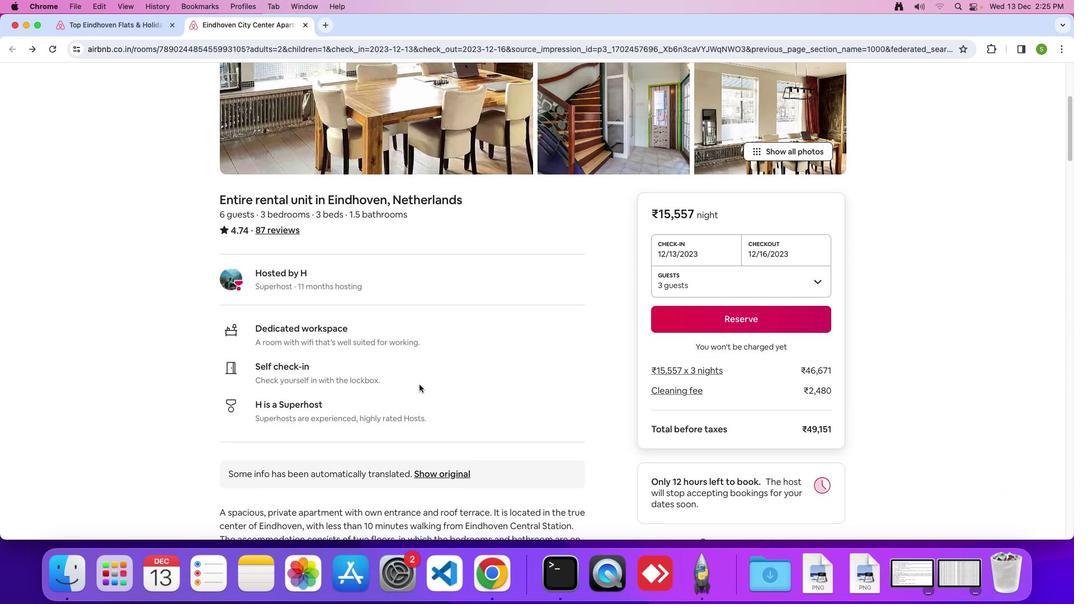 
Action: Mouse scrolled (419, 385) with delta (0, 0)
Screenshot: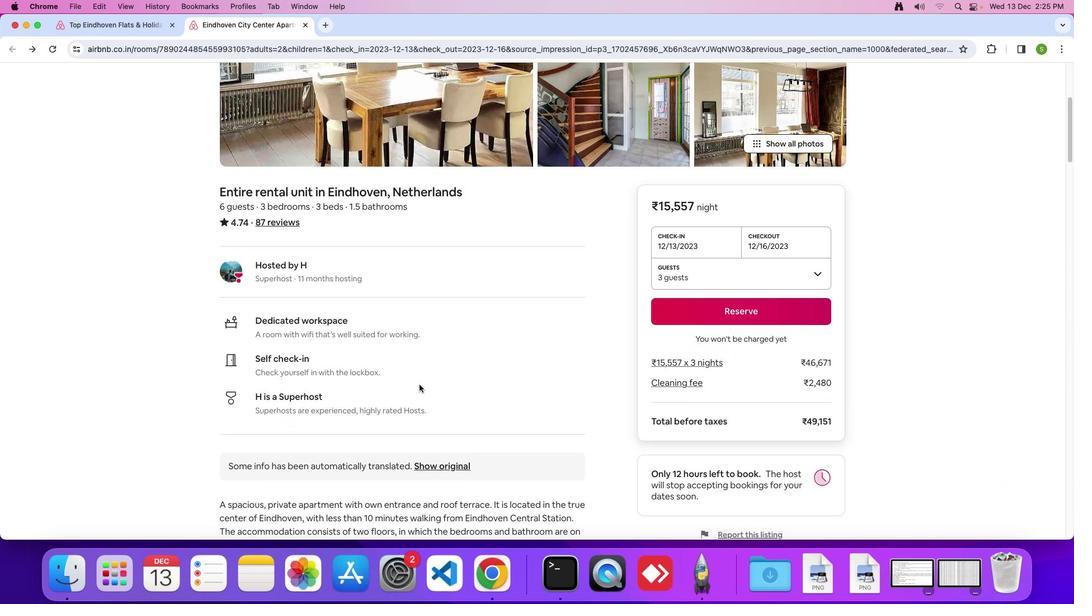 
Action: Mouse scrolled (419, 385) with delta (0, 0)
Screenshot: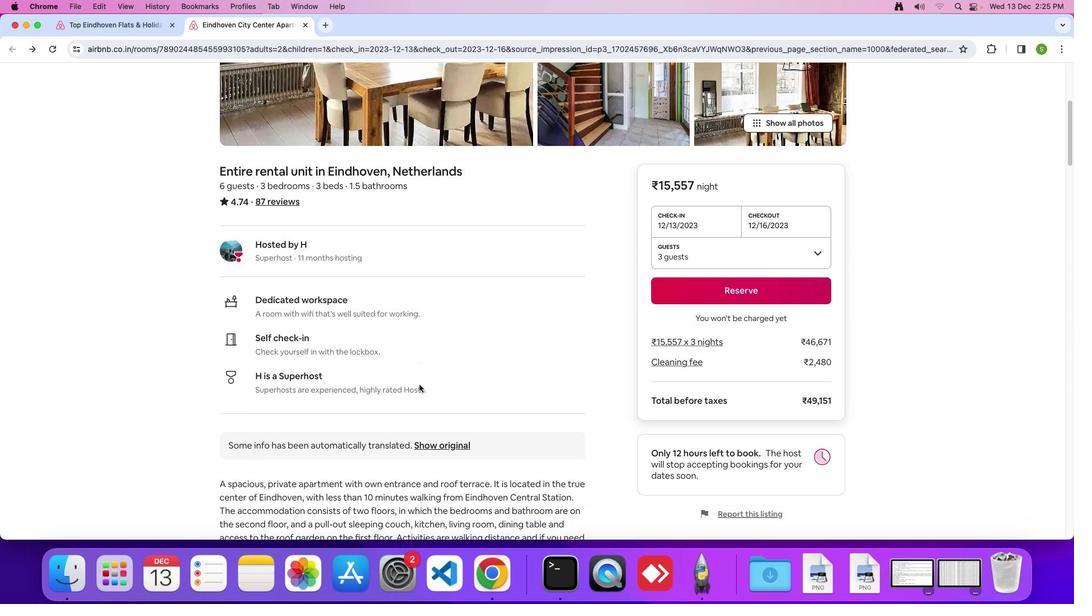 
Action: Mouse scrolled (419, 385) with delta (0, 0)
Screenshot: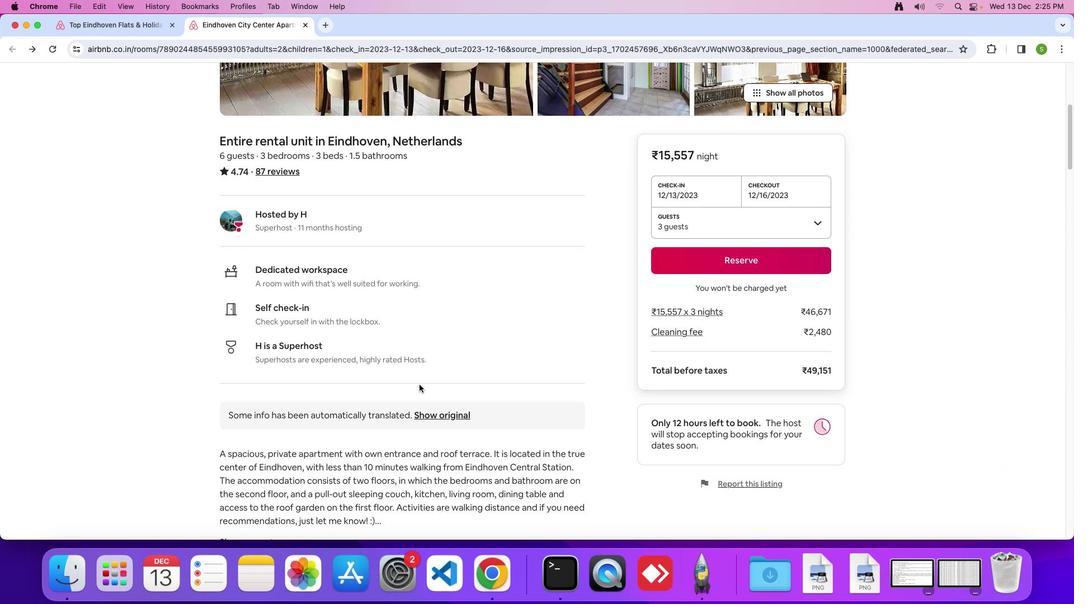 
Action: Mouse scrolled (419, 385) with delta (0, 0)
Screenshot: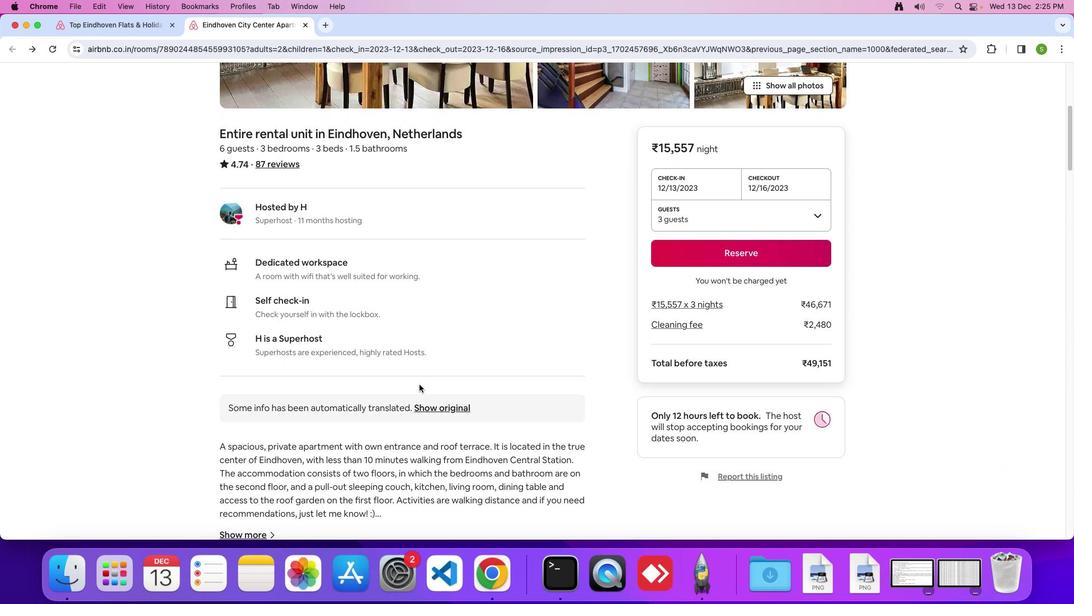 
Action: Mouse scrolled (419, 385) with delta (0, 0)
Screenshot: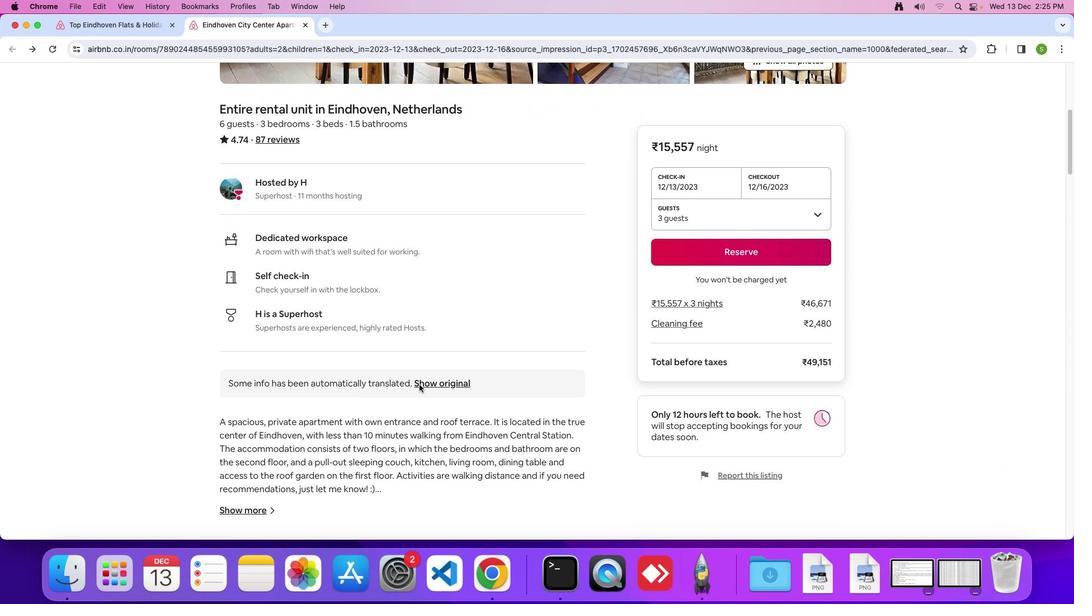 
Action: Mouse scrolled (419, 385) with delta (0, 0)
Screenshot: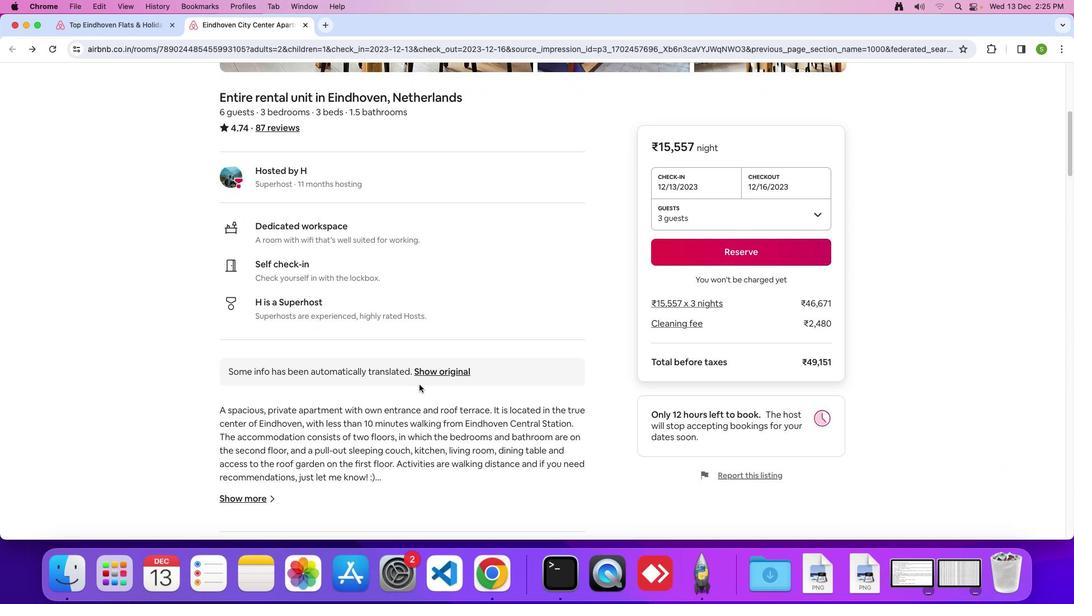 
Action: Mouse scrolled (419, 385) with delta (0, 0)
Screenshot: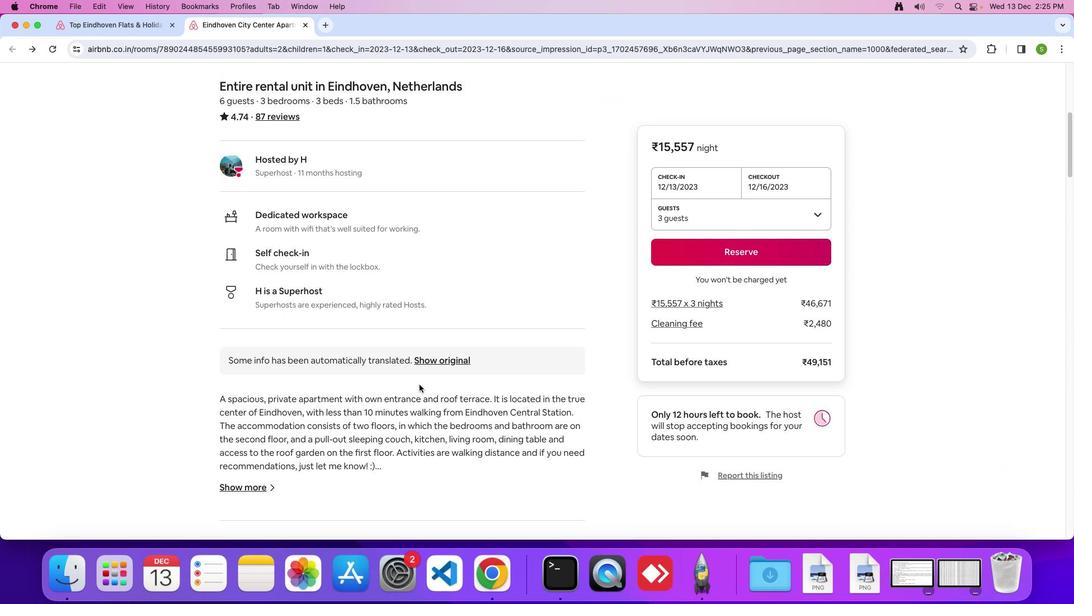 
Action: Mouse scrolled (419, 385) with delta (0, 0)
Screenshot: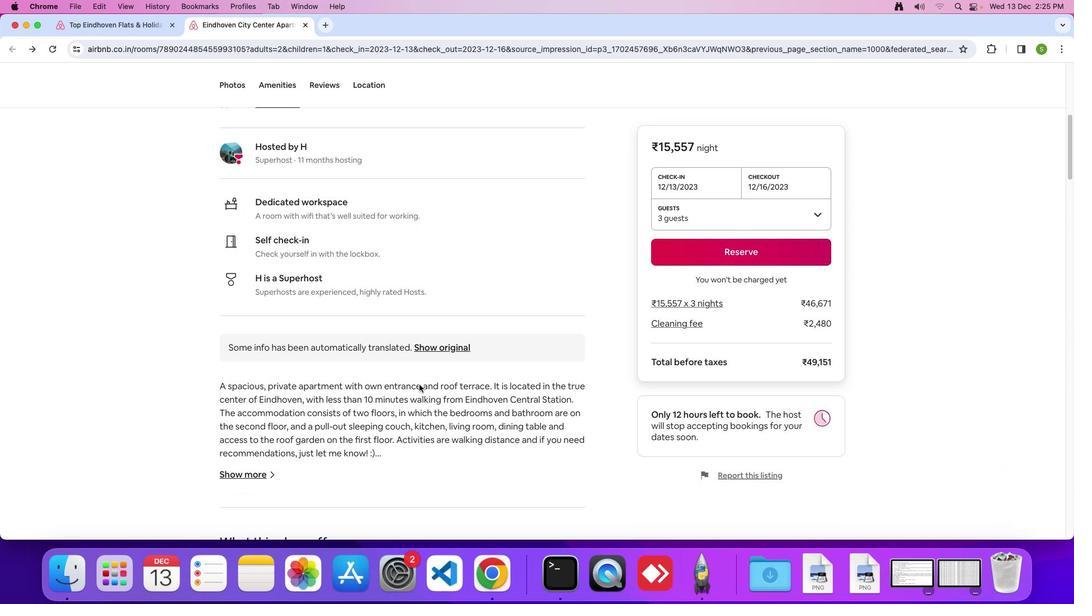 
Action: Mouse scrolled (419, 385) with delta (0, 0)
Screenshot: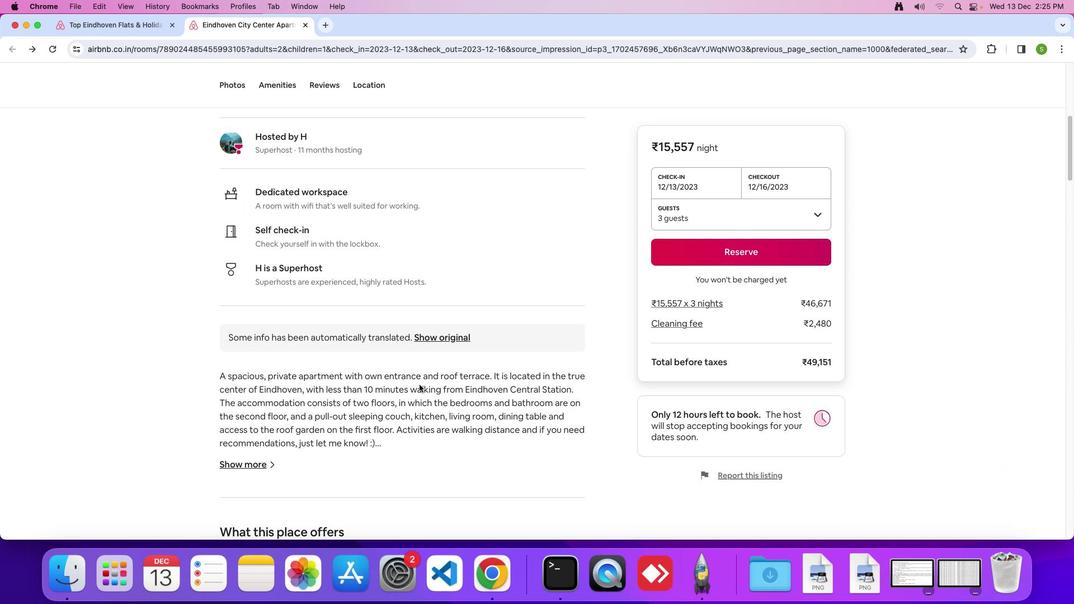 
Action: Mouse scrolled (419, 385) with delta (0, -1)
Screenshot: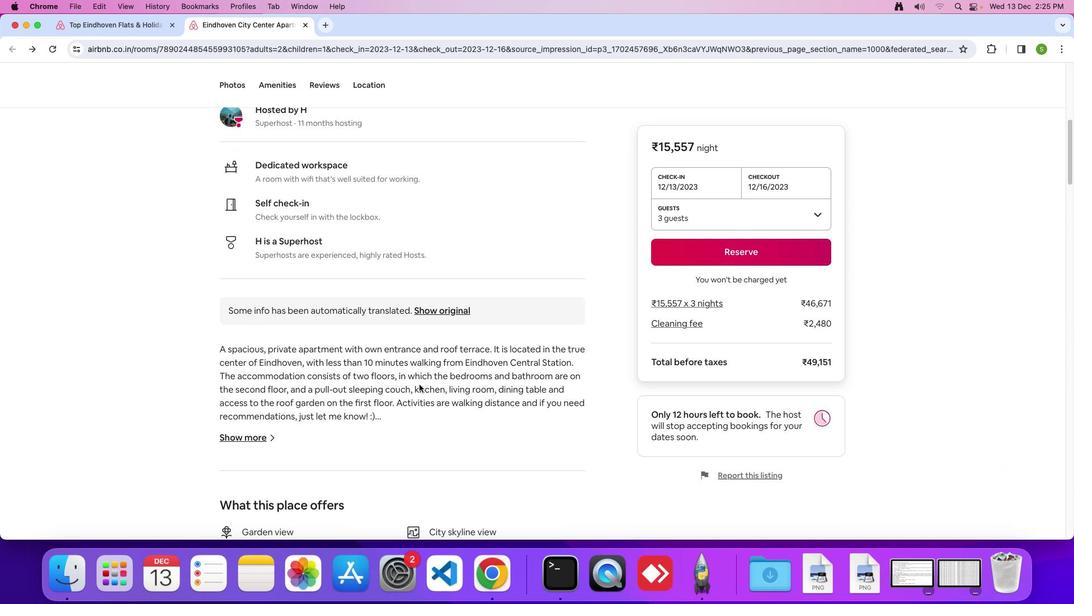 
Action: Mouse scrolled (419, 385) with delta (0, 0)
Screenshot: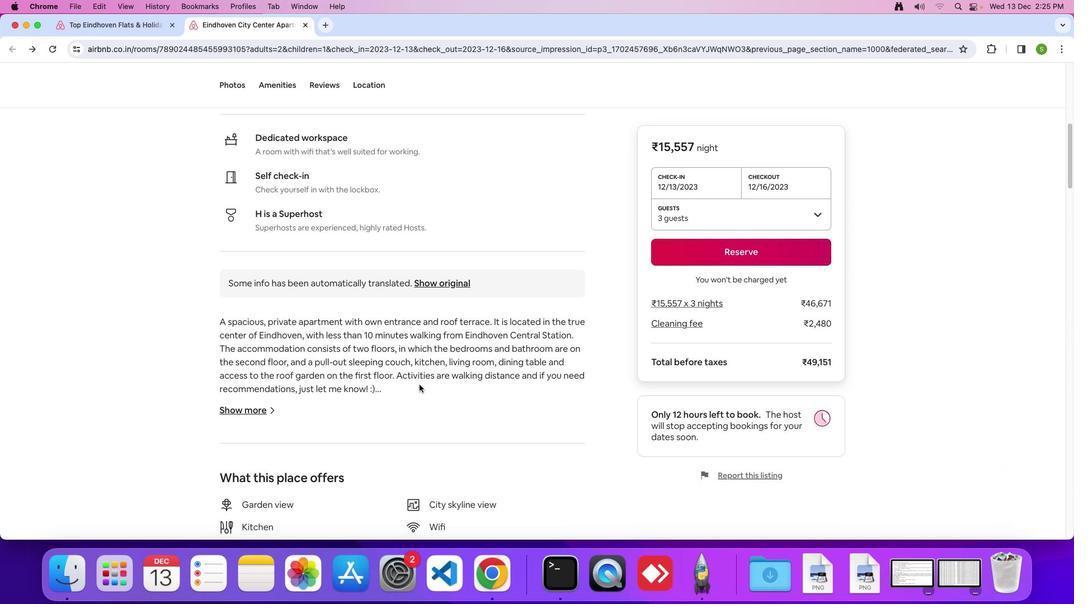 
Action: Mouse scrolled (419, 385) with delta (0, 0)
Screenshot: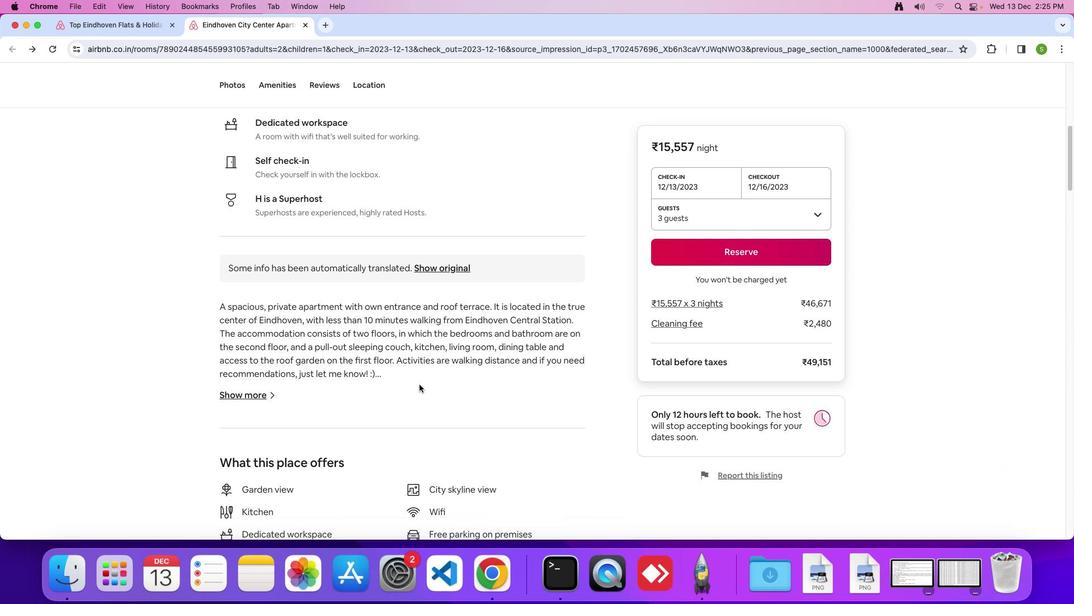 
Action: Mouse scrolled (419, 385) with delta (0, -1)
Screenshot: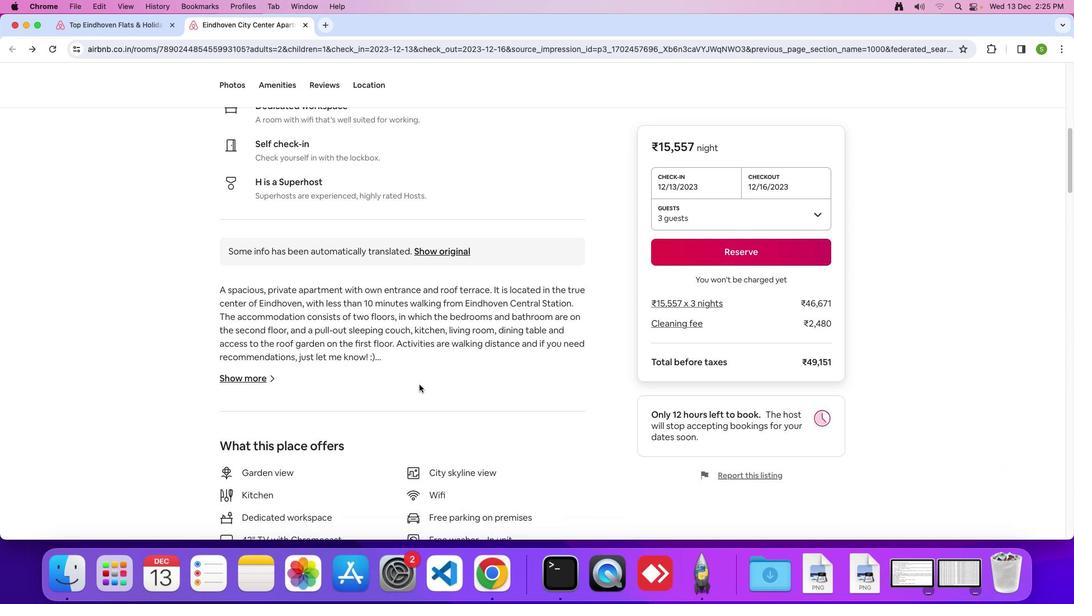 
Action: Mouse scrolled (419, 385) with delta (0, 0)
Screenshot: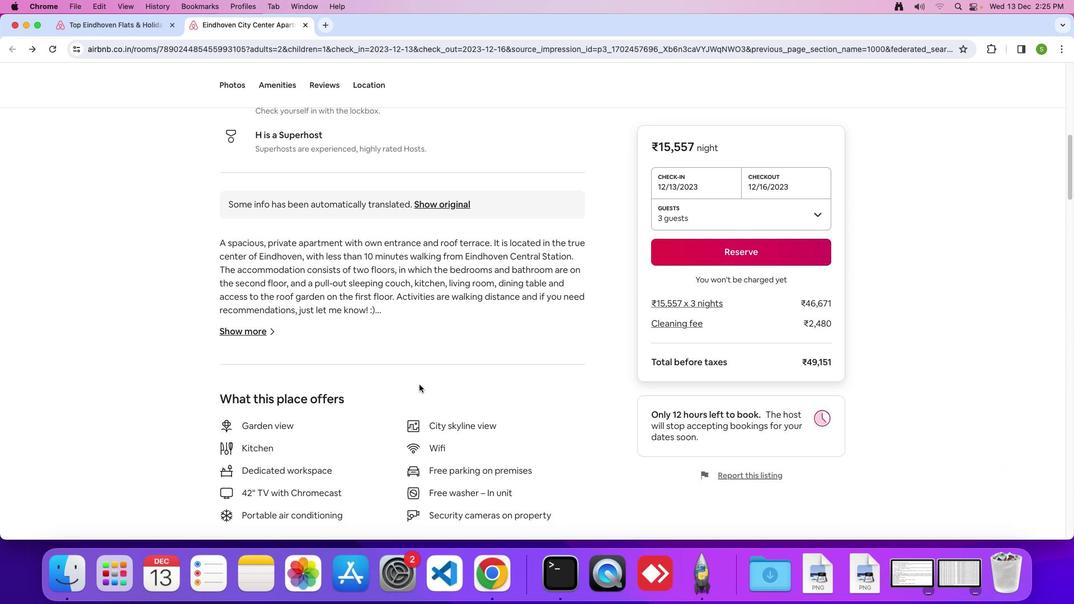 
Action: Mouse scrolled (419, 385) with delta (0, 0)
Screenshot: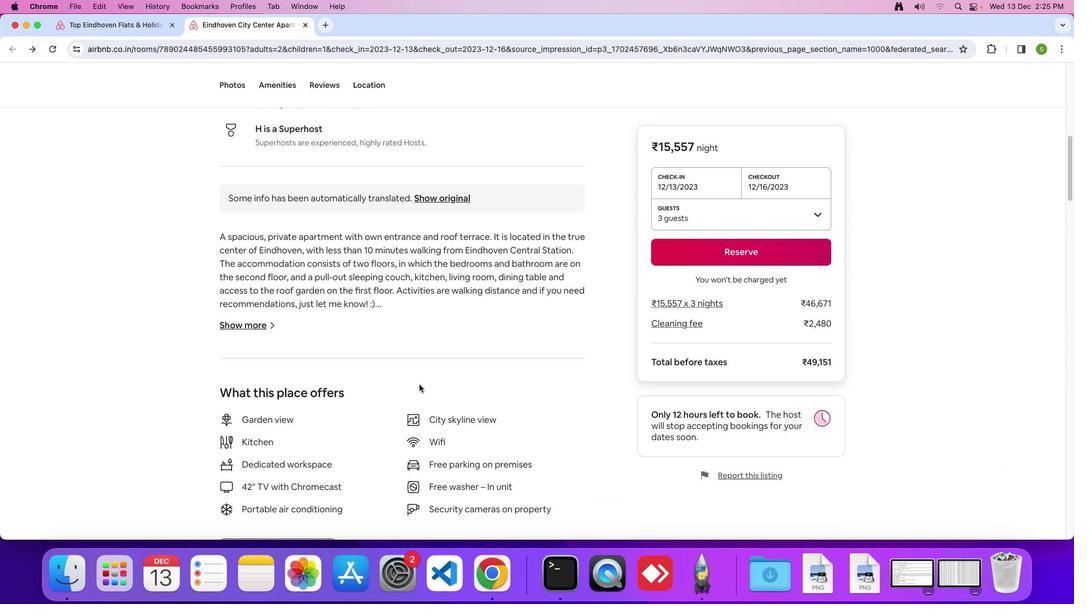 
Action: Mouse scrolled (419, 385) with delta (0, 0)
Screenshot: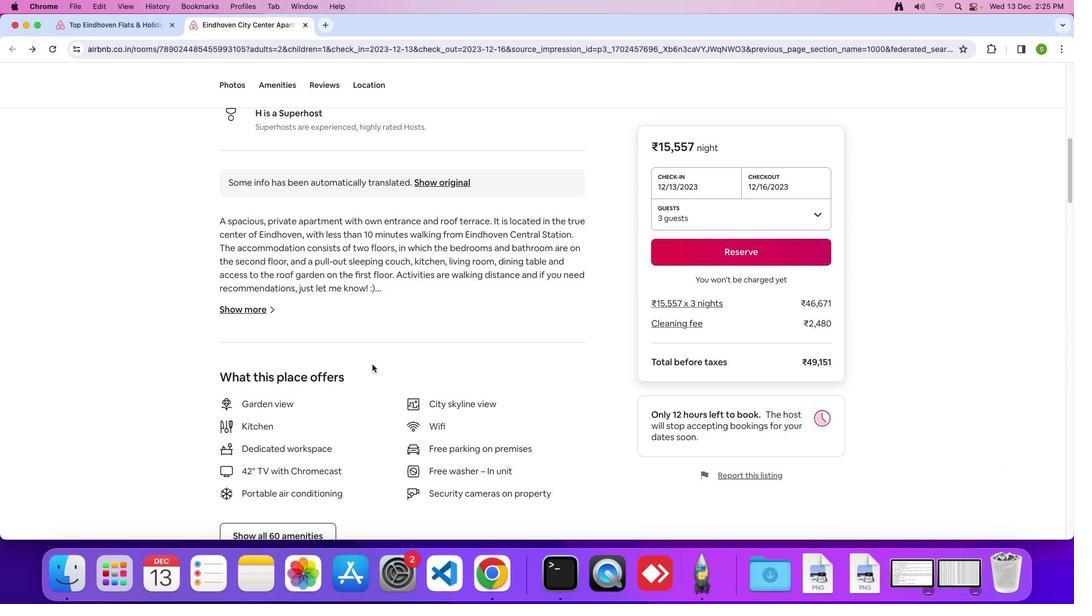 
Action: Mouse moved to (251, 312)
Screenshot: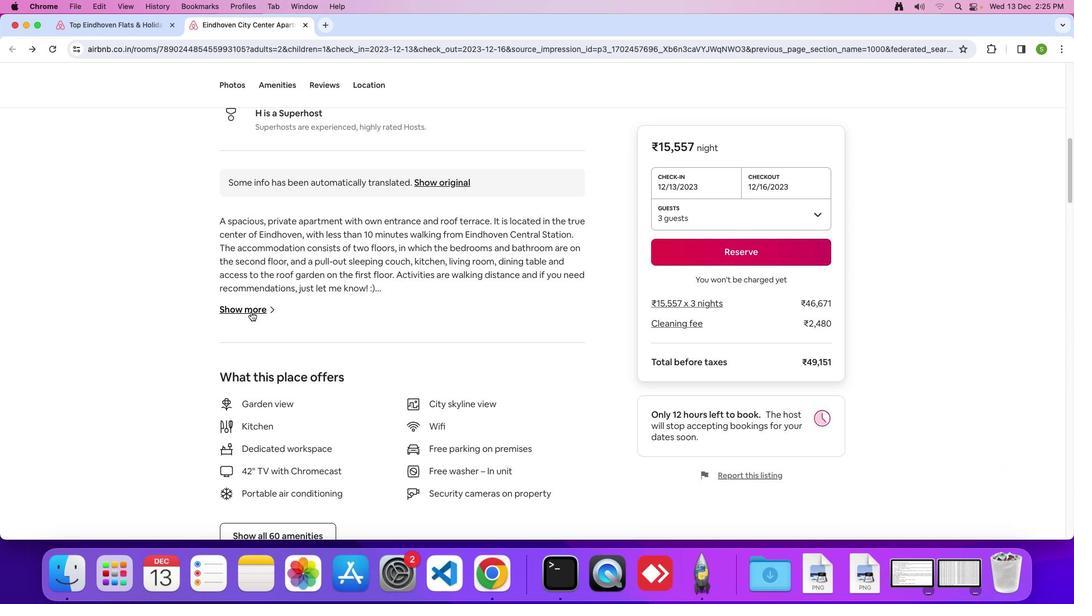 
Action: Mouse pressed left at (251, 312)
Screenshot: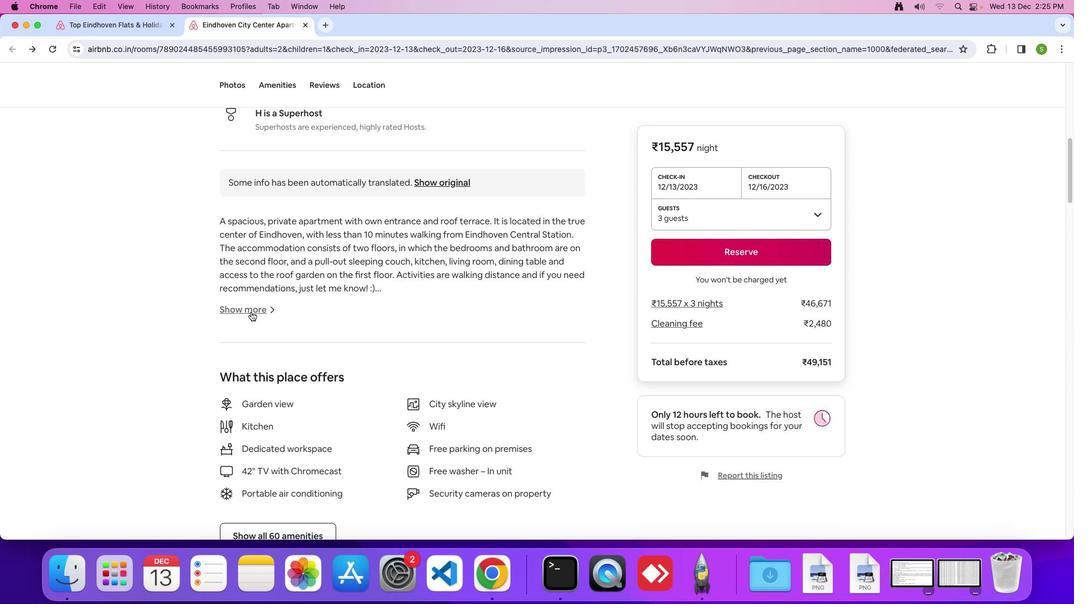 
Action: Mouse moved to (580, 325)
Screenshot: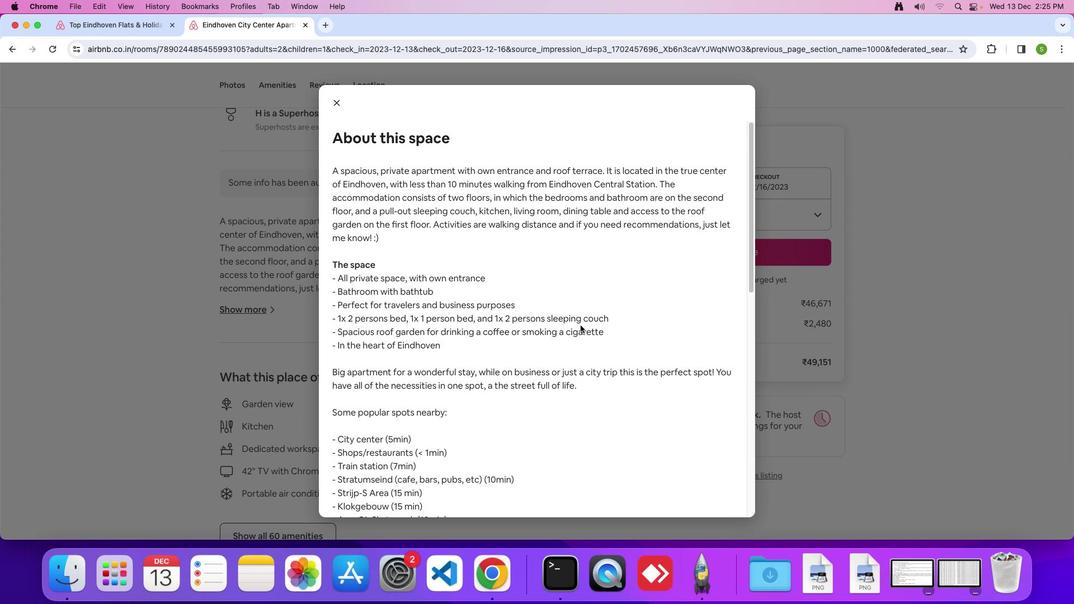 
Action: Mouse scrolled (580, 325) with delta (0, 0)
Screenshot: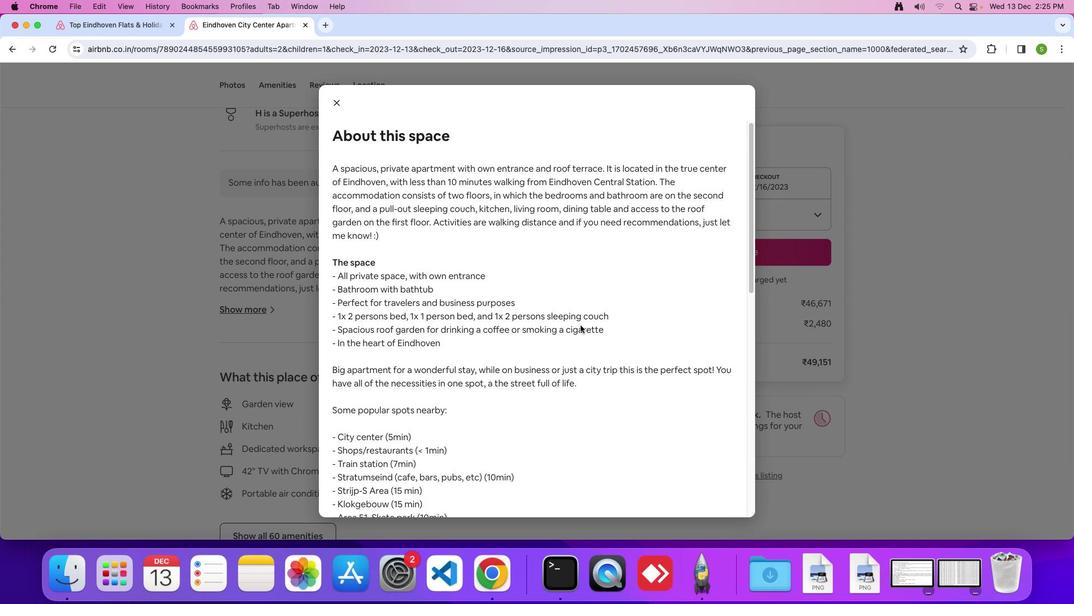 
Action: Mouse scrolled (580, 325) with delta (0, 0)
Screenshot: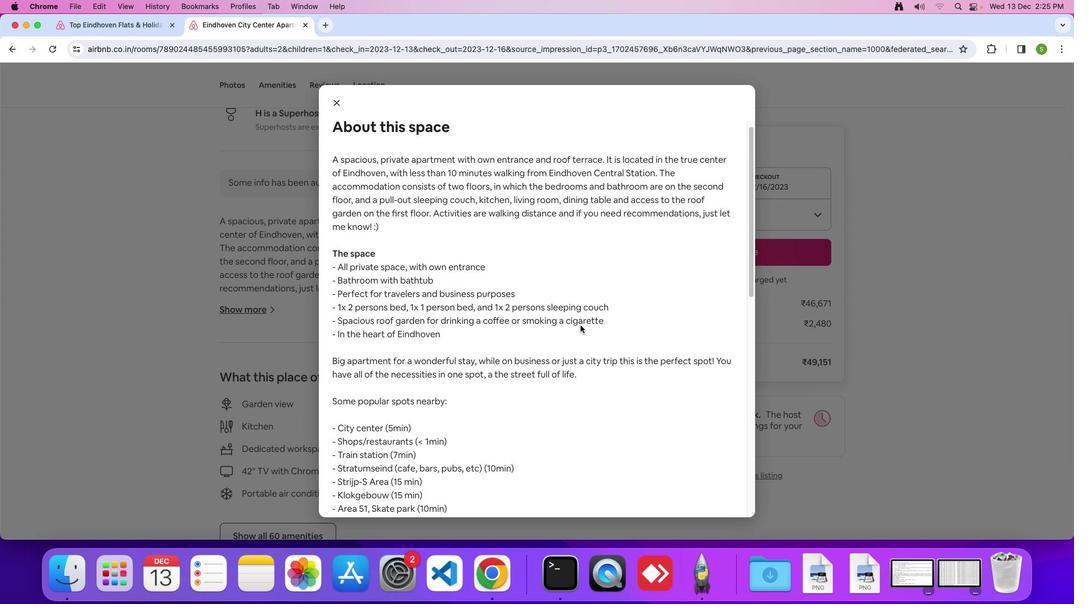 
Action: Mouse scrolled (580, 325) with delta (0, 0)
Screenshot: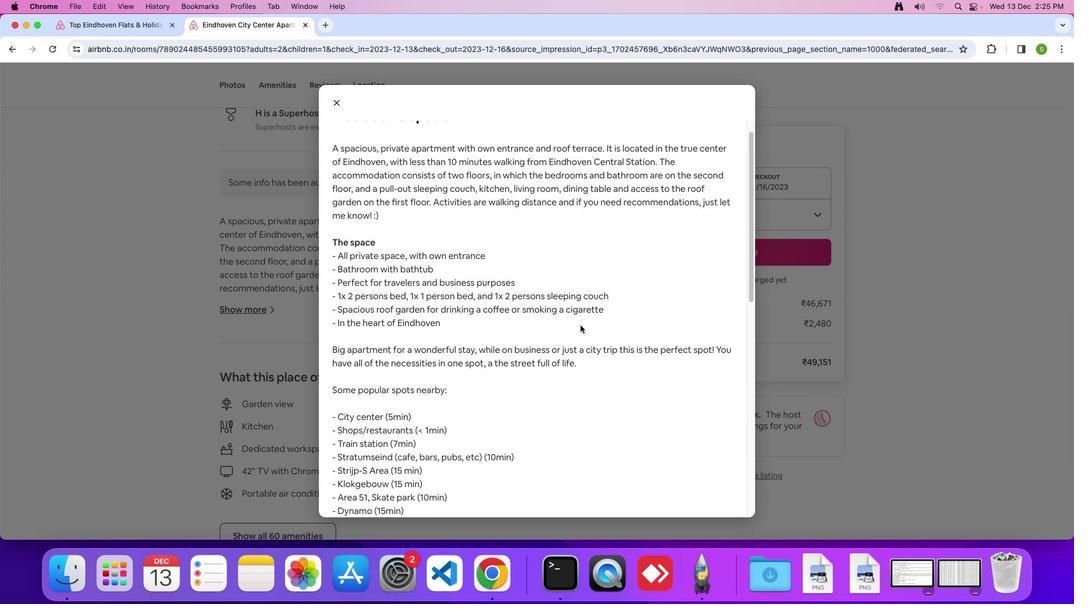 
Action: Mouse scrolled (580, 325) with delta (0, 0)
Screenshot: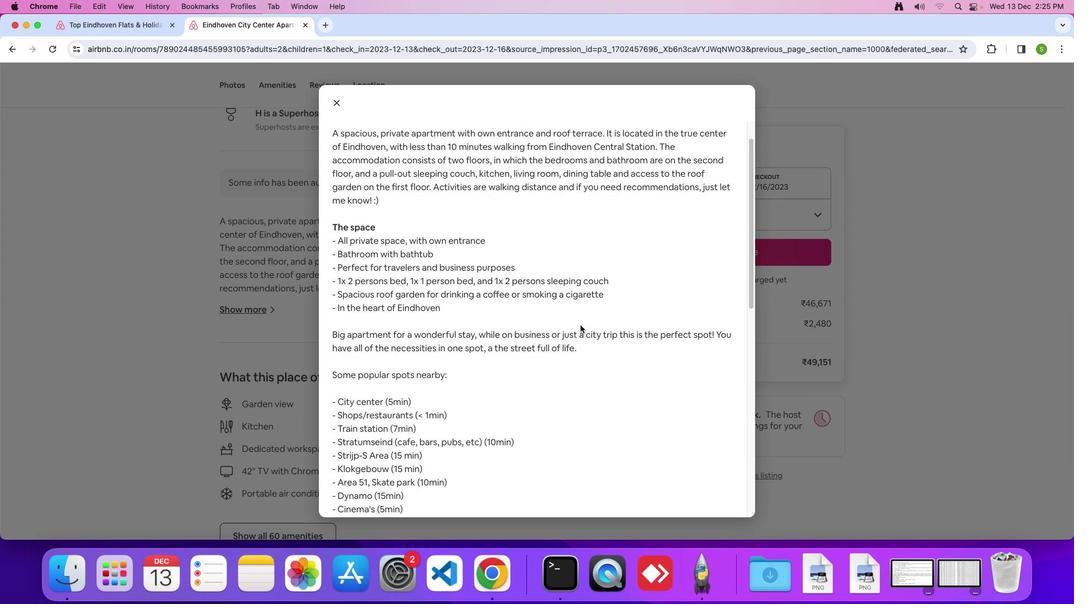 
Action: Mouse scrolled (580, 325) with delta (0, -1)
Screenshot: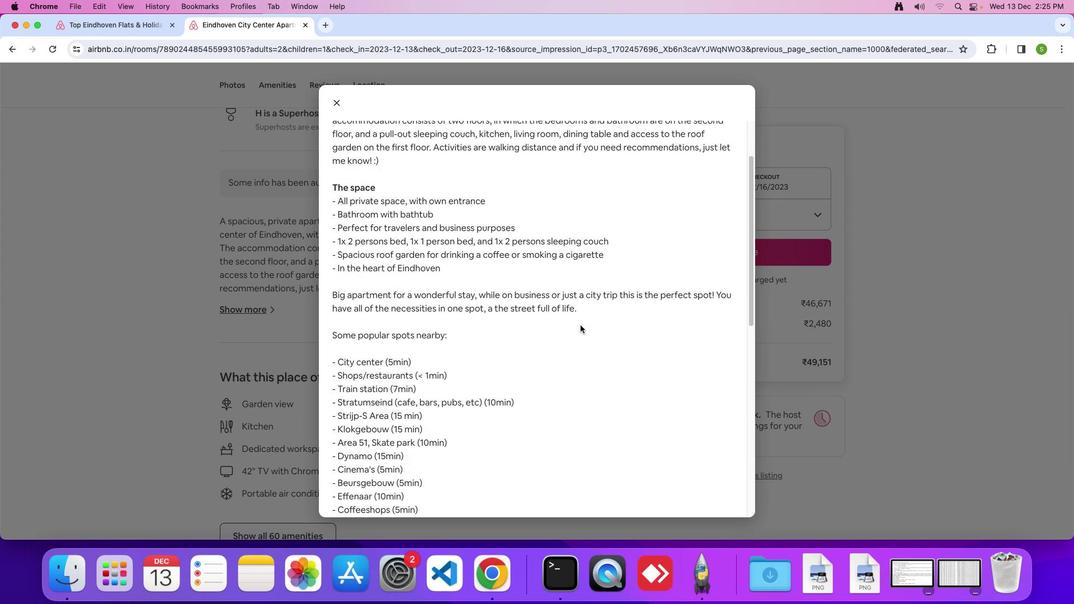 
Action: Mouse moved to (580, 325)
Screenshot: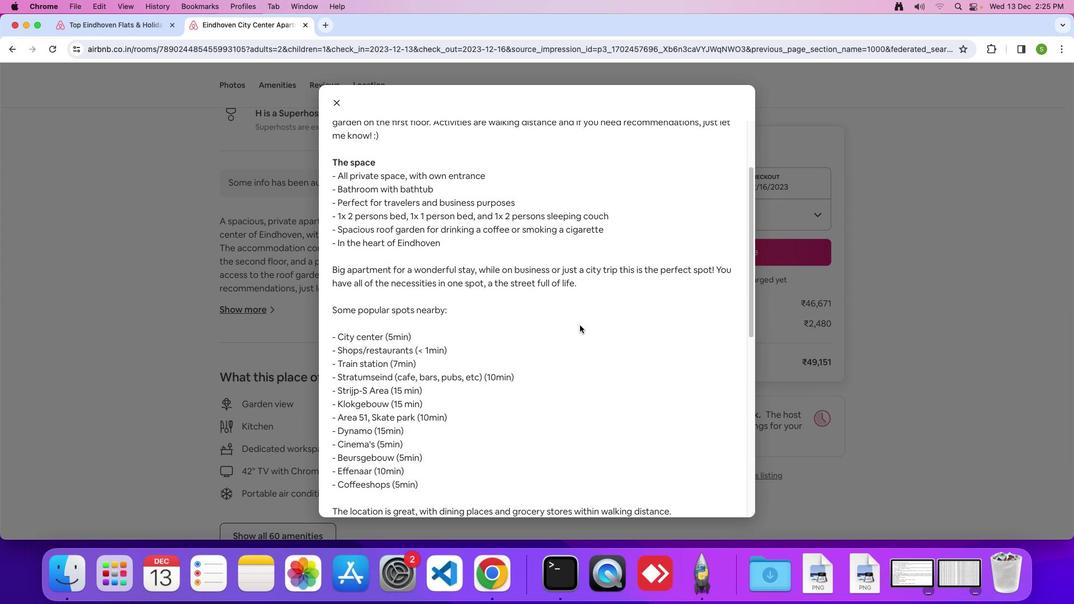 
Action: Mouse scrolled (580, 325) with delta (0, 0)
Screenshot: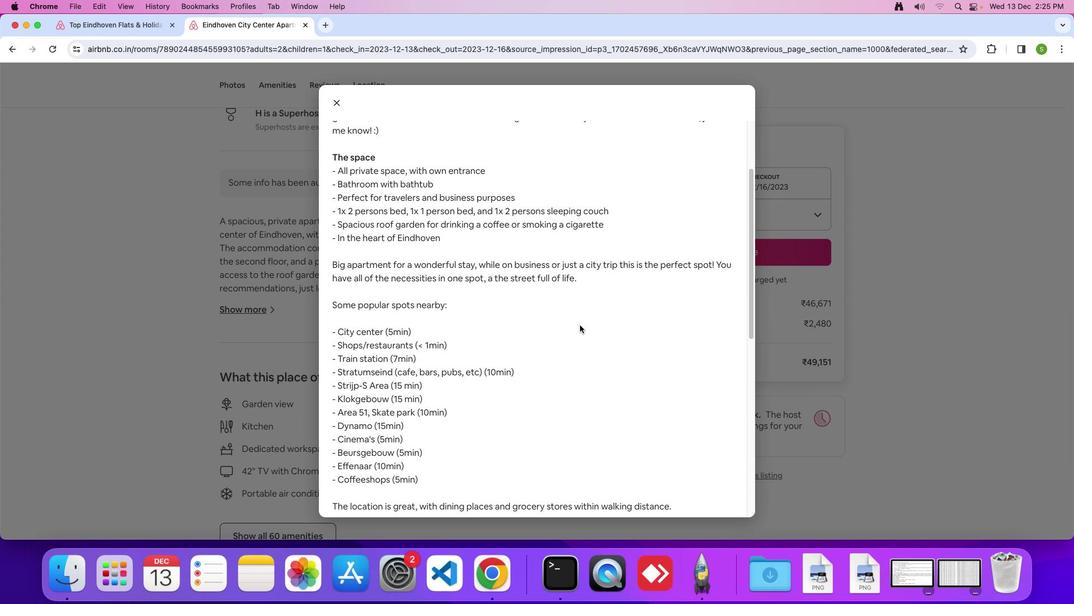 
Action: Mouse scrolled (580, 325) with delta (0, 0)
Screenshot: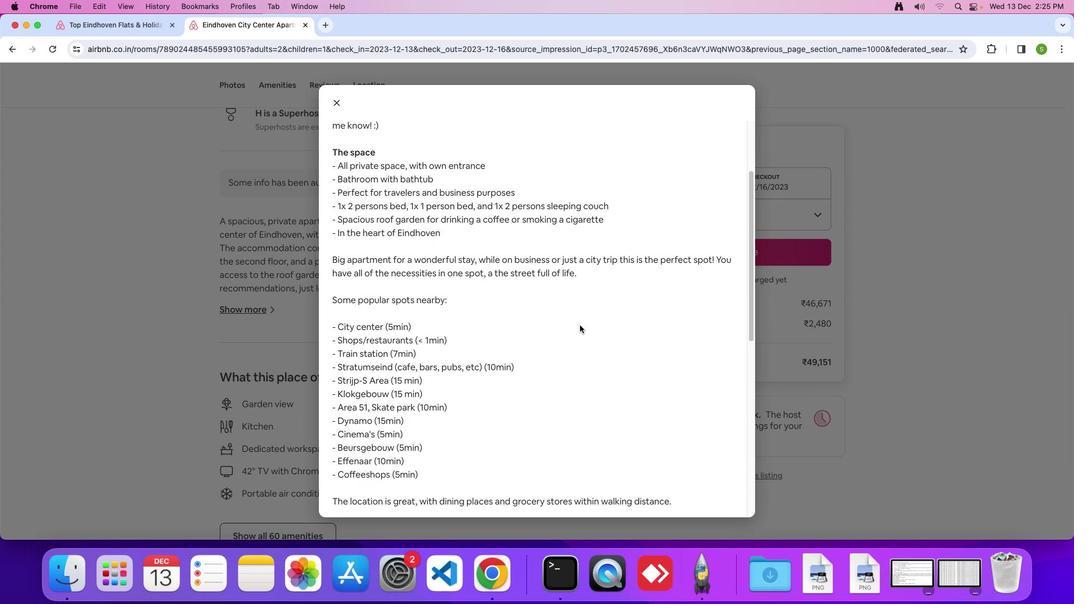 
Action: Mouse scrolled (580, 325) with delta (0, 0)
Screenshot: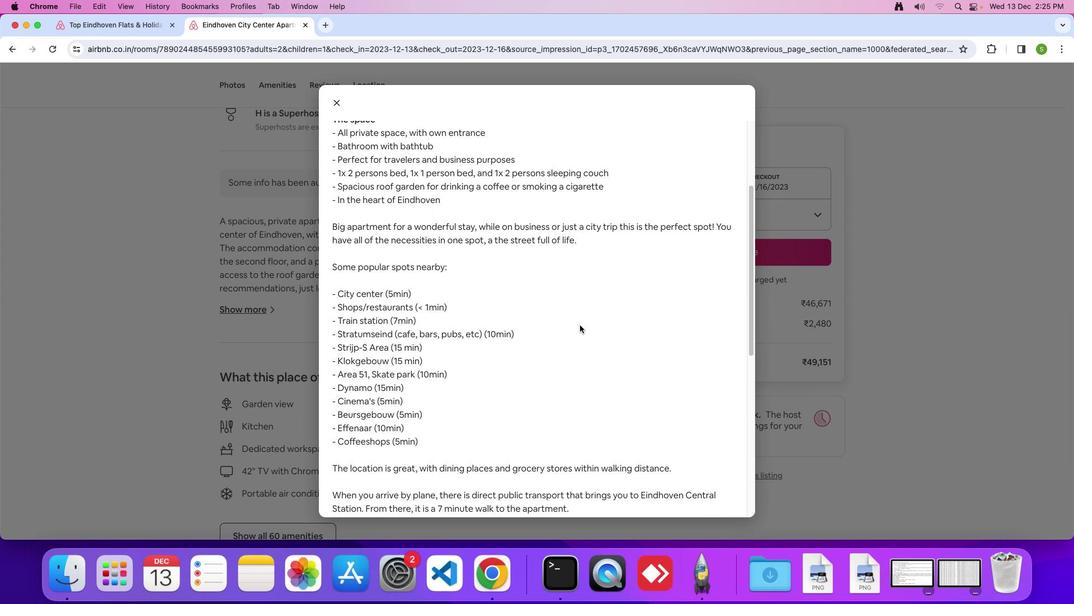 
Action: Mouse scrolled (580, 325) with delta (0, 0)
Screenshot: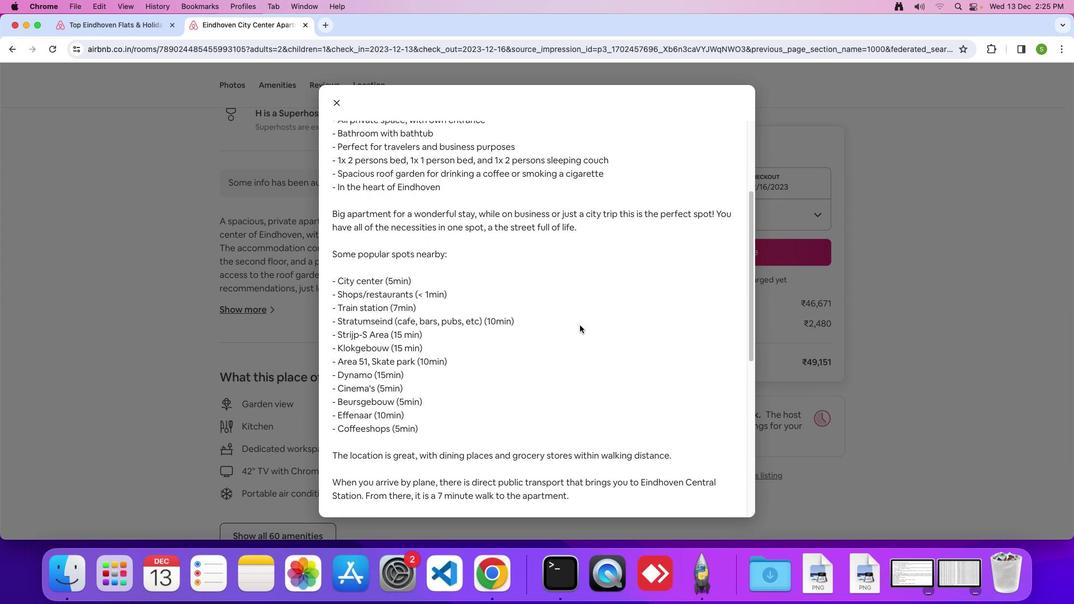 
Action: Mouse scrolled (580, 325) with delta (0, 0)
Screenshot: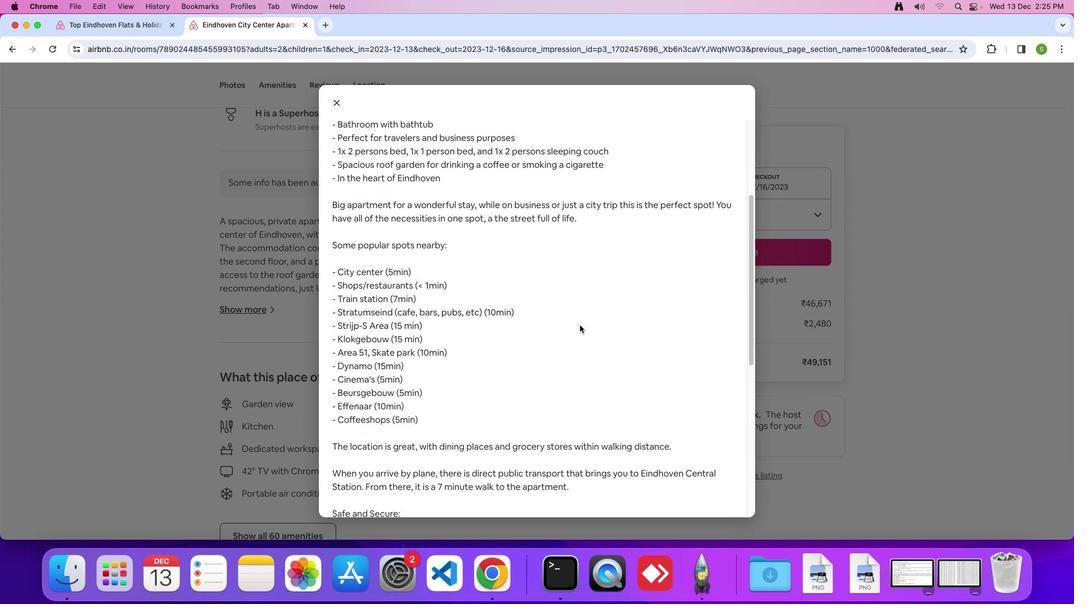 
Action: Mouse scrolled (580, 325) with delta (0, 0)
Screenshot: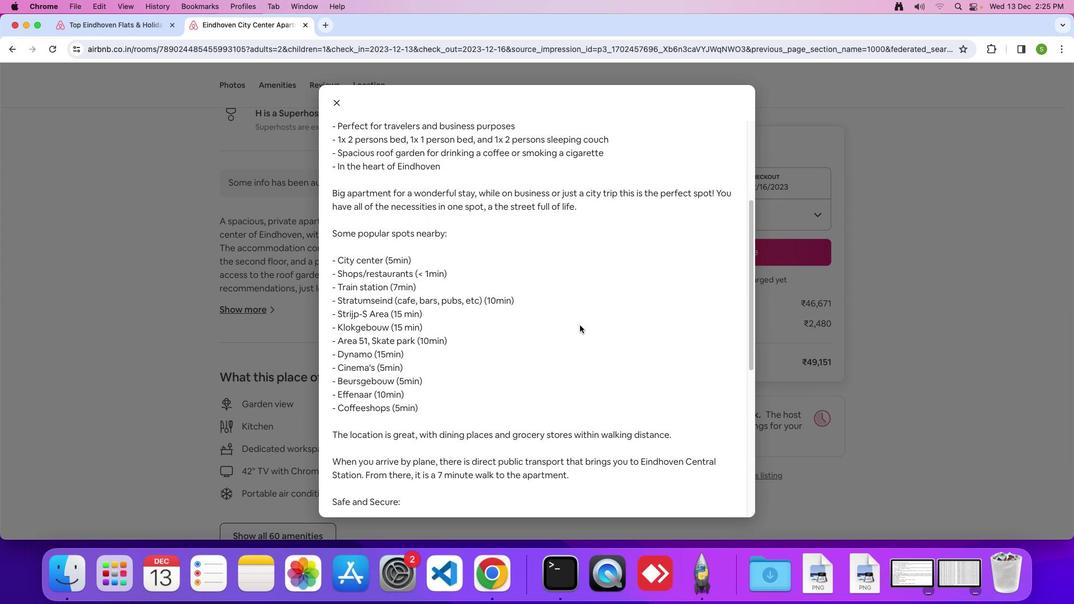 
Action: Mouse scrolled (580, 325) with delta (0, 0)
Screenshot: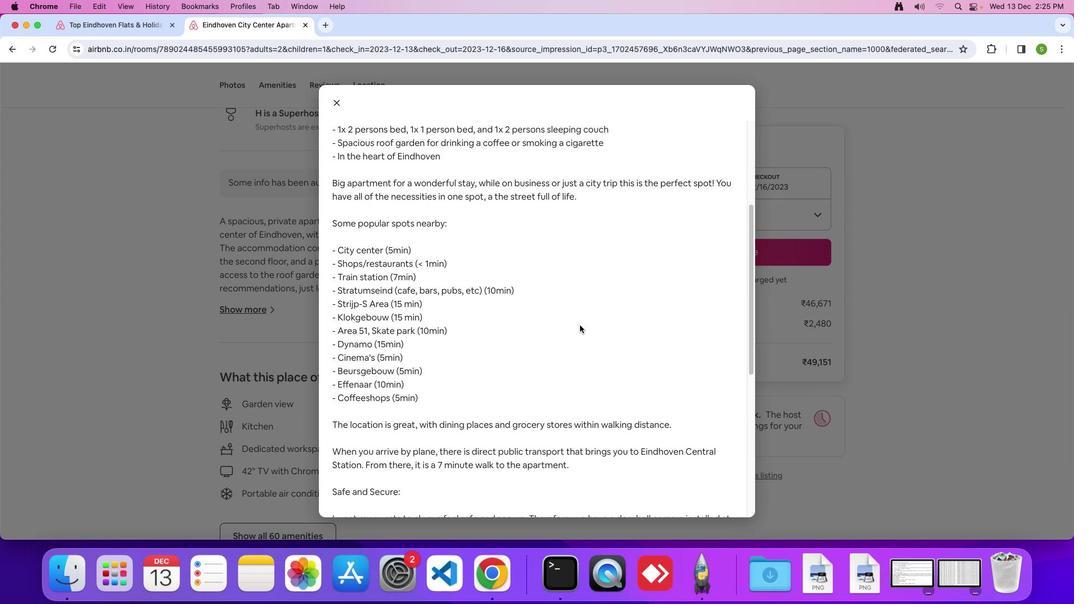 
Action: Mouse scrolled (580, 325) with delta (0, -1)
Screenshot: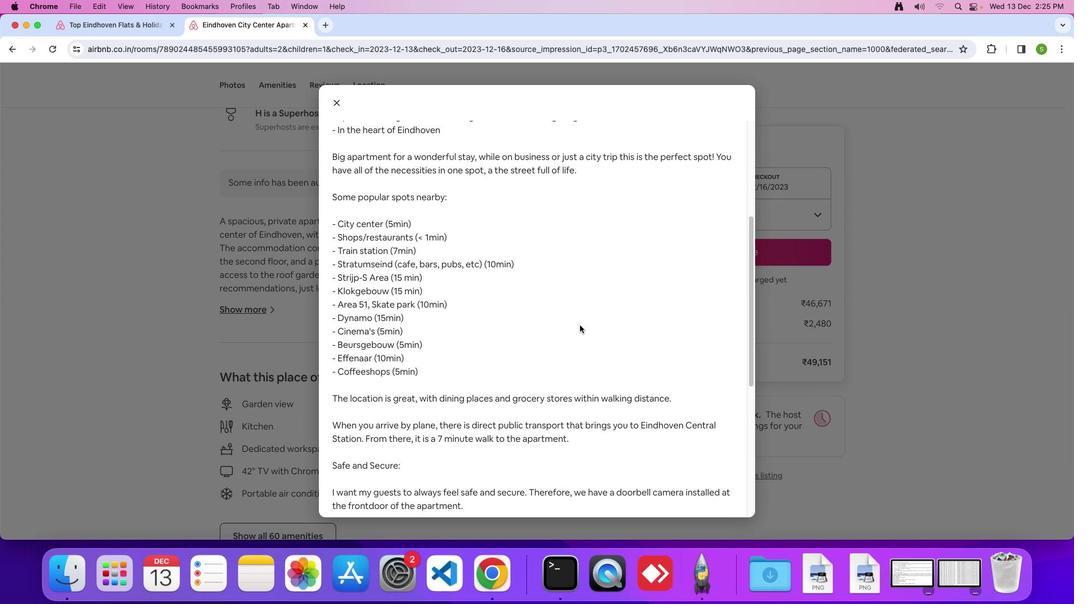 
Action: Mouse scrolled (580, 325) with delta (0, 0)
Screenshot: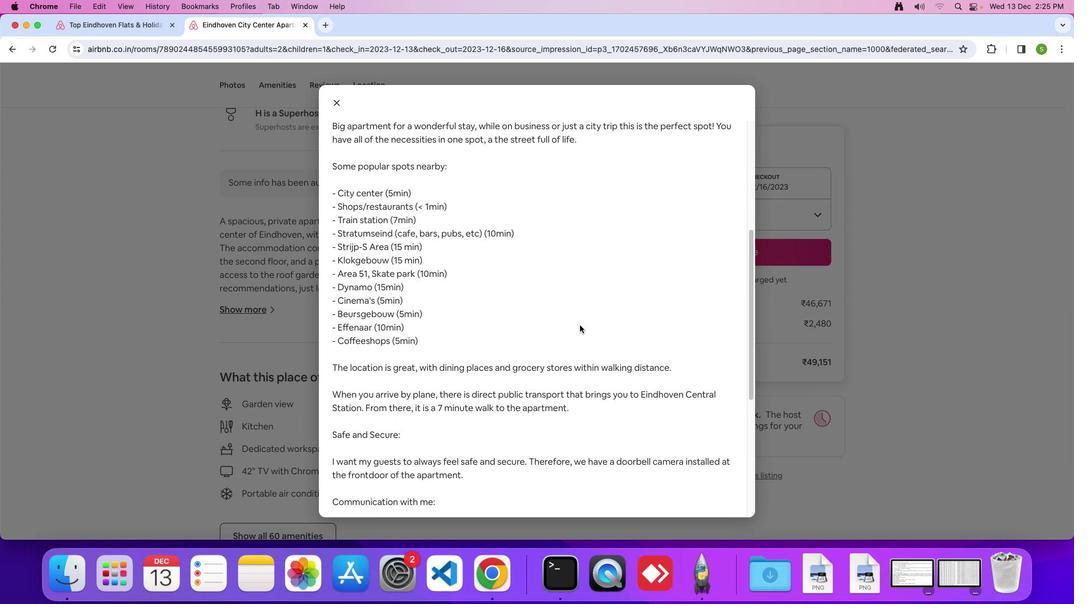 
Action: Mouse scrolled (580, 325) with delta (0, 0)
Screenshot: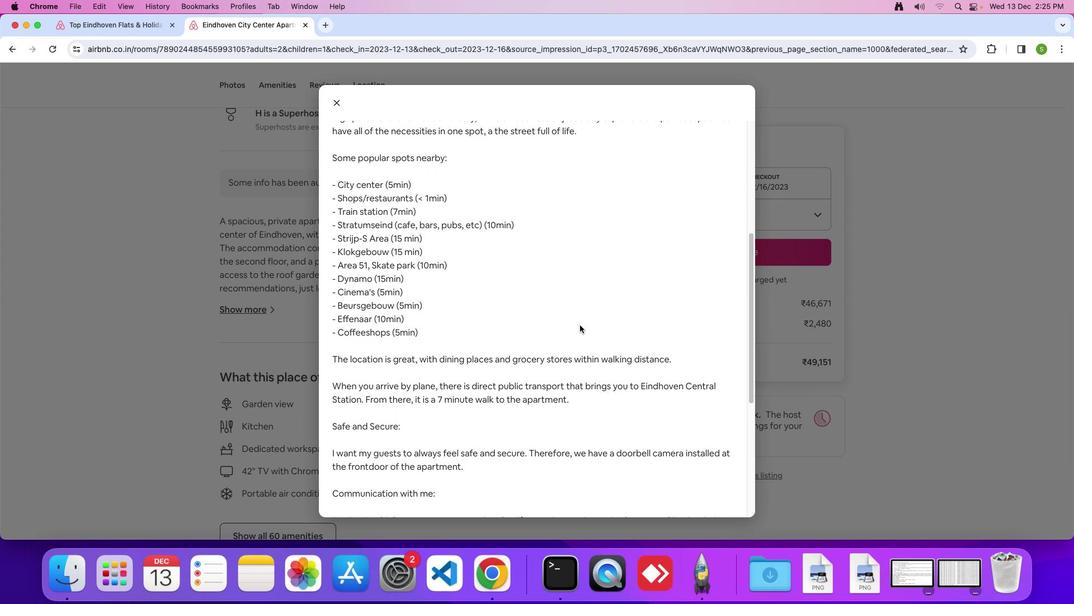 
Action: Mouse scrolled (580, 325) with delta (0, 0)
Screenshot: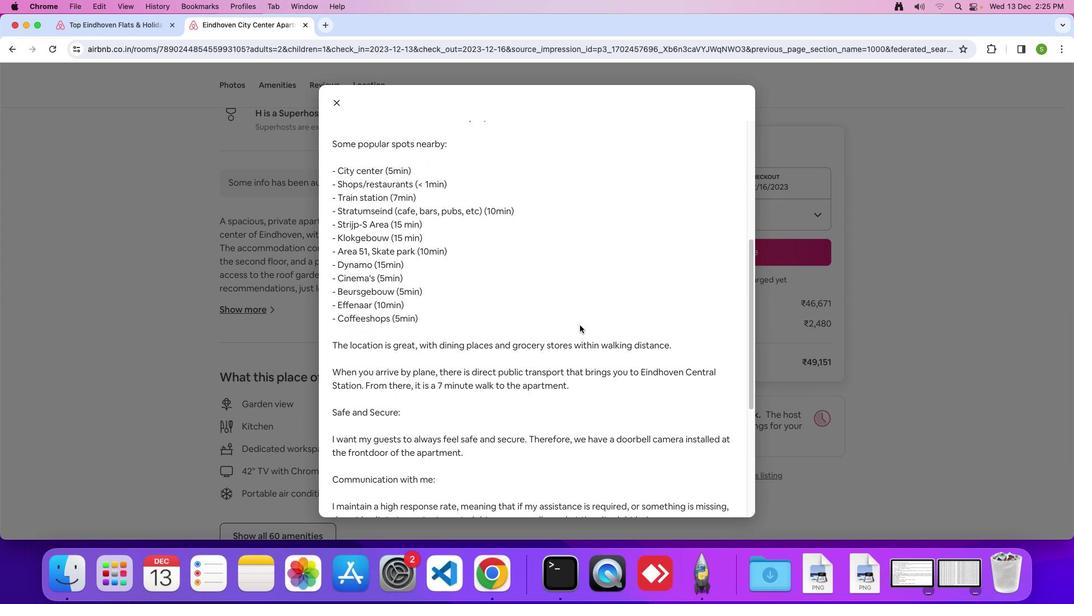 
Action: Mouse scrolled (580, 325) with delta (0, 0)
Screenshot: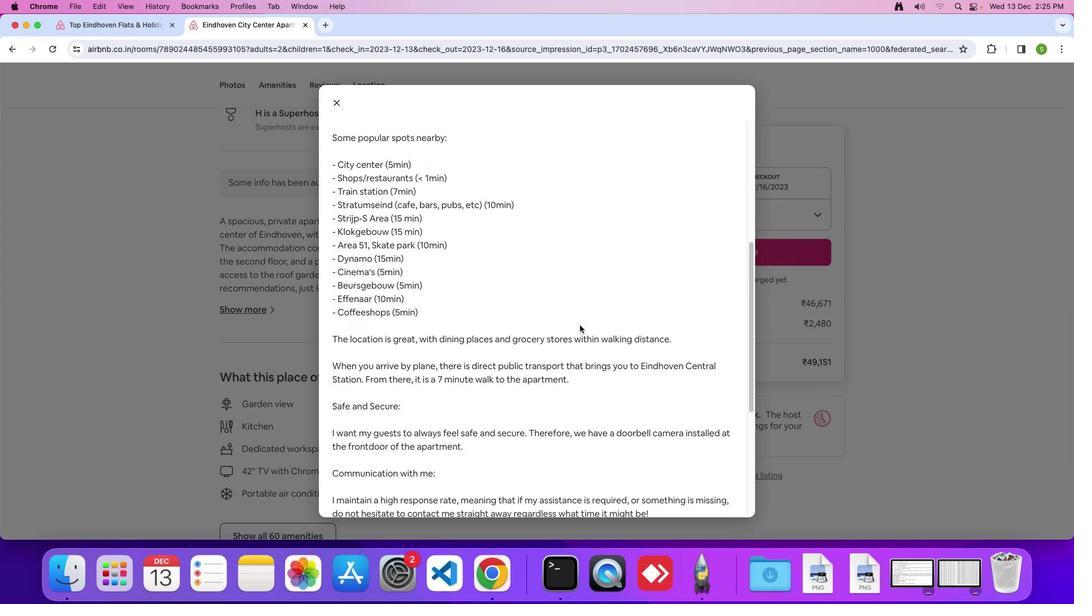 
Action: Mouse scrolled (580, 325) with delta (0, 0)
Screenshot: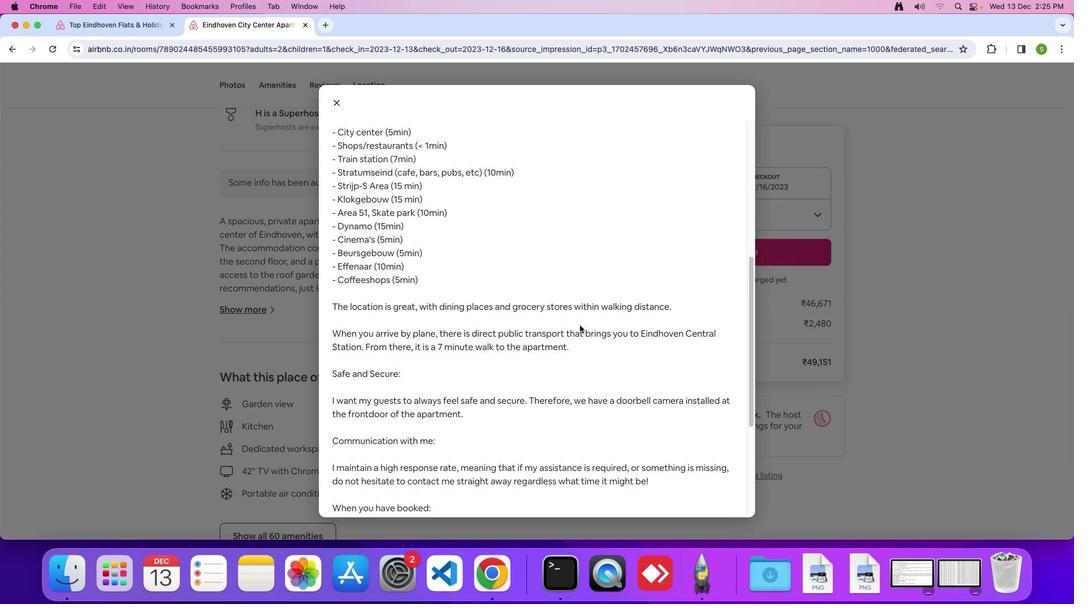 
Action: Mouse scrolled (580, 325) with delta (0, 0)
